 Task: Look for Airbnb properties in Santa Cruz de la Sierra, Bolivia from 10th December, 2023 to 18th December, 2023 for 2 adults.1  bedroom having 1 bed and 1 bathroom. Property type can be flat. Amenities needed are: wifi, TV, free parkinig on premises, gym, breakfast. Look for 3 properties as per requirement.
Action: Mouse pressed left at (461, 100)
Screenshot: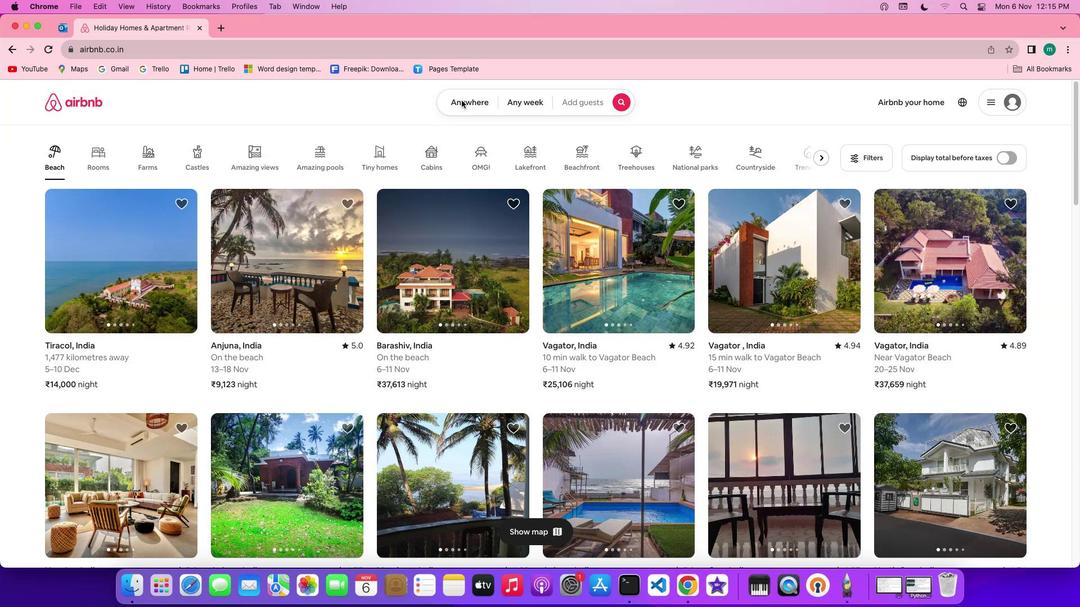 
Action: Mouse moved to (418, 146)
Screenshot: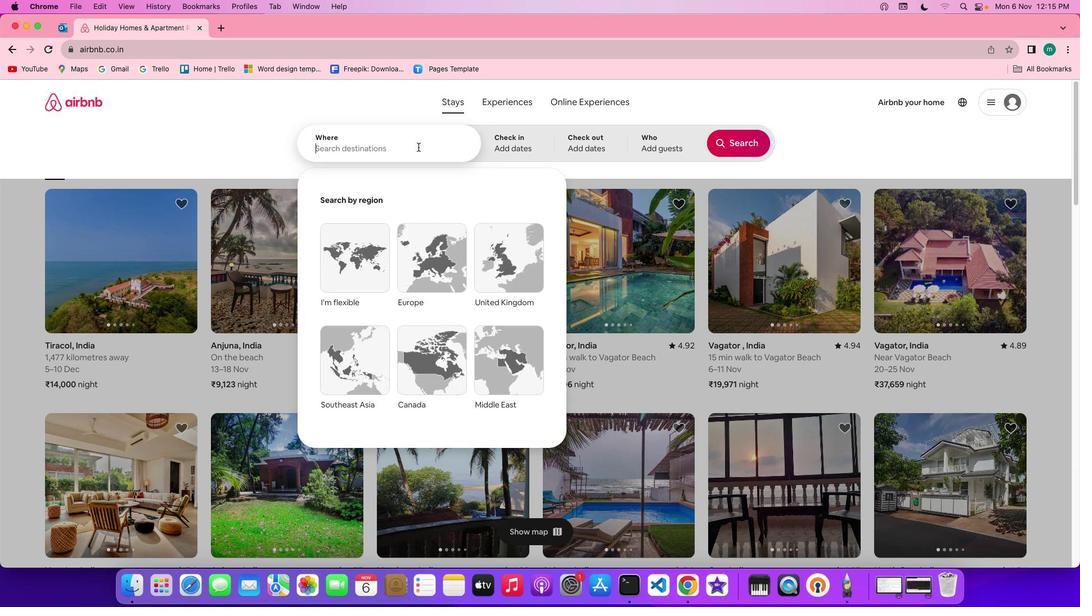 
Action: Mouse pressed left at (418, 146)
Screenshot: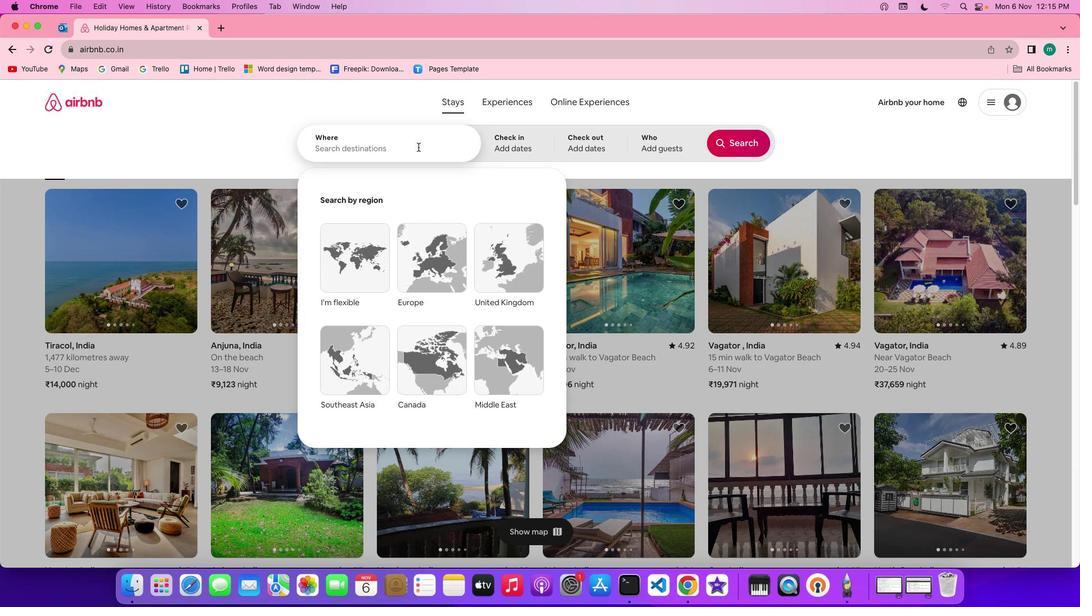 
Action: Key pressed Key.shift'S''a''n''t''a'Key.spaceKey.shift'C''r''u''z'Key.space'd''e'Key.space'l''a'Key.spaceKey.shift's''i''e''r''r''a'','Key.spaceKey.shift'B''o''l''i''v''i''a'
Screenshot: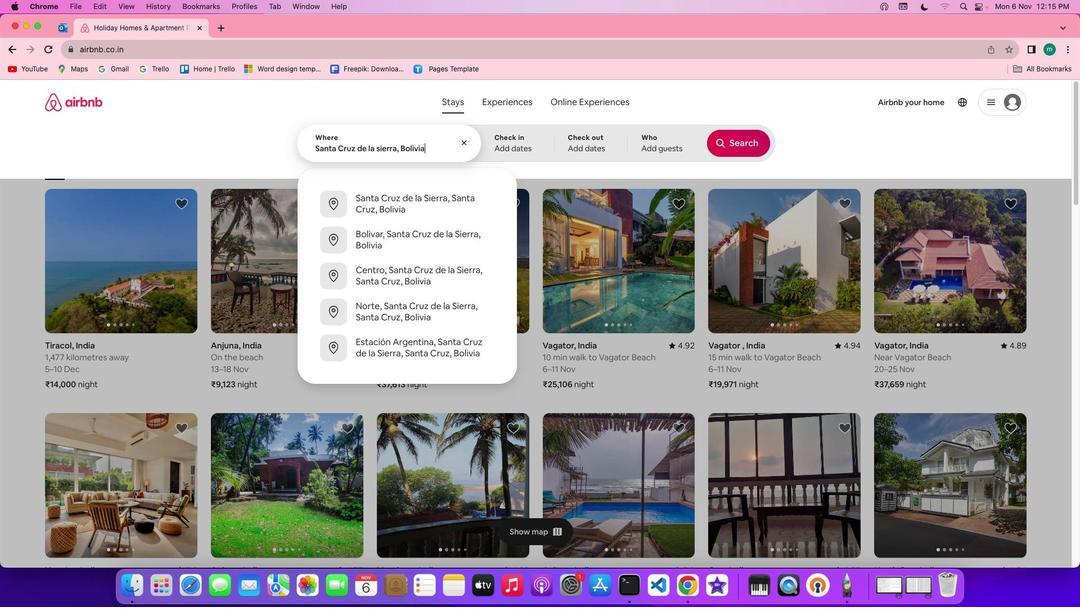 
Action: Mouse moved to (507, 148)
Screenshot: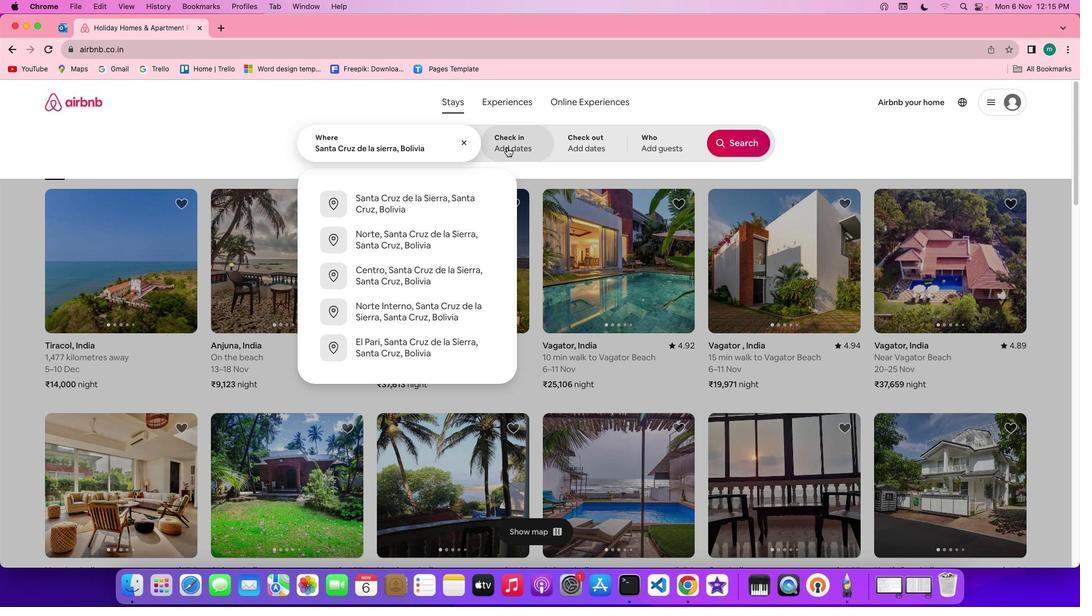 
Action: Mouse pressed left at (507, 148)
Screenshot: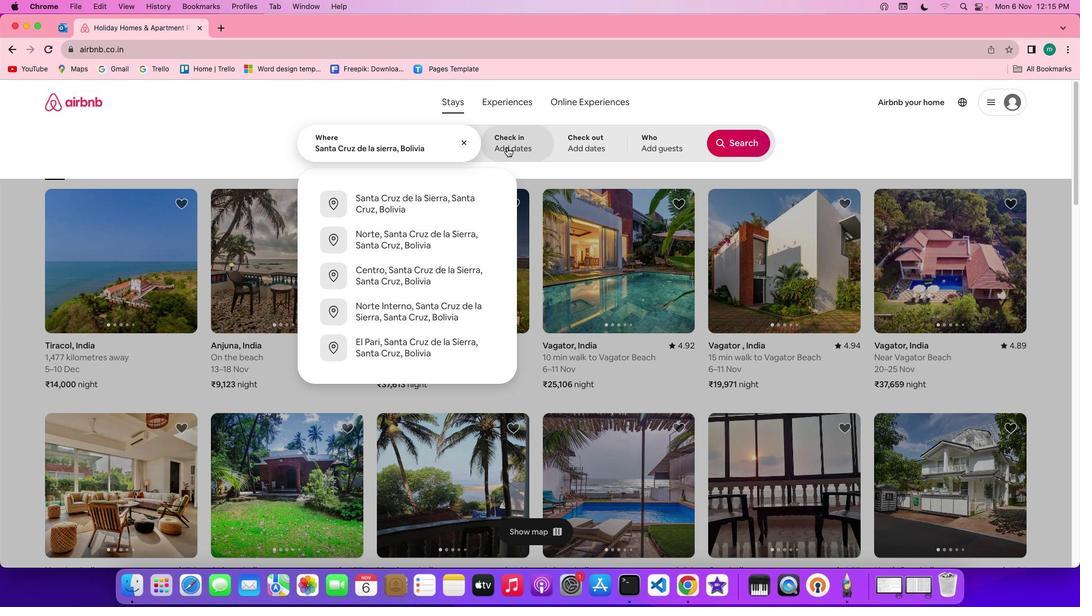 
Action: Mouse moved to (570, 330)
Screenshot: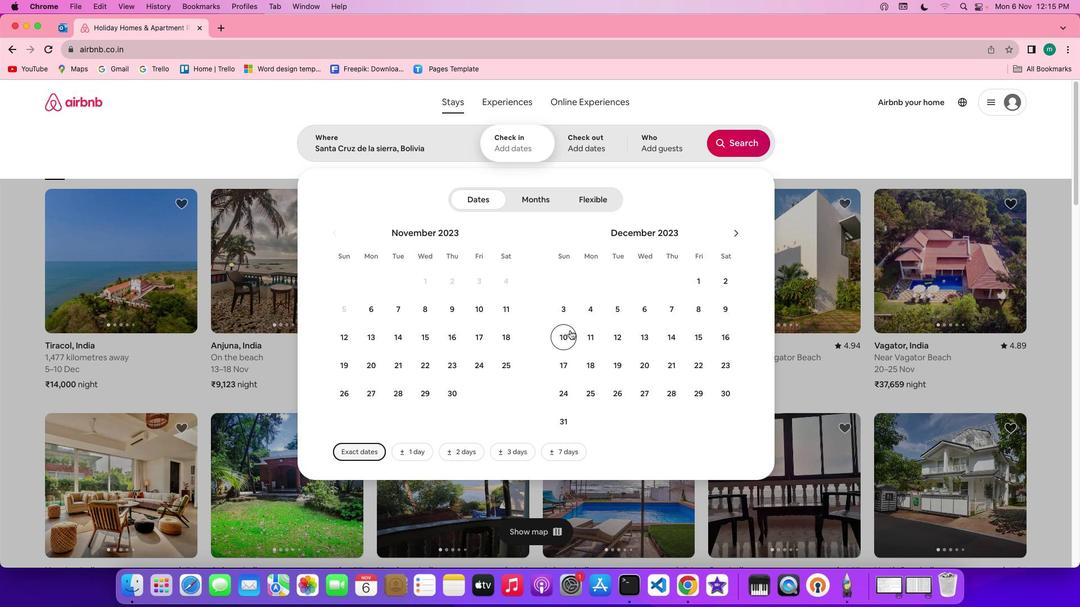 
Action: Mouse pressed left at (570, 330)
Screenshot: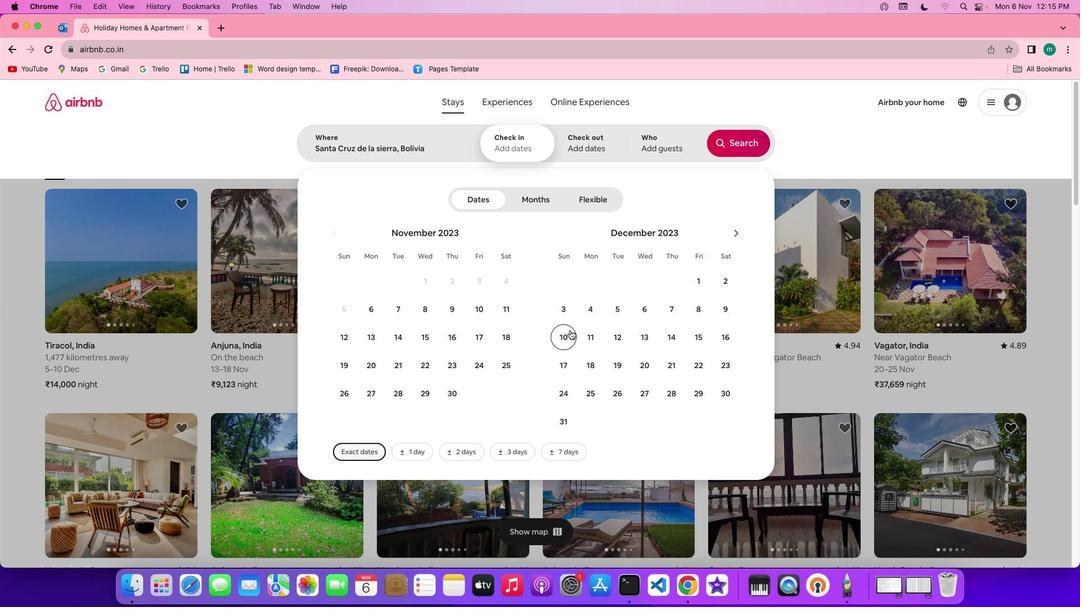 
Action: Mouse moved to (589, 366)
Screenshot: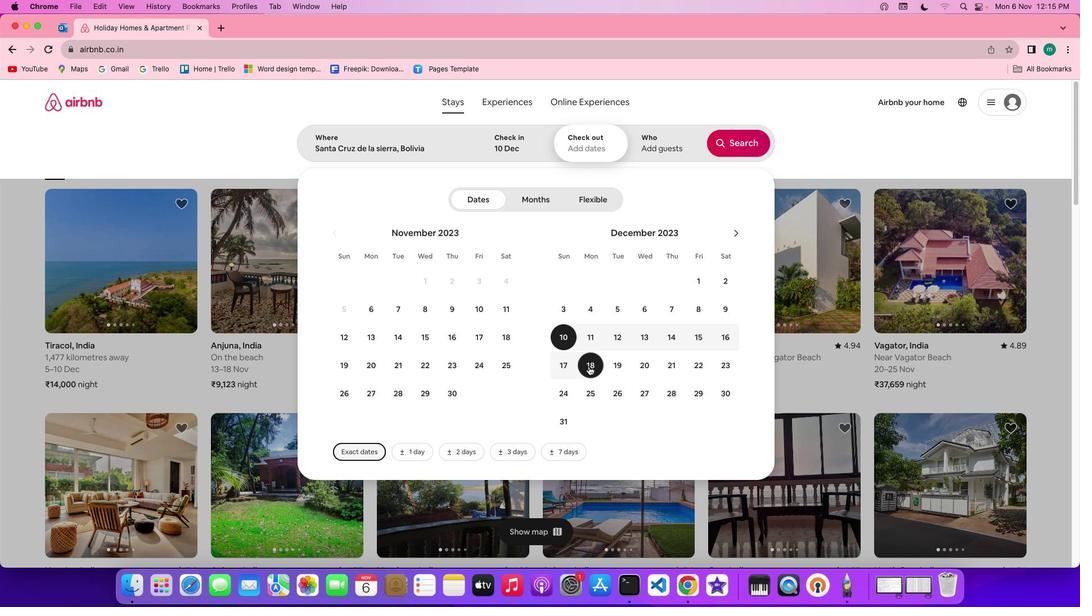 
Action: Mouse pressed left at (589, 366)
Screenshot: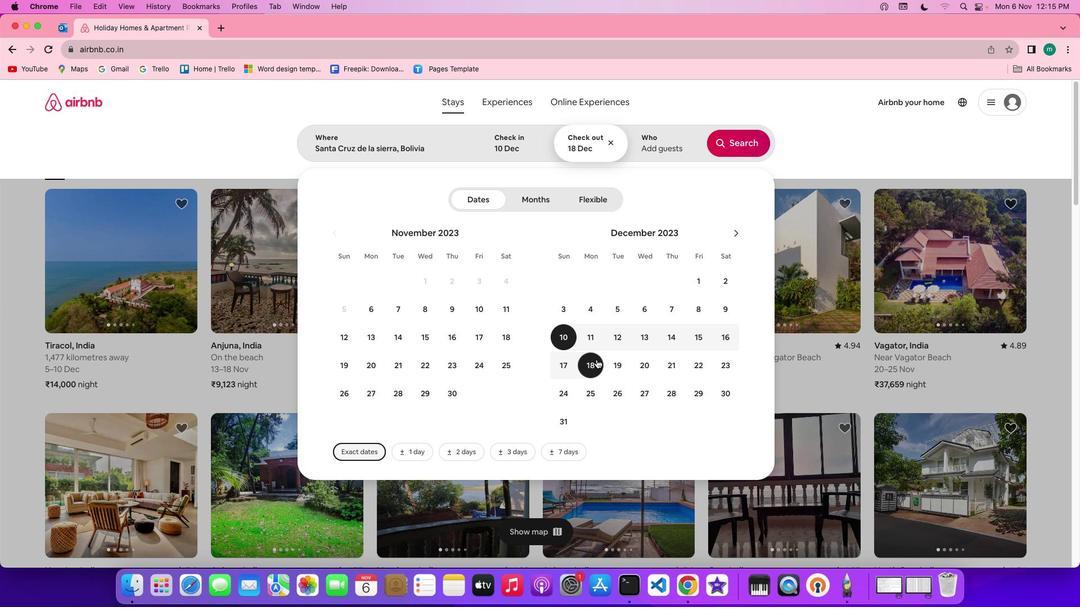 
Action: Mouse moved to (661, 158)
Screenshot: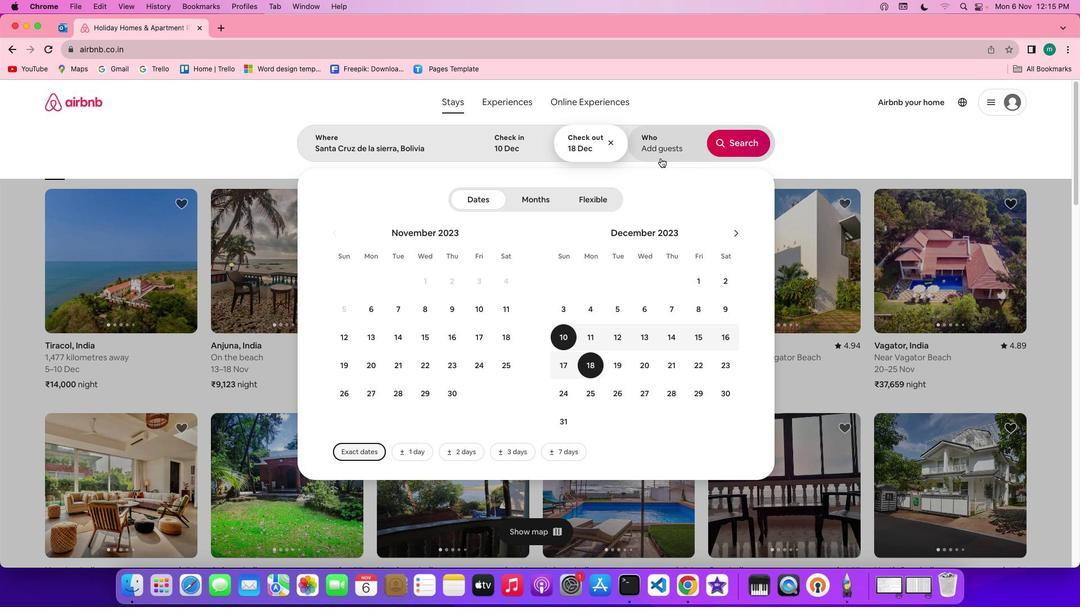 
Action: Mouse pressed left at (661, 158)
Screenshot: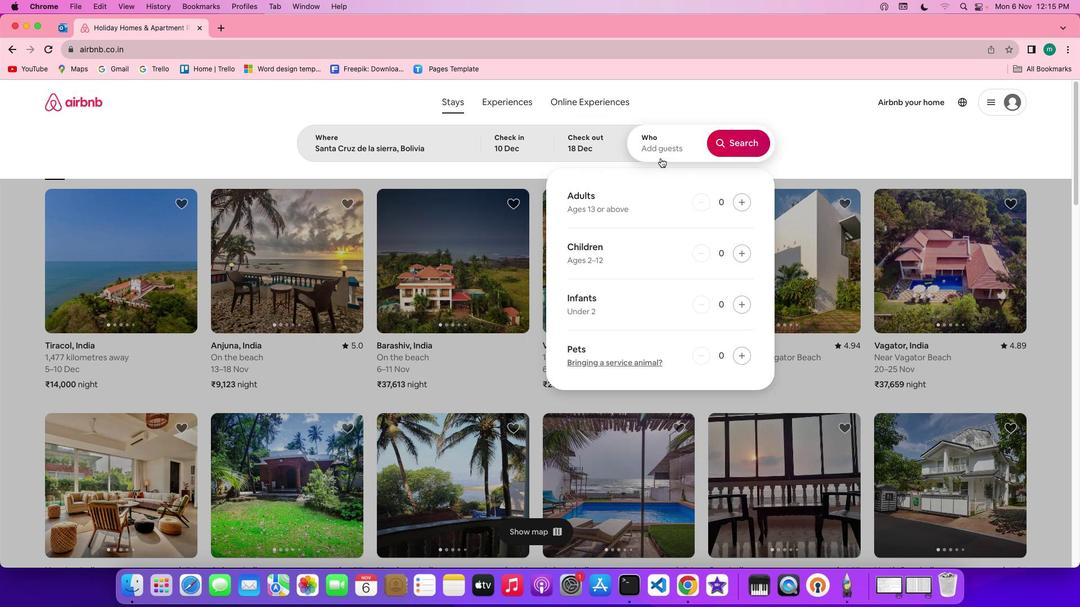 
Action: Mouse moved to (743, 202)
Screenshot: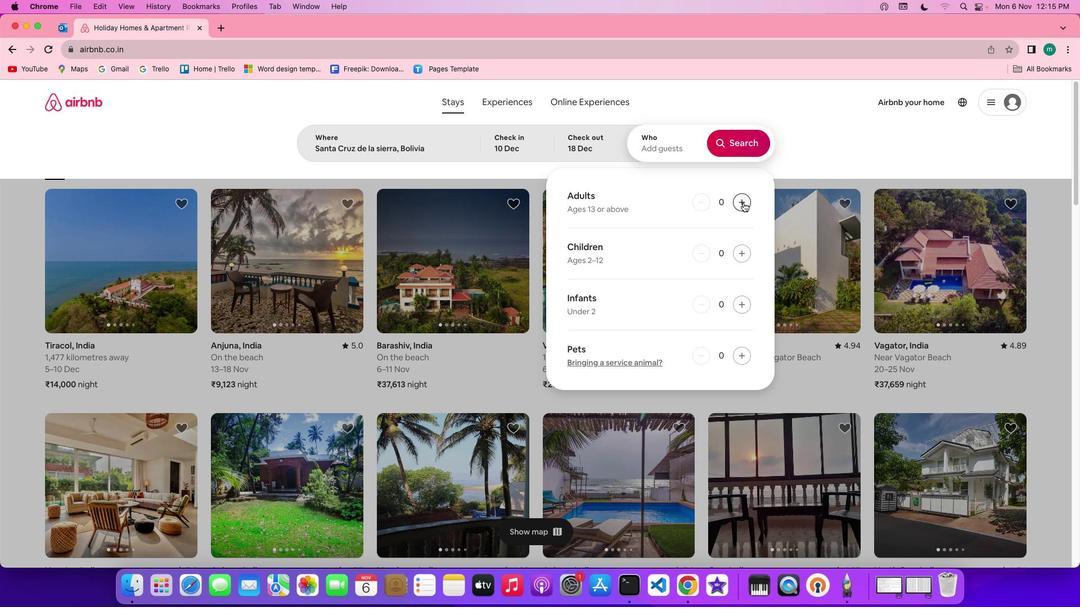 
Action: Mouse pressed left at (743, 202)
Screenshot: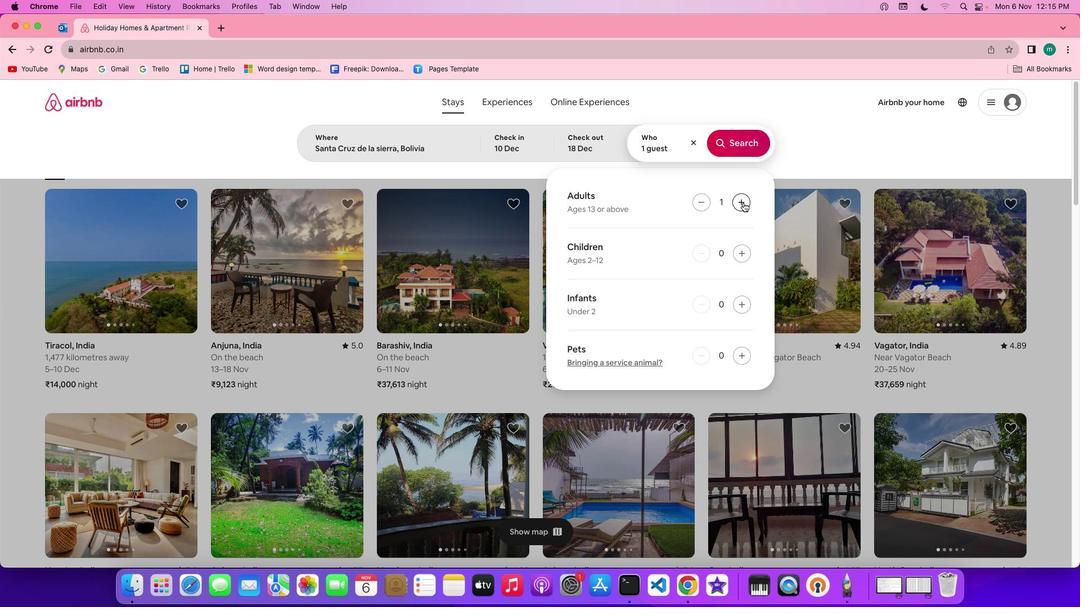 
Action: Mouse moved to (743, 202)
Screenshot: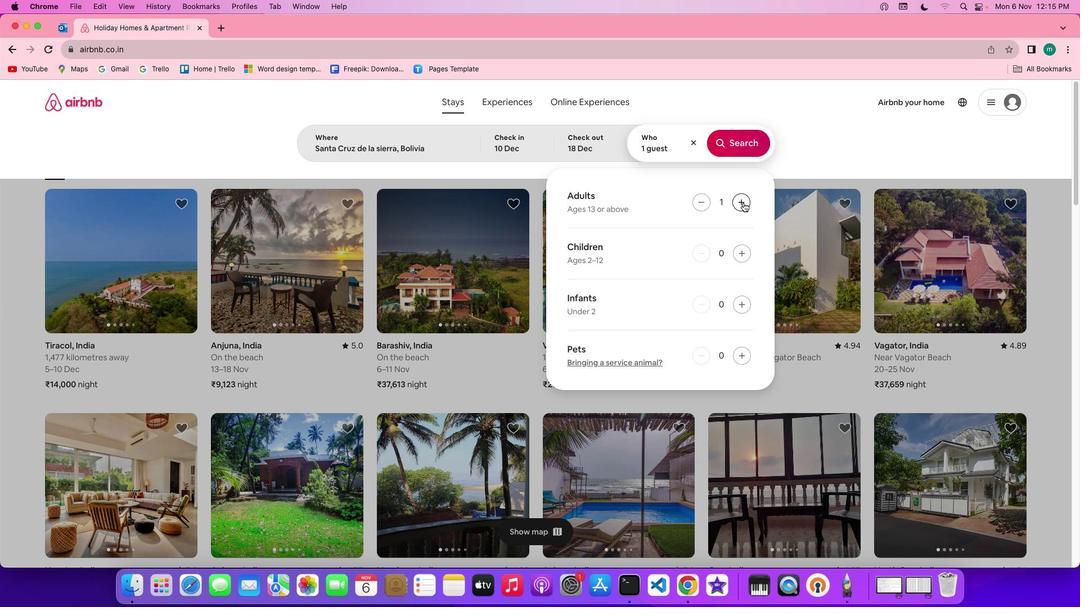 
Action: Mouse pressed left at (743, 202)
Screenshot: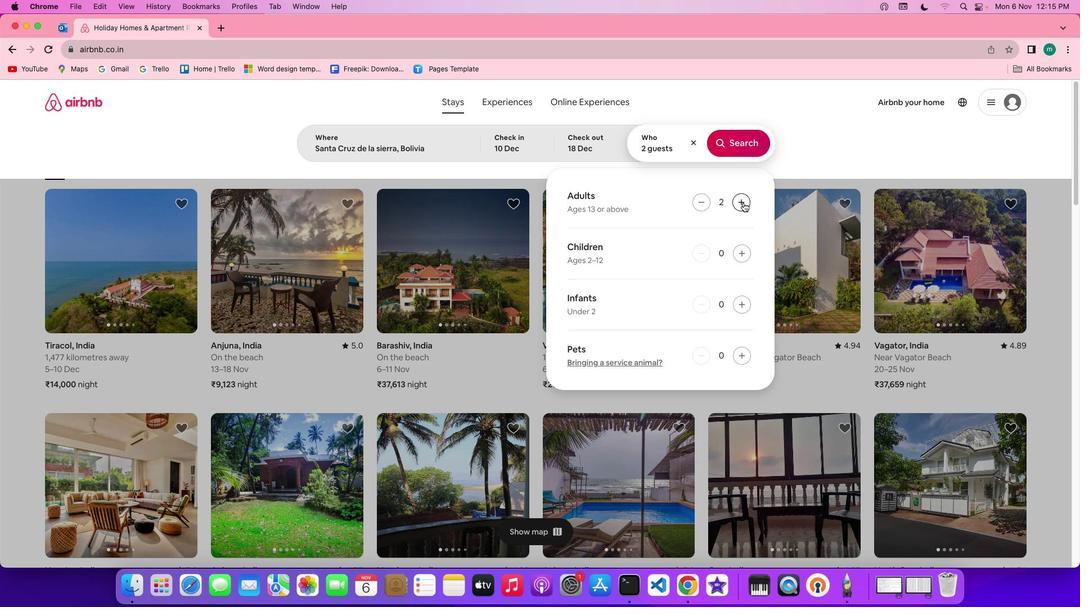 
Action: Mouse moved to (746, 142)
Screenshot: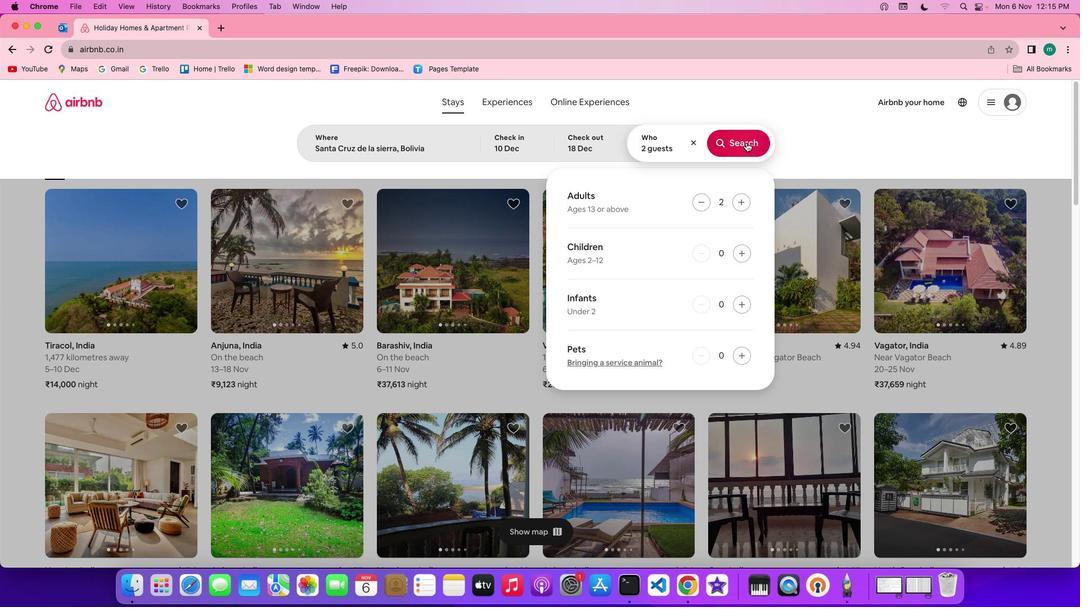 
Action: Mouse pressed left at (746, 142)
Screenshot: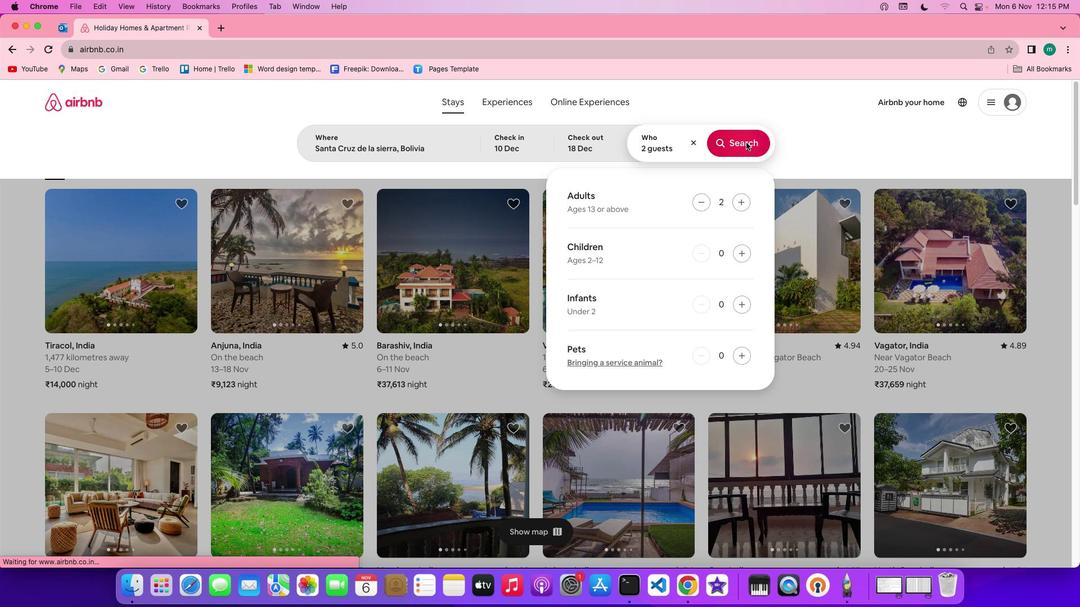 
Action: Mouse moved to (897, 145)
Screenshot: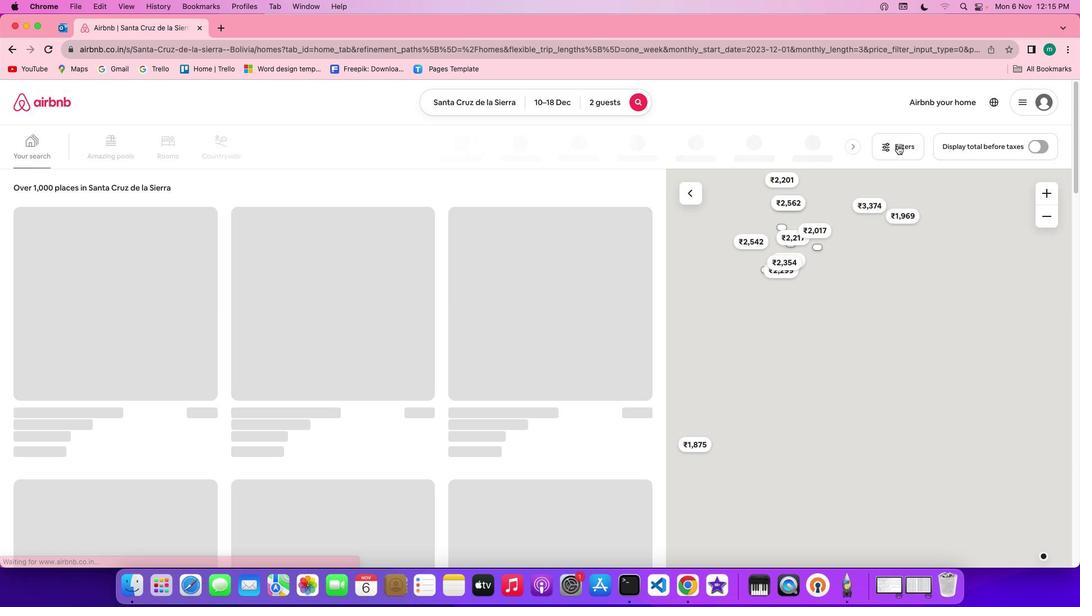 
Action: Mouse pressed left at (897, 145)
Screenshot: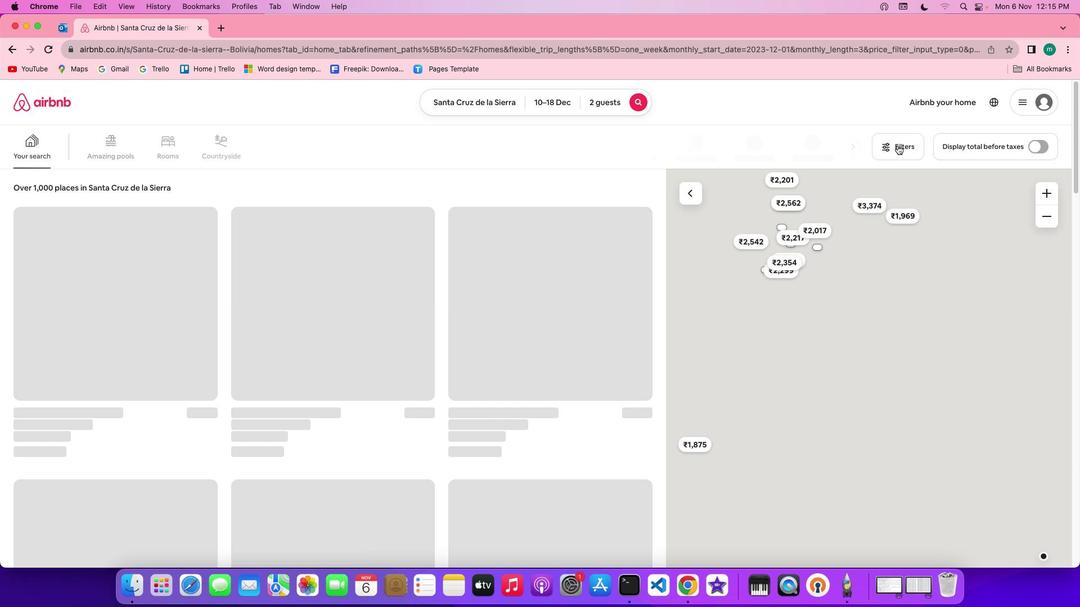 
Action: Mouse moved to (888, 144)
Screenshot: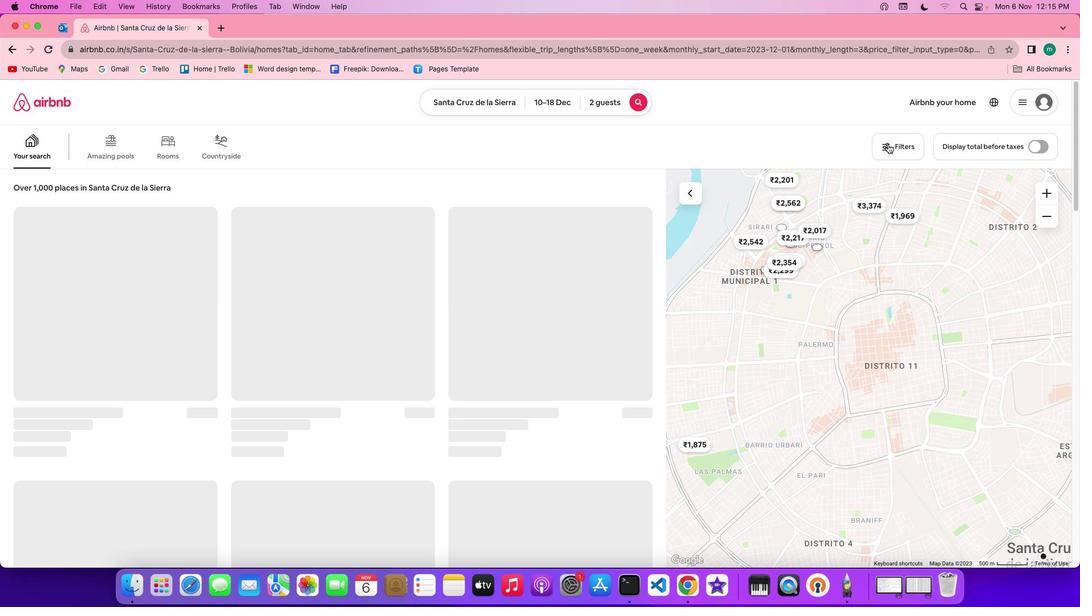 
Action: Mouse pressed left at (888, 144)
Screenshot: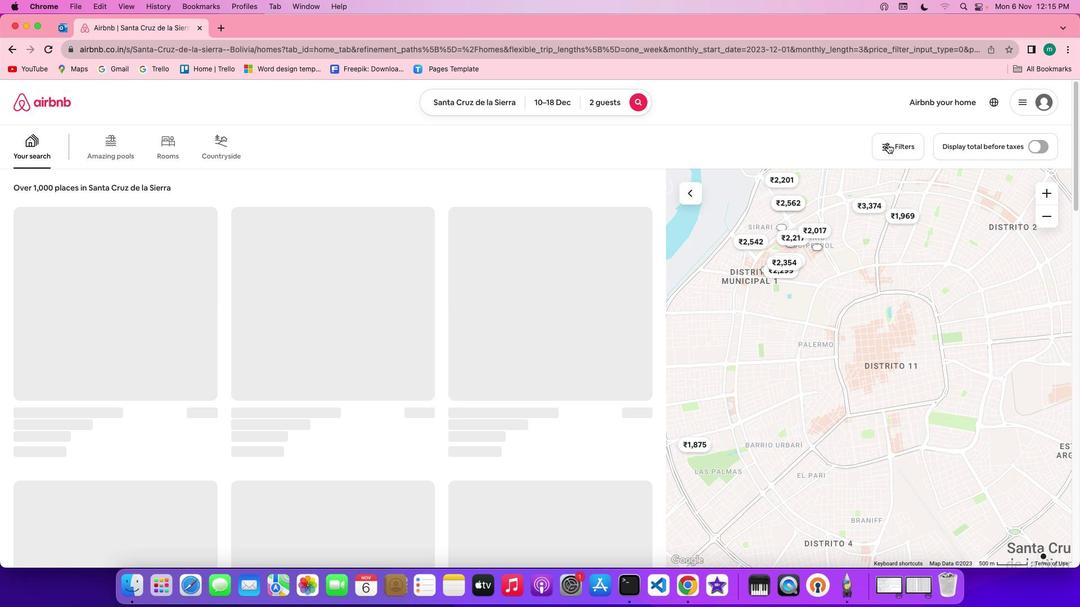 
Action: Mouse moved to (436, 372)
Screenshot: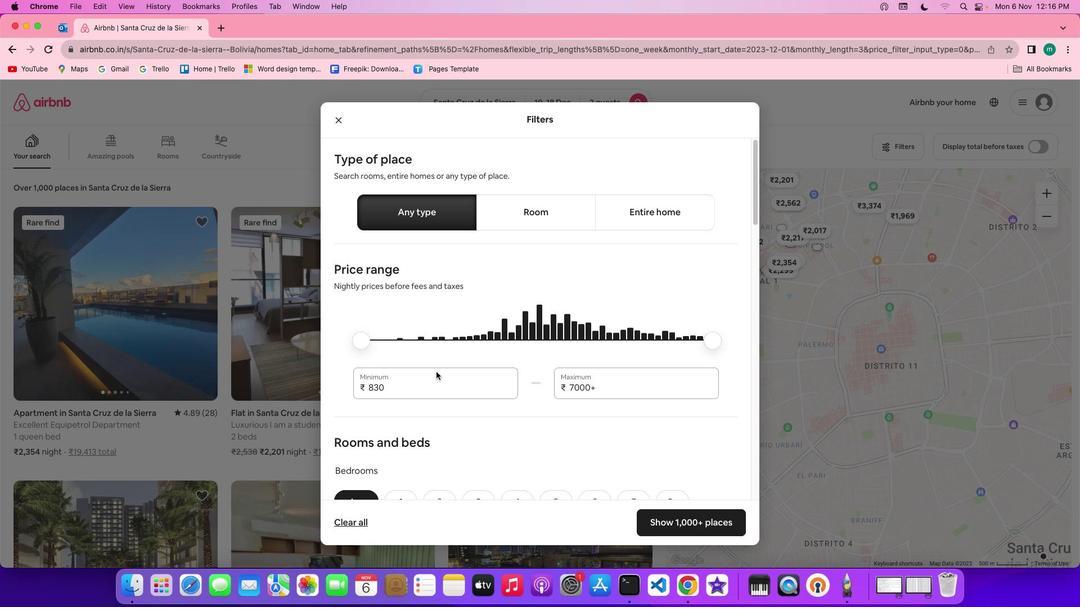 
Action: Mouse scrolled (436, 372) with delta (0, 0)
Screenshot: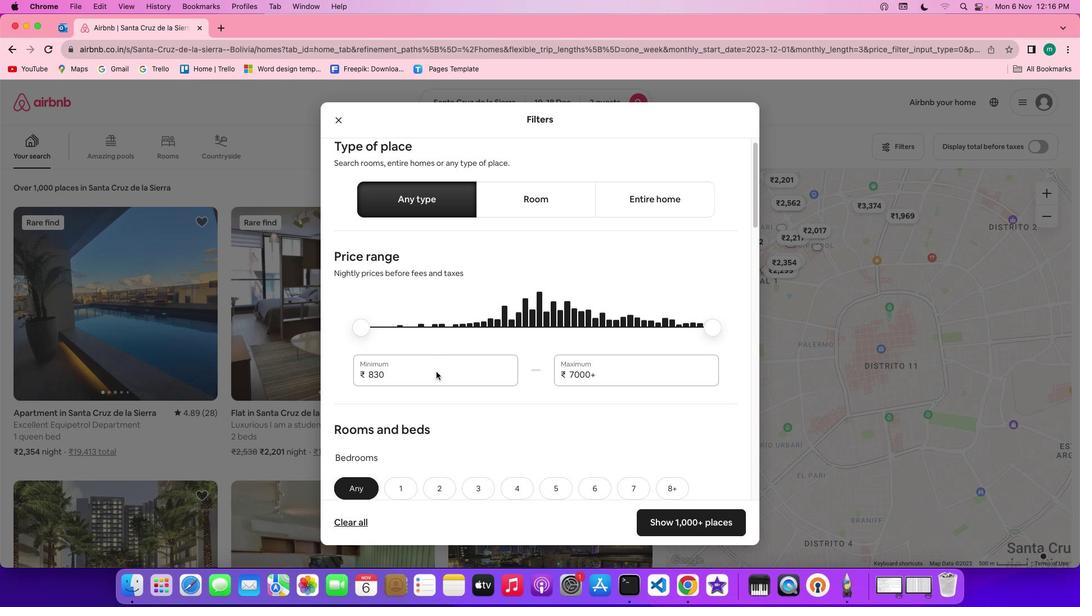 
Action: Mouse scrolled (436, 372) with delta (0, 0)
Screenshot: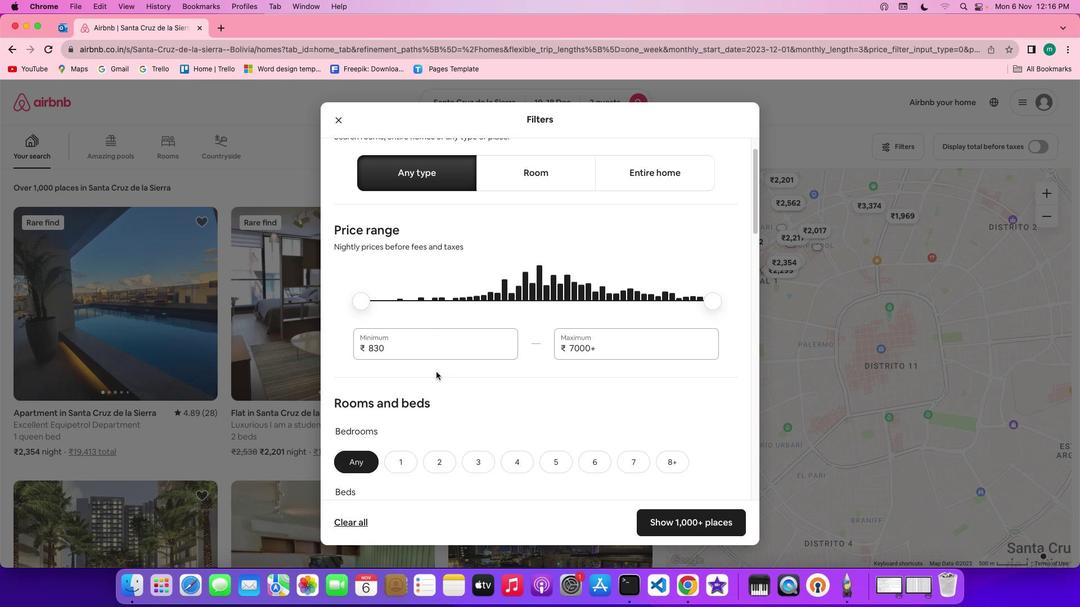 
Action: Mouse scrolled (436, 372) with delta (0, 0)
Screenshot: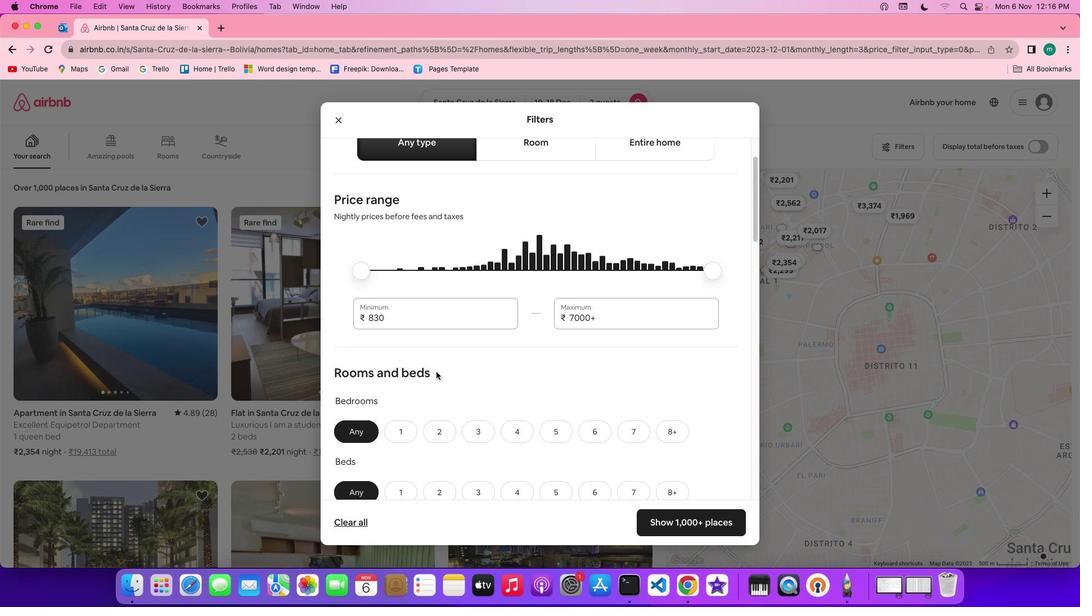 
Action: Mouse scrolled (436, 372) with delta (0, 0)
Screenshot: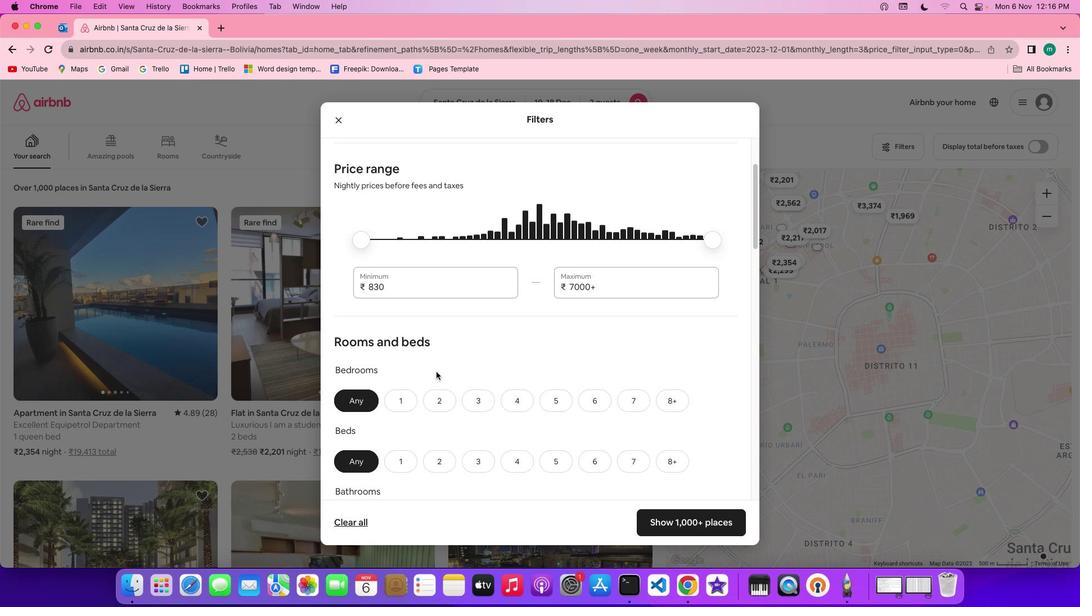 
Action: Mouse scrolled (436, 372) with delta (0, 0)
Screenshot: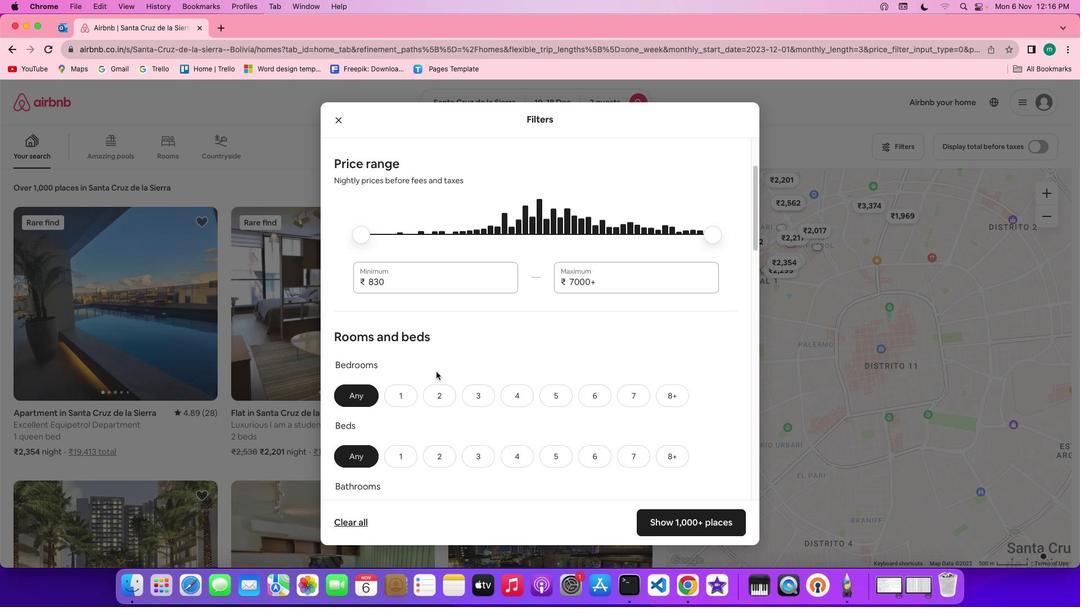 
Action: Mouse scrolled (436, 372) with delta (0, 0)
Screenshot: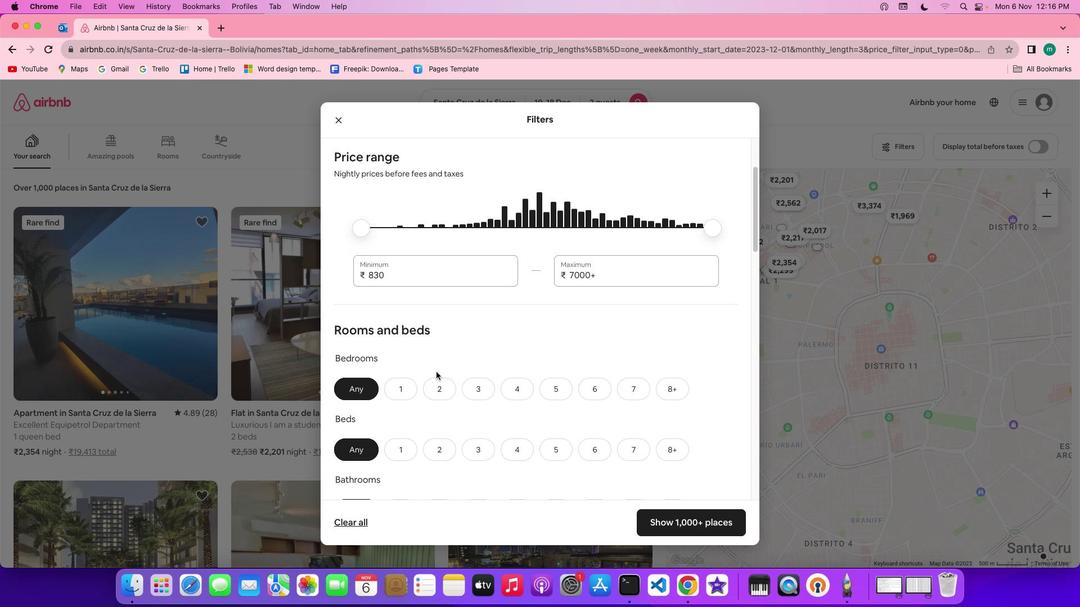 
Action: Mouse scrolled (436, 372) with delta (0, 0)
Screenshot: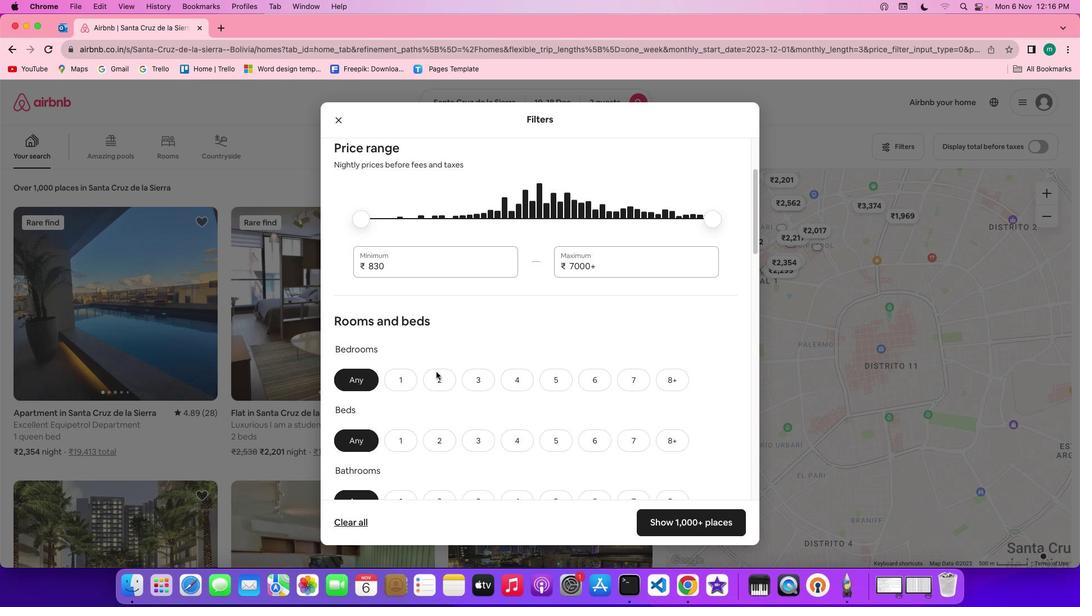
Action: Mouse scrolled (436, 372) with delta (0, 0)
Screenshot: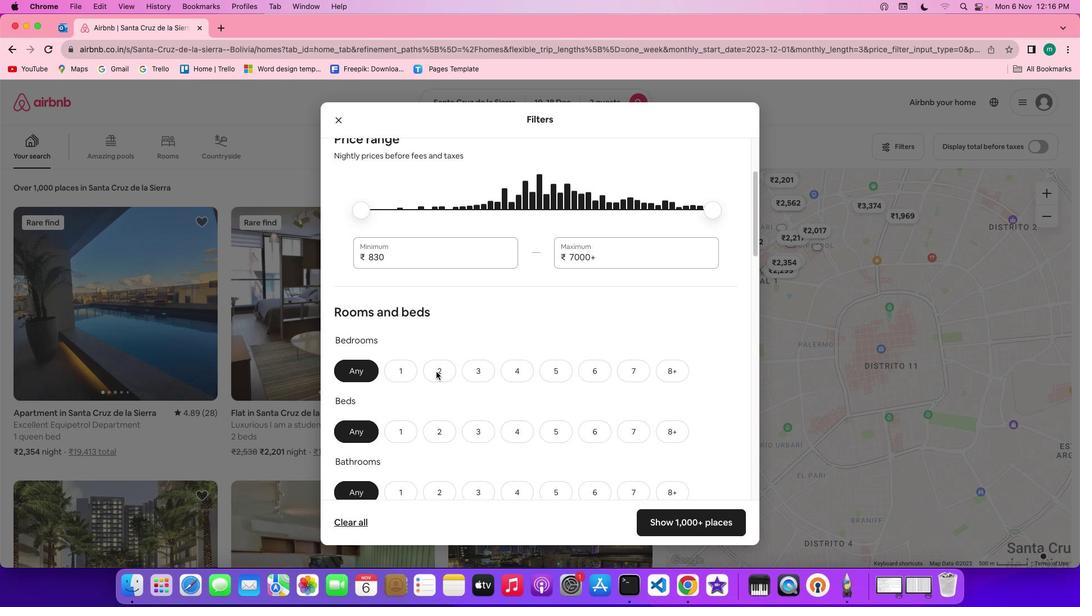 
Action: Mouse scrolled (436, 372) with delta (0, 0)
Screenshot: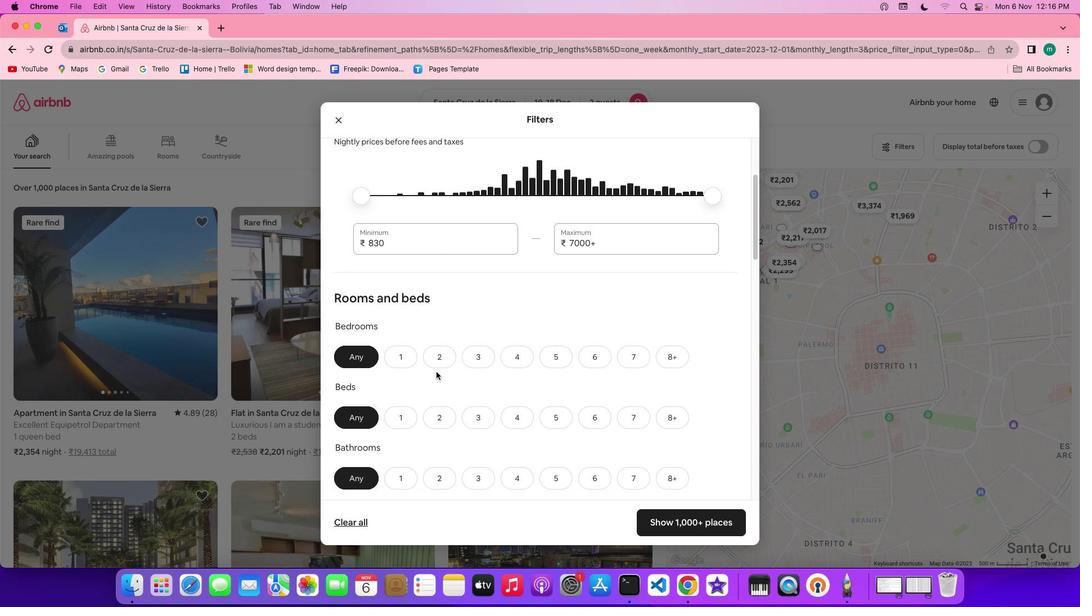 
Action: Mouse scrolled (436, 372) with delta (0, 0)
Screenshot: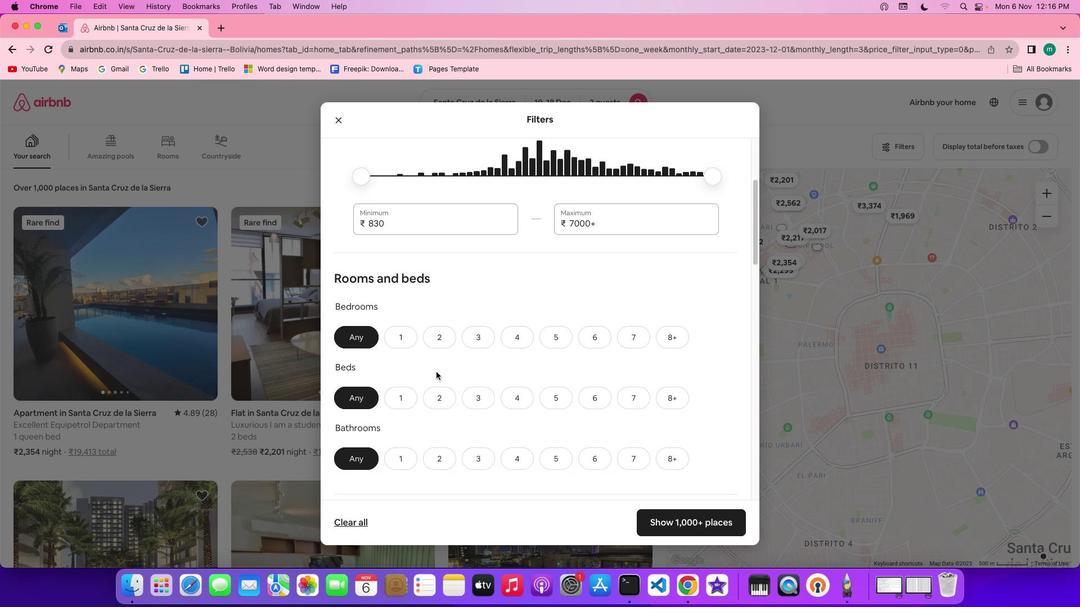 
Action: Mouse scrolled (436, 372) with delta (0, 0)
Screenshot: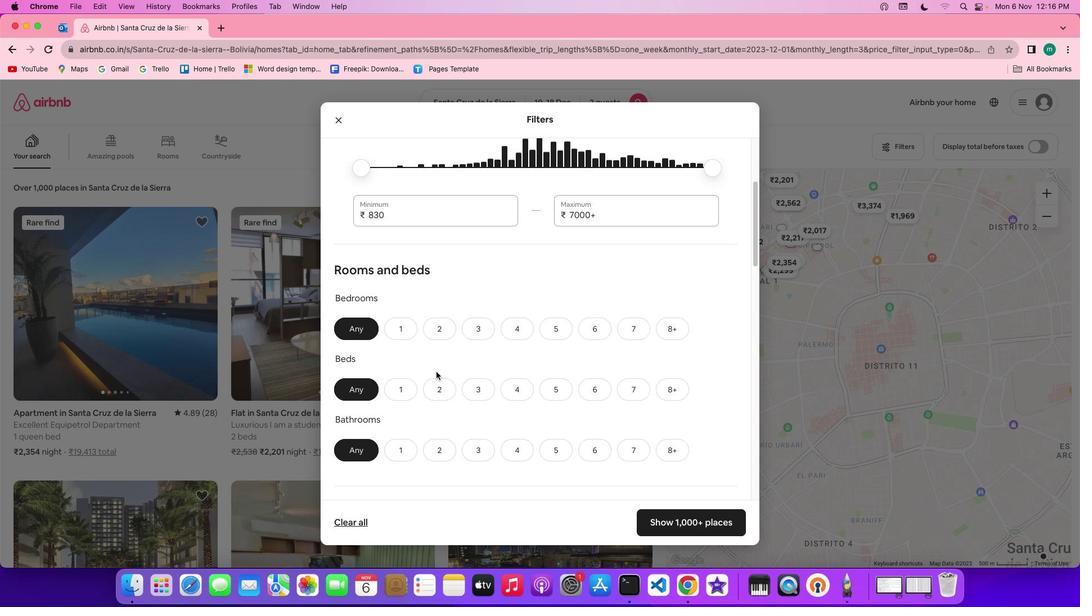 
Action: Mouse scrolled (436, 372) with delta (0, 0)
Screenshot: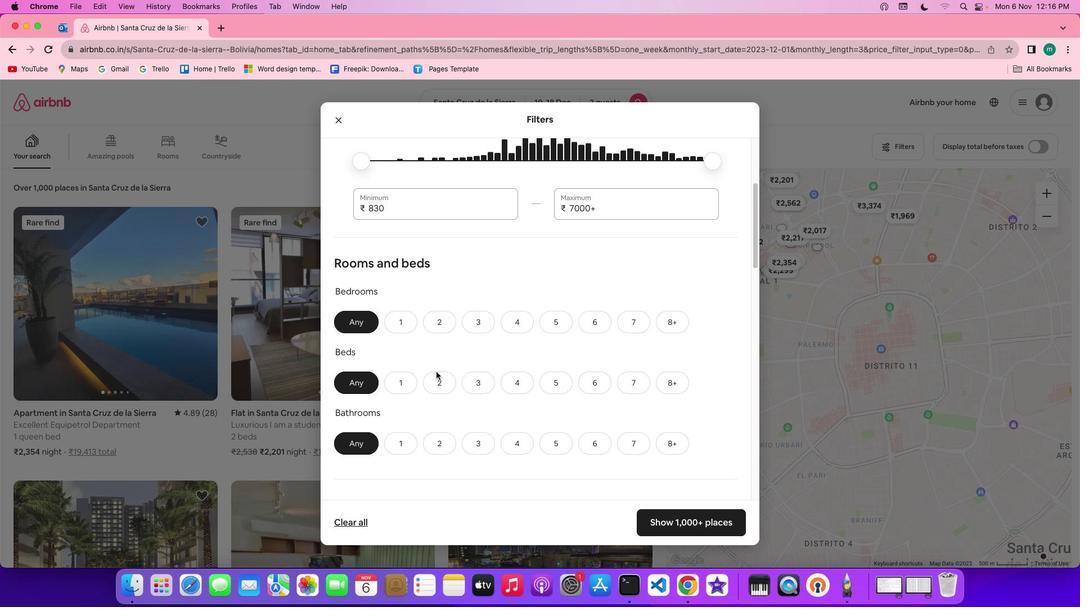 
Action: Mouse scrolled (436, 372) with delta (0, 0)
Screenshot: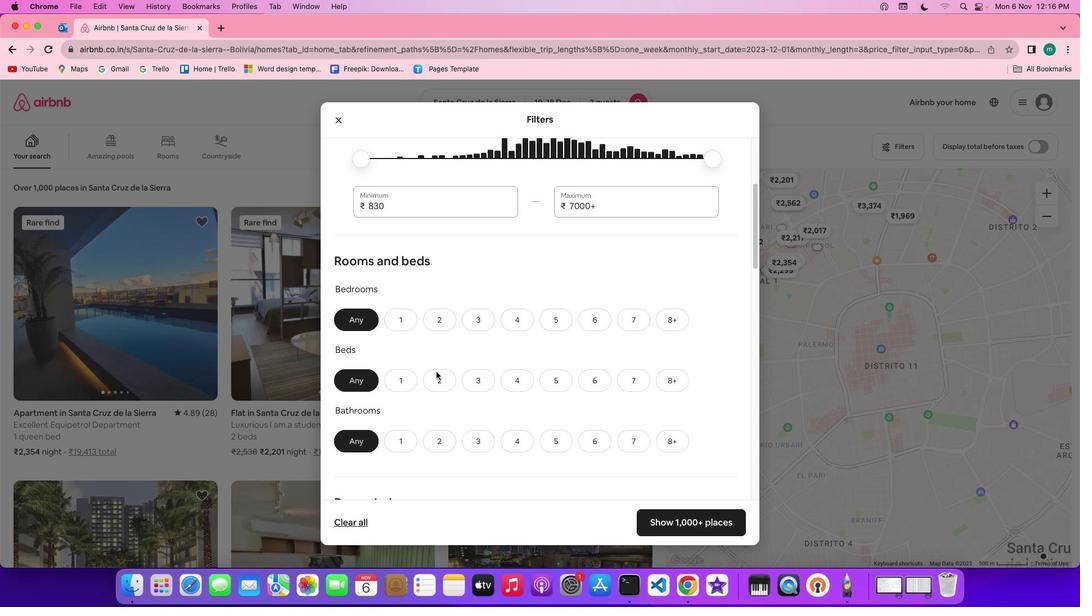 
Action: Mouse scrolled (436, 372) with delta (0, 0)
Screenshot: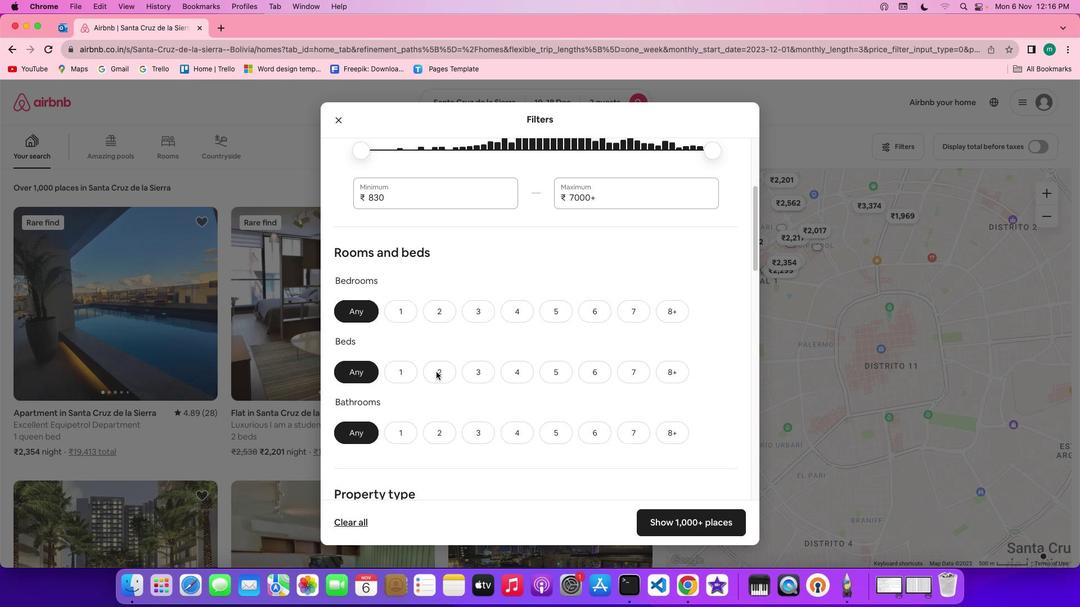 
Action: Mouse scrolled (436, 372) with delta (0, 0)
Screenshot: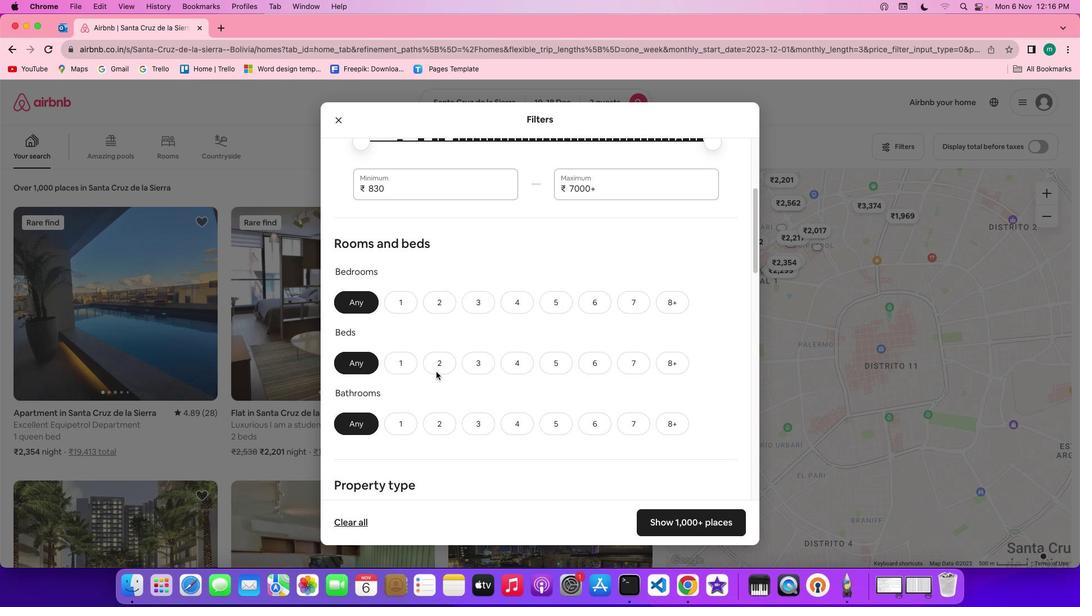 
Action: Mouse scrolled (436, 372) with delta (0, 0)
Screenshot: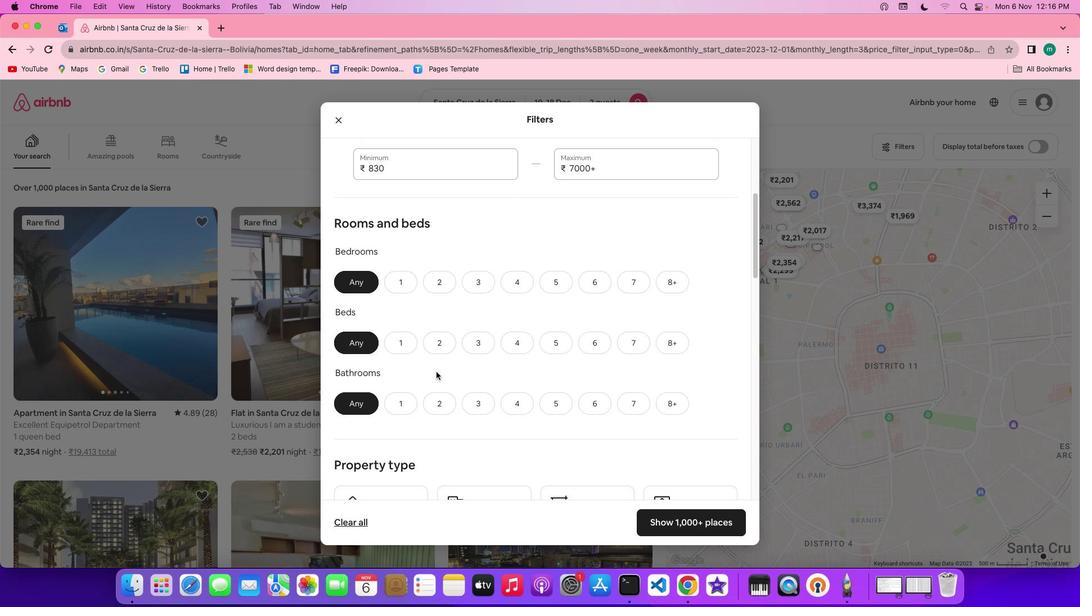 
Action: Mouse scrolled (436, 372) with delta (0, 0)
Screenshot: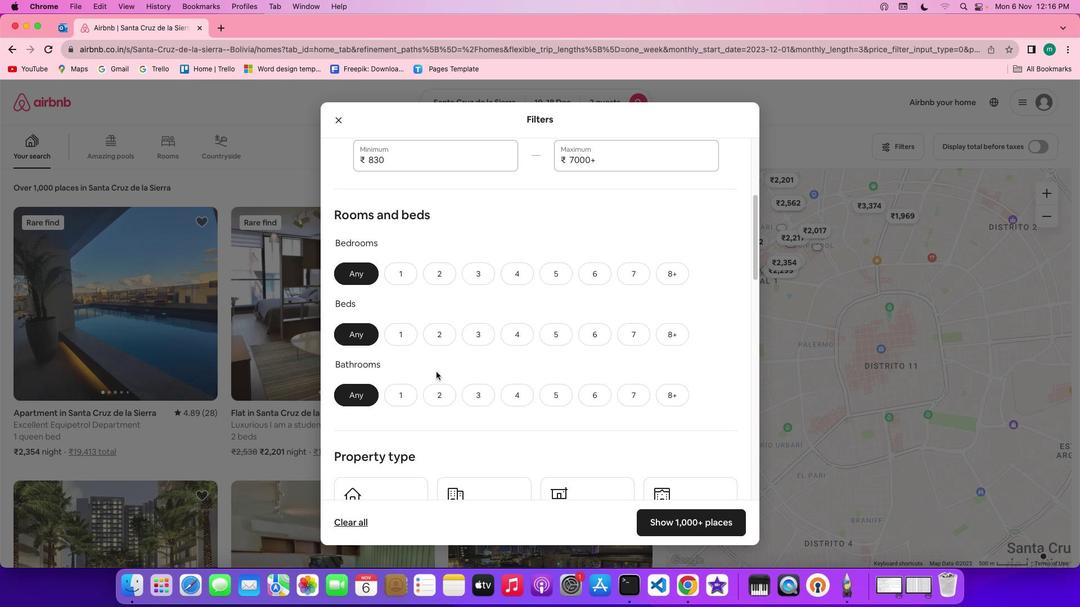 
Action: Mouse scrolled (436, 372) with delta (0, 0)
Screenshot: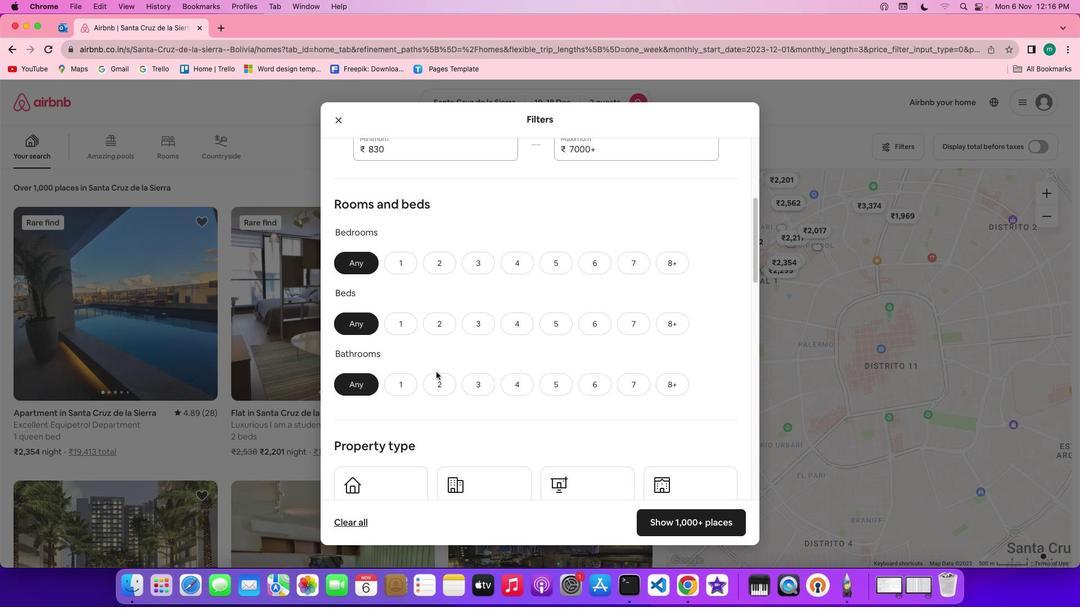 
Action: Mouse scrolled (436, 372) with delta (0, 0)
Screenshot: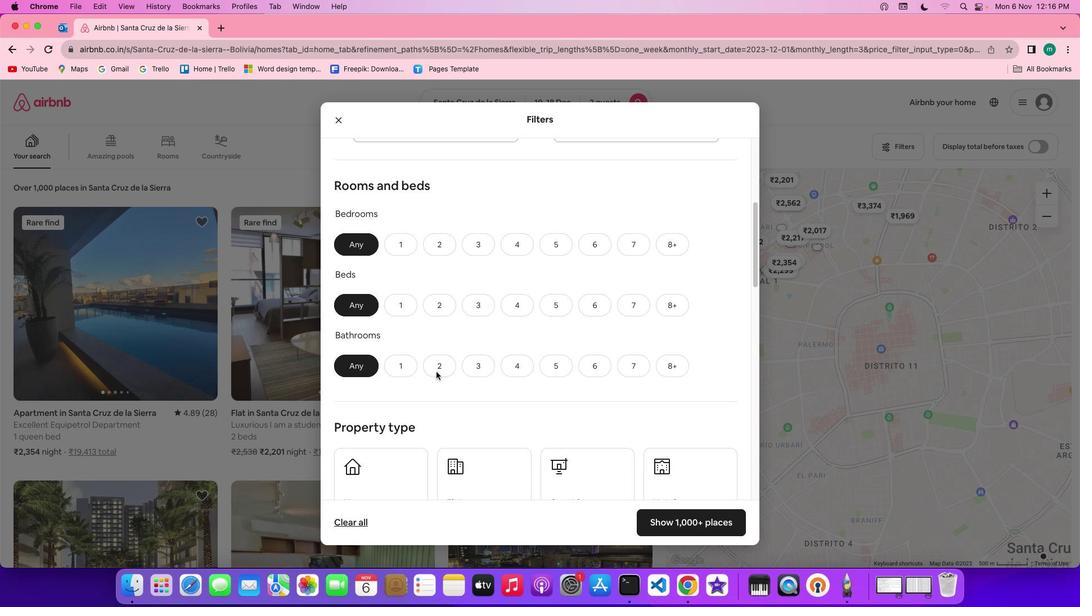 
Action: Mouse scrolled (436, 372) with delta (0, 0)
Screenshot: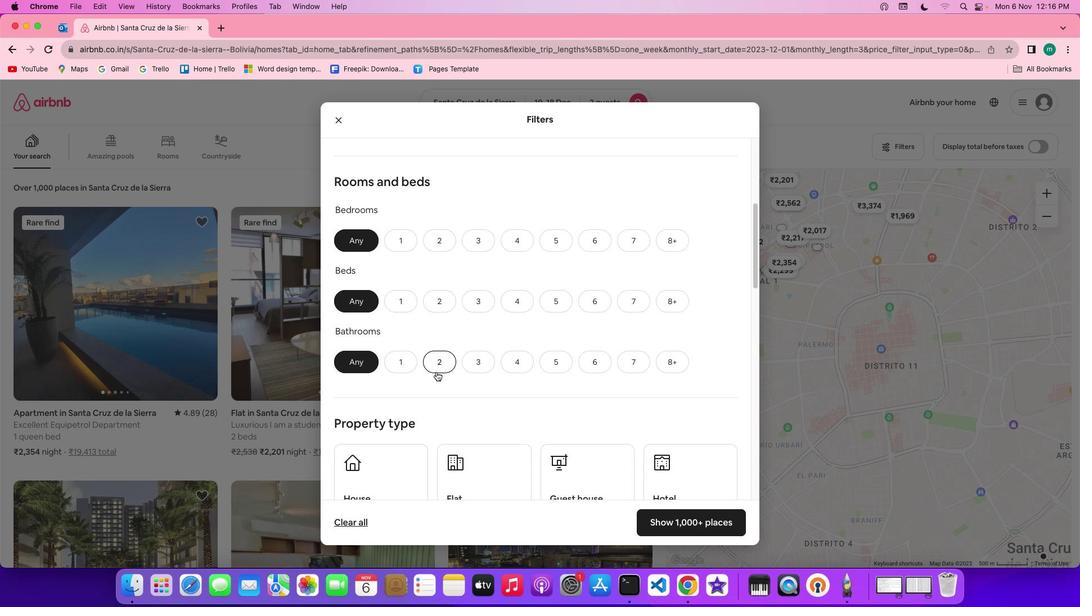
Action: Mouse scrolled (436, 372) with delta (0, 0)
Screenshot: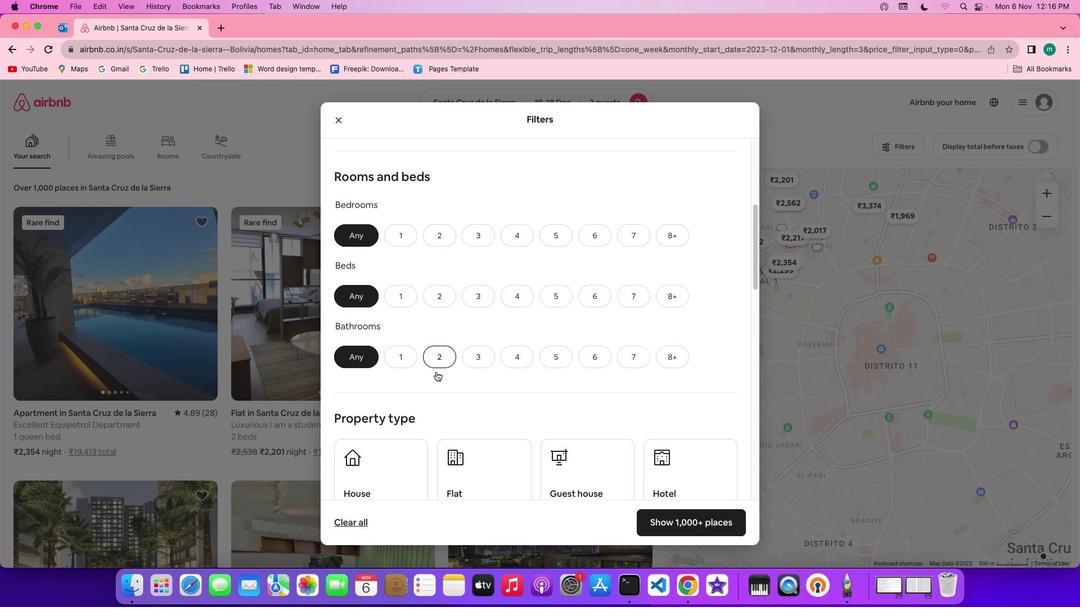 
Action: Mouse scrolled (436, 372) with delta (0, 0)
Screenshot: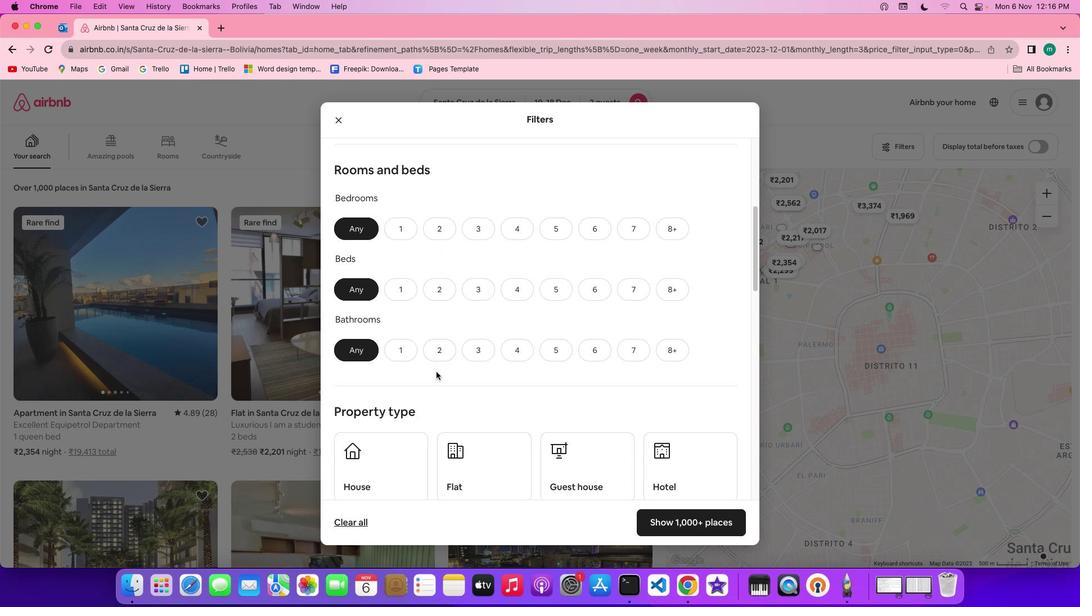 
Action: Mouse scrolled (436, 372) with delta (0, 0)
Screenshot: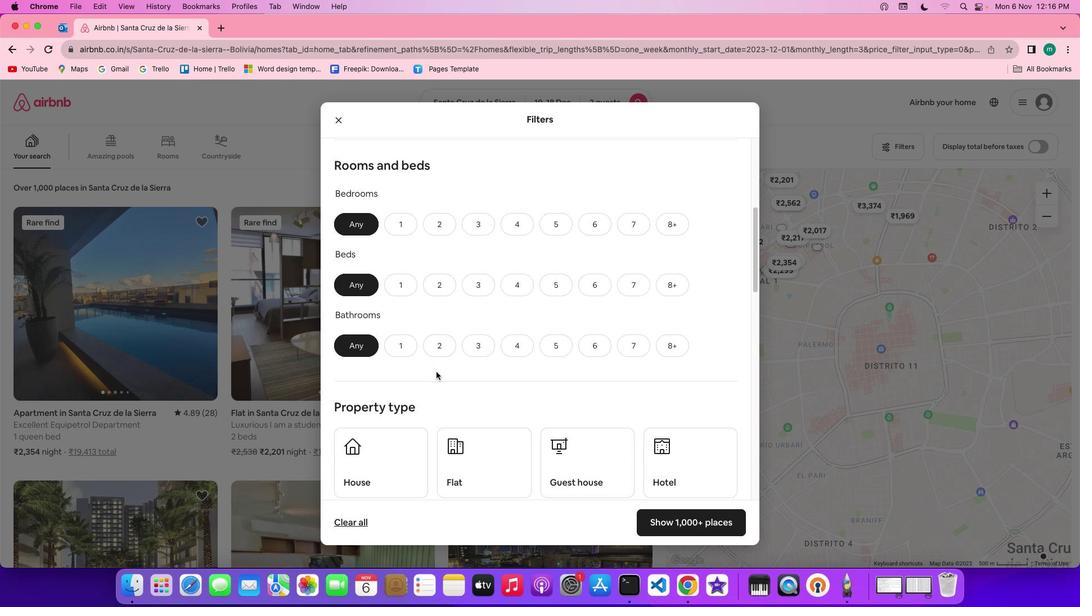 
Action: Mouse moved to (405, 220)
Screenshot: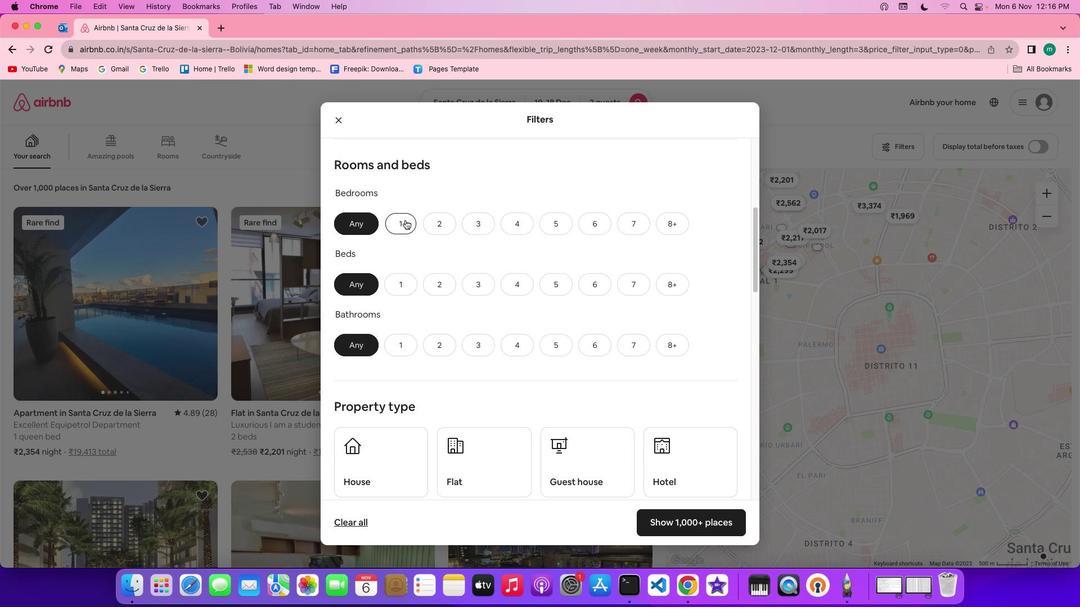 
Action: Mouse pressed left at (405, 220)
Screenshot: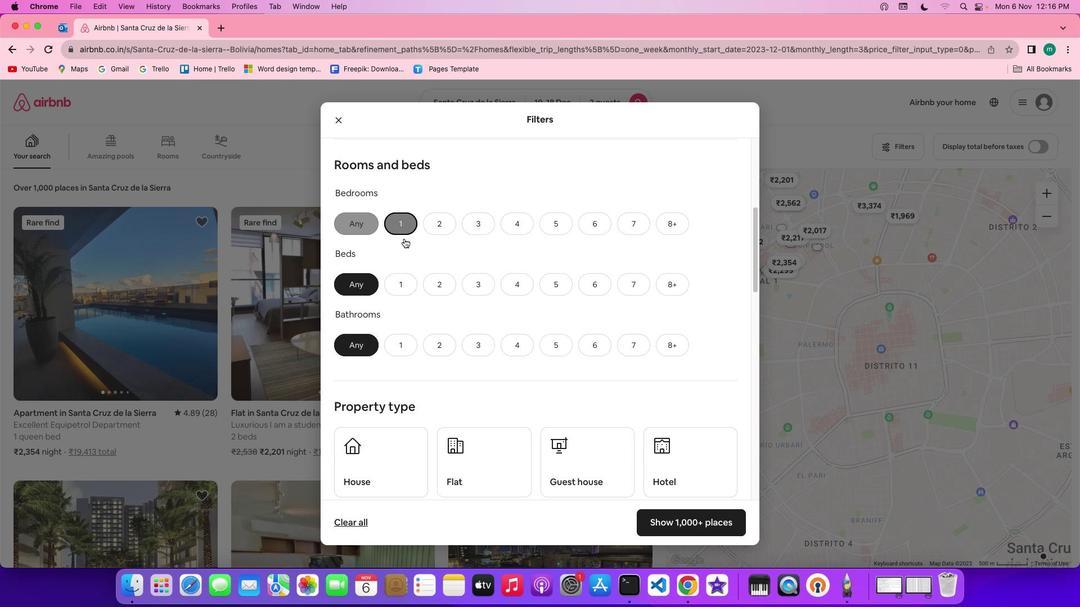 
Action: Mouse moved to (400, 287)
Screenshot: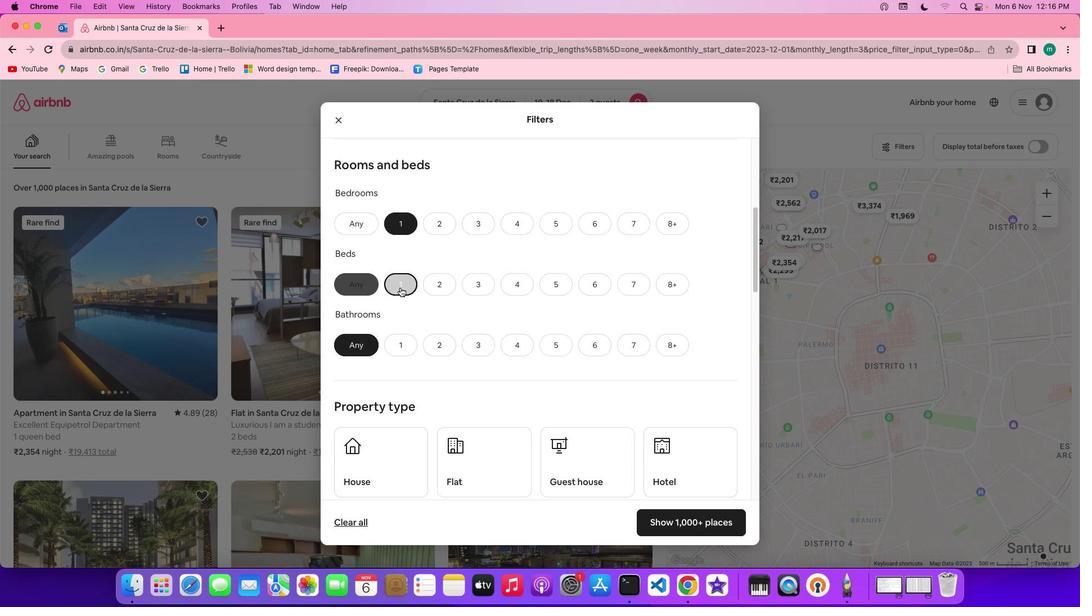 
Action: Mouse pressed left at (400, 287)
Screenshot: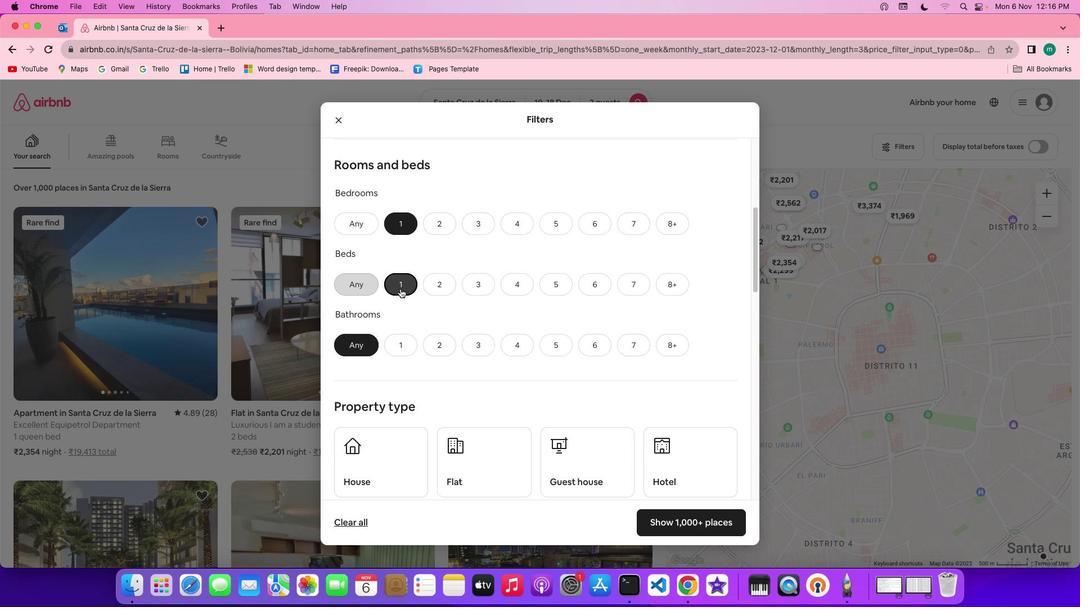 
Action: Mouse moved to (400, 345)
Screenshot: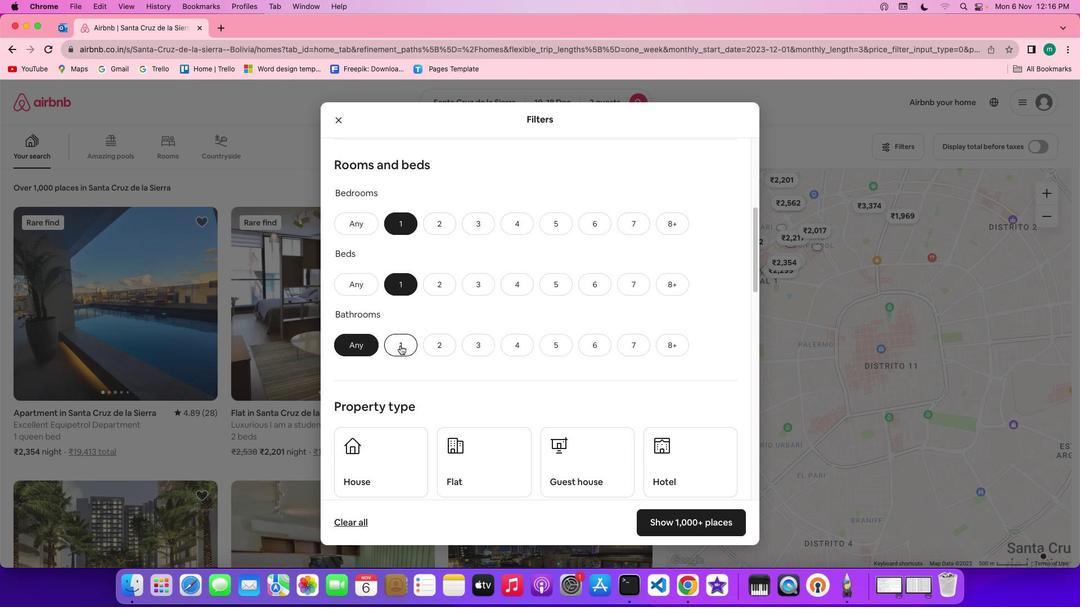 
Action: Mouse pressed left at (400, 345)
Screenshot: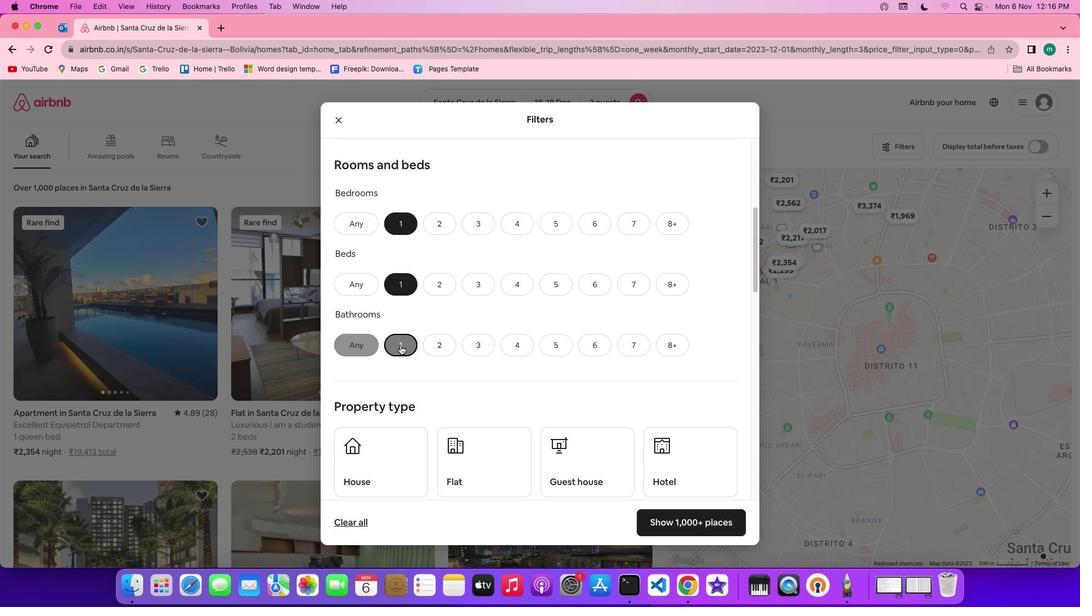 
Action: Mouse moved to (501, 362)
Screenshot: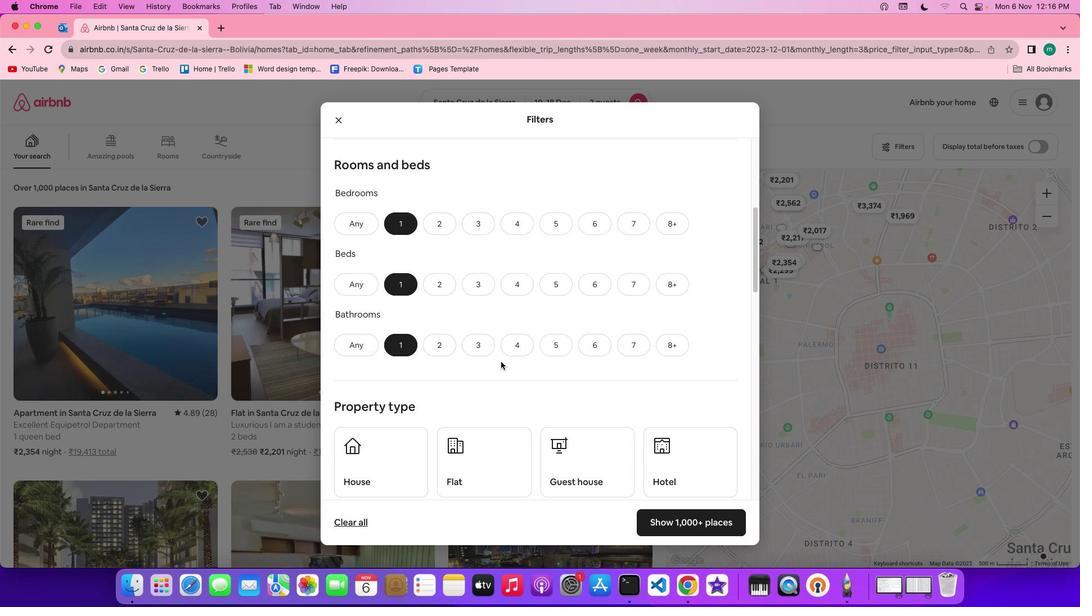 
Action: Mouse scrolled (501, 362) with delta (0, 0)
Screenshot: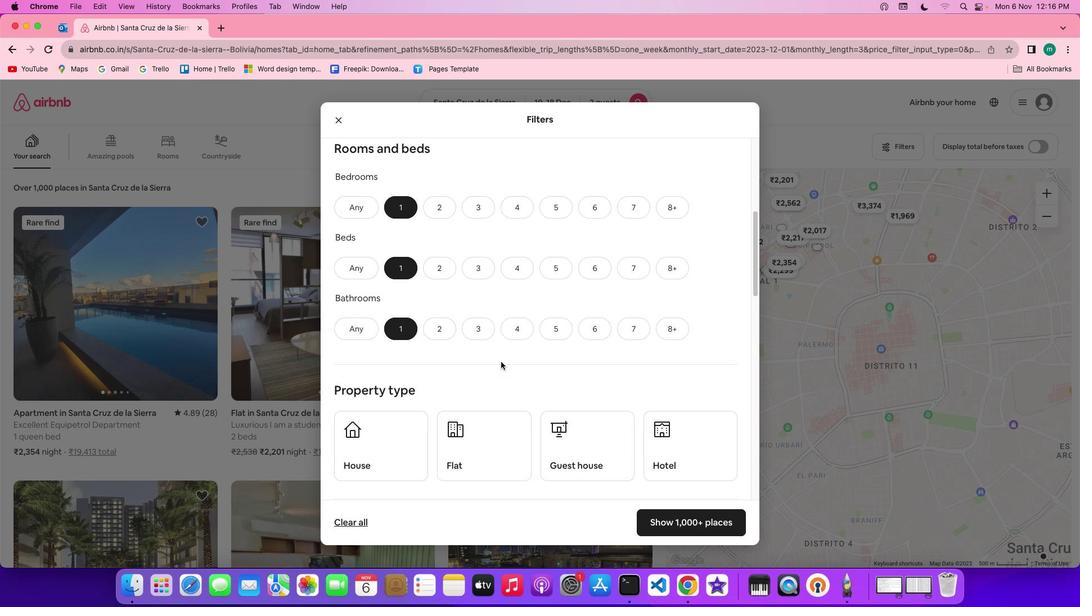 
Action: Mouse scrolled (501, 362) with delta (0, 0)
Screenshot: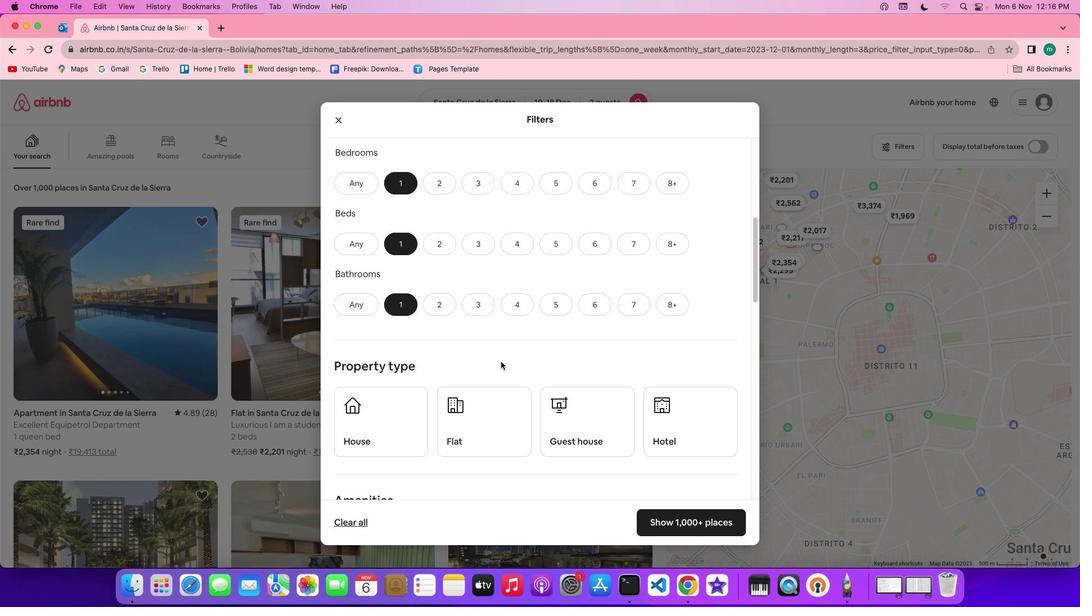
Action: Mouse scrolled (501, 362) with delta (0, 0)
Screenshot: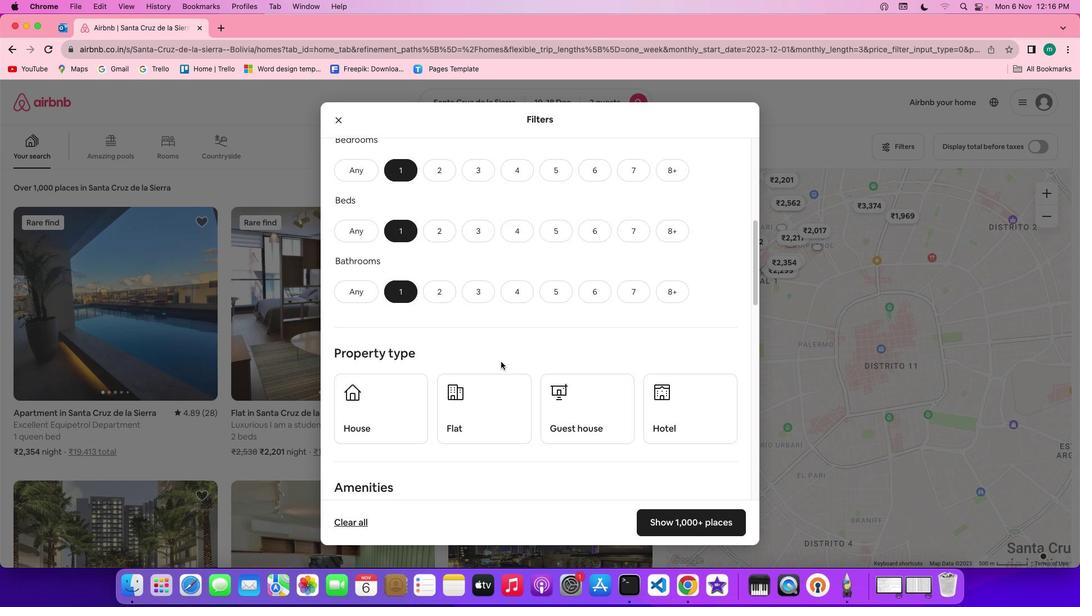 
Action: Mouse moved to (501, 362)
Screenshot: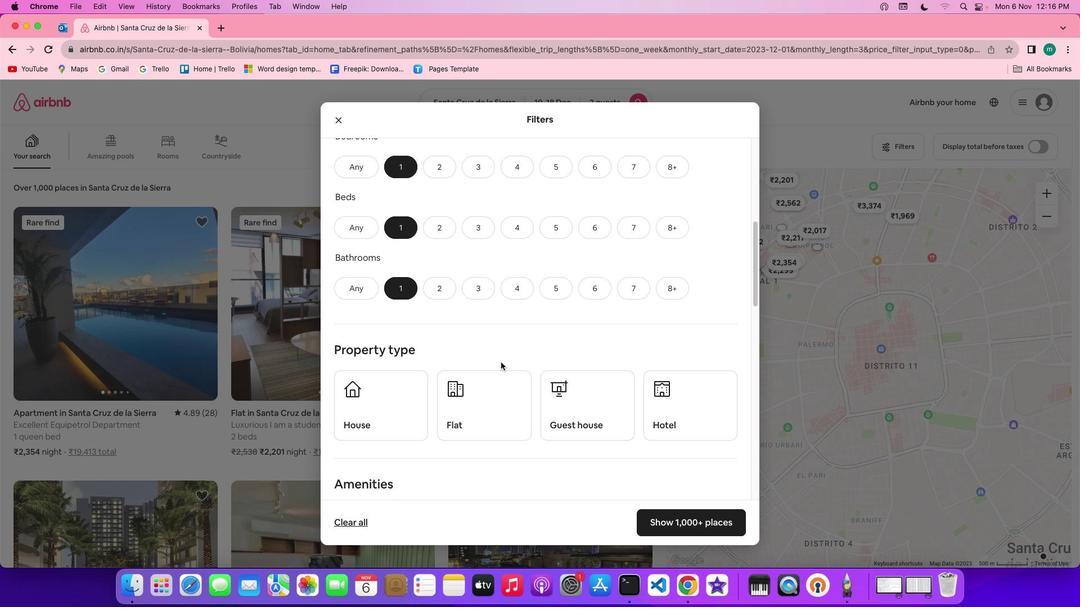 
Action: Mouse scrolled (501, 362) with delta (0, 0)
Screenshot: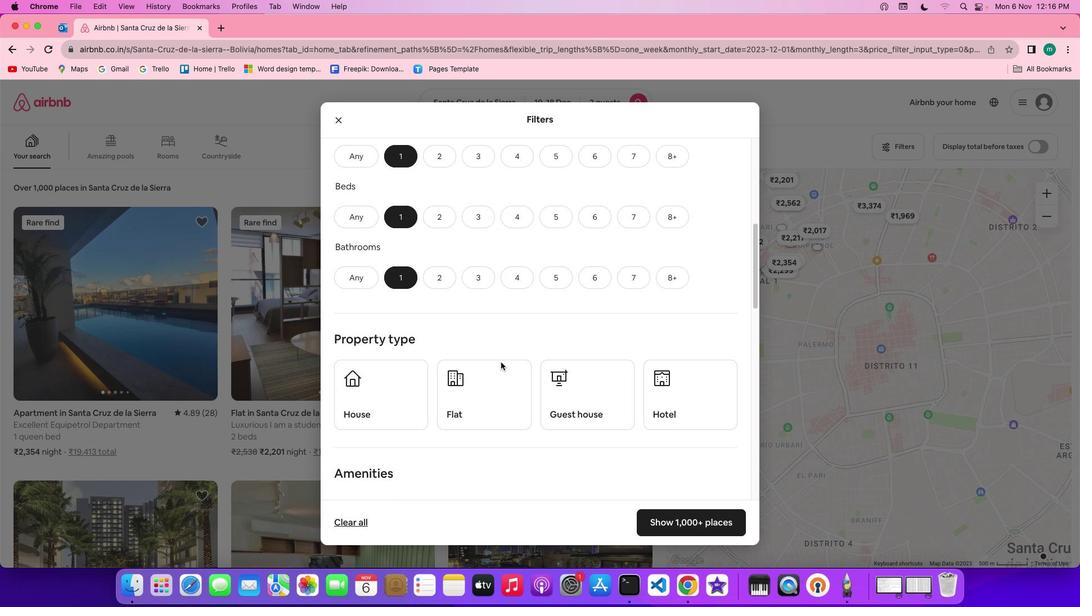 
Action: Mouse scrolled (501, 362) with delta (0, 0)
Screenshot: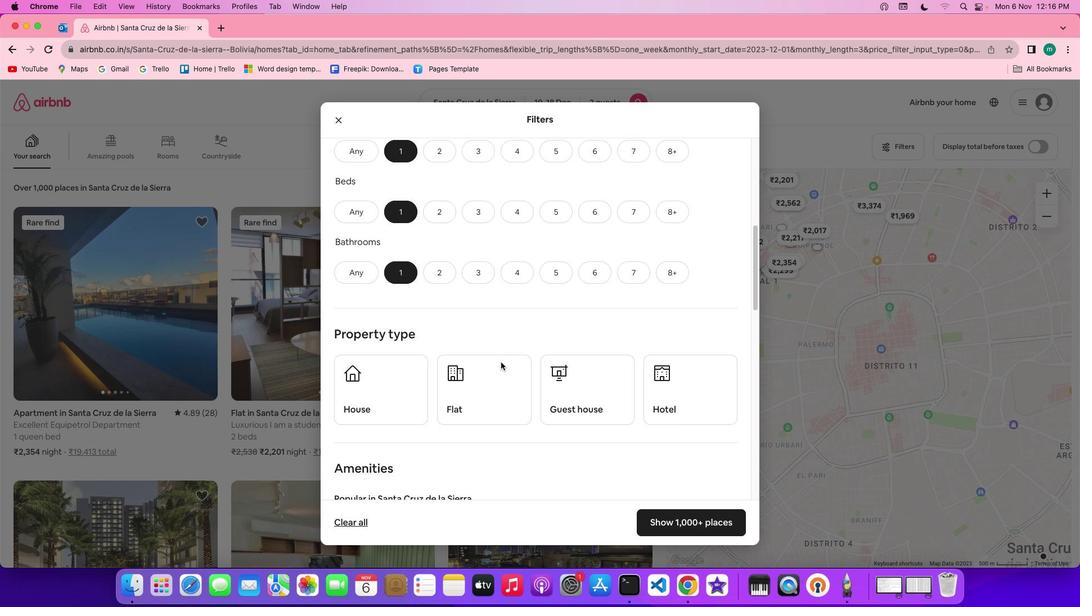 
Action: Mouse scrolled (501, 362) with delta (0, 0)
Screenshot: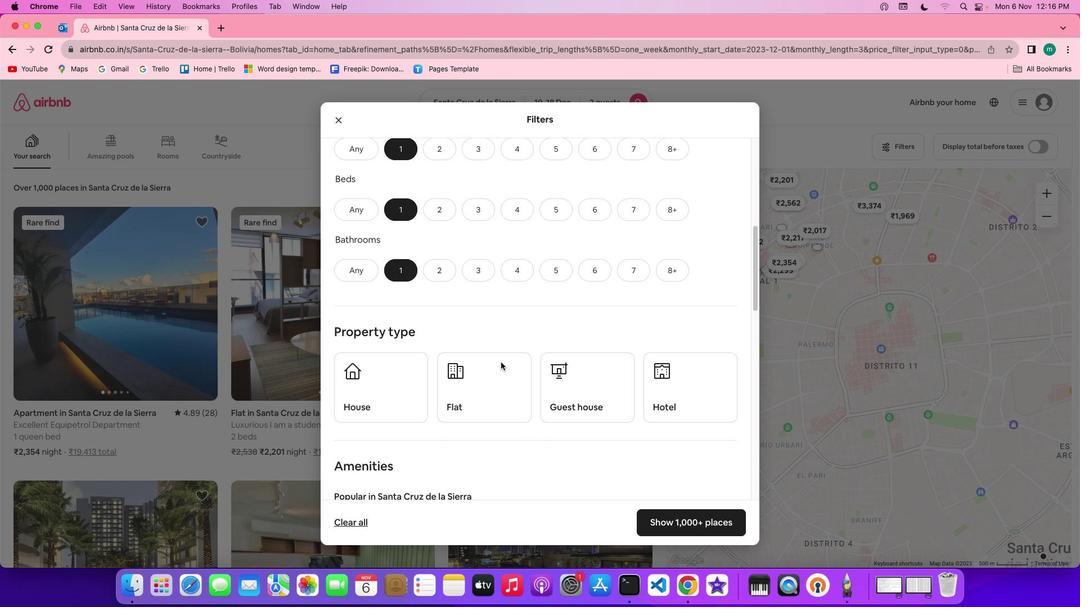 
Action: Mouse scrolled (501, 362) with delta (0, 0)
Screenshot: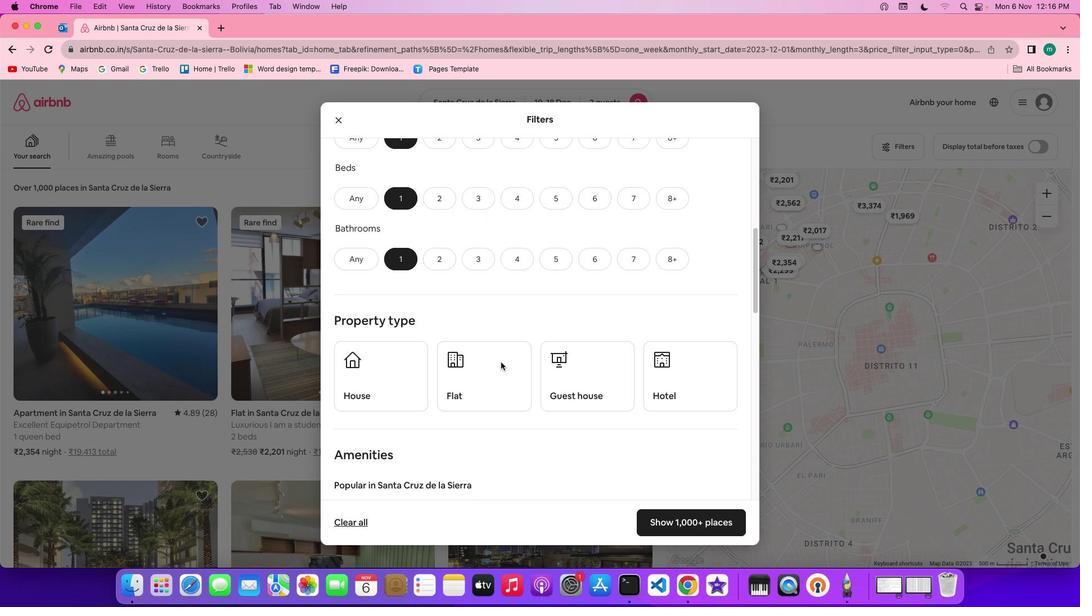 
Action: Mouse scrolled (501, 362) with delta (0, 0)
Screenshot: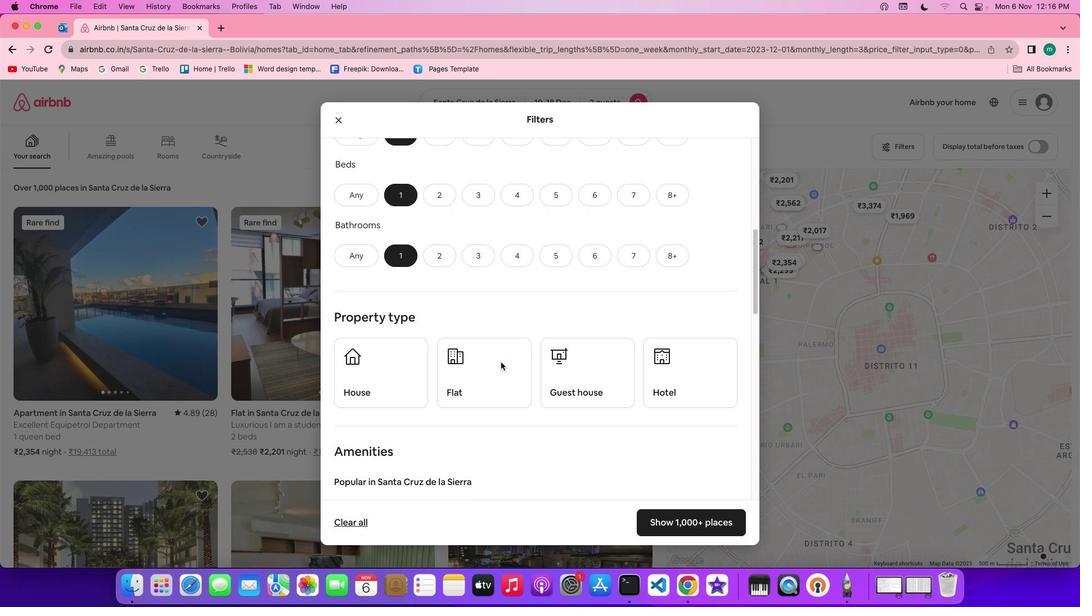 
Action: Mouse scrolled (501, 362) with delta (0, 0)
Screenshot: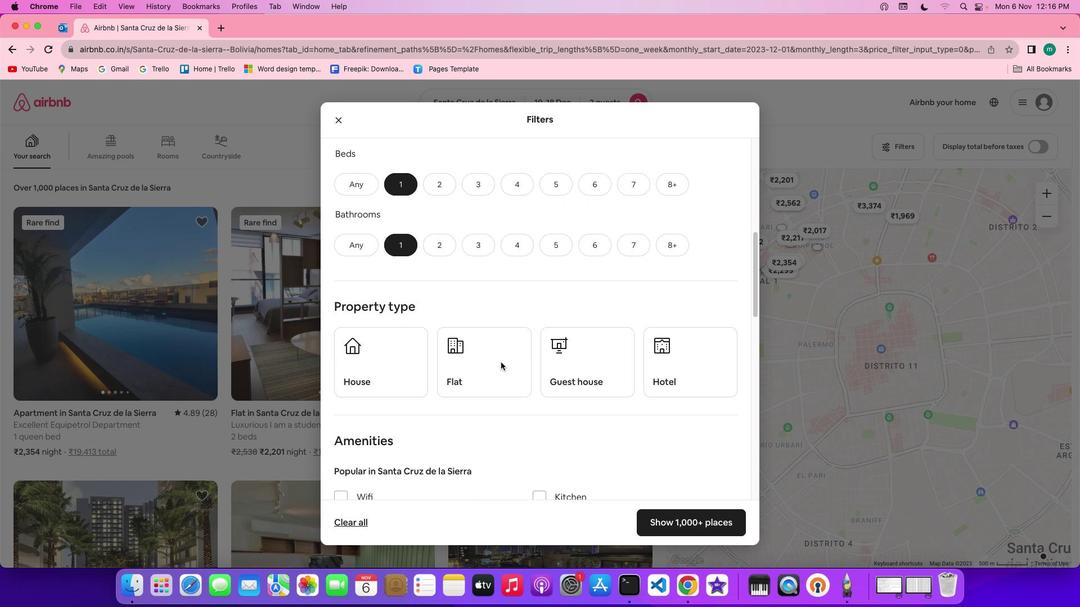 
Action: Mouse scrolled (501, 362) with delta (0, 0)
Screenshot: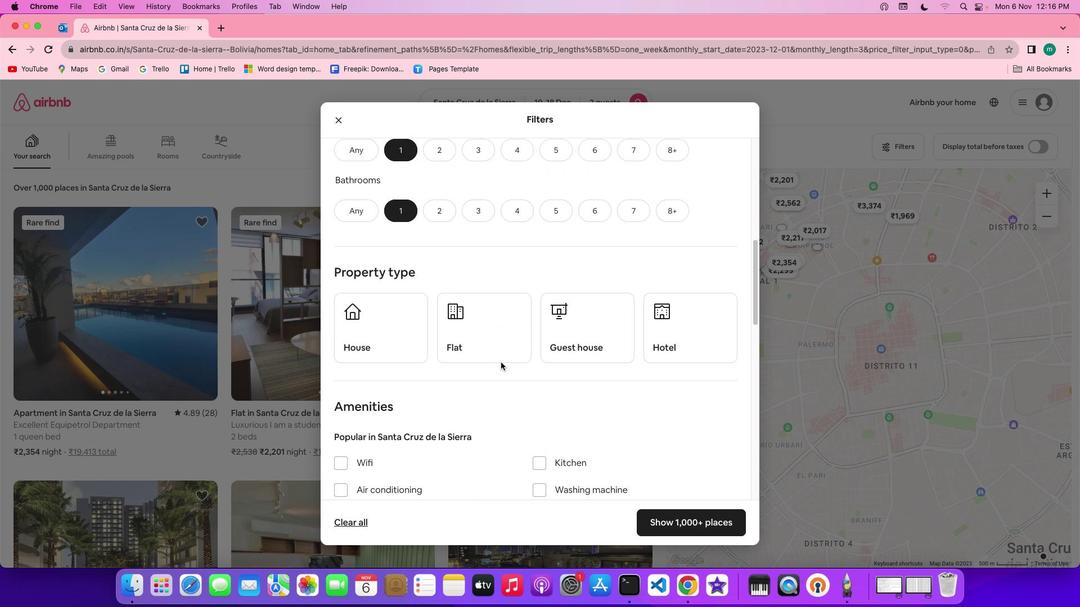 
Action: Mouse scrolled (501, 362) with delta (0, 0)
Screenshot: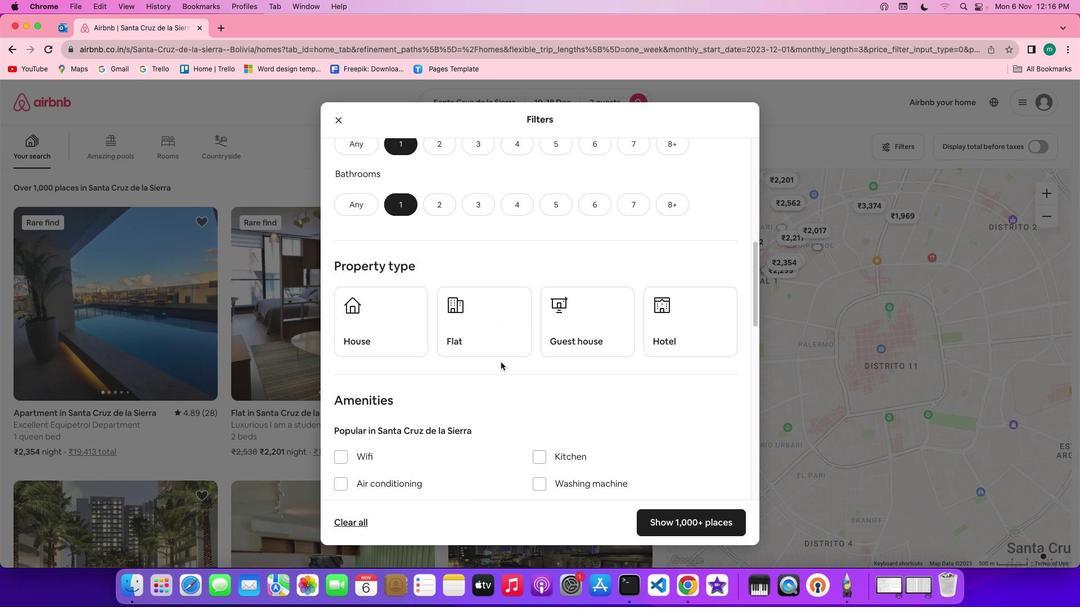 
Action: Mouse moved to (494, 339)
Screenshot: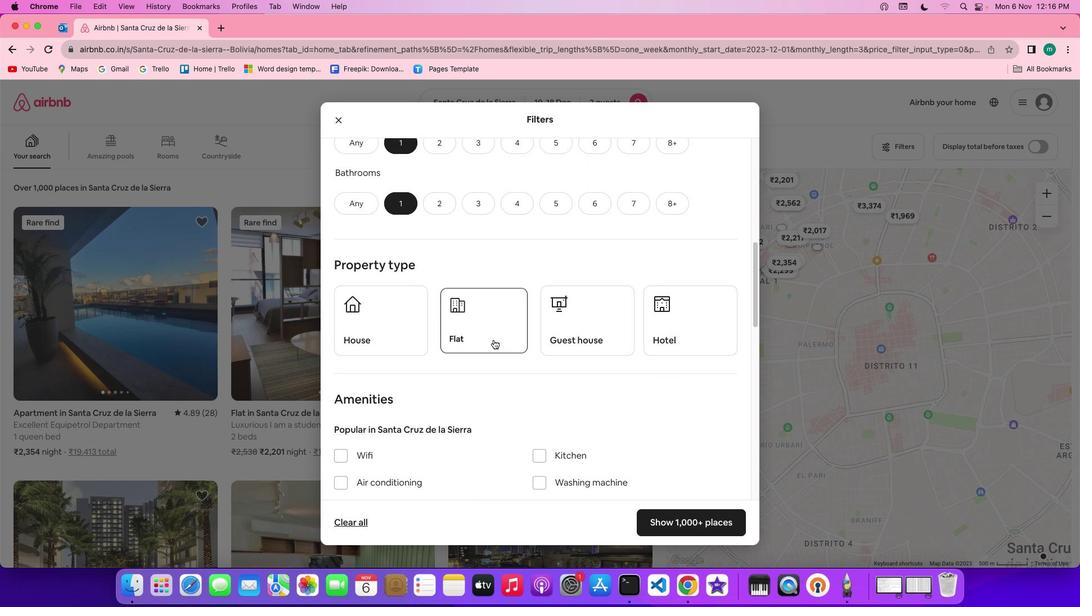 
Action: Mouse pressed left at (494, 339)
Screenshot: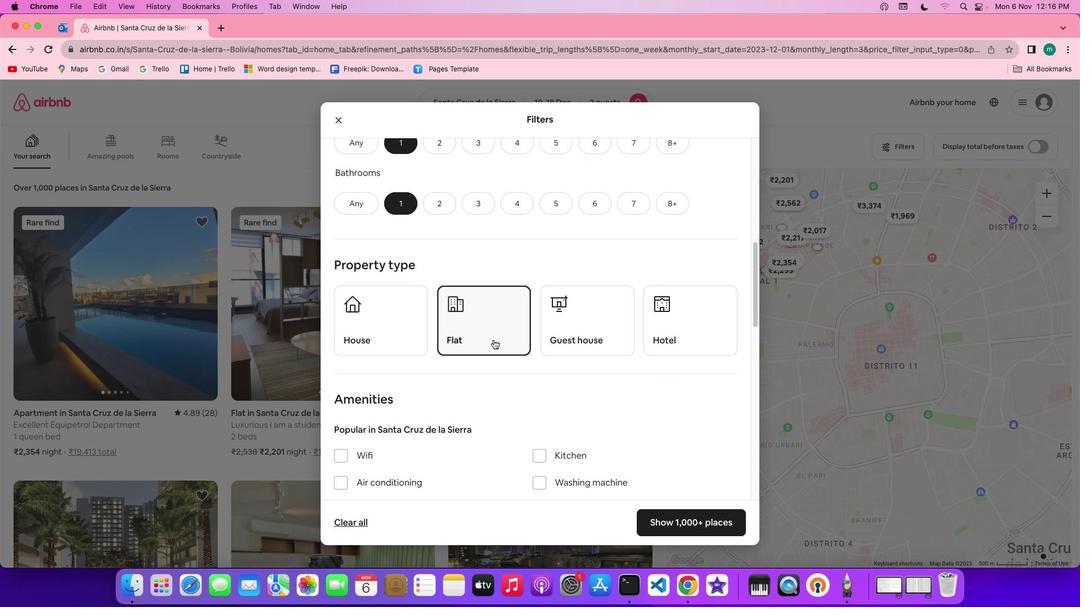 
Action: Mouse moved to (584, 372)
Screenshot: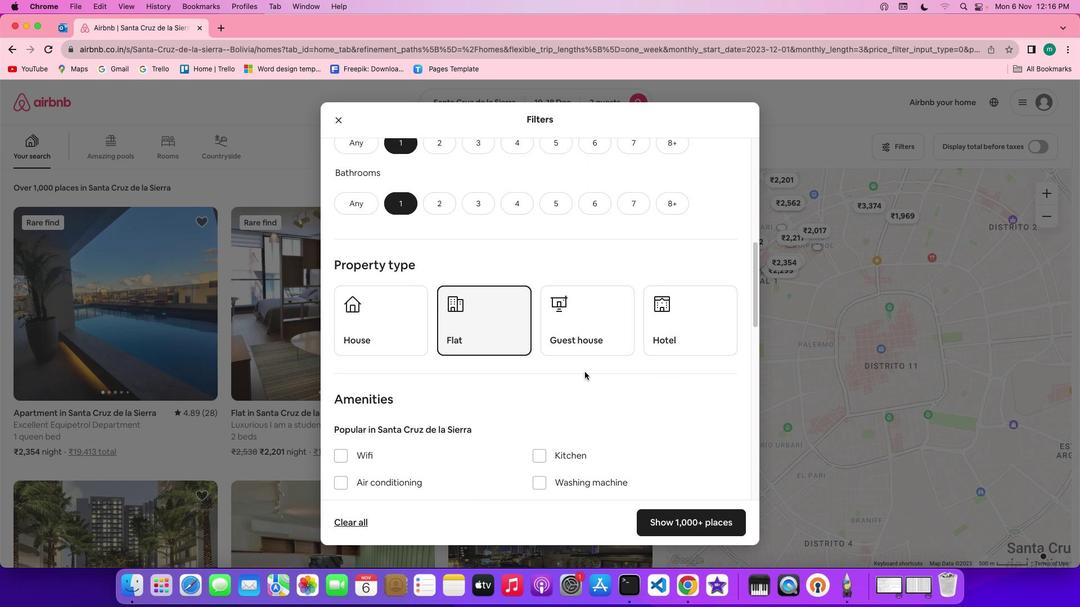 
Action: Mouse scrolled (584, 372) with delta (0, 0)
Screenshot: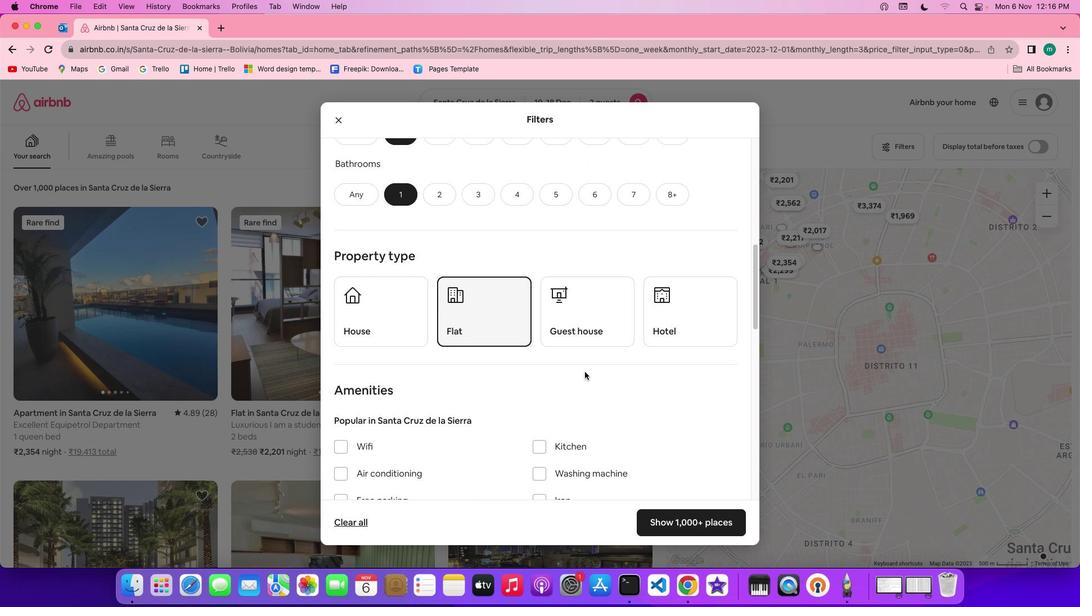 
Action: Mouse scrolled (584, 372) with delta (0, 0)
Screenshot: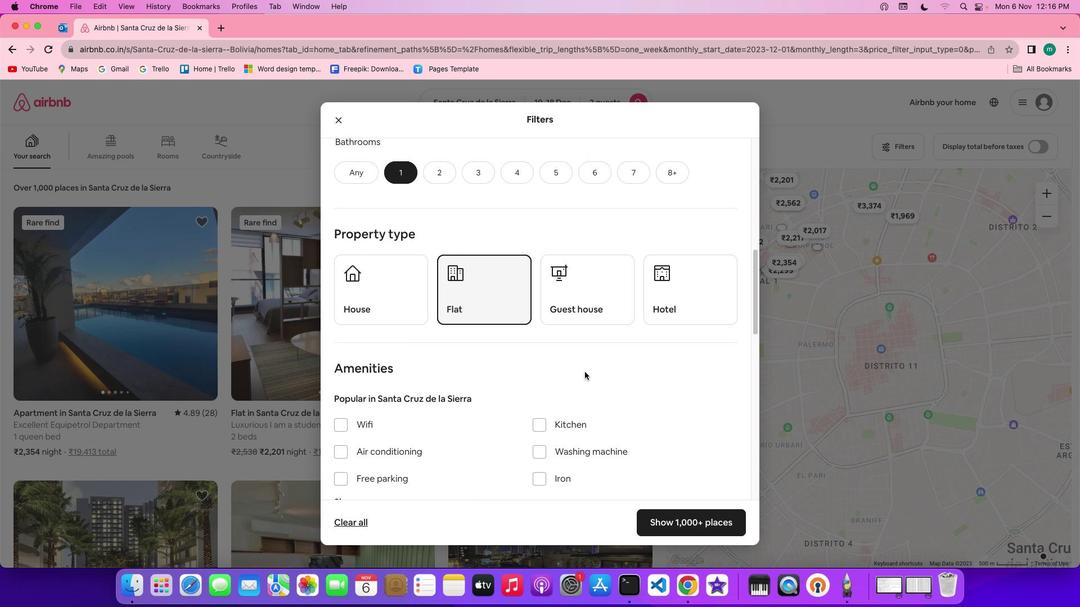 
Action: Mouse scrolled (584, 372) with delta (0, 0)
Screenshot: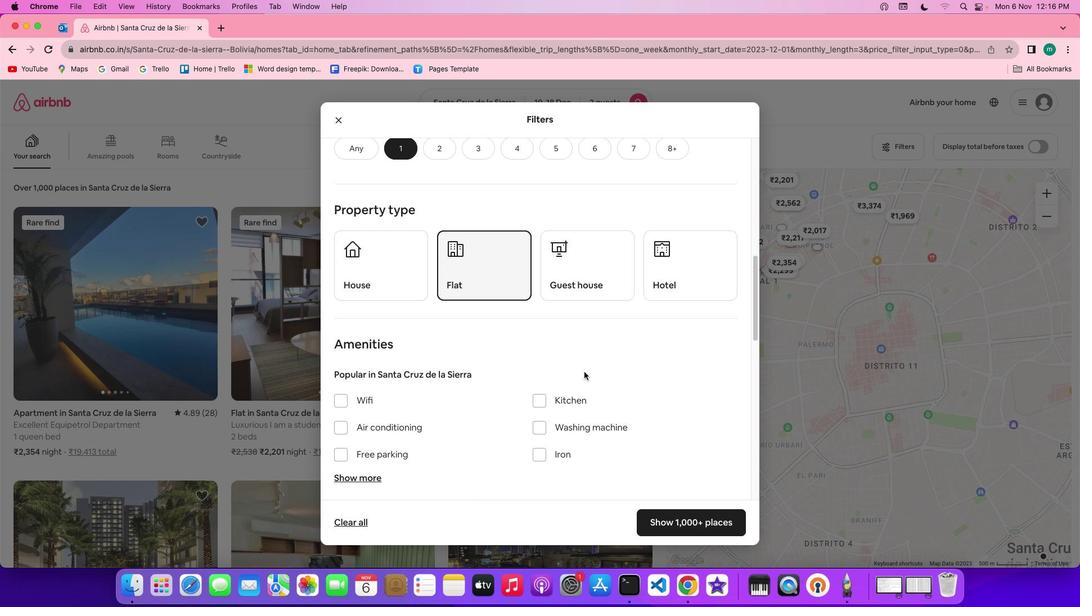 
Action: Mouse moved to (583, 372)
Screenshot: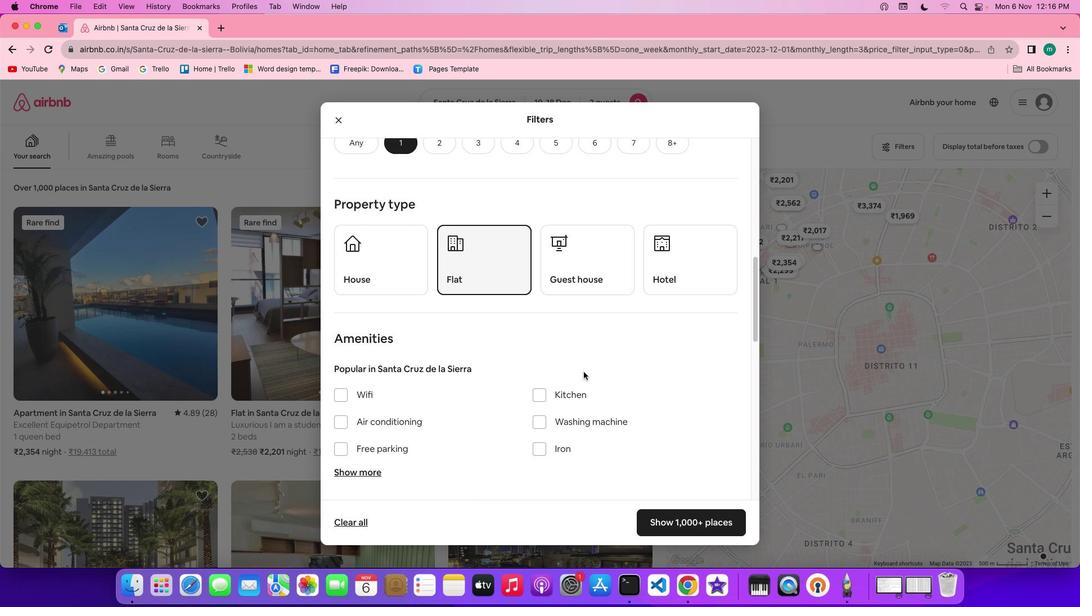 
Action: Mouse scrolled (583, 372) with delta (0, 0)
Screenshot: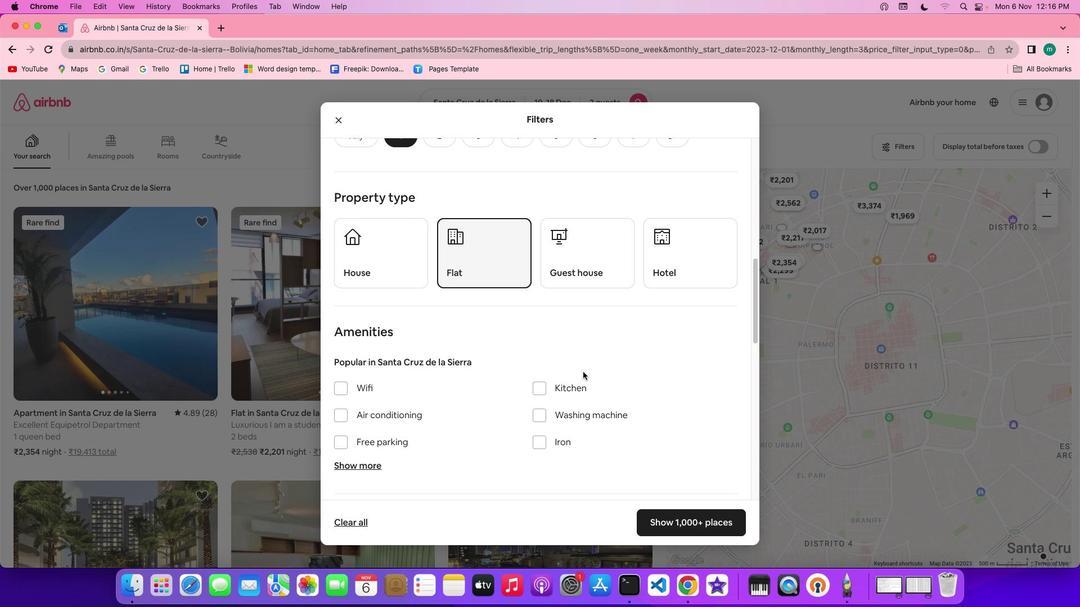 
Action: Mouse scrolled (583, 372) with delta (0, 0)
Screenshot: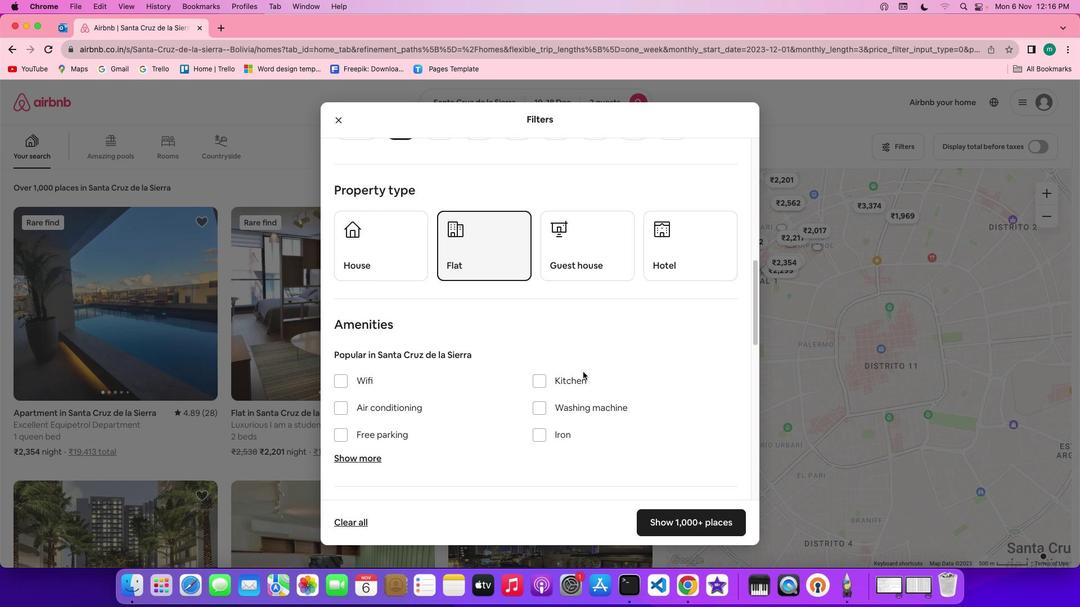 
Action: Mouse moved to (583, 372)
Screenshot: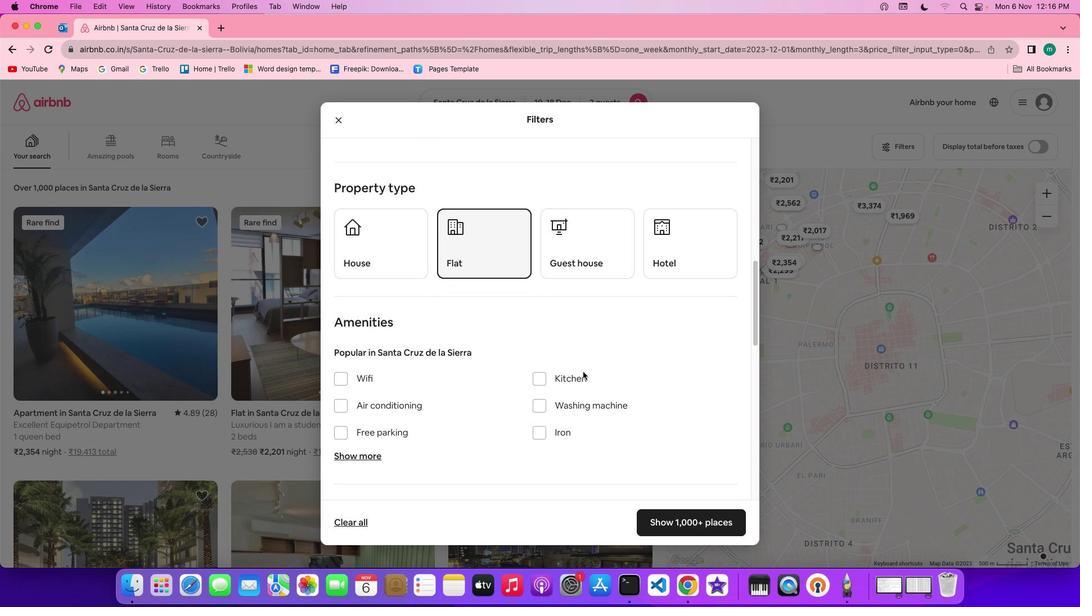 
Action: Mouse scrolled (583, 372) with delta (0, 0)
Screenshot: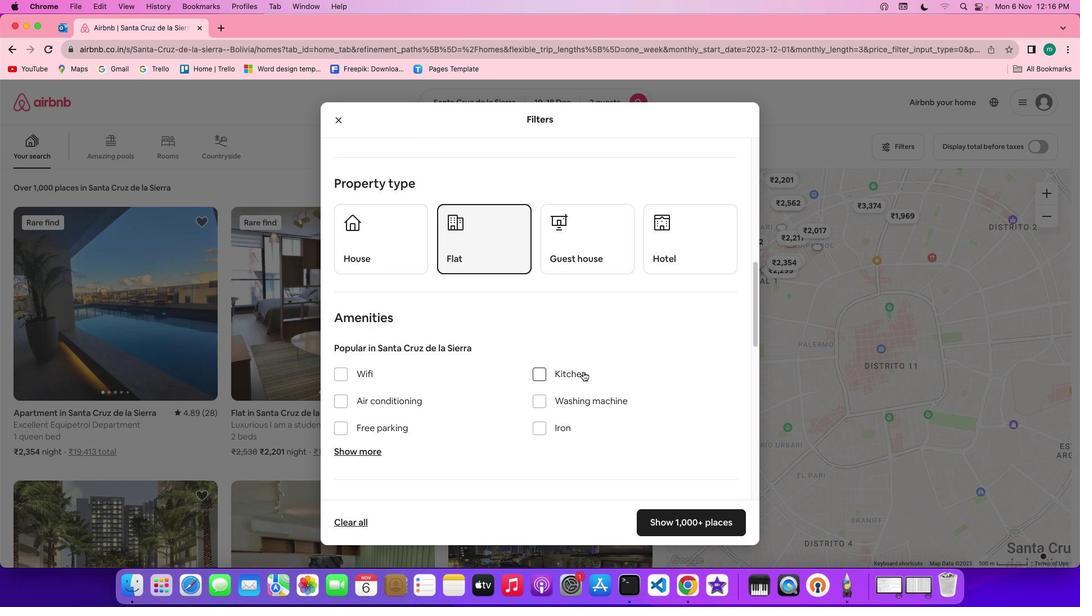 
Action: Mouse scrolled (583, 372) with delta (0, 0)
Screenshot: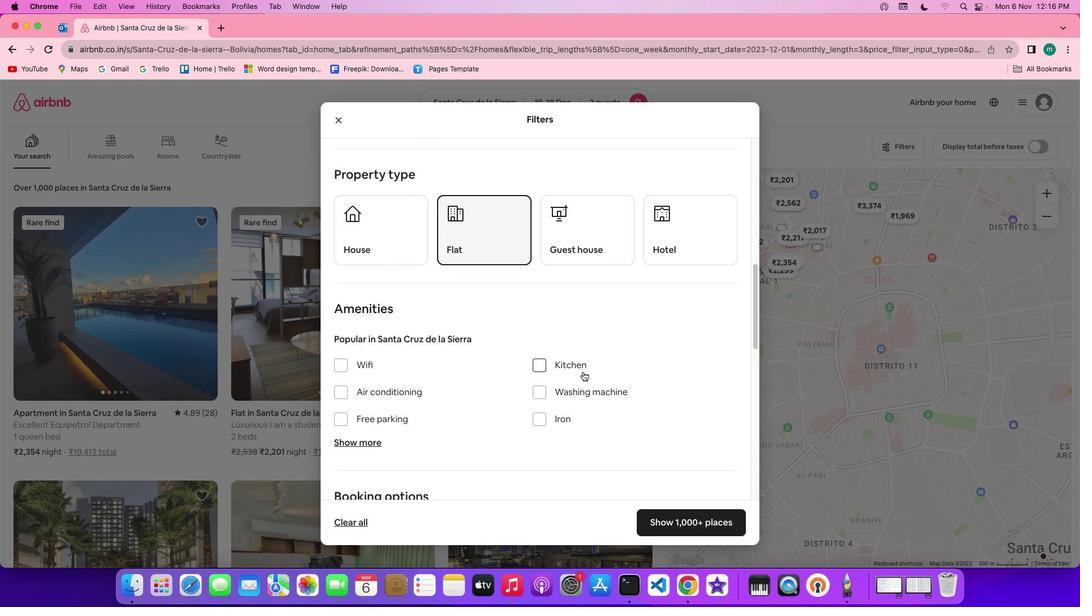 
Action: Mouse scrolled (583, 372) with delta (0, 0)
Screenshot: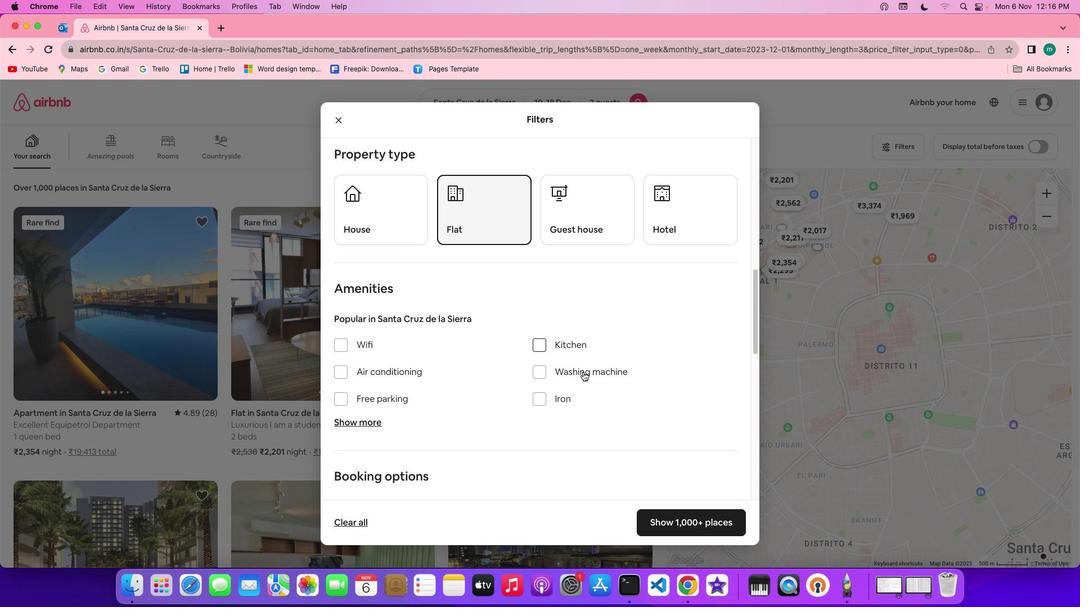 
Action: Mouse moved to (466, 326)
Screenshot: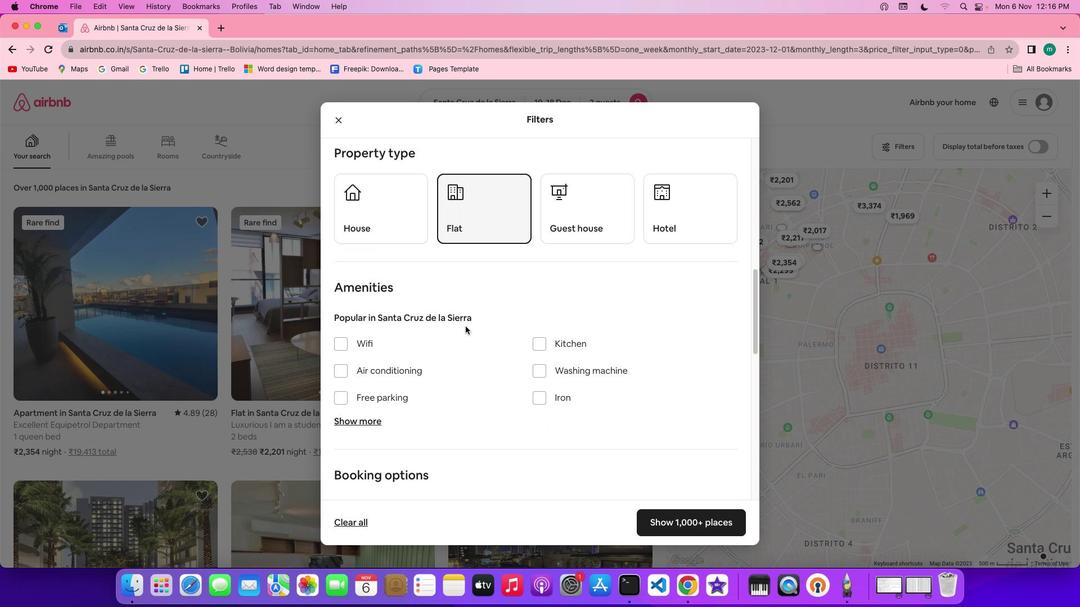 
Action: Mouse scrolled (466, 326) with delta (0, 0)
Screenshot: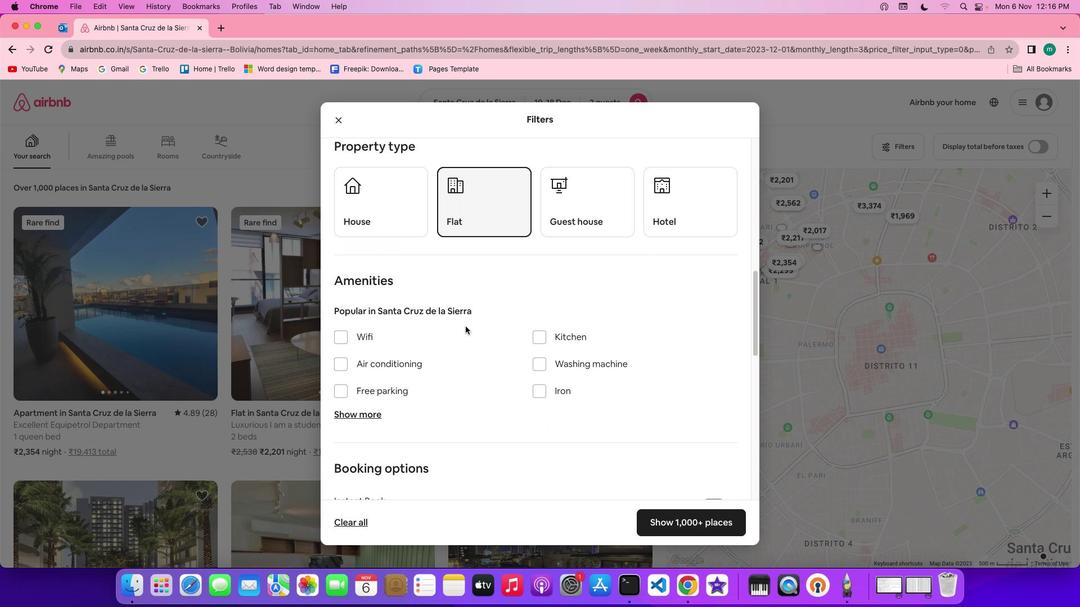 
Action: Mouse scrolled (466, 326) with delta (0, 0)
Screenshot: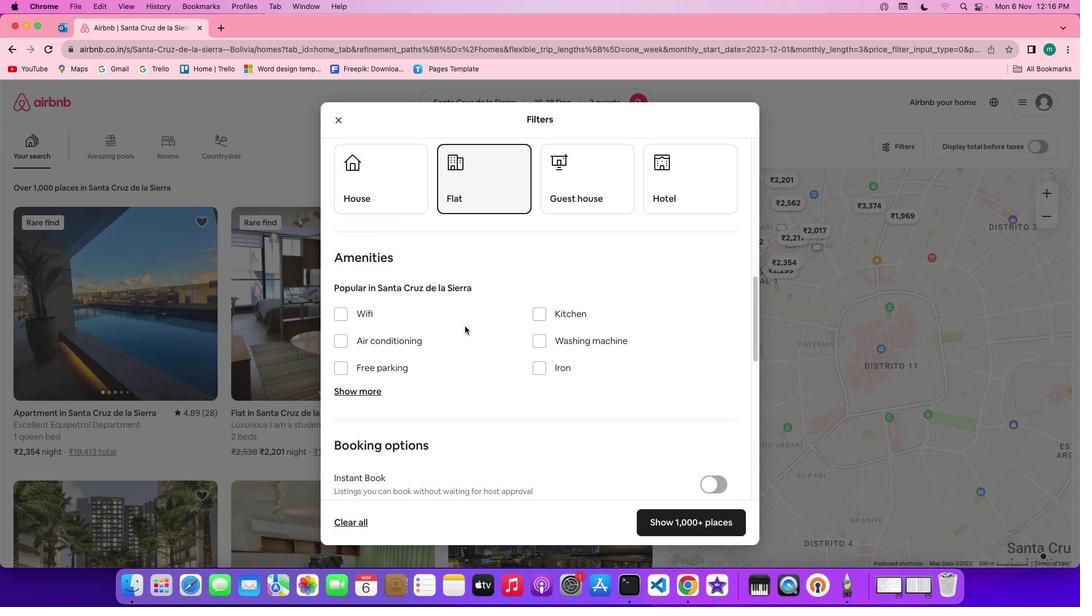 
Action: Mouse scrolled (466, 326) with delta (0, -1)
Screenshot: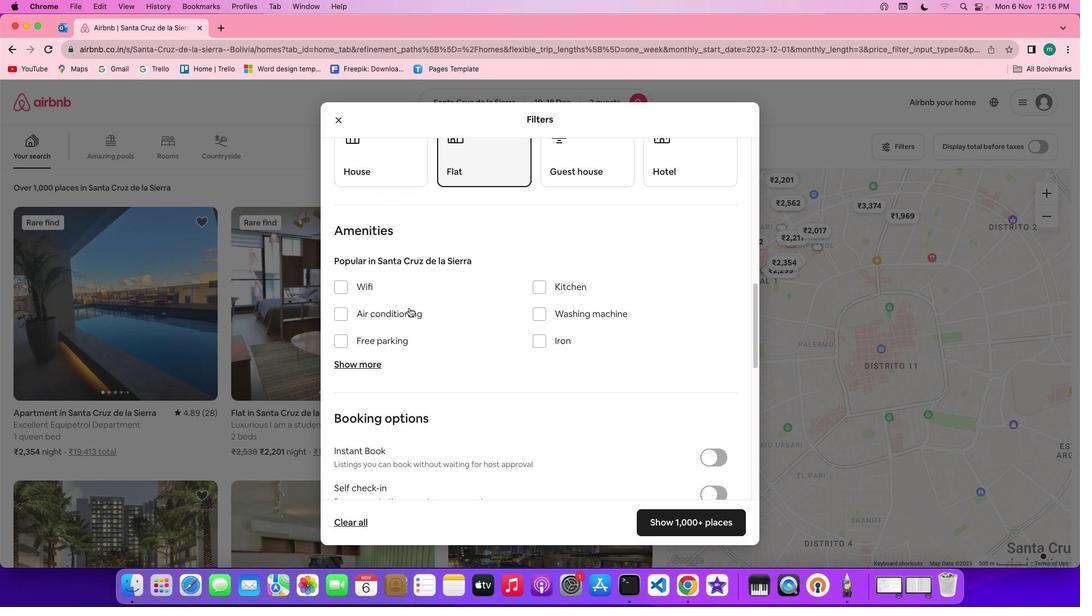 
Action: Mouse moved to (340, 278)
Screenshot: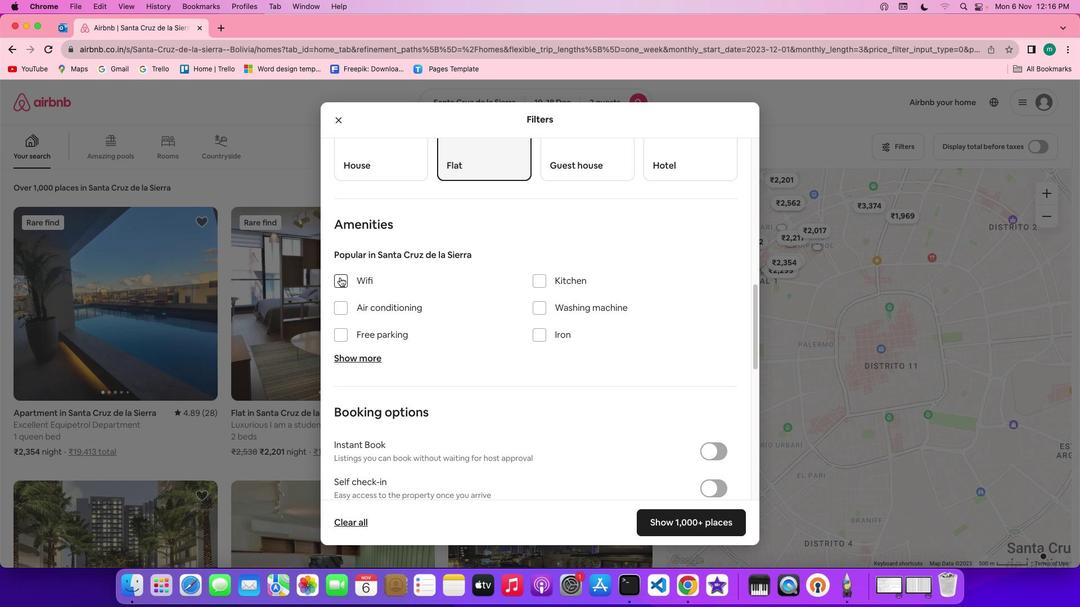 
Action: Mouse pressed left at (340, 278)
Screenshot: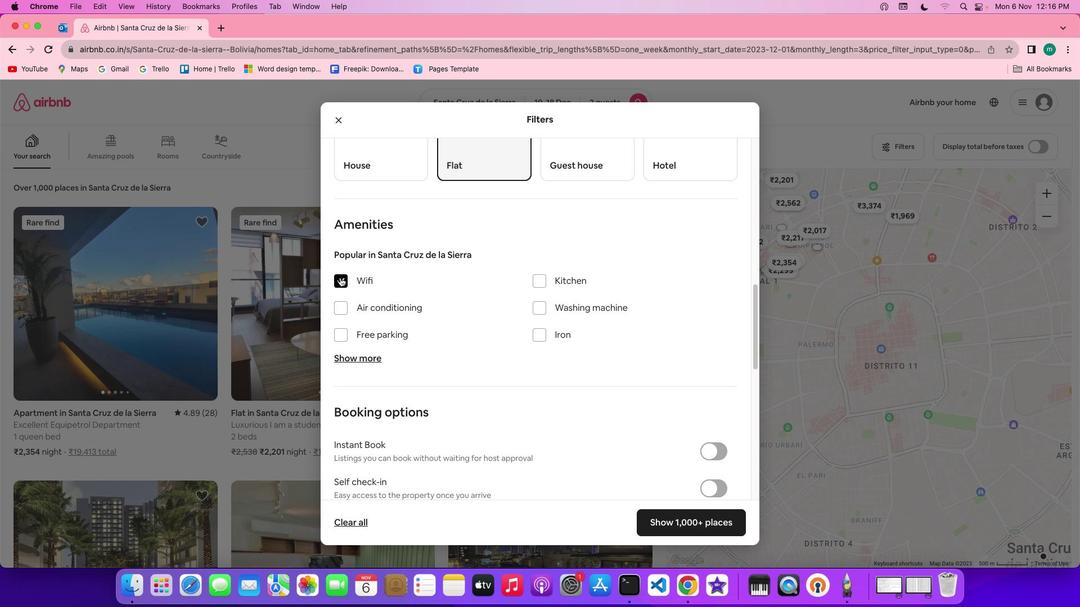 
Action: Mouse moved to (506, 331)
Screenshot: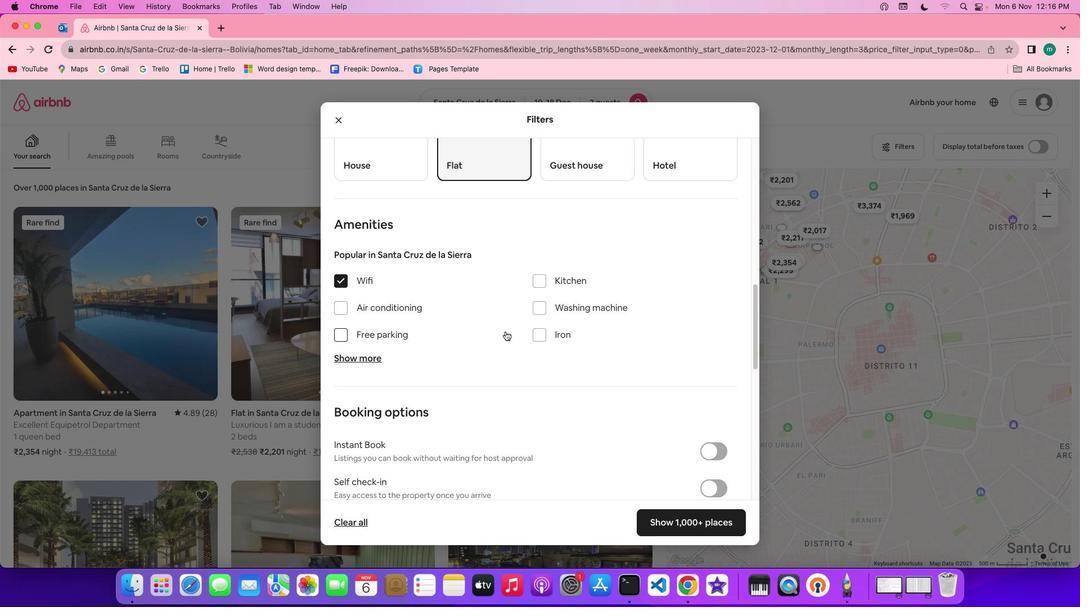 
Action: Mouse scrolled (506, 331) with delta (0, 0)
Screenshot: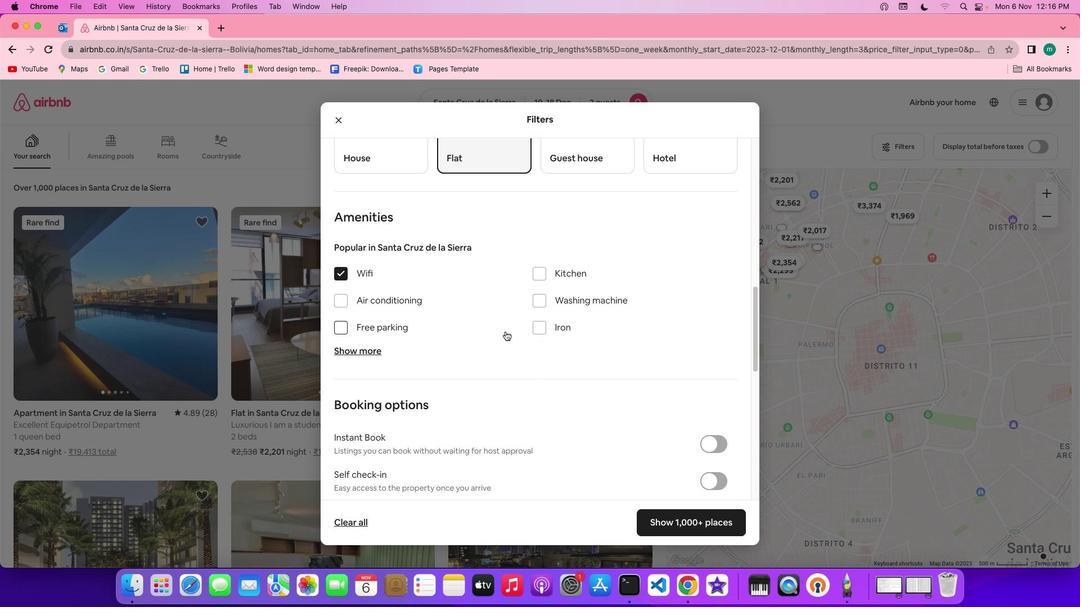 
Action: Mouse scrolled (506, 331) with delta (0, 0)
Screenshot: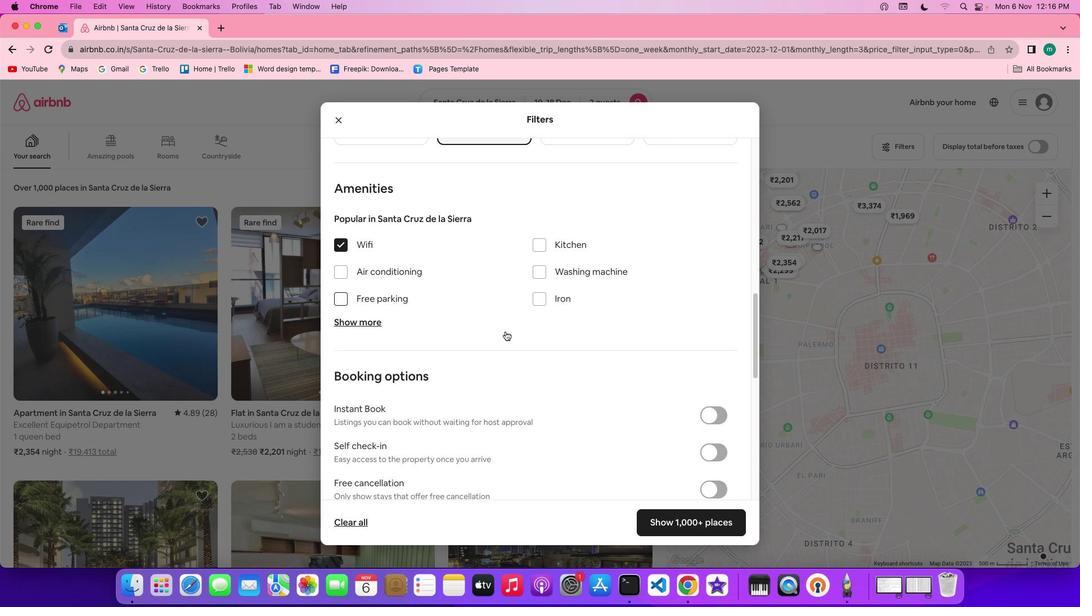 
Action: Mouse scrolled (506, 331) with delta (0, 0)
Screenshot: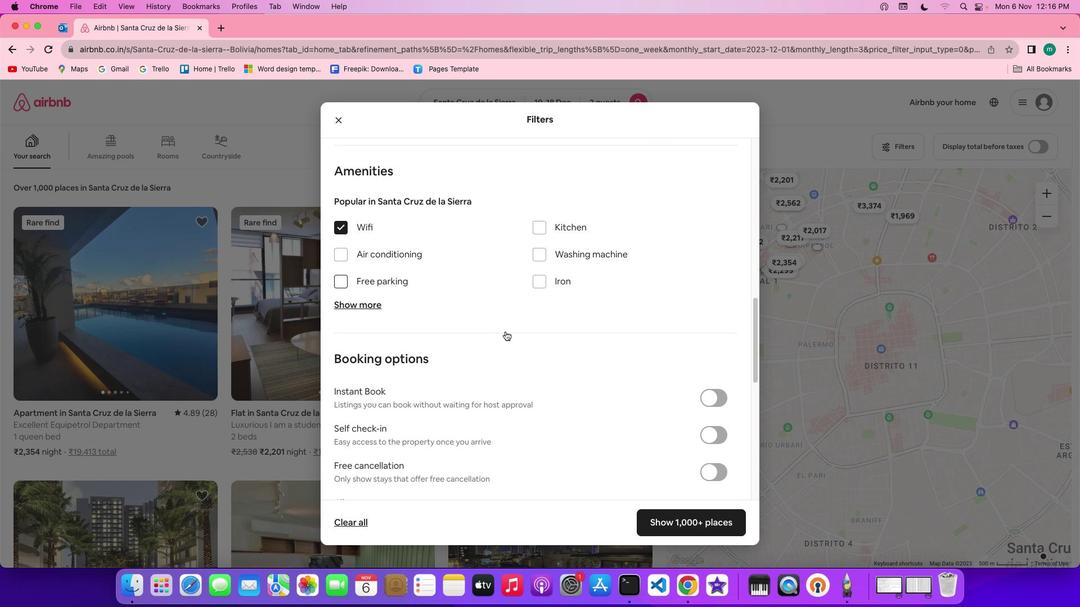 
Action: Mouse scrolled (506, 331) with delta (0, 0)
Screenshot: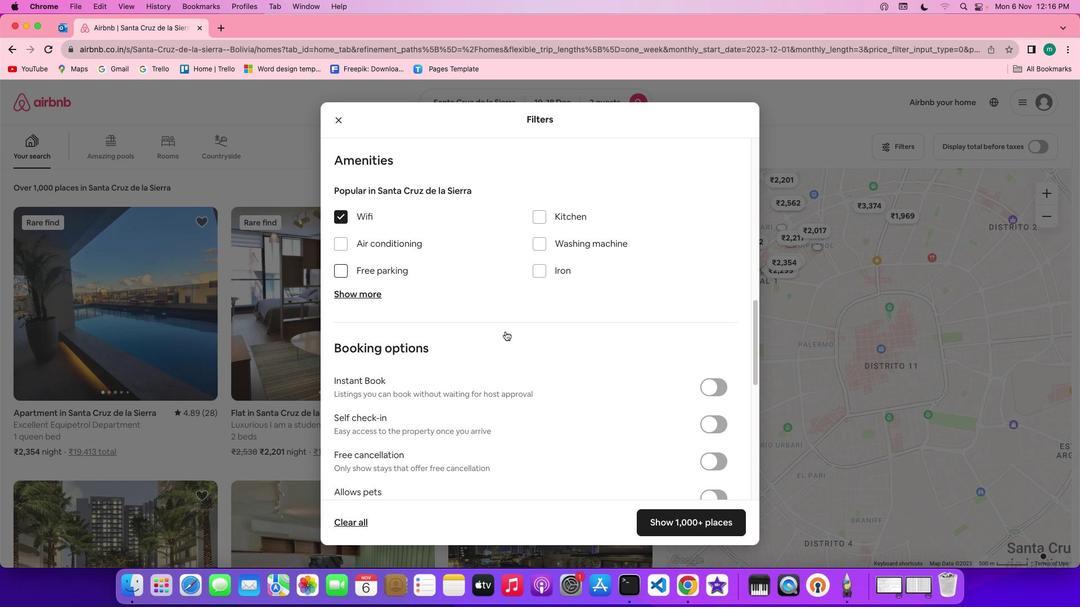 
Action: Mouse scrolled (506, 331) with delta (0, 0)
Screenshot: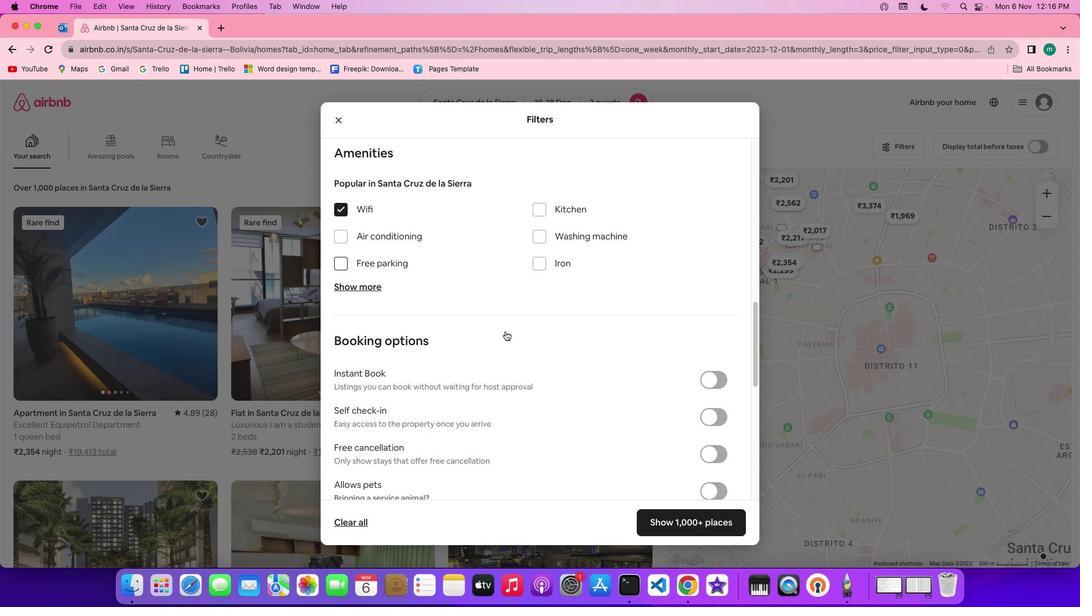 
Action: Mouse scrolled (506, 331) with delta (0, 0)
Screenshot: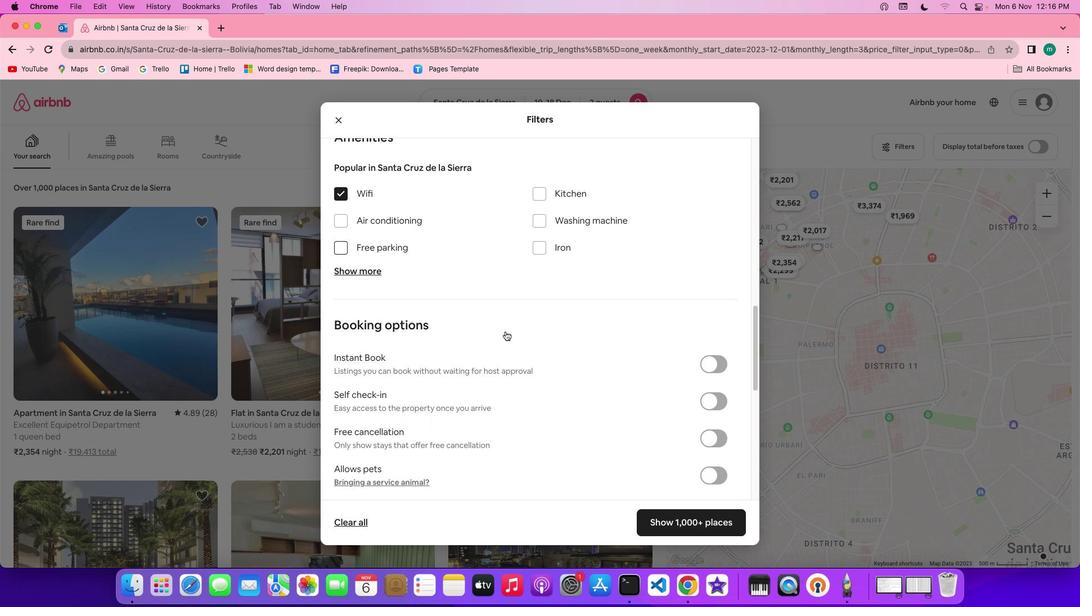 
Action: Mouse moved to (362, 268)
Screenshot: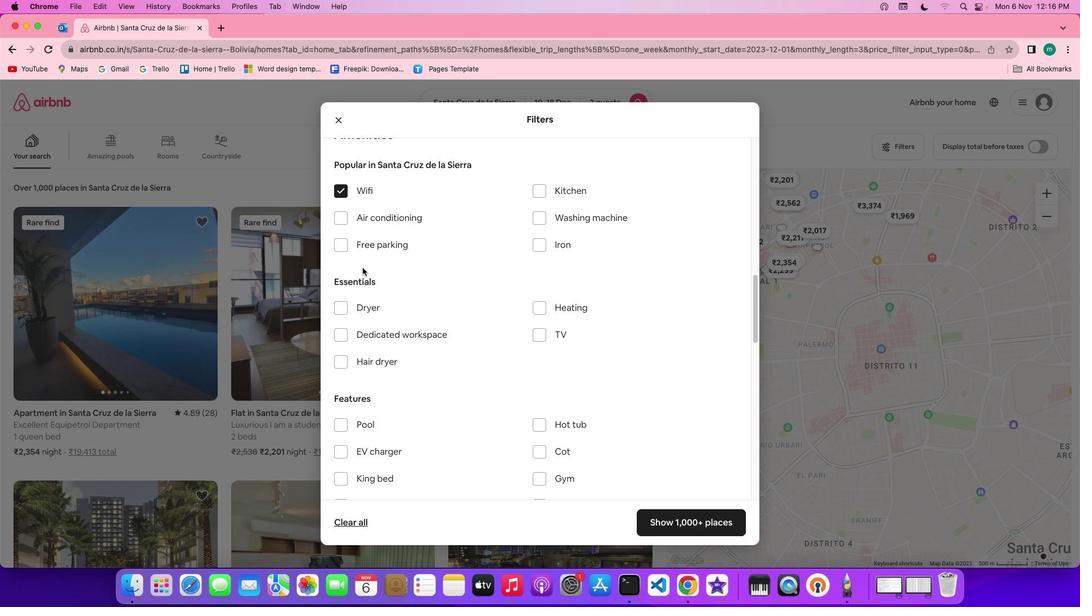 
Action: Mouse pressed left at (362, 268)
Screenshot: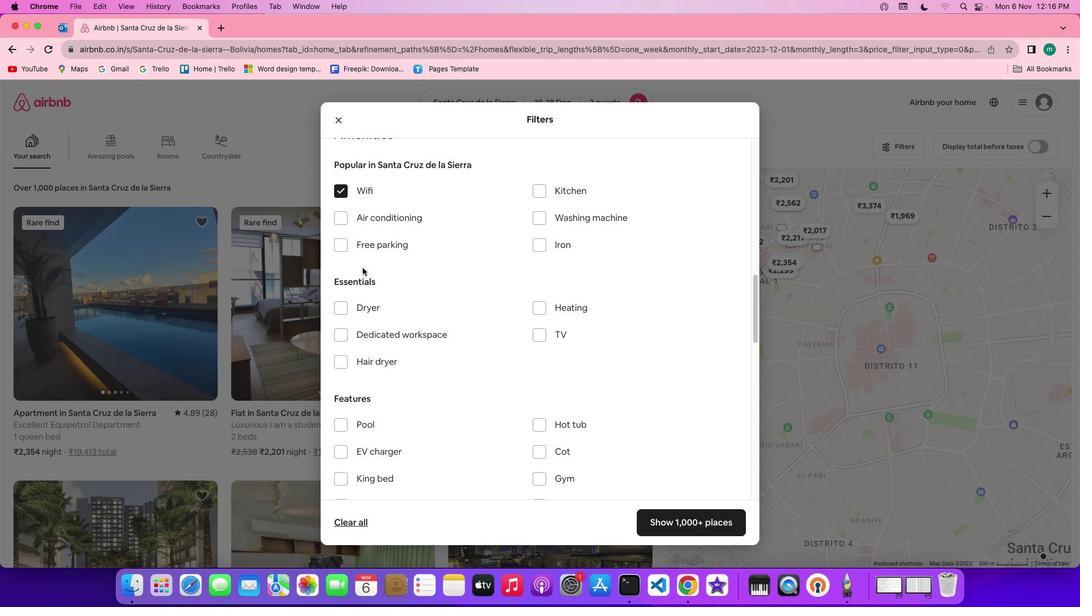 
Action: Mouse moved to (536, 337)
Screenshot: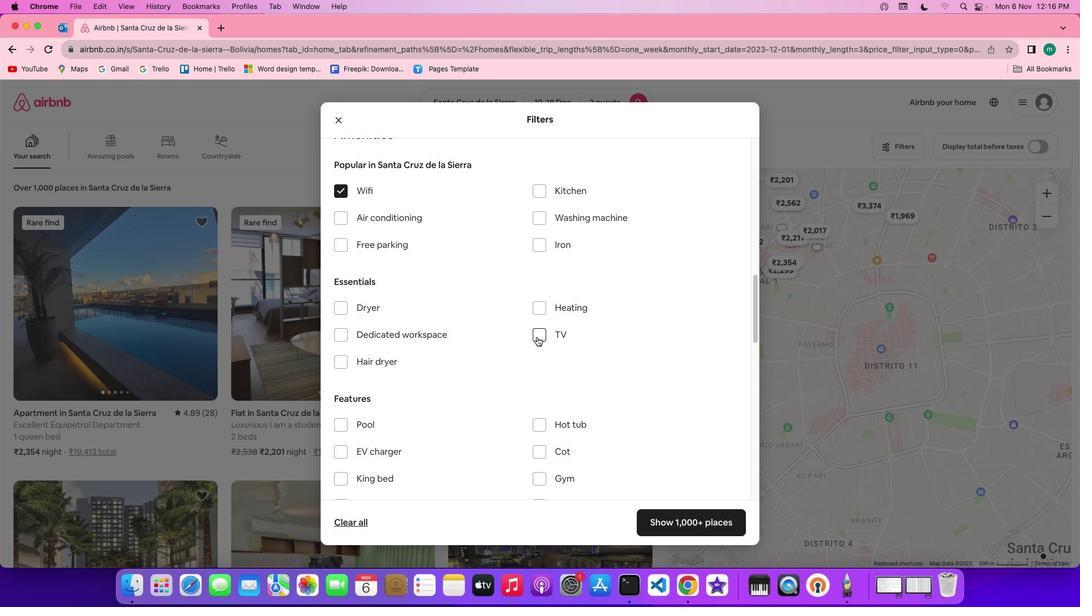 
Action: Mouse pressed left at (536, 337)
Screenshot: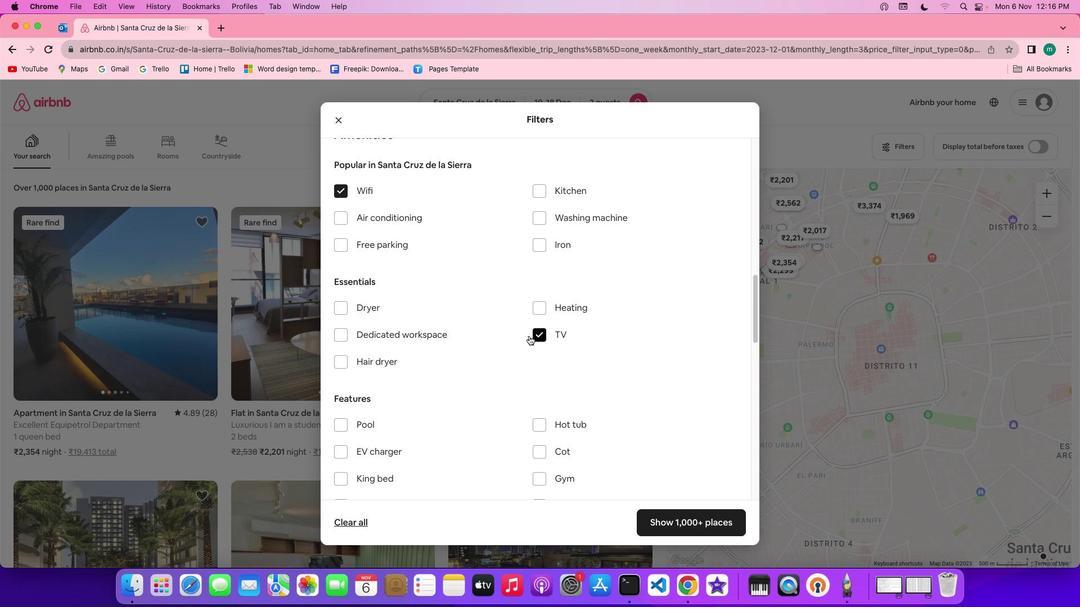 
Action: Mouse moved to (475, 369)
Screenshot: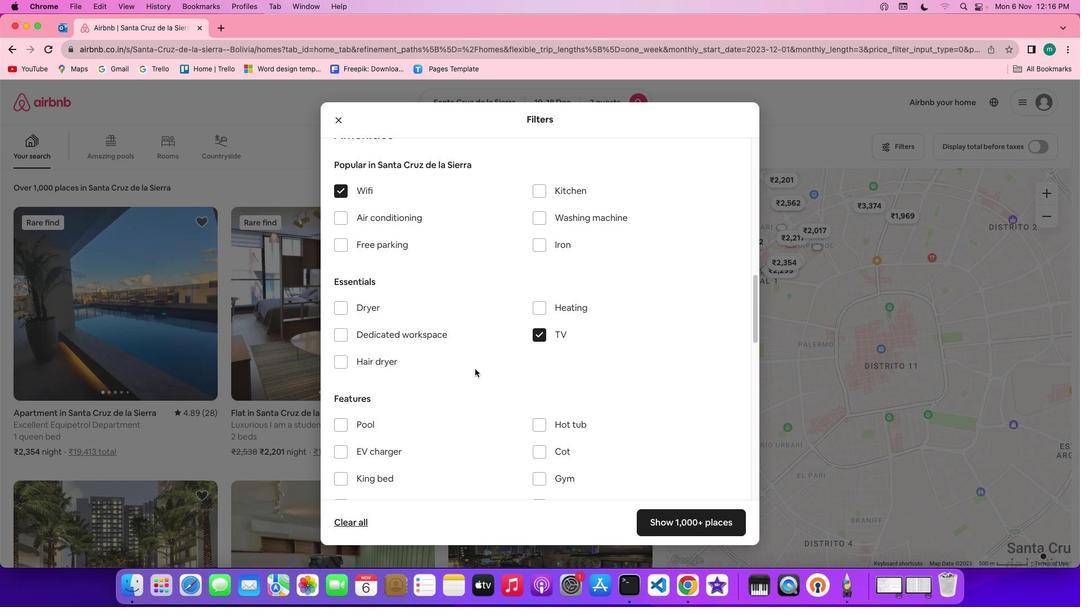
Action: Mouse scrolled (475, 369) with delta (0, 0)
Screenshot: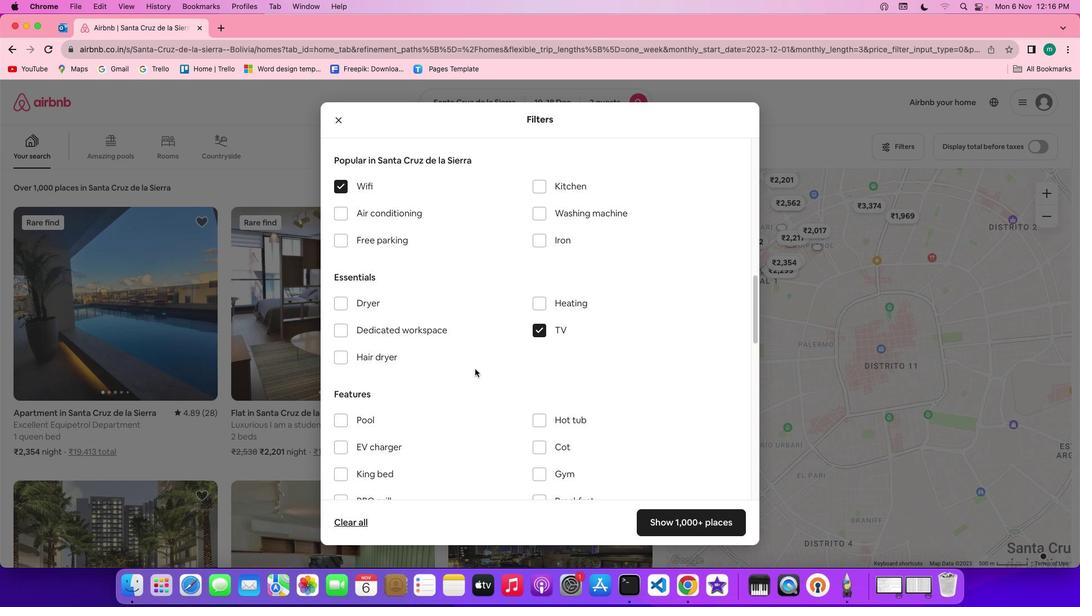 
Action: Mouse scrolled (475, 369) with delta (0, 0)
Screenshot: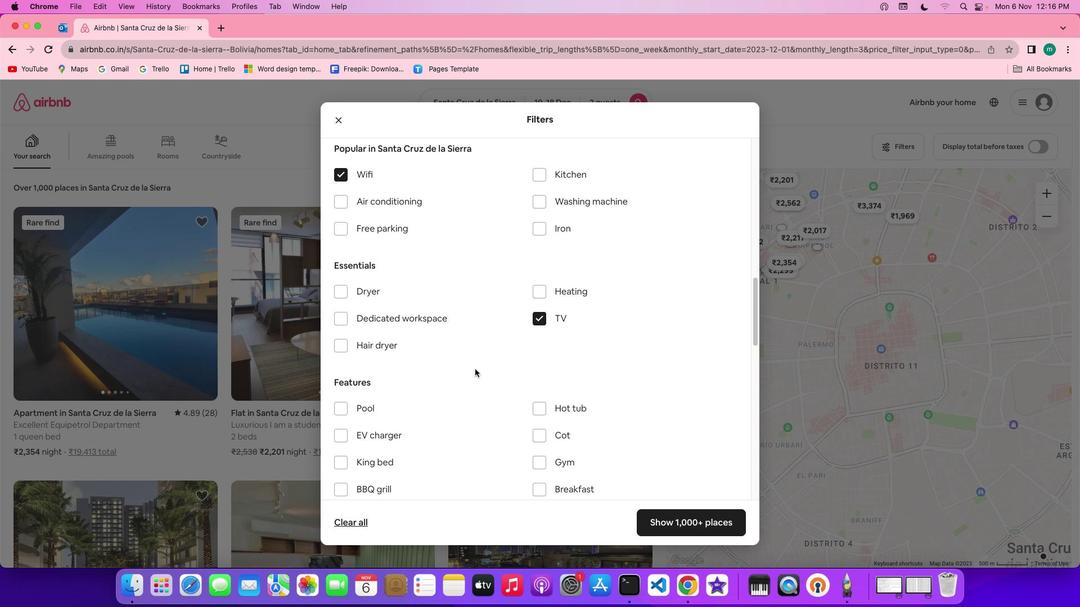 
Action: Mouse scrolled (475, 369) with delta (0, 0)
Screenshot: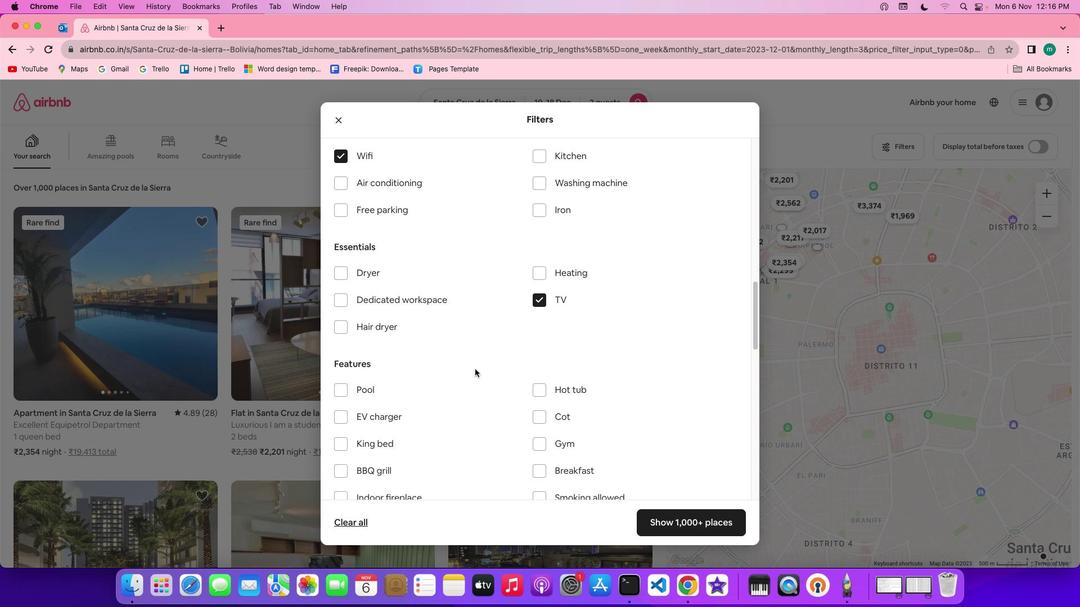 
Action: Mouse scrolled (475, 369) with delta (0, 0)
Screenshot: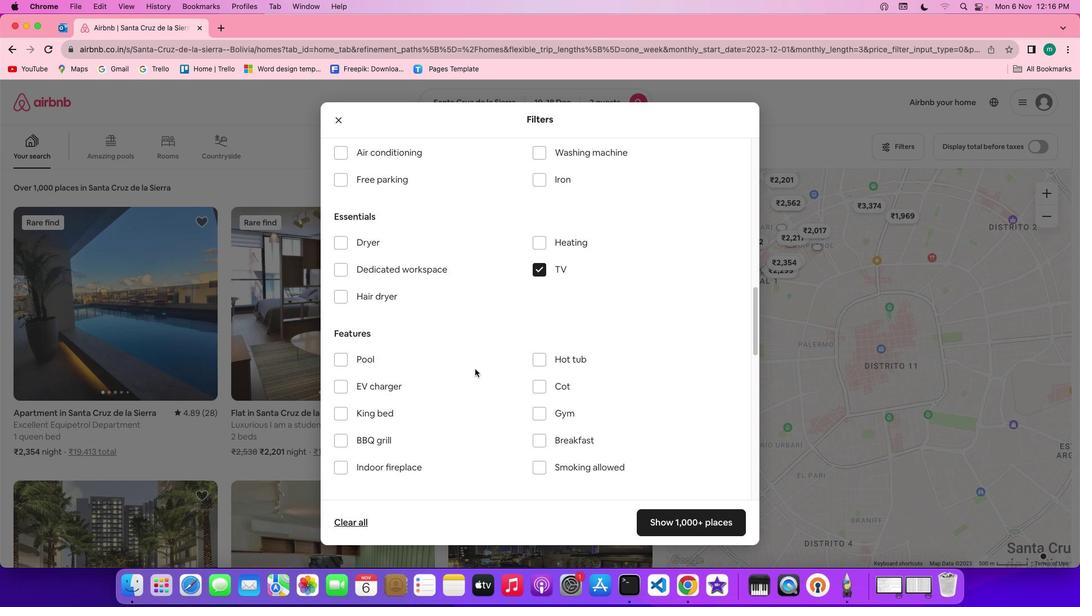 
Action: Mouse moved to (510, 379)
Screenshot: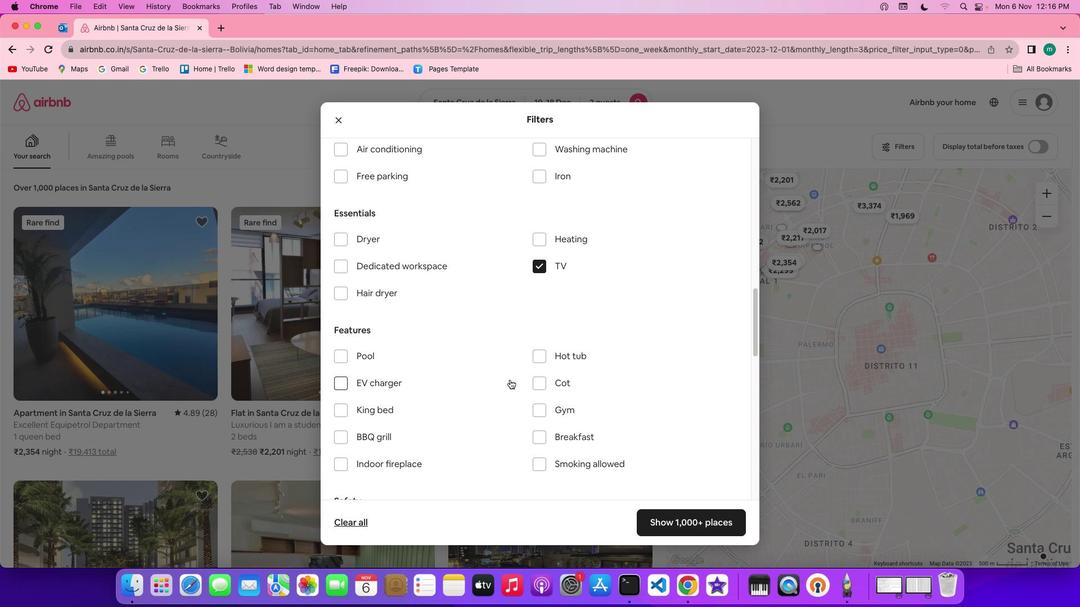 
Action: Mouse scrolled (510, 379) with delta (0, 0)
Screenshot: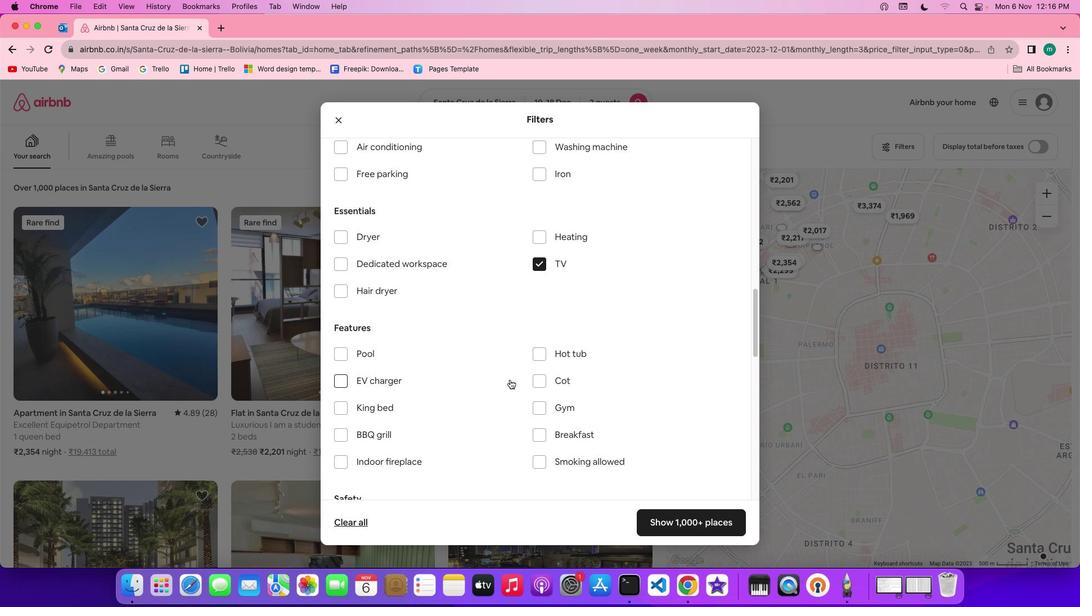 
Action: Mouse scrolled (510, 379) with delta (0, 0)
Screenshot: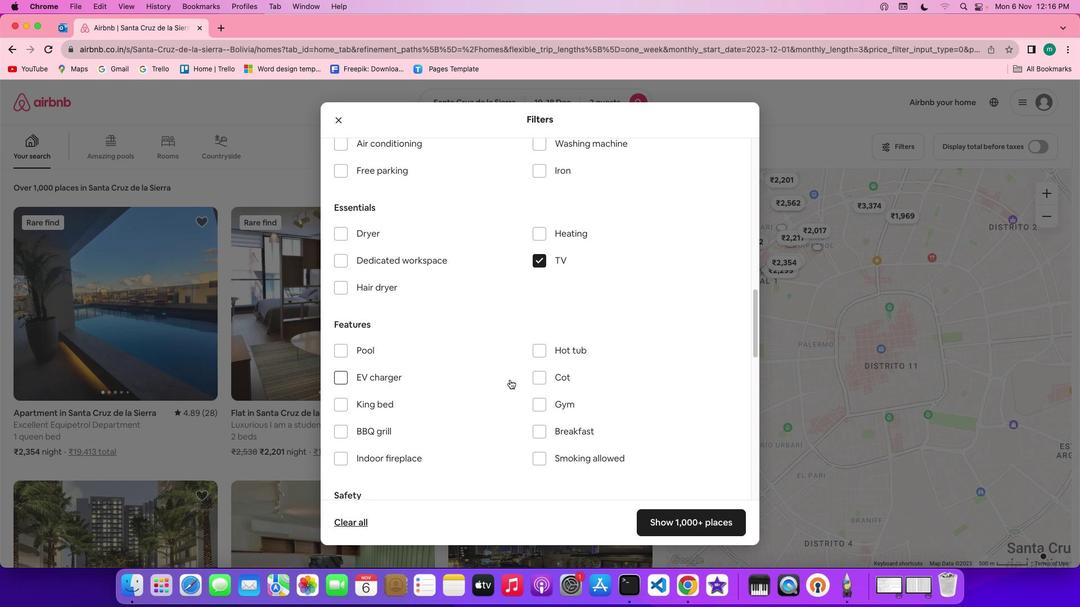 
Action: Mouse scrolled (510, 379) with delta (0, 0)
Screenshot: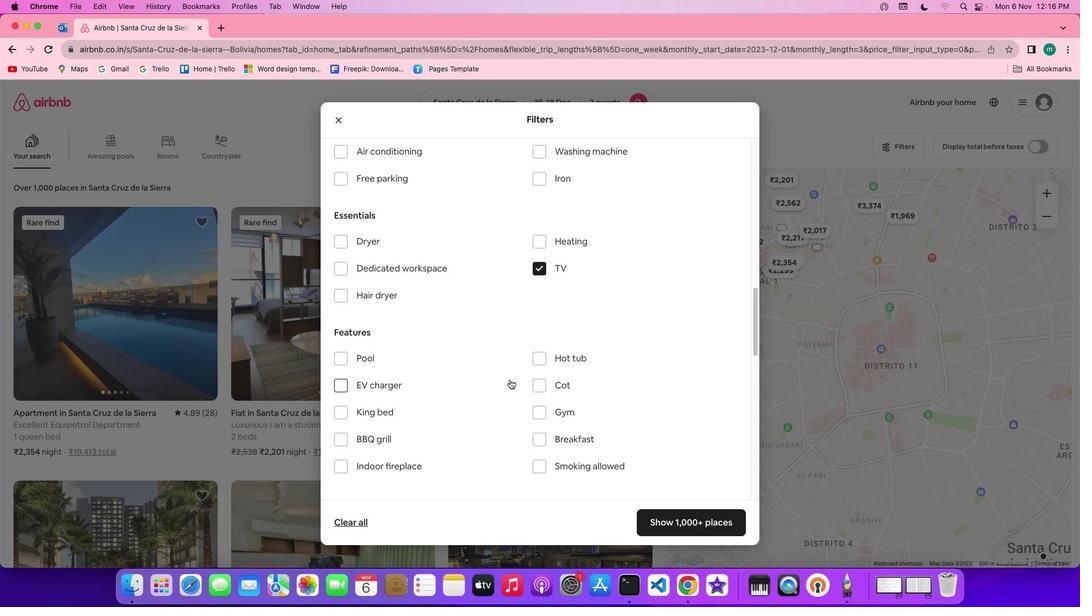 
Action: Mouse scrolled (510, 379) with delta (0, 0)
Screenshot: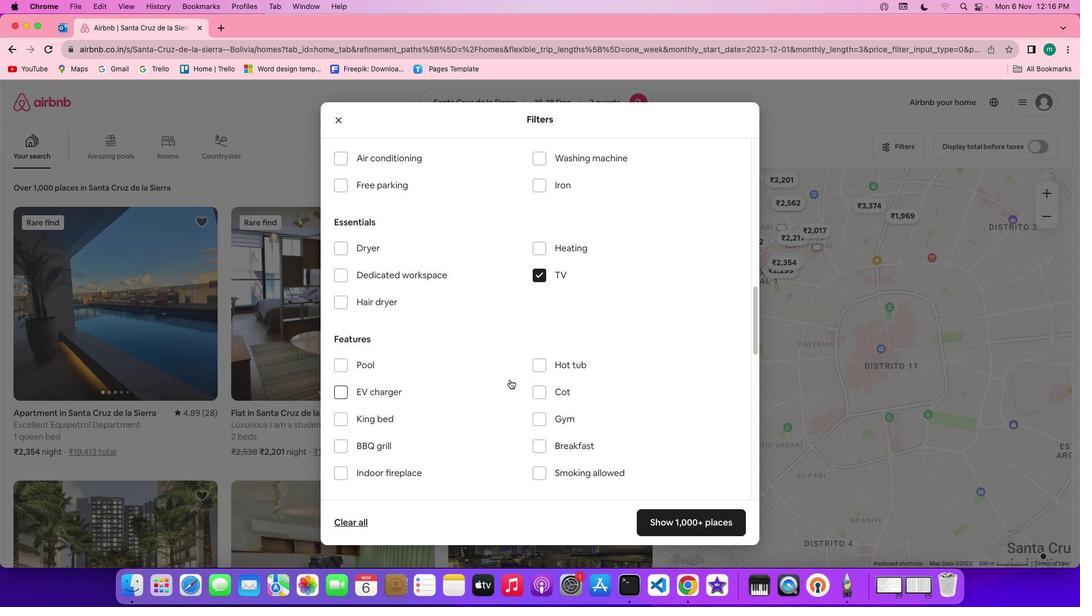 
Action: Mouse moved to (339, 182)
Screenshot: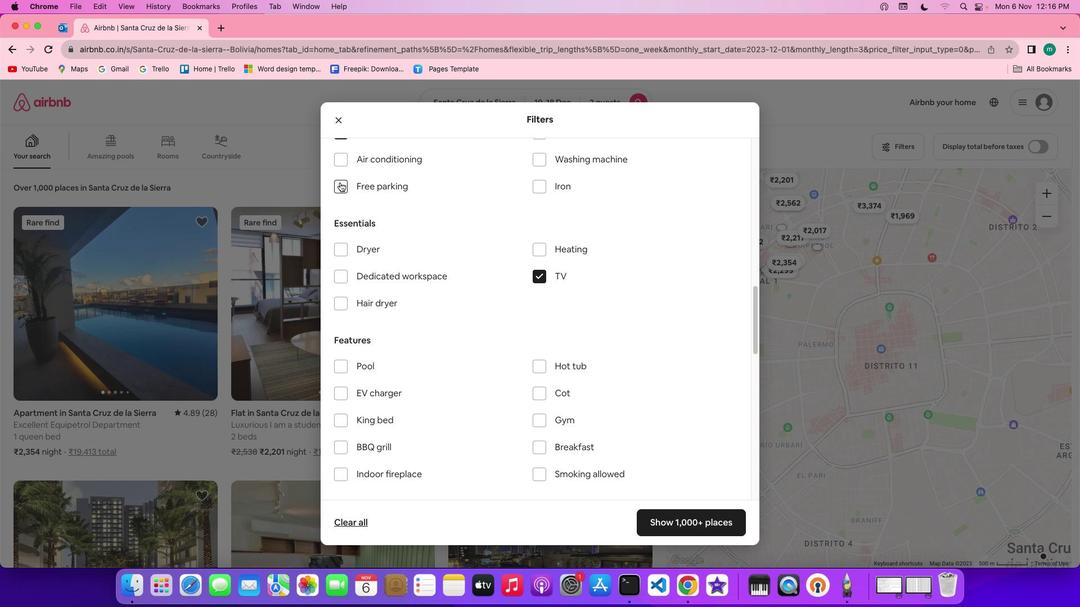 
Action: Mouse pressed left at (339, 182)
Screenshot: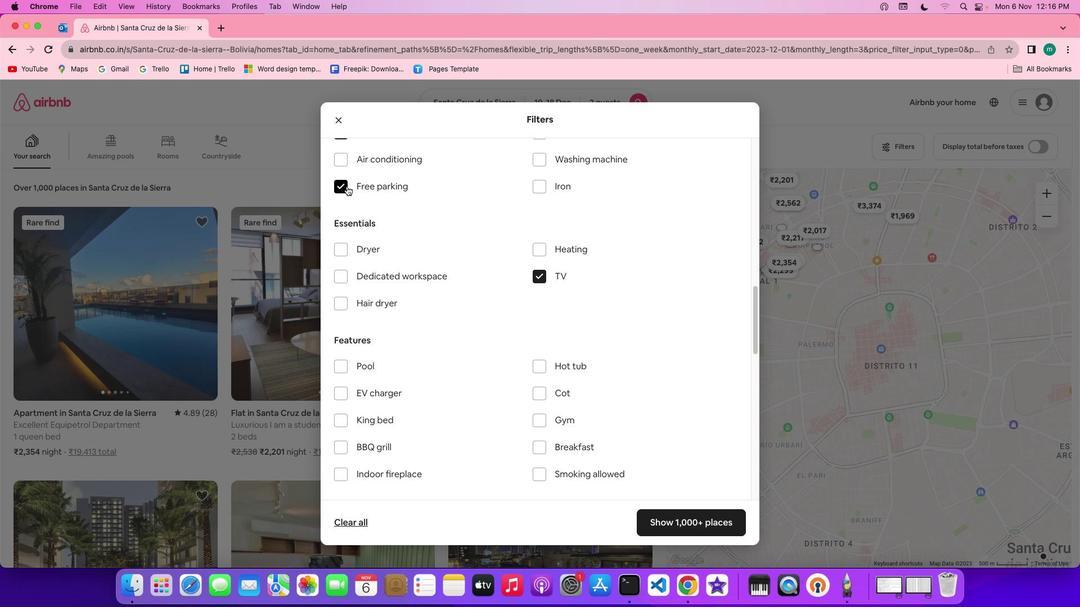 
Action: Mouse moved to (451, 283)
Screenshot: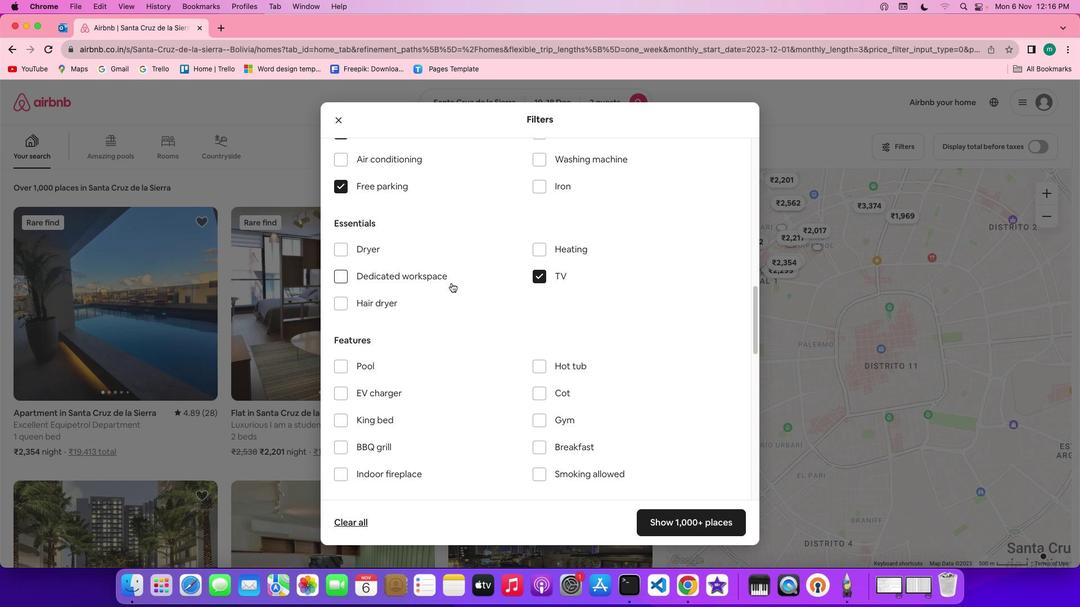 
Action: Mouse scrolled (451, 283) with delta (0, 0)
Screenshot: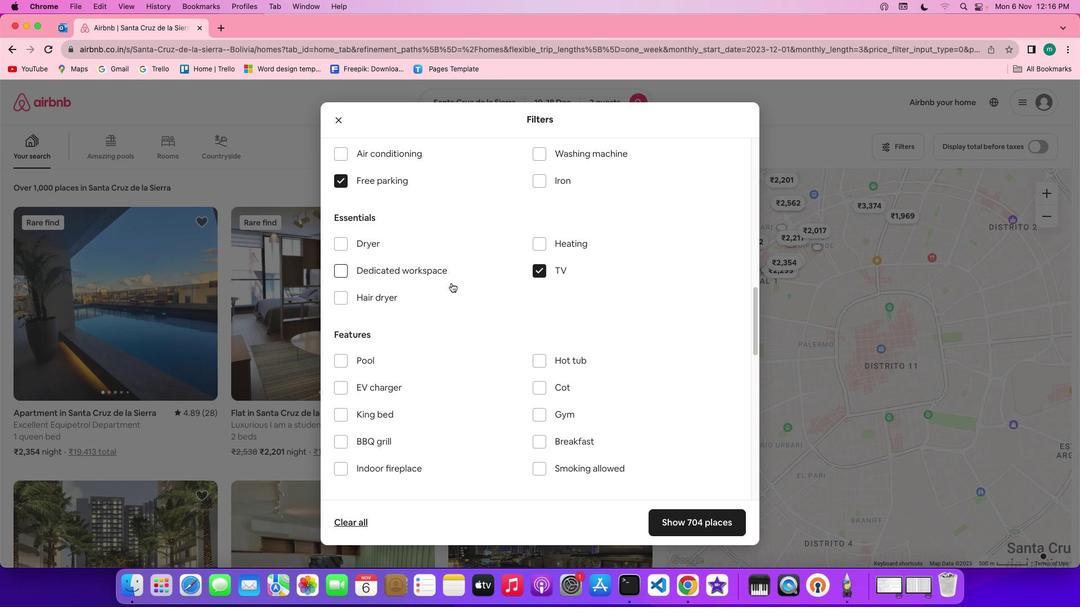 
Action: Mouse scrolled (451, 283) with delta (0, 0)
Screenshot: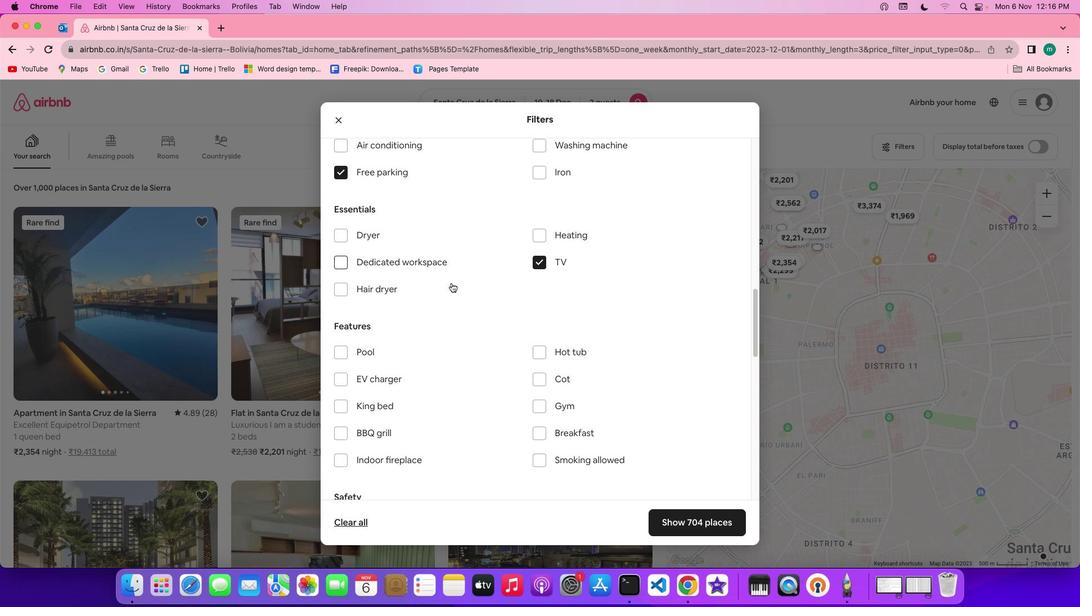 
Action: Mouse scrolled (451, 283) with delta (0, 0)
Screenshot: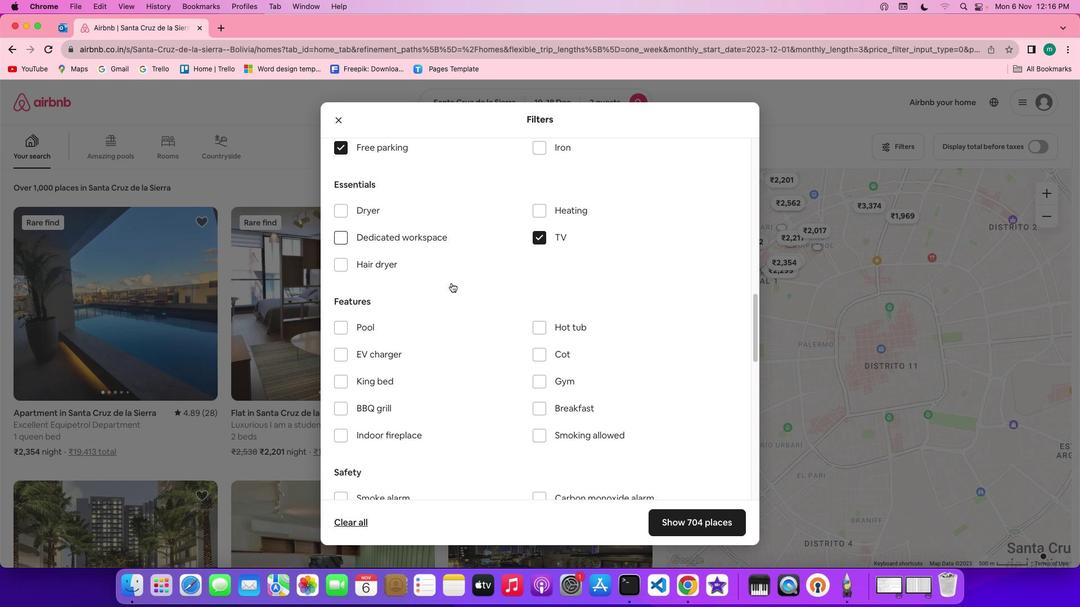 
Action: Mouse moved to (450, 286)
Screenshot: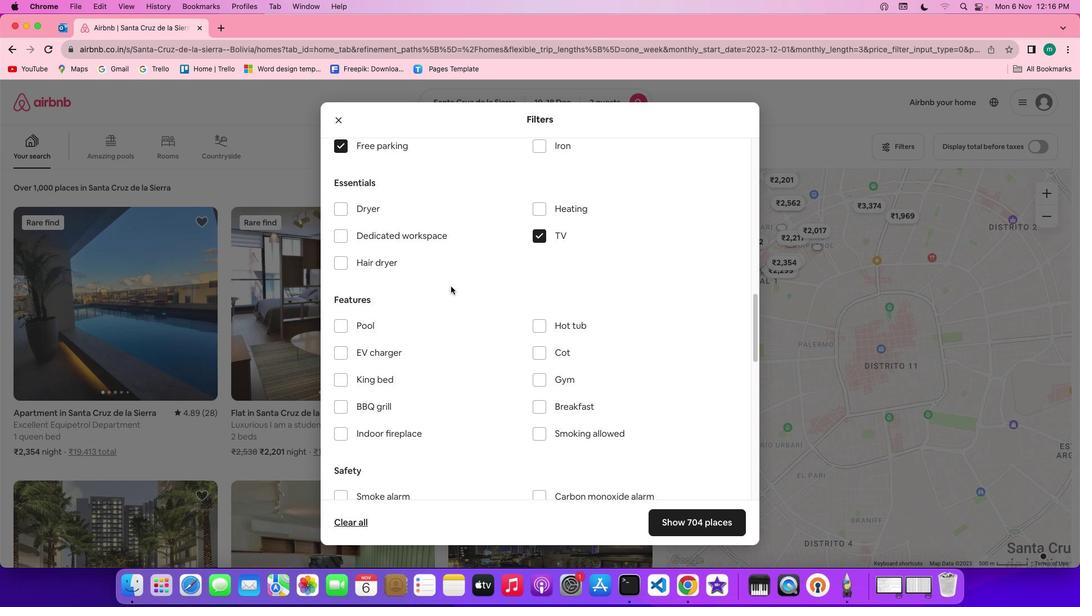 
Action: Mouse scrolled (450, 286) with delta (0, 0)
Screenshot: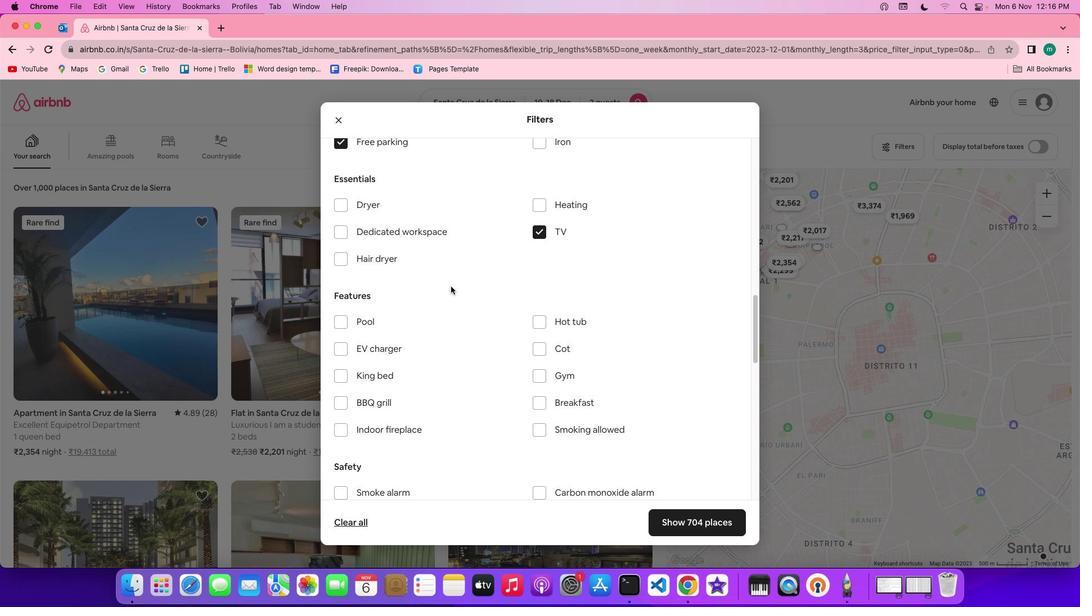 
Action: Mouse scrolled (450, 286) with delta (0, 0)
Screenshot: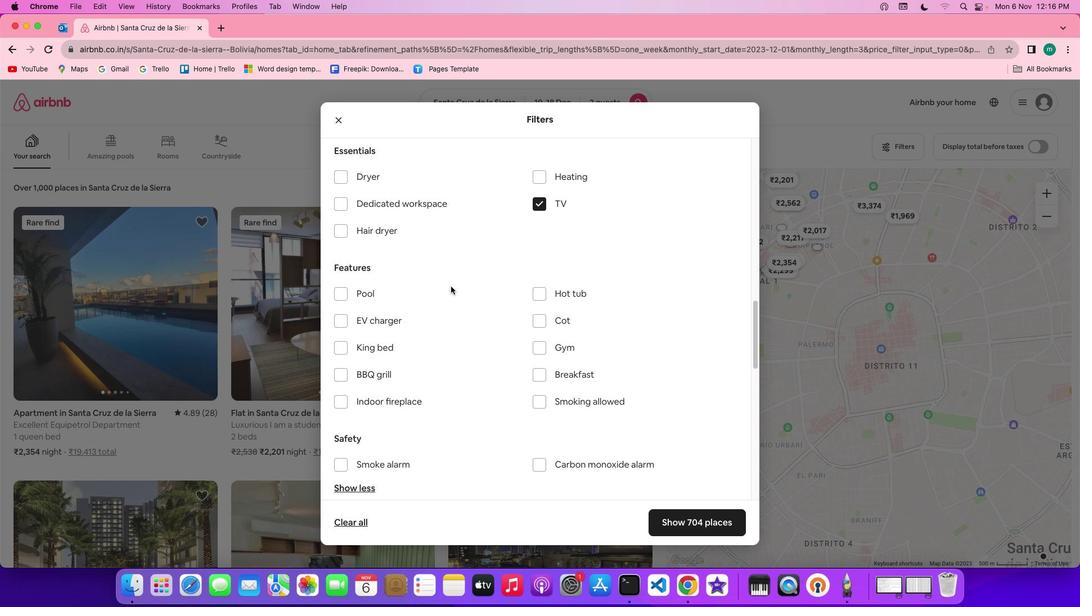 
Action: Mouse scrolled (450, 286) with delta (0, 0)
Screenshot: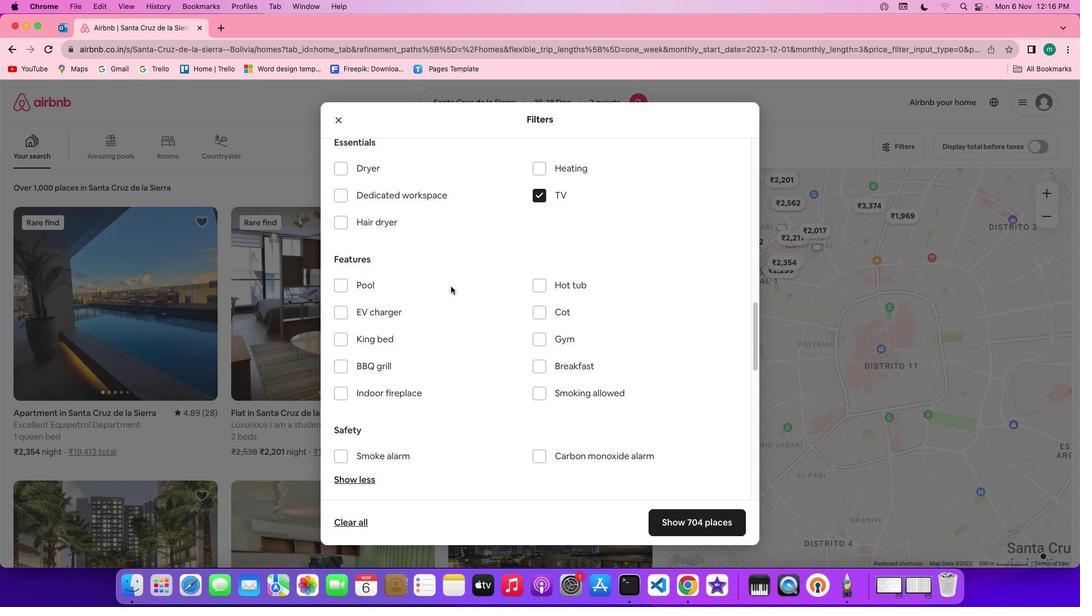 
Action: Mouse moved to (450, 287)
Screenshot: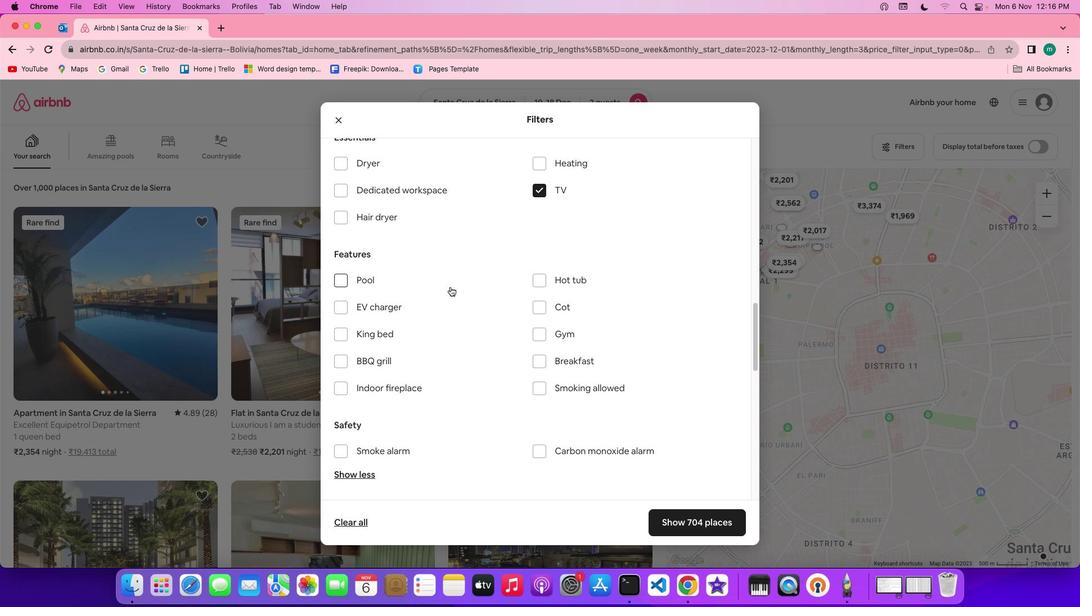 
Action: Mouse scrolled (450, 287) with delta (0, 0)
Screenshot: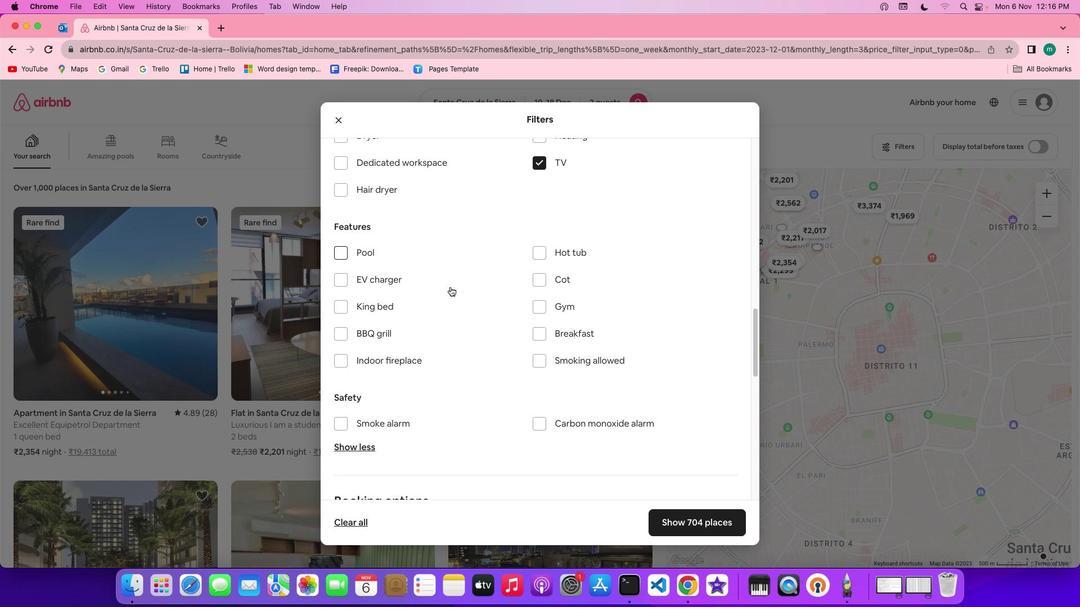 
Action: Mouse scrolled (450, 287) with delta (0, 0)
Screenshot: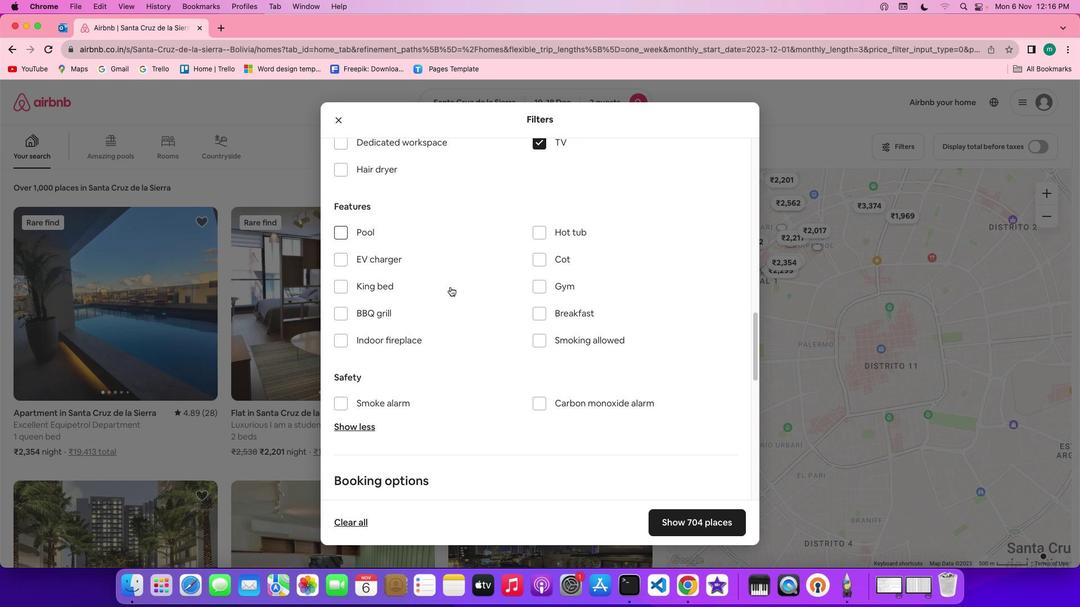 
Action: Mouse scrolled (450, 287) with delta (0, -1)
Screenshot: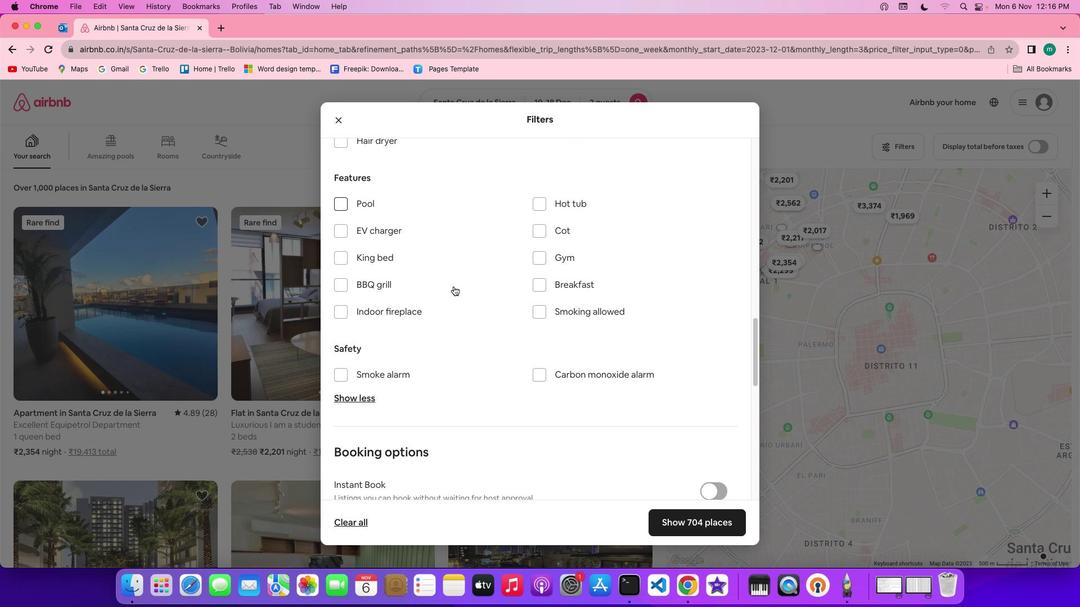 
Action: Mouse moved to (534, 252)
Screenshot: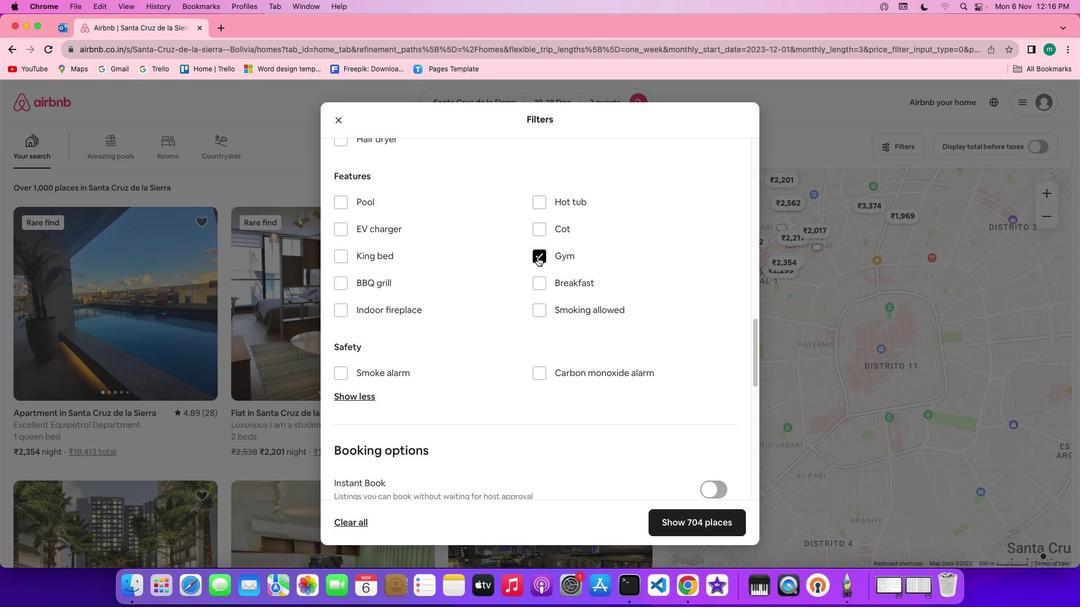 
Action: Mouse pressed left at (534, 252)
Screenshot: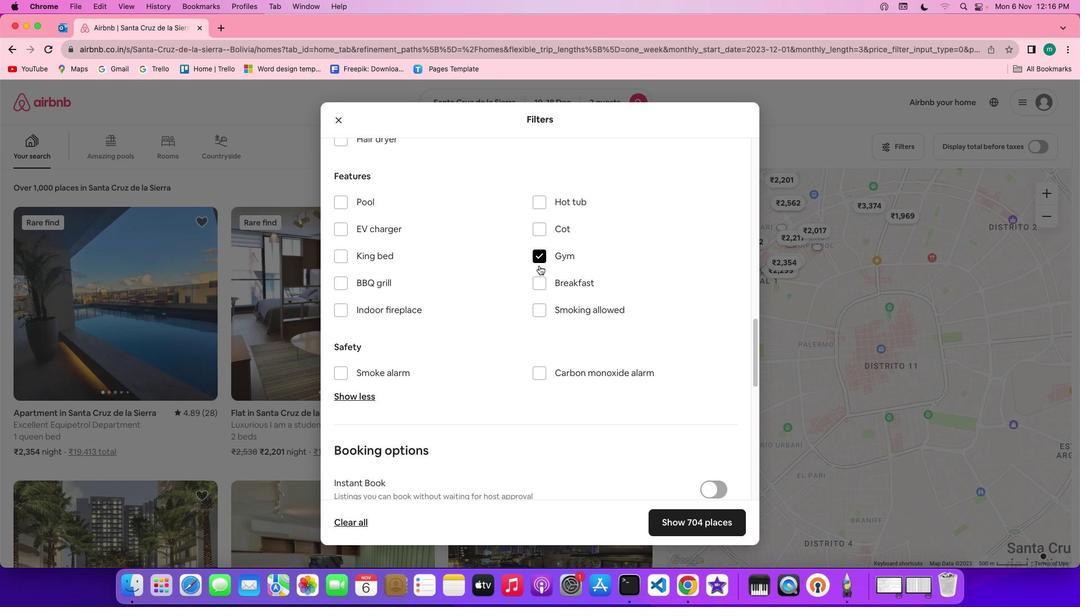 
Action: Mouse moved to (544, 279)
Screenshot: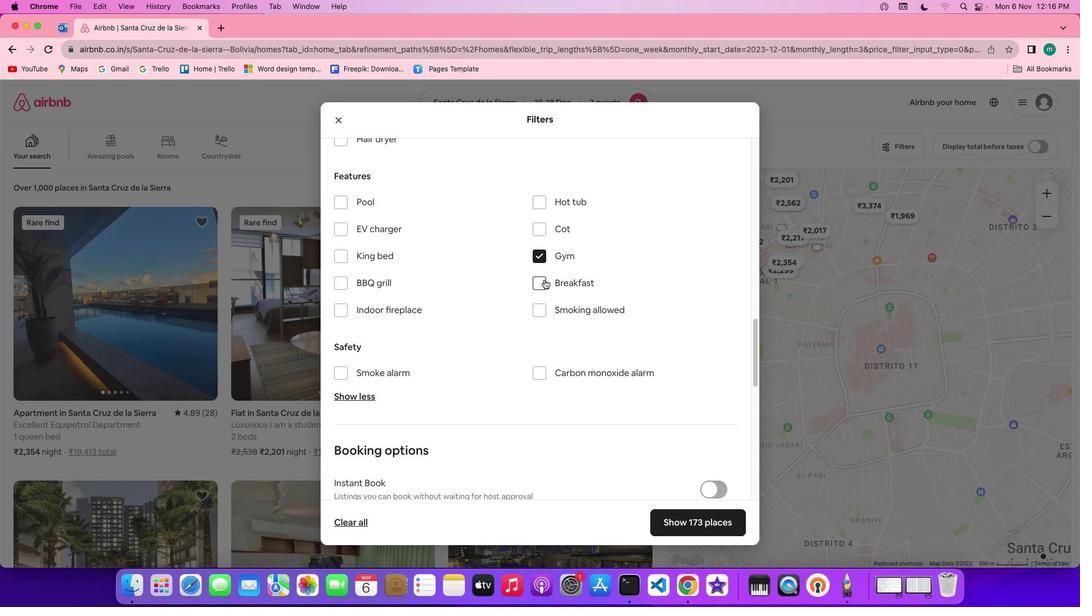 
Action: Mouse pressed left at (544, 279)
Screenshot: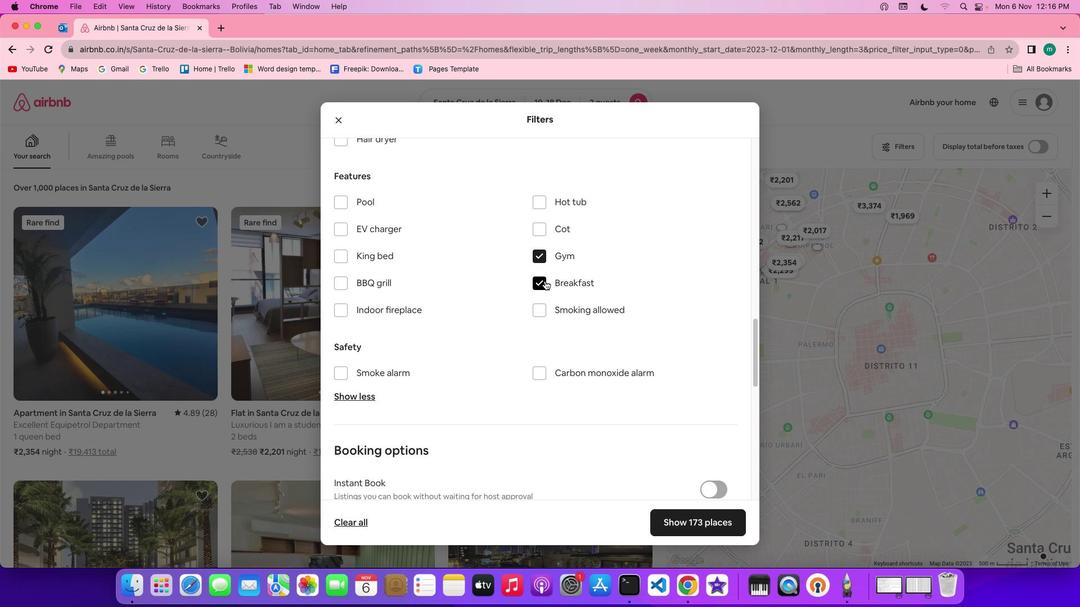 
Action: Mouse moved to (686, 401)
Screenshot: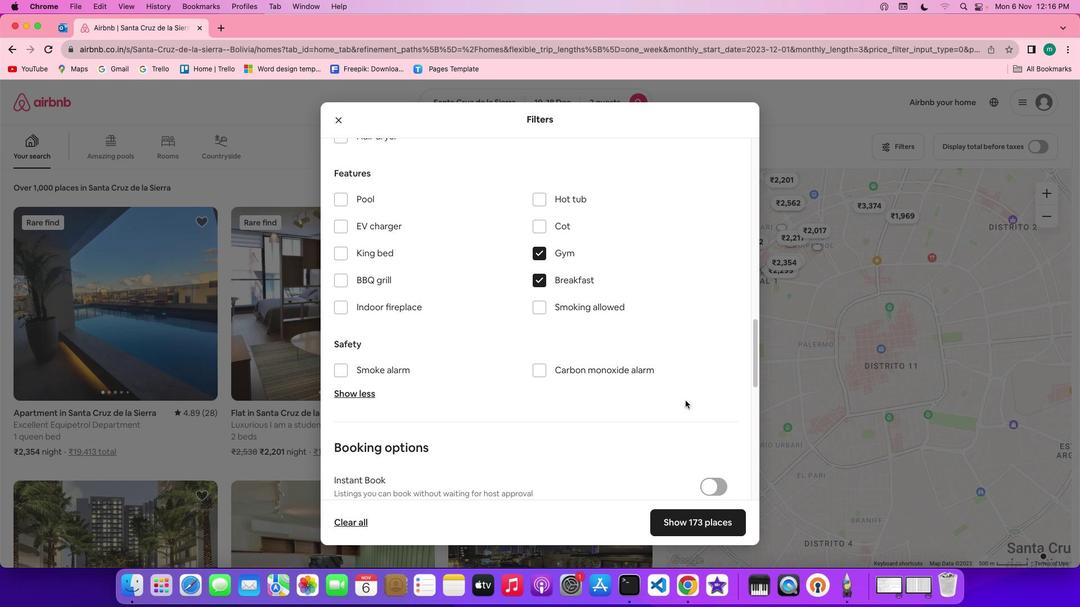 
Action: Mouse scrolled (686, 401) with delta (0, 0)
Screenshot: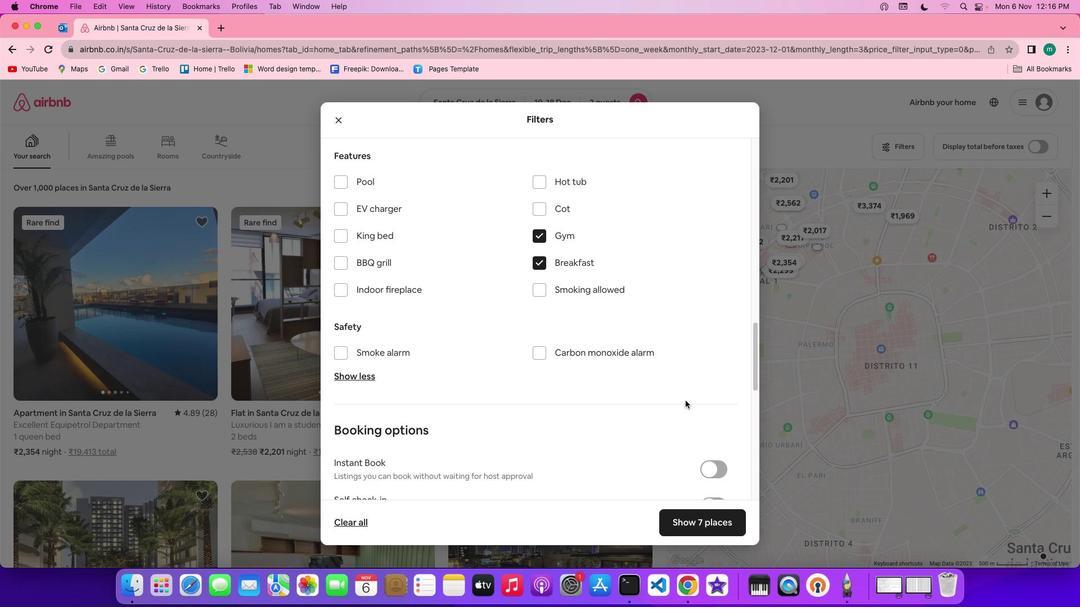 
Action: Mouse scrolled (686, 401) with delta (0, 0)
Screenshot: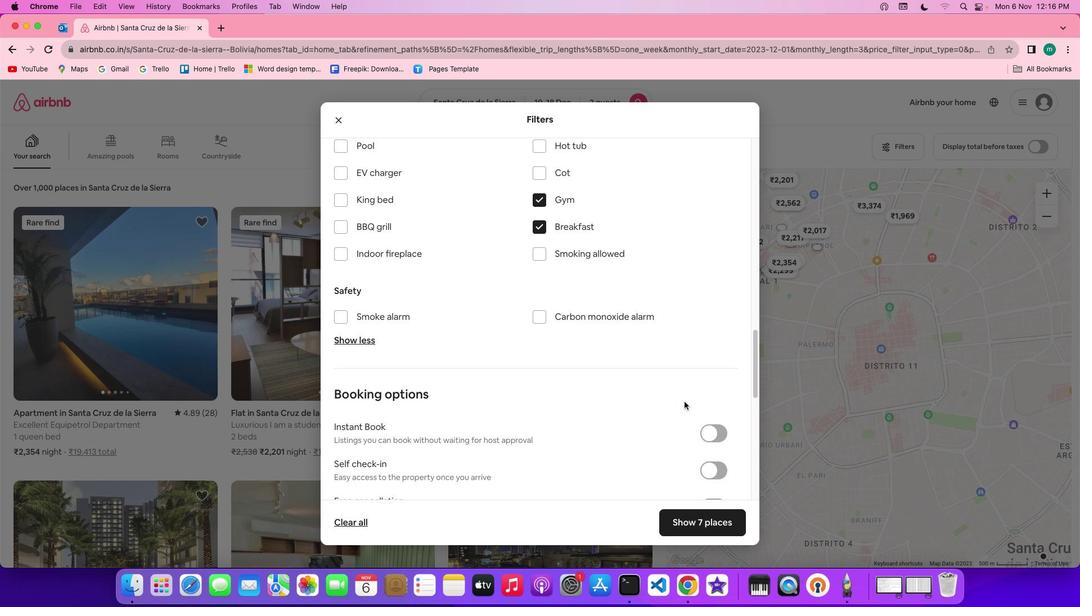 
Action: Mouse scrolled (686, 401) with delta (0, -1)
Screenshot: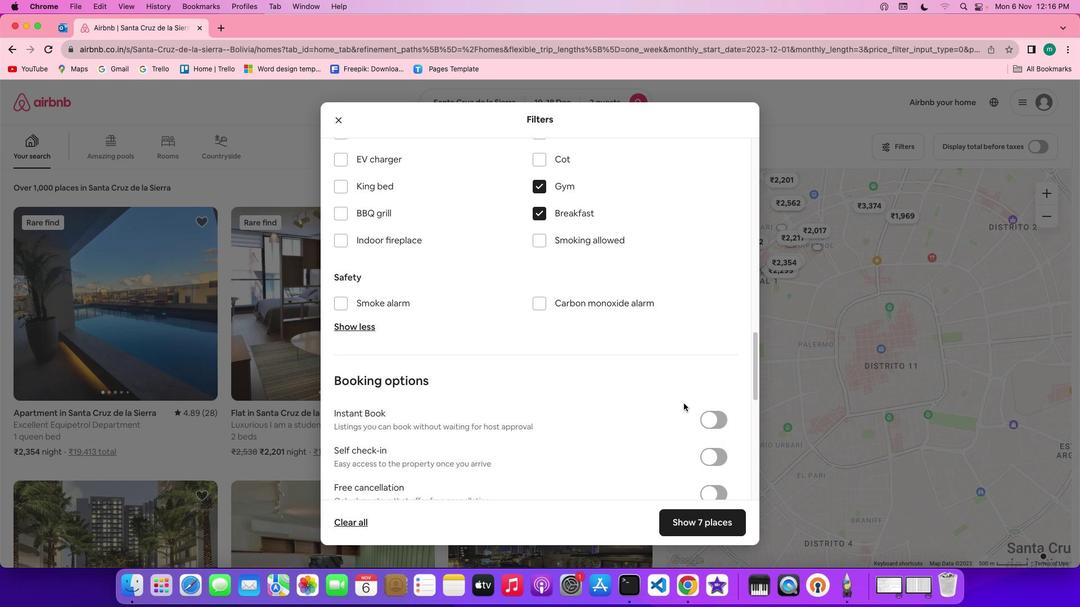 
Action: Mouse moved to (583, 463)
Screenshot: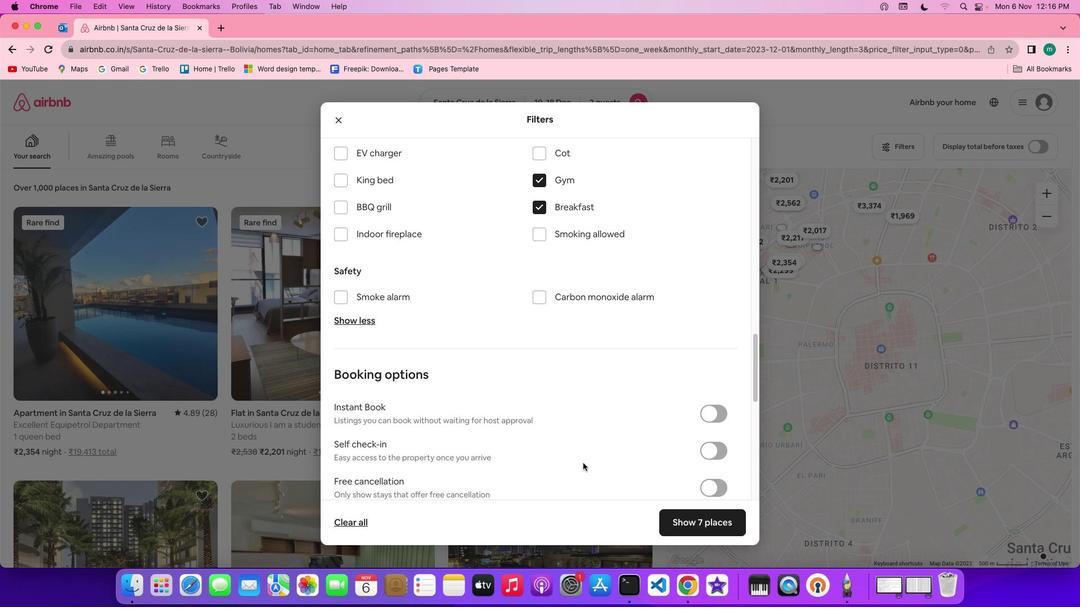 
Action: Mouse scrolled (583, 463) with delta (0, 0)
Screenshot: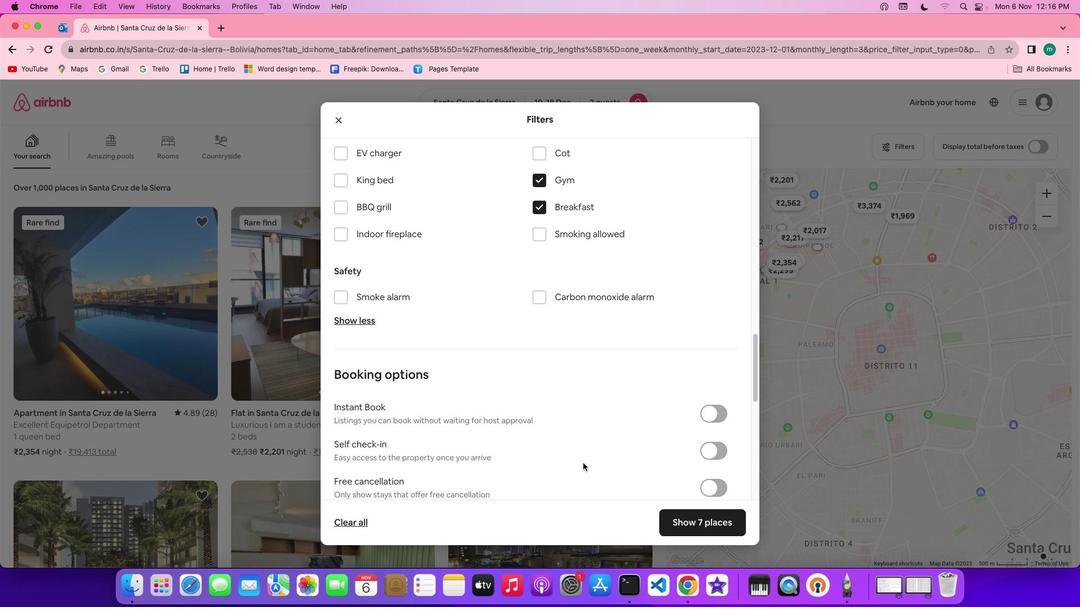 
Action: Mouse scrolled (583, 463) with delta (0, 0)
Screenshot: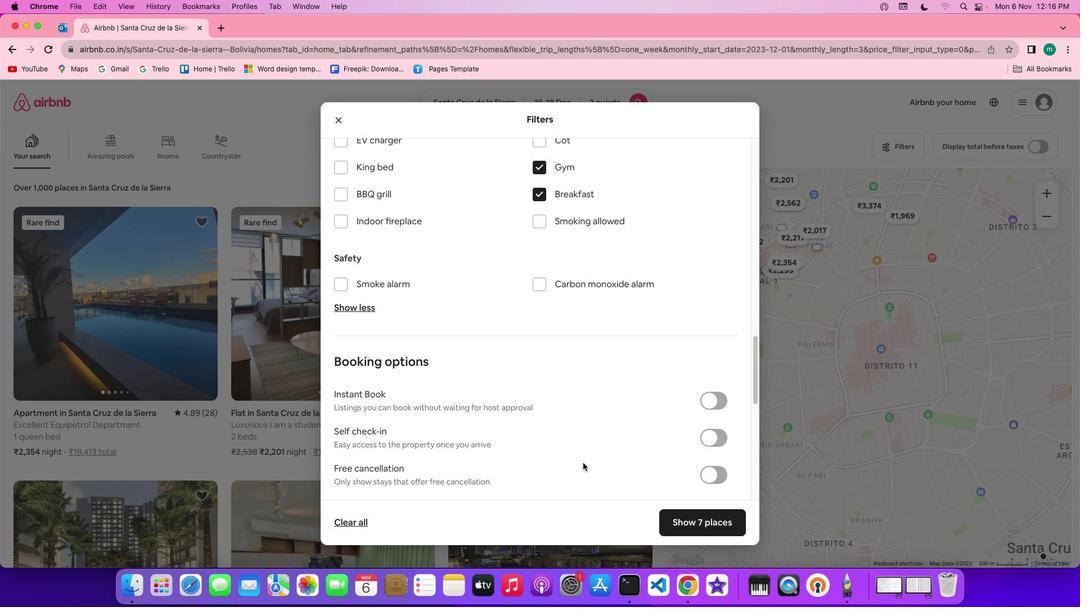 
Action: Mouse scrolled (583, 463) with delta (0, -1)
Screenshot: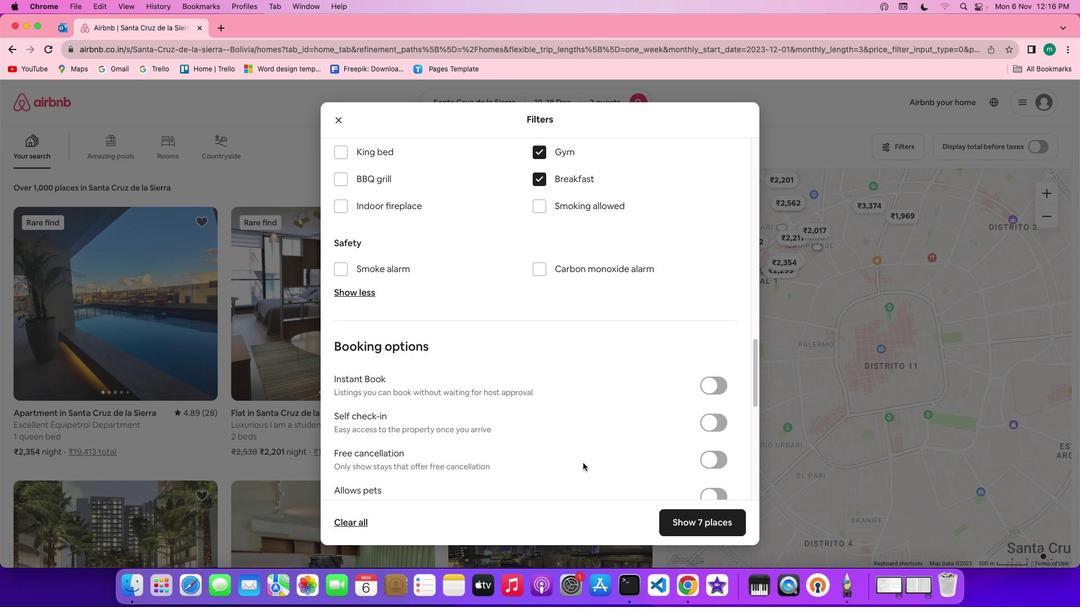 
Action: Mouse moved to (583, 463)
Screenshot: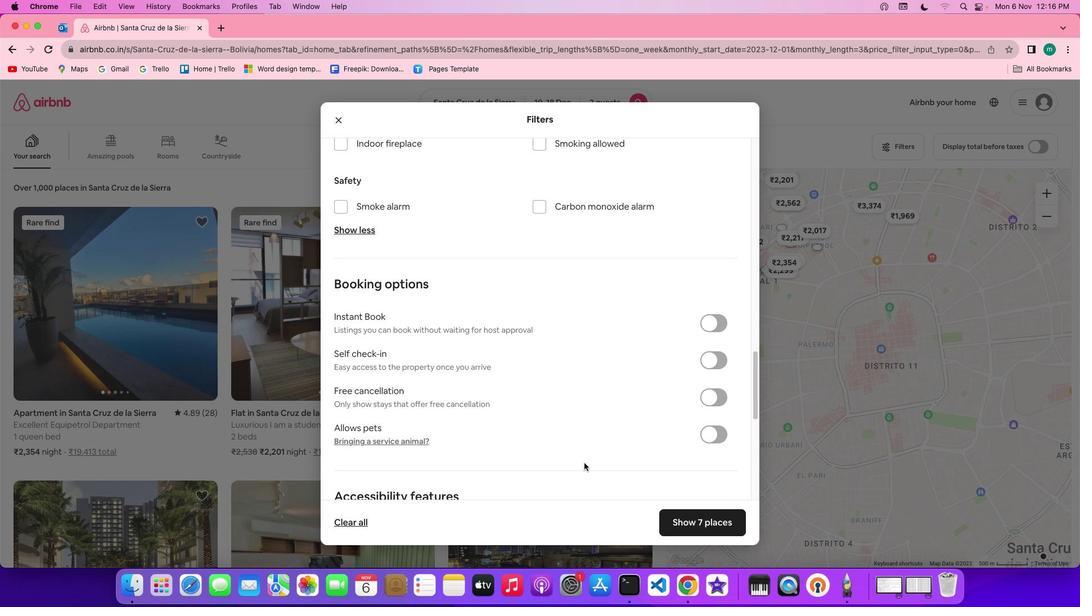 
Action: Mouse scrolled (583, 463) with delta (0, 0)
Screenshot: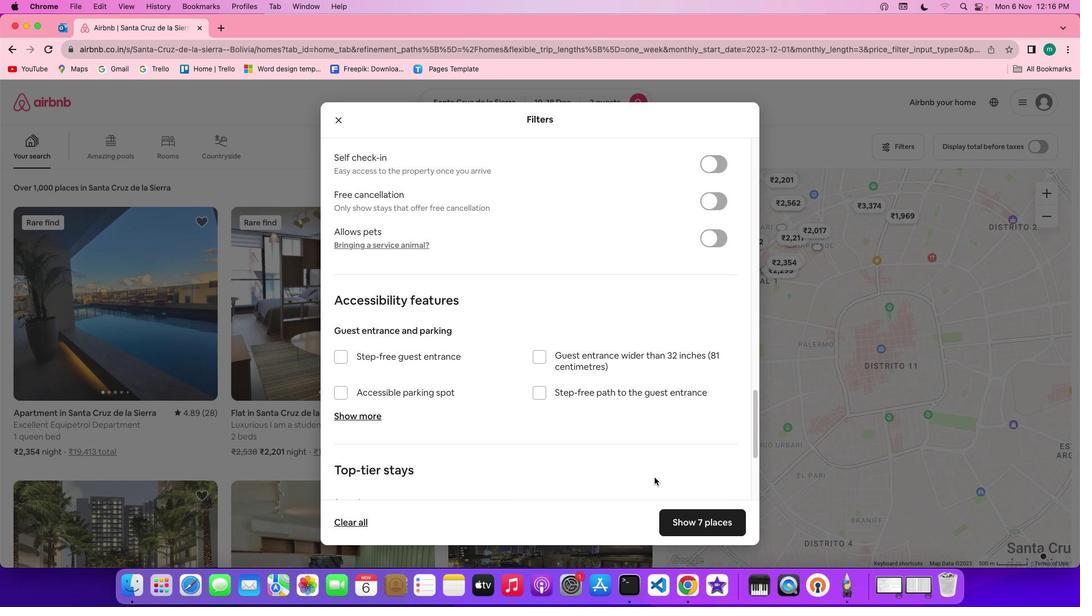 
Action: Mouse scrolled (583, 463) with delta (0, 0)
Screenshot: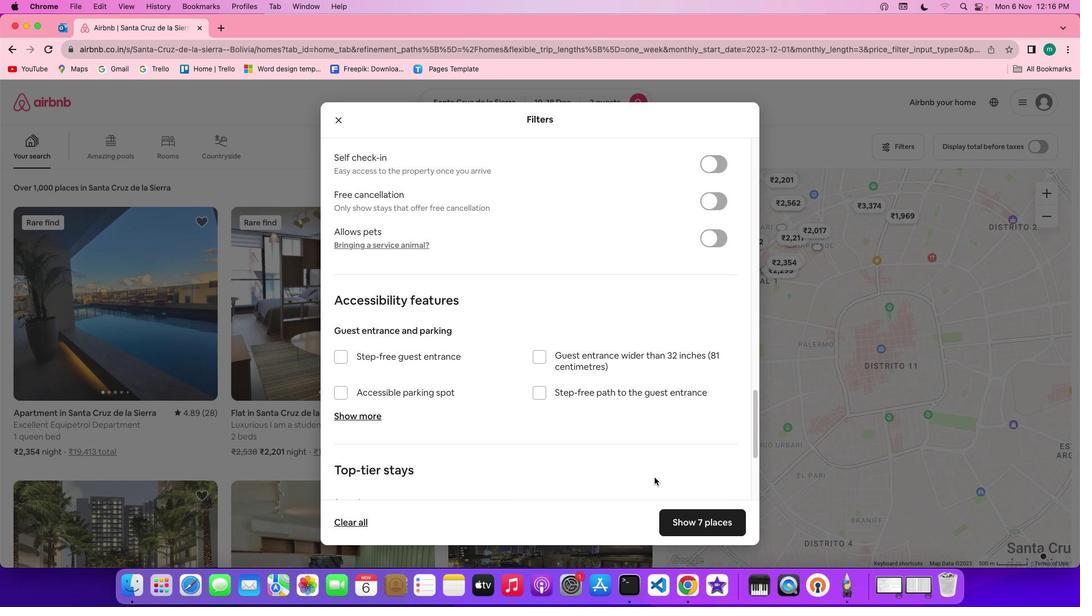 
Action: Mouse scrolled (583, 463) with delta (0, -1)
Screenshot: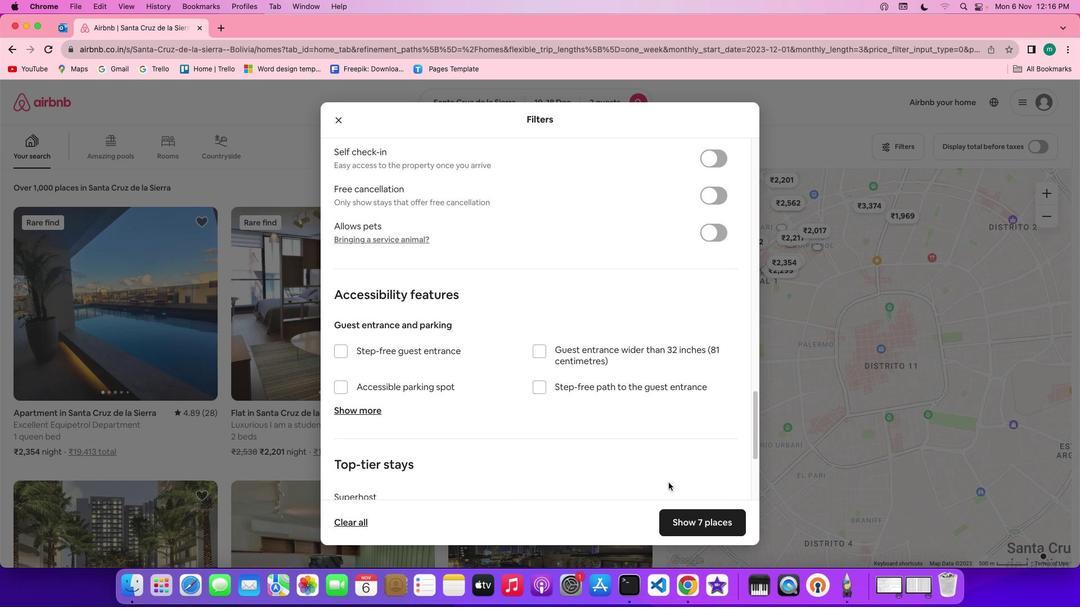 
Action: Mouse scrolled (583, 463) with delta (0, -2)
Screenshot: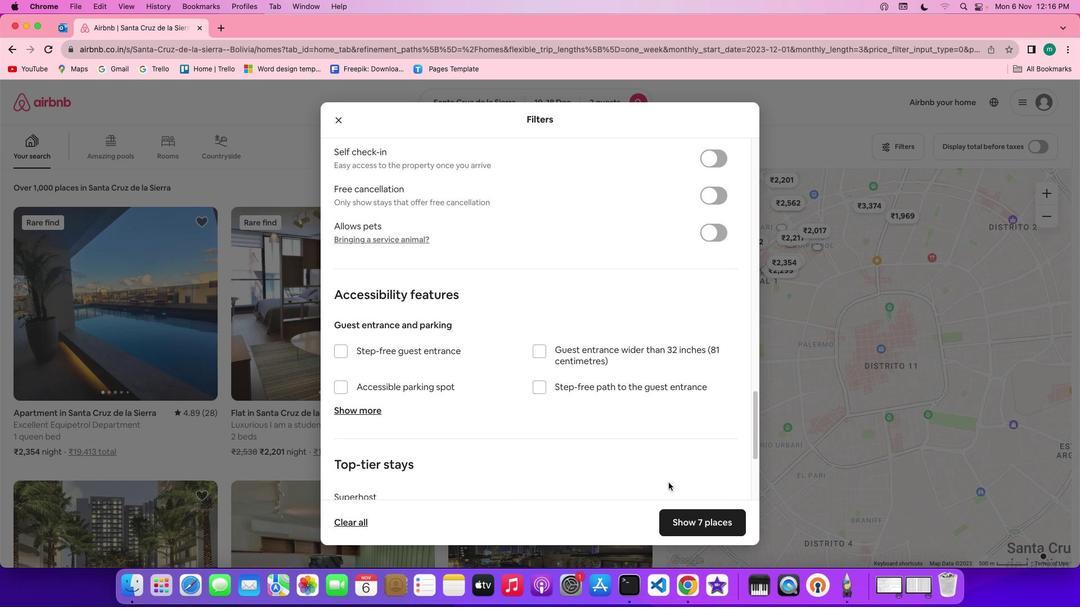 
Action: Mouse moved to (669, 482)
Screenshot: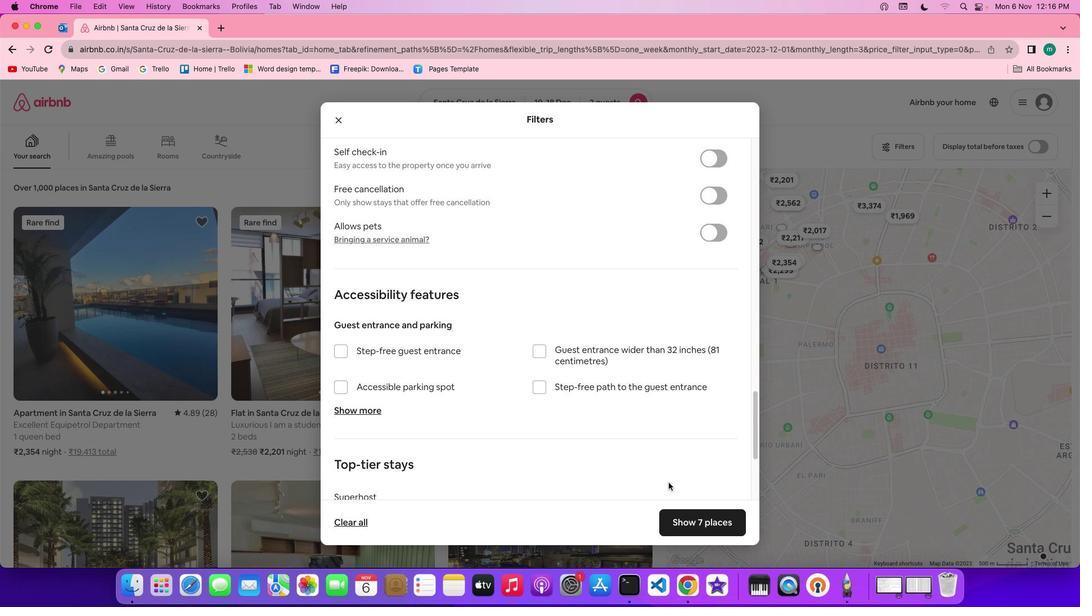 
Action: Mouse scrolled (669, 482) with delta (0, 0)
Screenshot: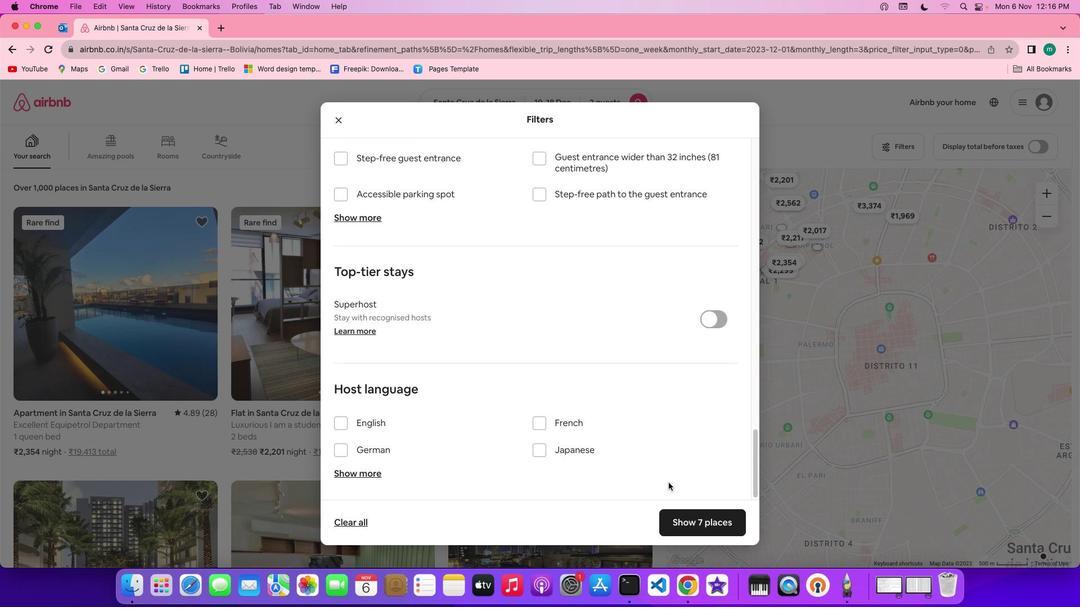 
Action: Mouse scrolled (669, 482) with delta (0, 0)
Screenshot: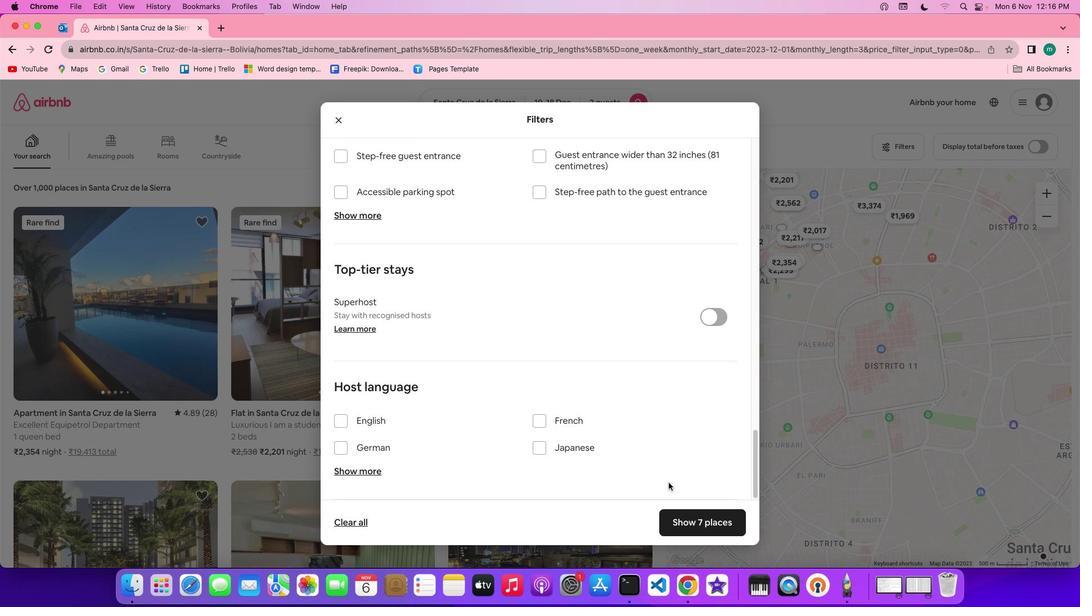 
Action: Mouse scrolled (669, 482) with delta (0, -1)
Screenshot: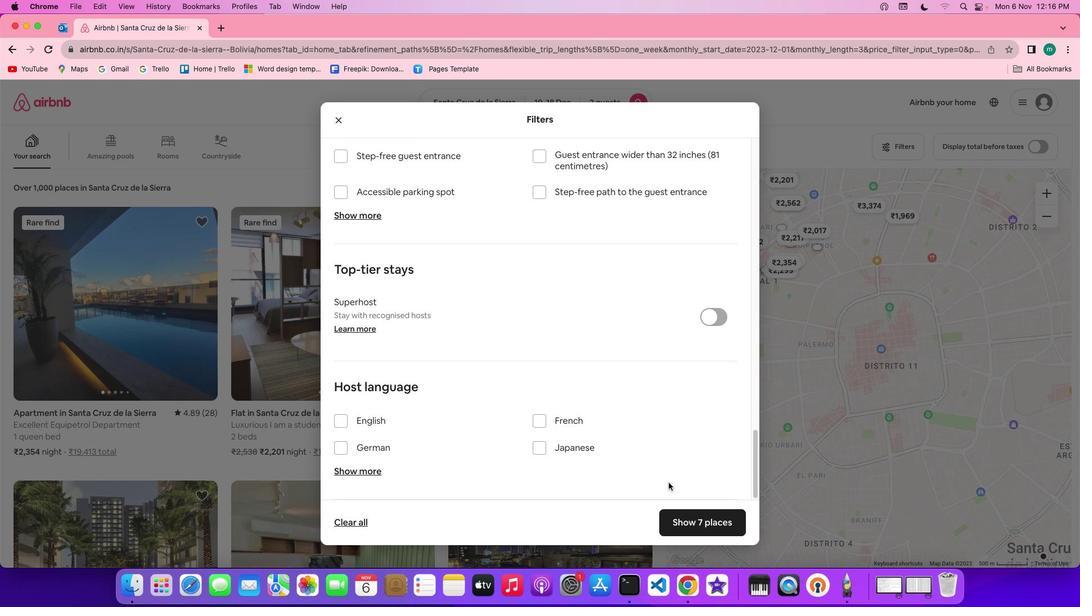 
Action: Mouse scrolled (669, 482) with delta (0, -2)
Screenshot: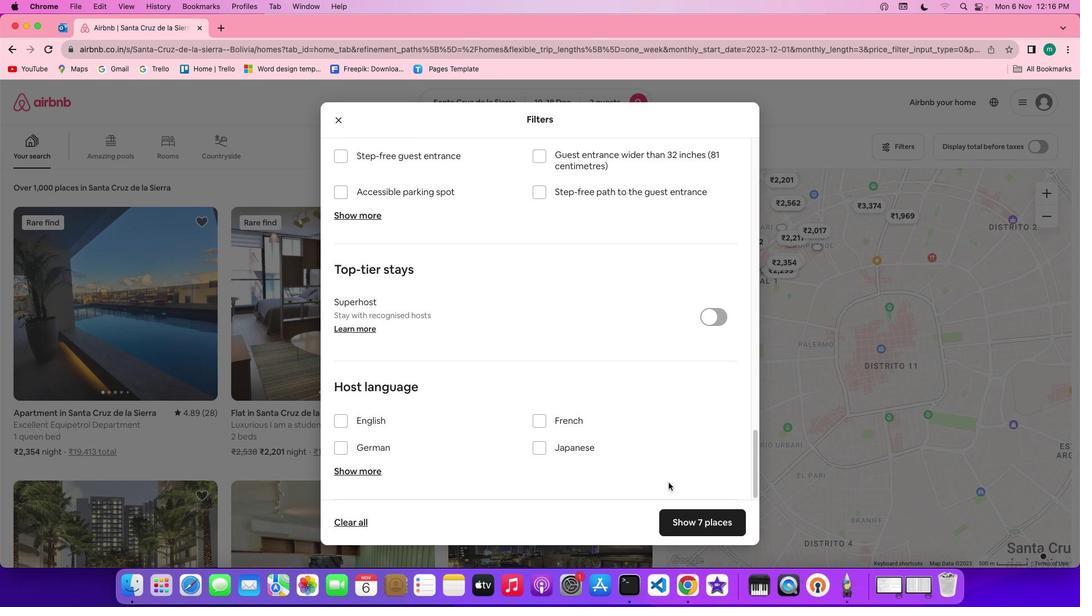 
Action: Mouse scrolled (669, 482) with delta (0, -3)
Screenshot: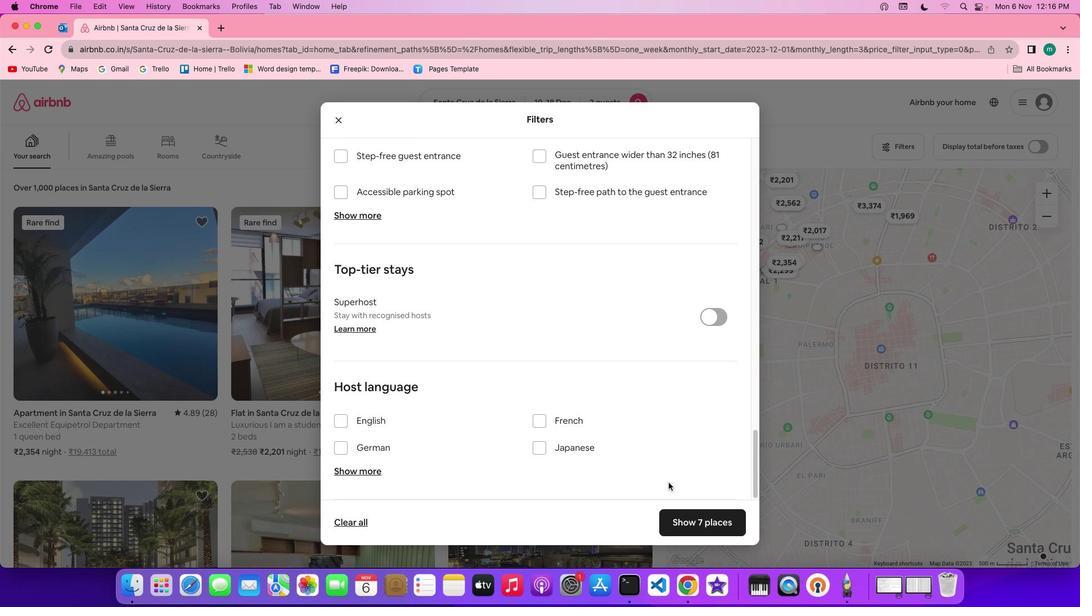 
Action: Mouse scrolled (669, 482) with delta (0, 0)
Screenshot: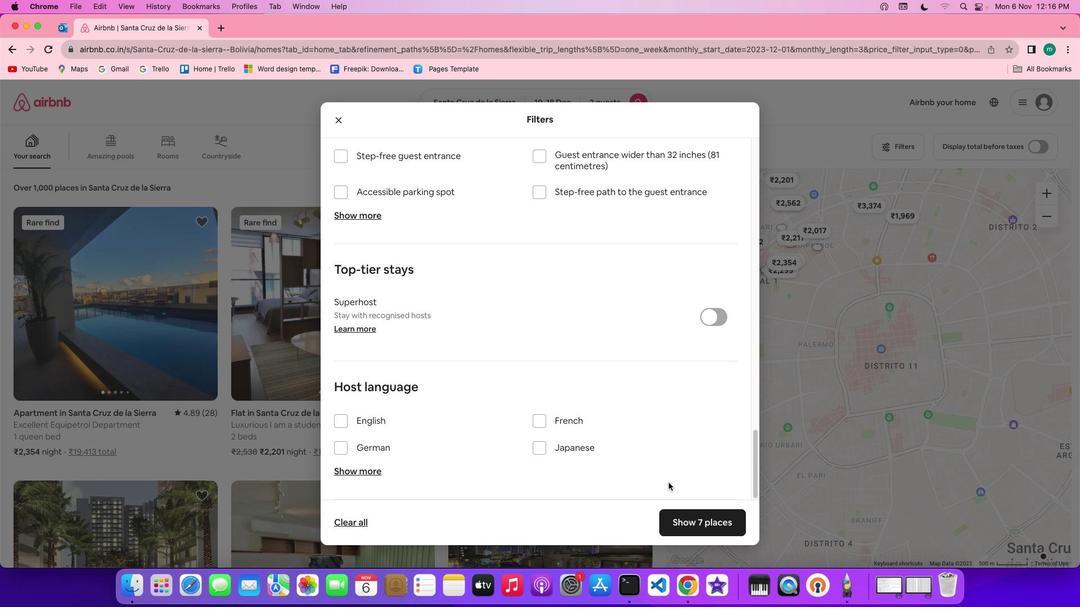 
Action: Mouse scrolled (669, 482) with delta (0, 0)
Screenshot: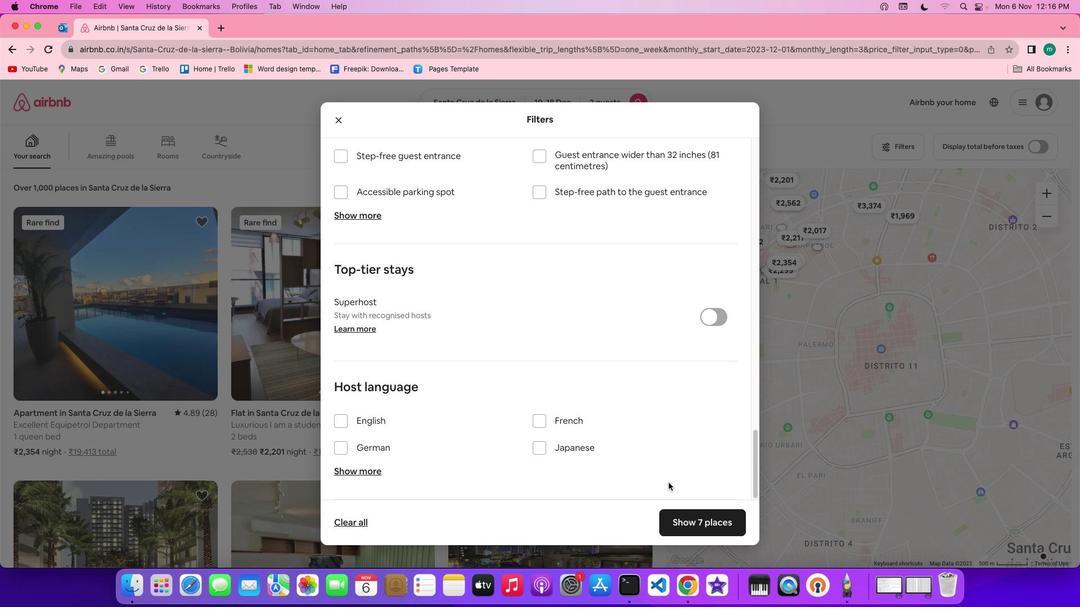 
Action: Mouse scrolled (669, 482) with delta (0, -1)
Screenshot: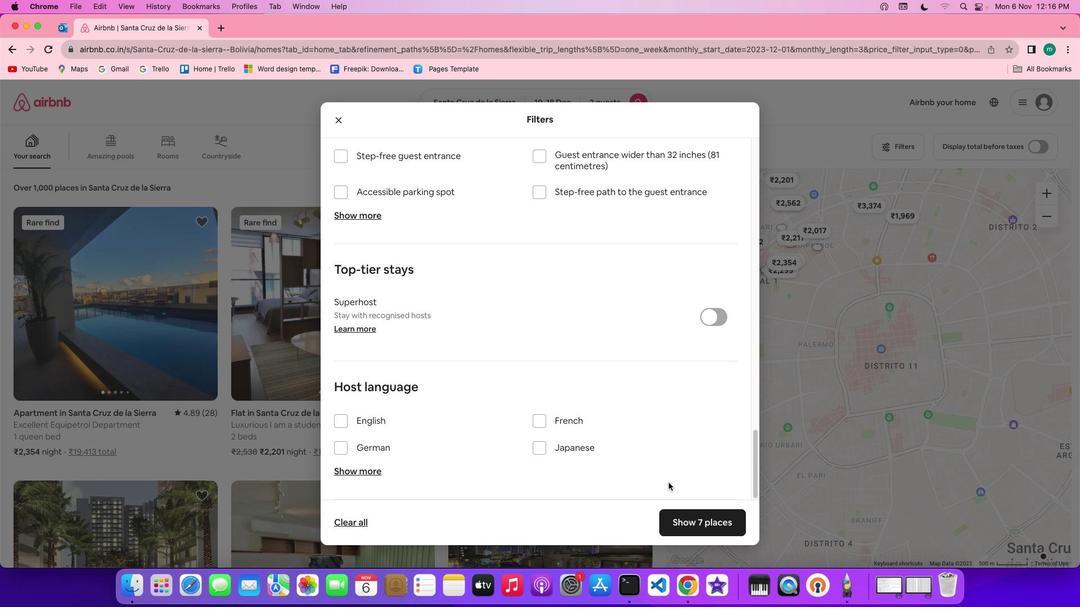 
Action: Mouse scrolled (669, 482) with delta (0, -2)
Screenshot: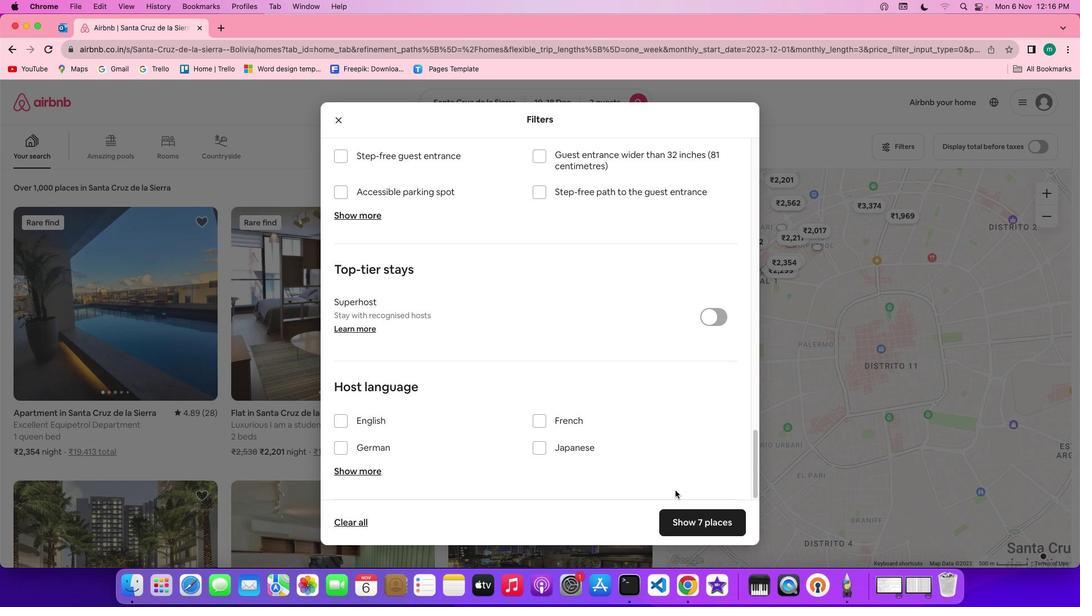 
Action: Mouse scrolled (669, 482) with delta (0, -3)
Screenshot: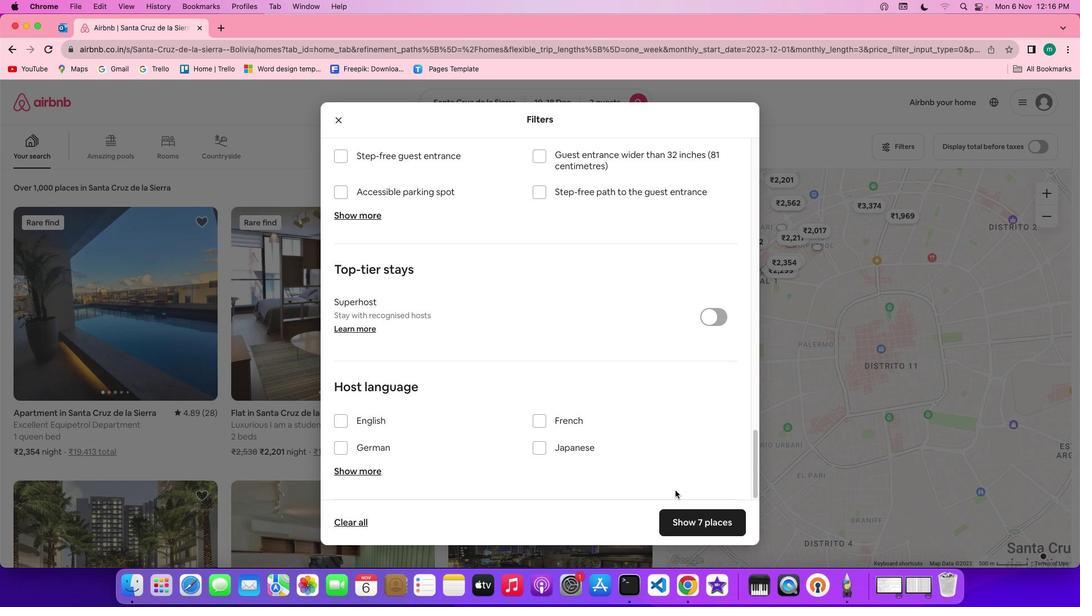 
Action: Mouse scrolled (669, 482) with delta (0, -3)
Screenshot: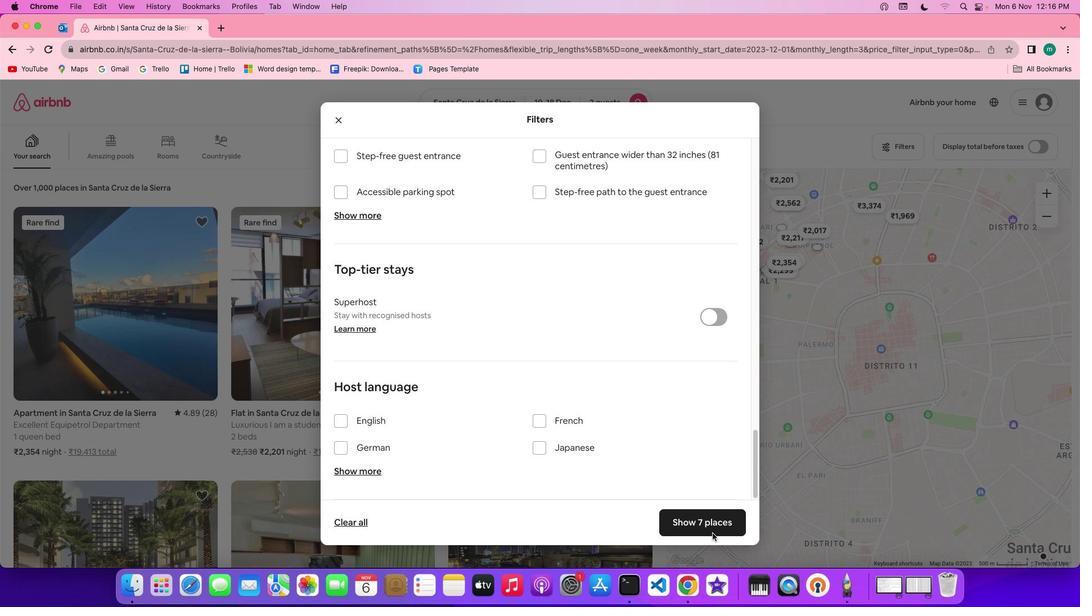 
Action: Mouse moved to (716, 525)
Screenshot: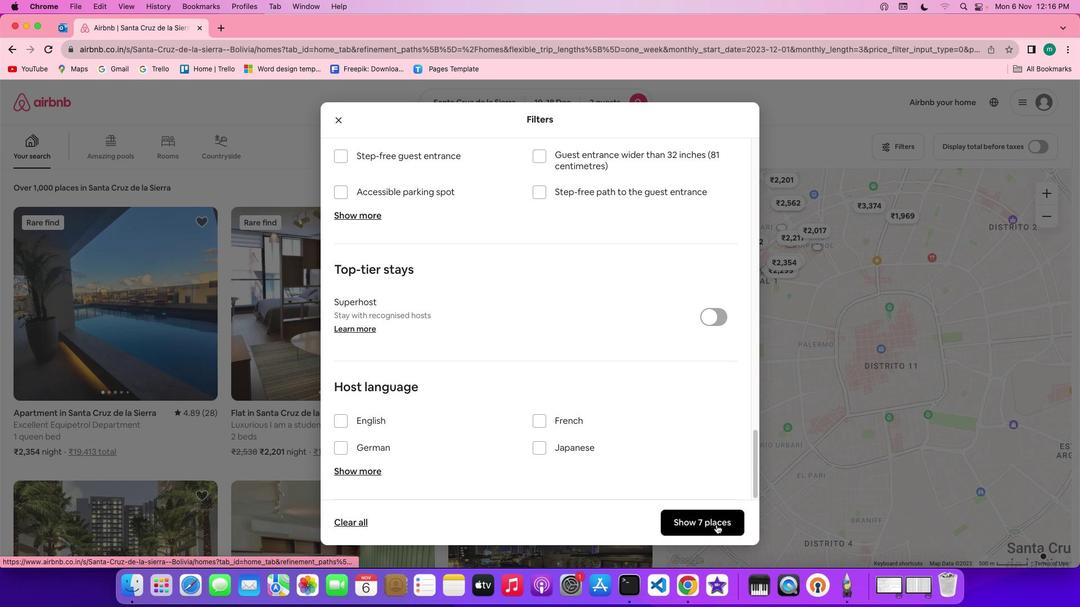 
Action: Mouse pressed left at (716, 525)
Screenshot: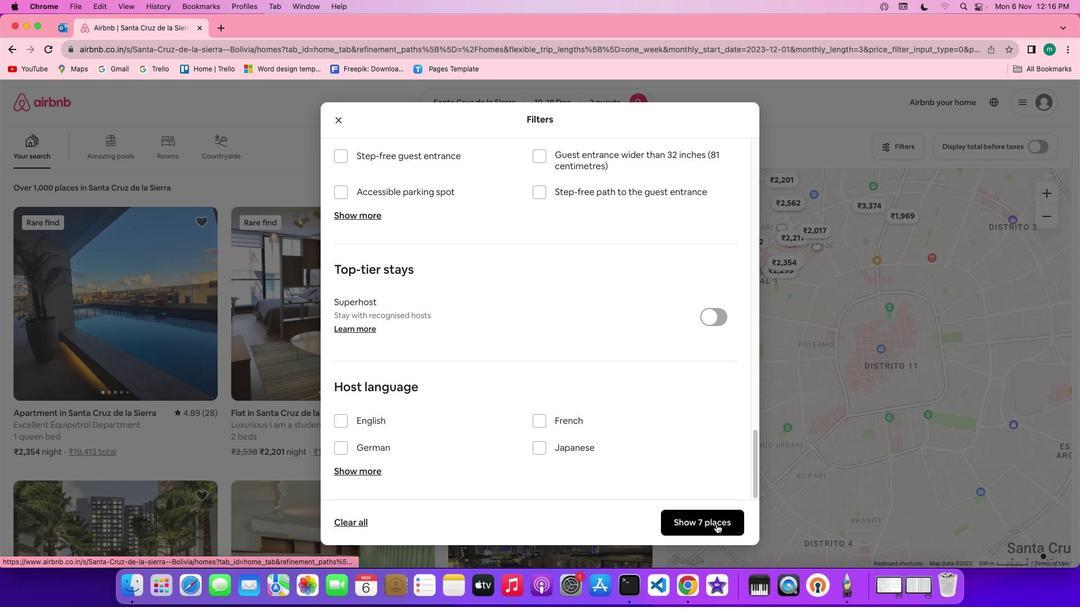 
Action: Mouse moved to (134, 316)
Screenshot: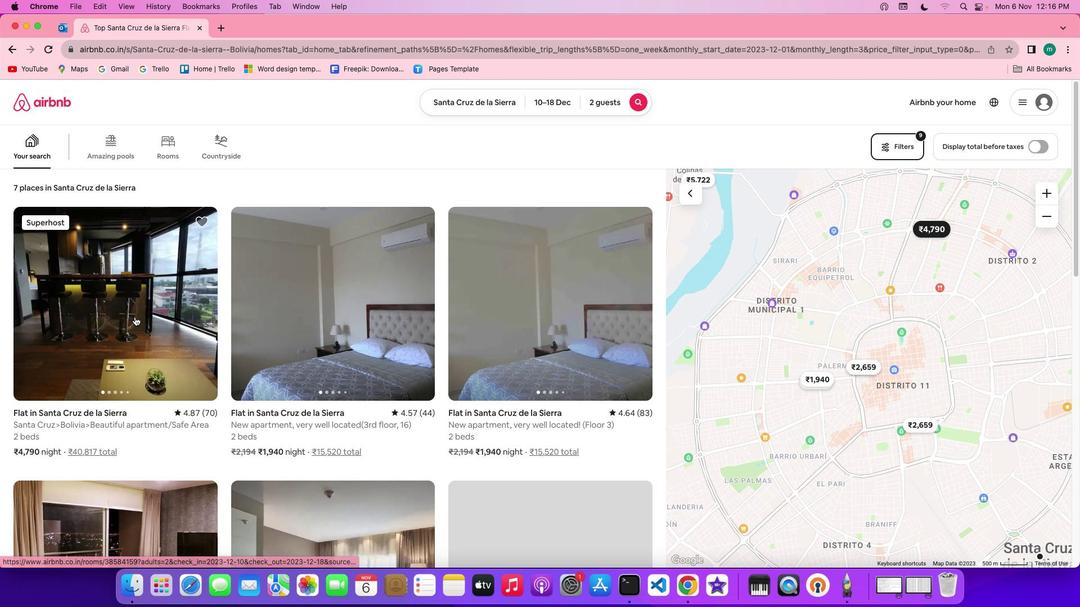 
Action: Mouse pressed left at (134, 316)
Screenshot: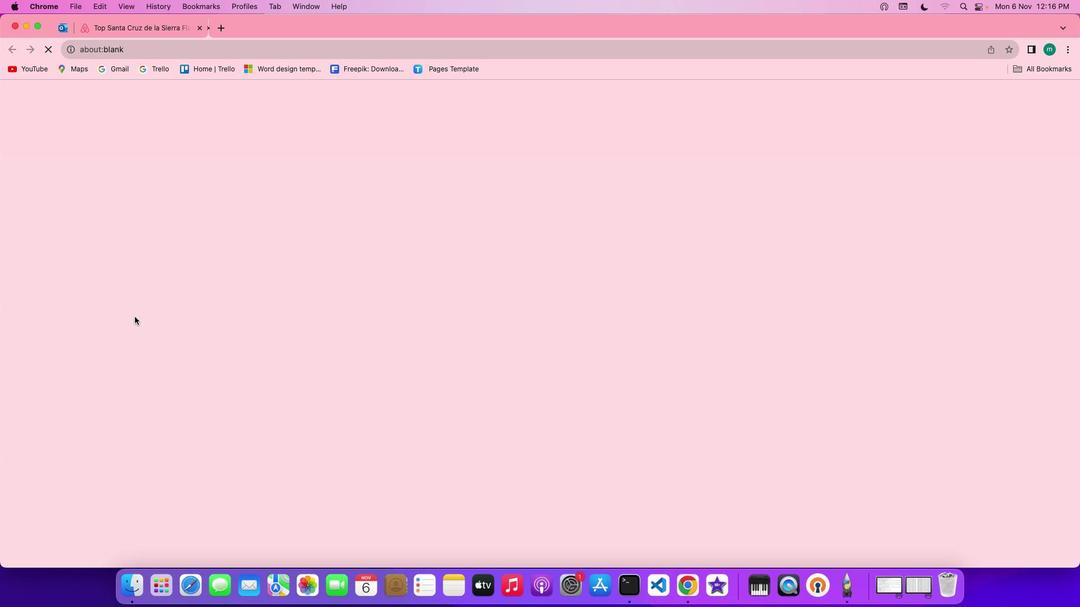 
Action: Mouse moved to (786, 417)
Screenshot: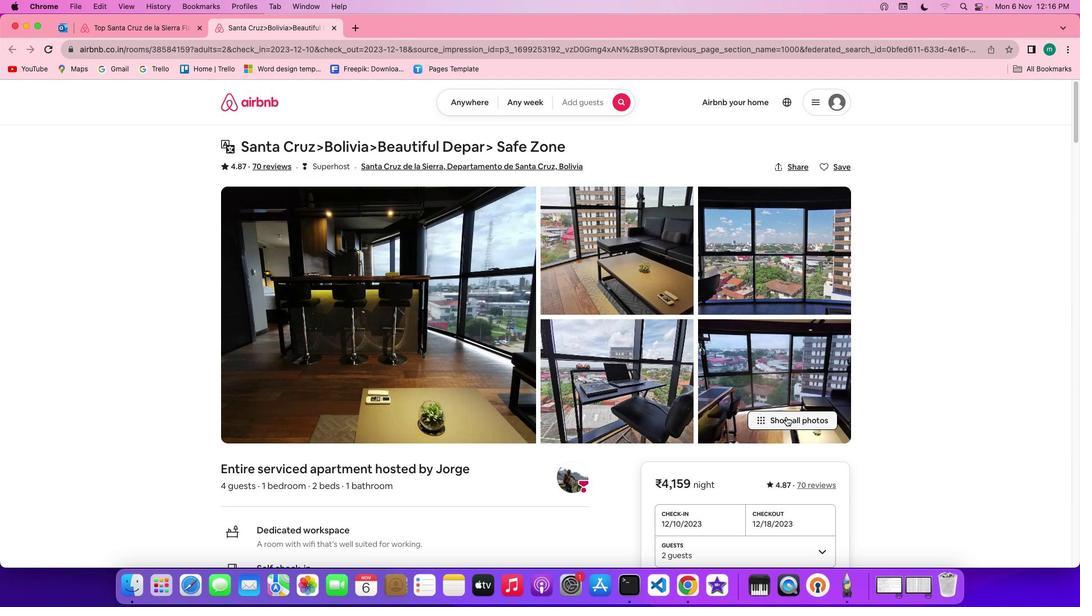 
Action: Mouse pressed left at (786, 417)
Screenshot: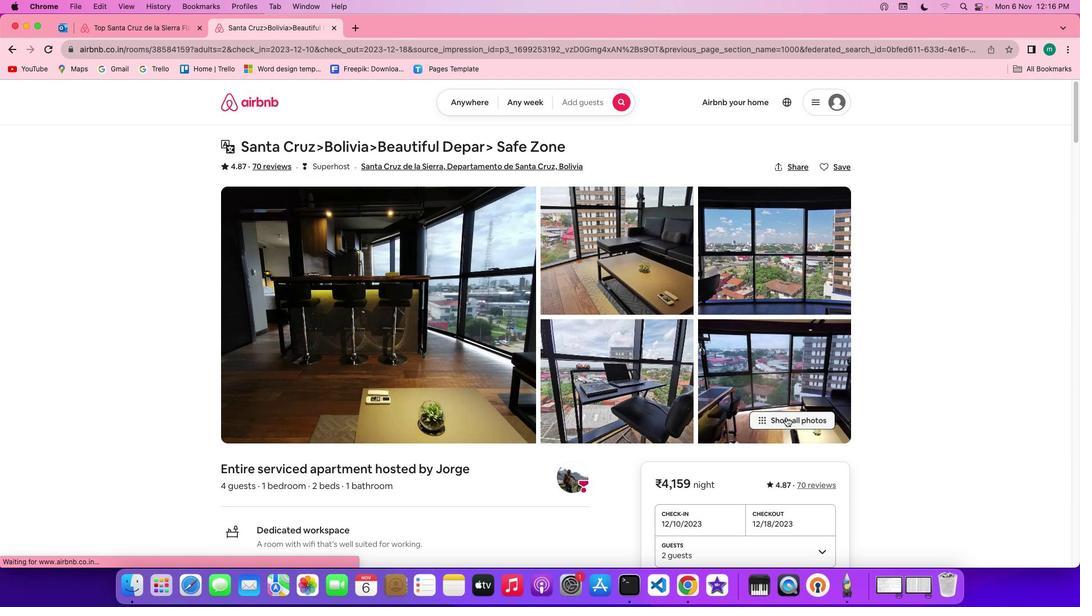 
Action: Mouse moved to (558, 418)
Screenshot: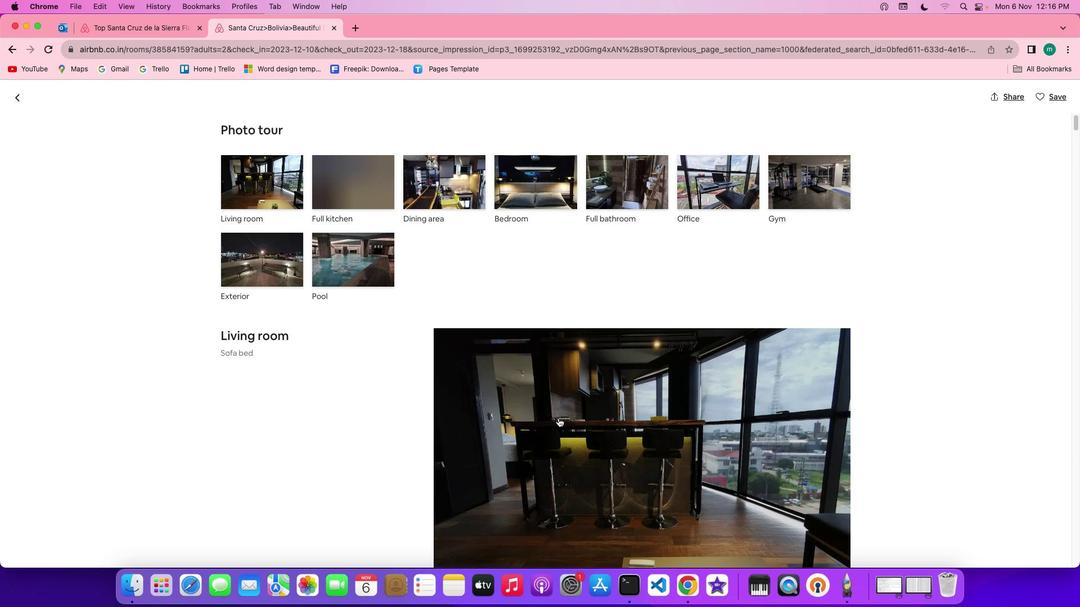 
Action: Mouse scrolled (558, 418) with delta (0, 0)
Screenshot: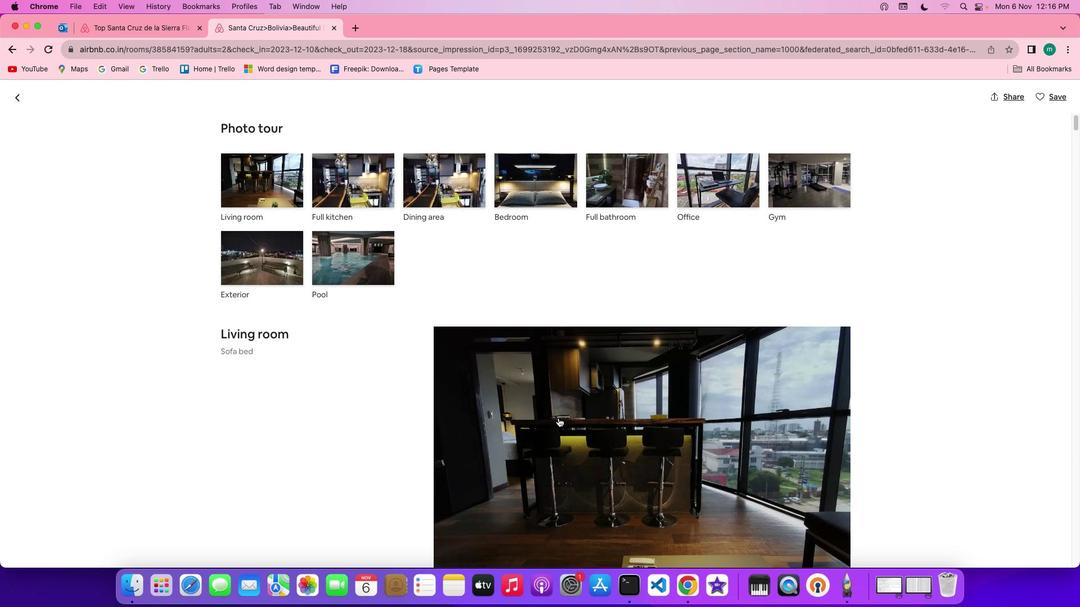
Action: Mouse scrolled (558, 418) with delta (0, 0)
Screenshot: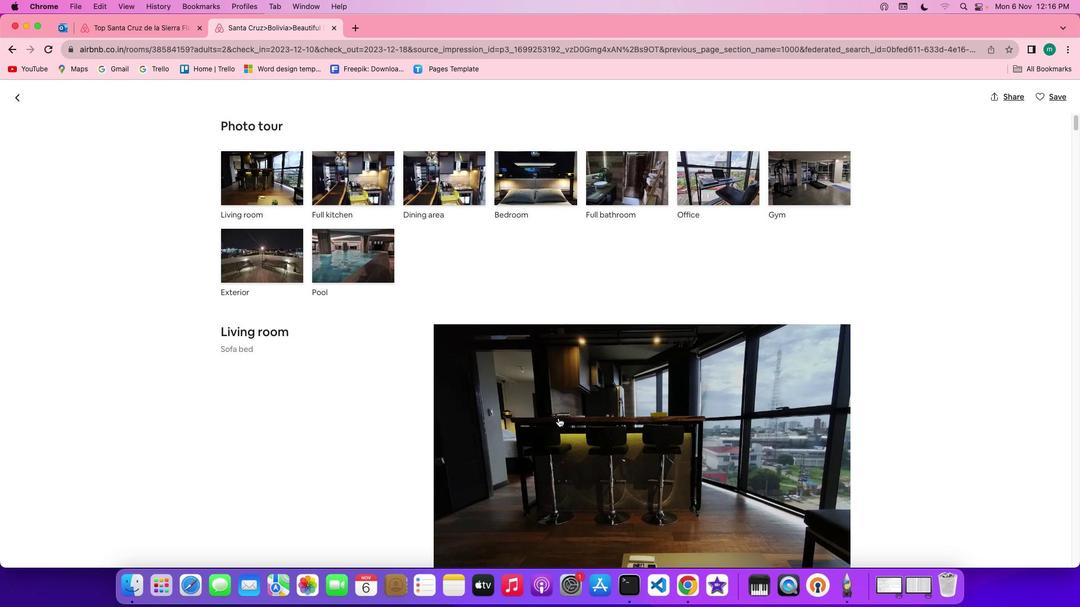 
Action: Mouse scrolled (558, 418) with delta (0, 0)
Screenshot: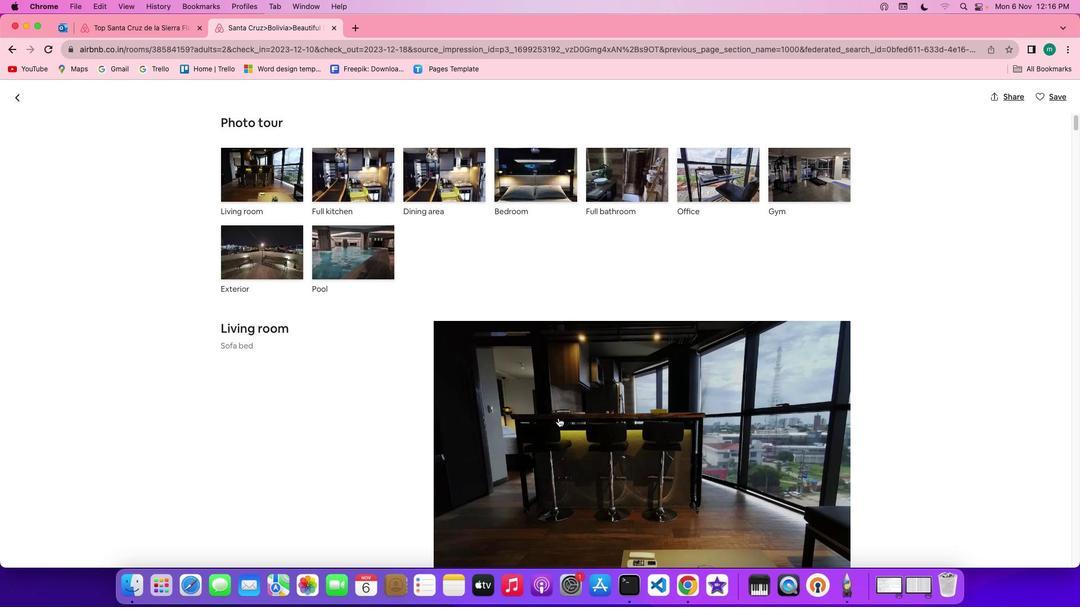 
Action: Mouse scrolled (558, 418) with delta (0, 0)
Screenshot: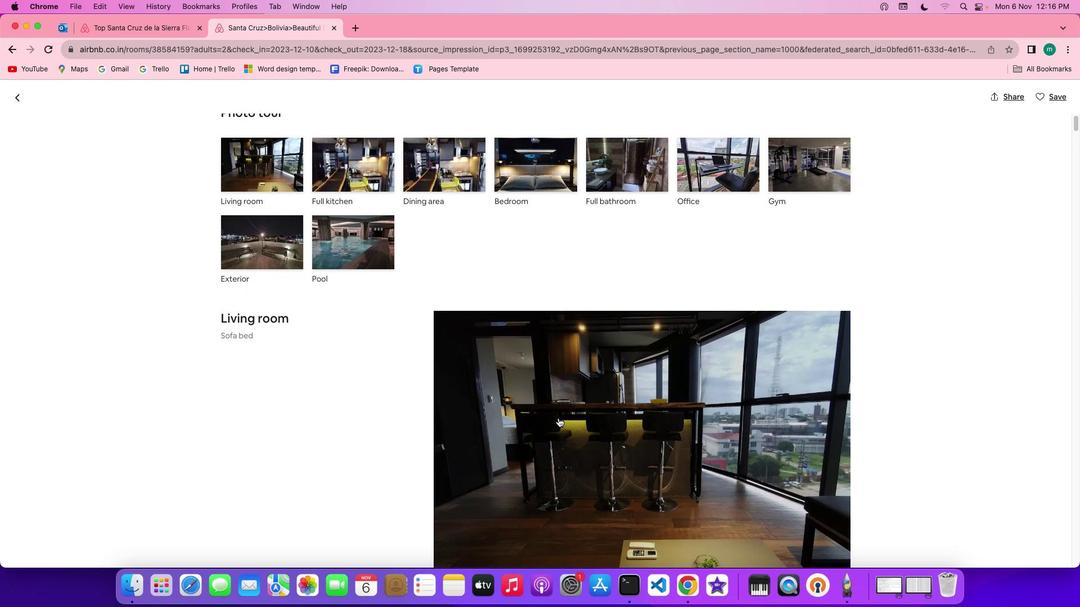 
Action: Mouse moved to (558, 418)
Screenshot: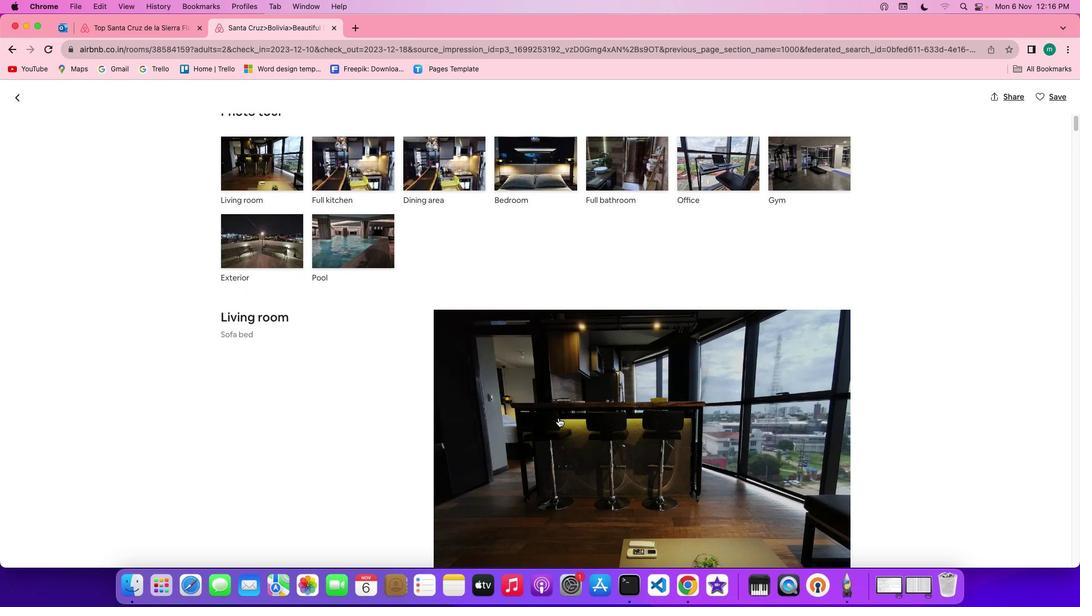 
Action: Mouse scrolled (558, 418) with delta (0, 0)
Screenshot: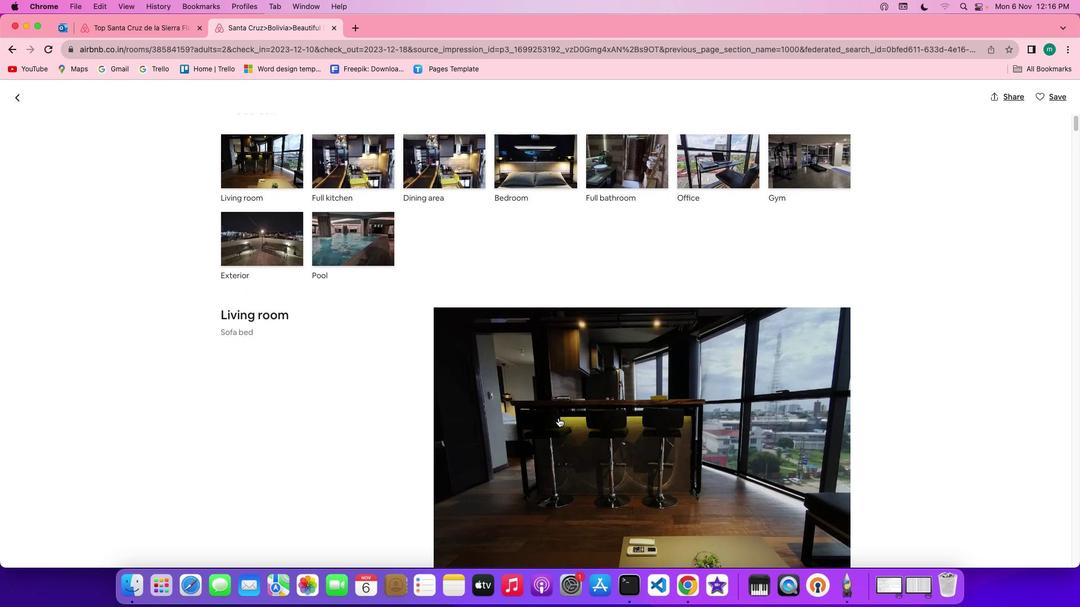
Action: Mouse scrolled (558, 418) with delta (0, 0)
Screenshot: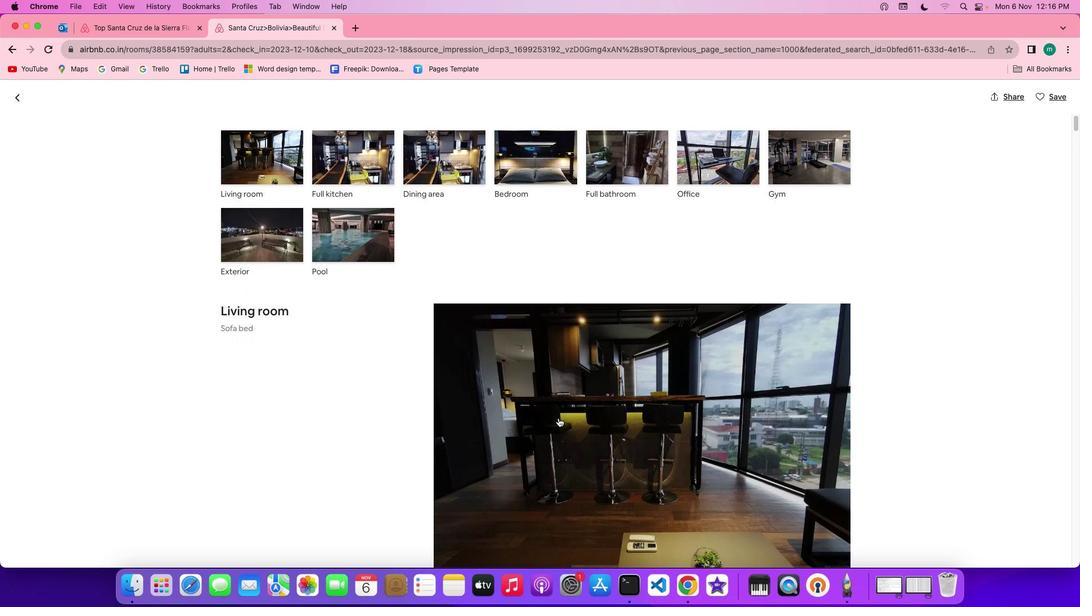 
Action: Mouse scrolled (558, 418) with delta (0, 0)
Screenshot: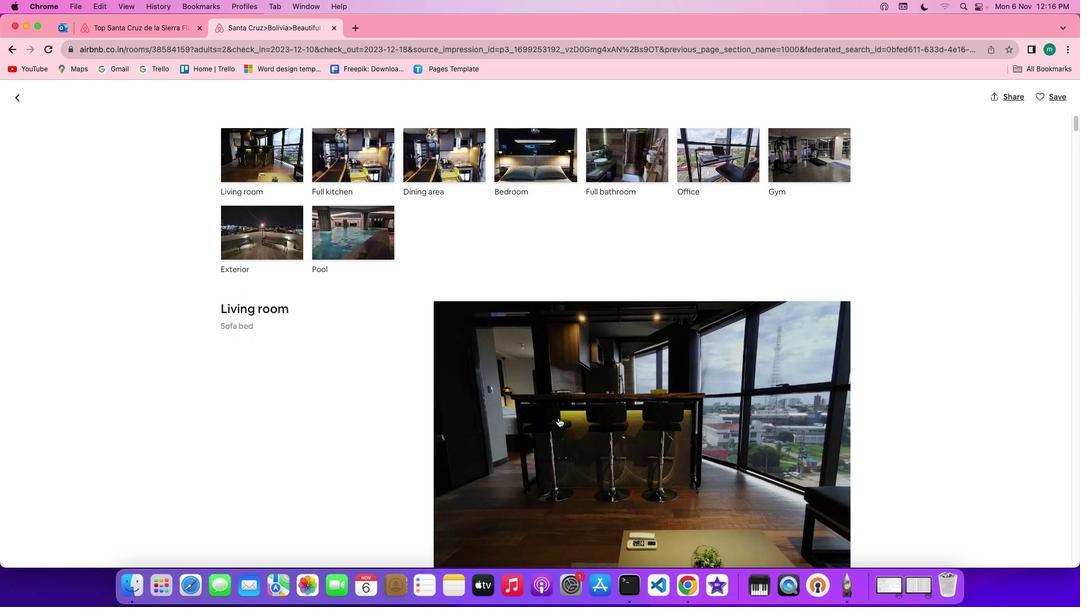 
Action: Mouse scrolled (558, 418) with delta (0, 0)
Screenshot: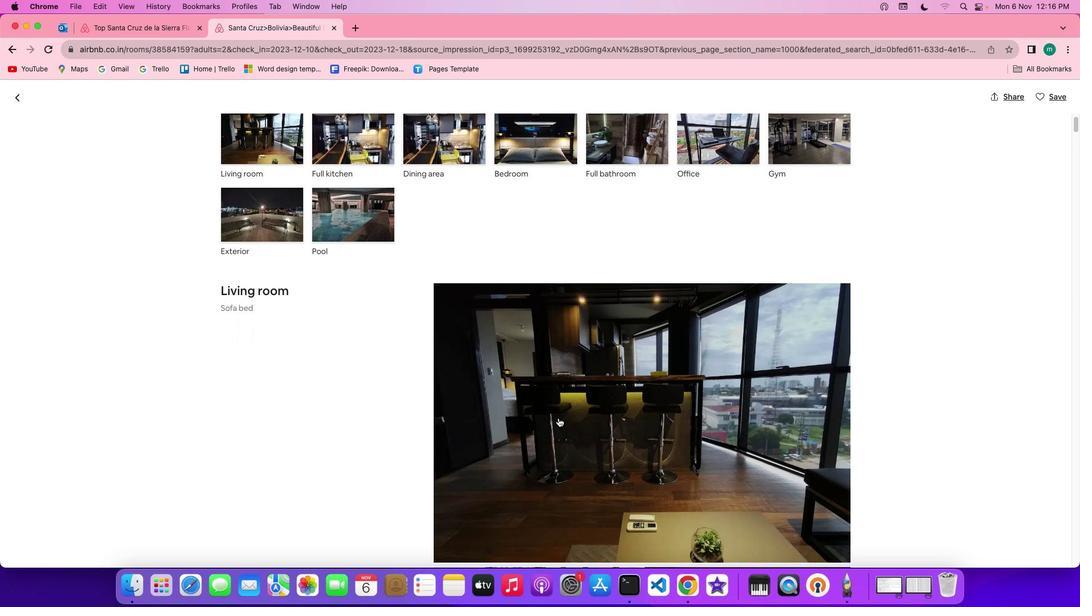 
Action: Mouse scrolled (558, 418) with delta (0, 0)
Screenshot: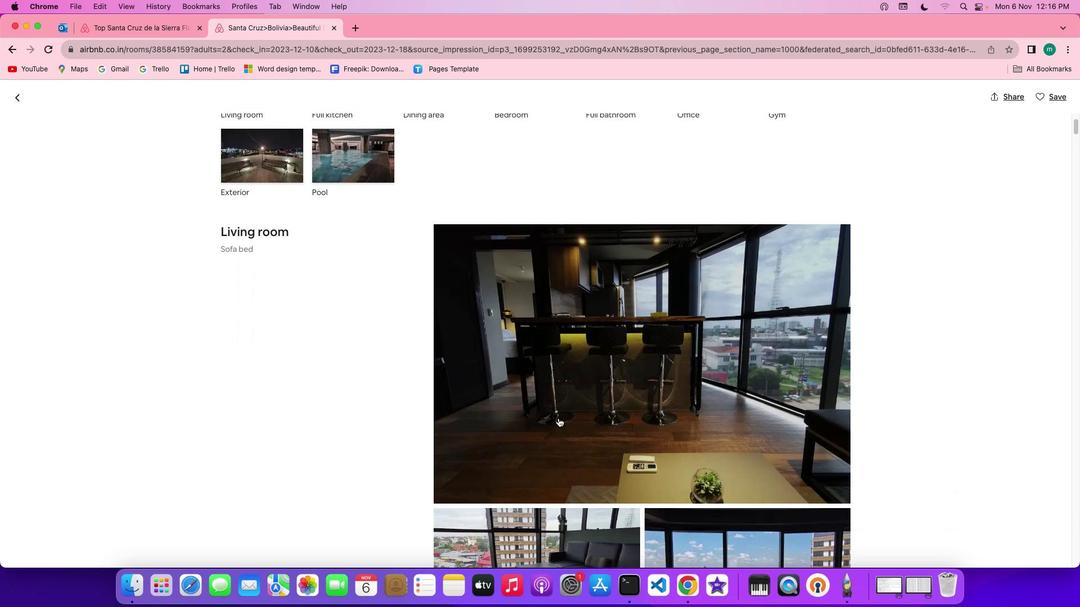
Action: Mouse scrolled (558, 418) with delta (0, -1)
Screenshot: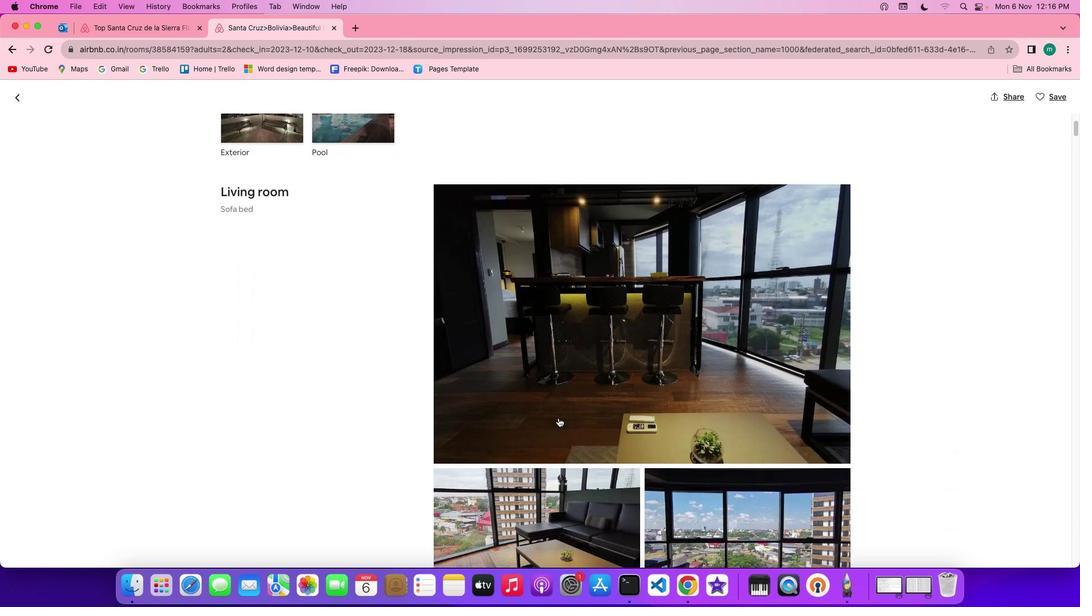 
Action: Mouse scrolled (558, 418) with delta (0, -1)
Screenshot: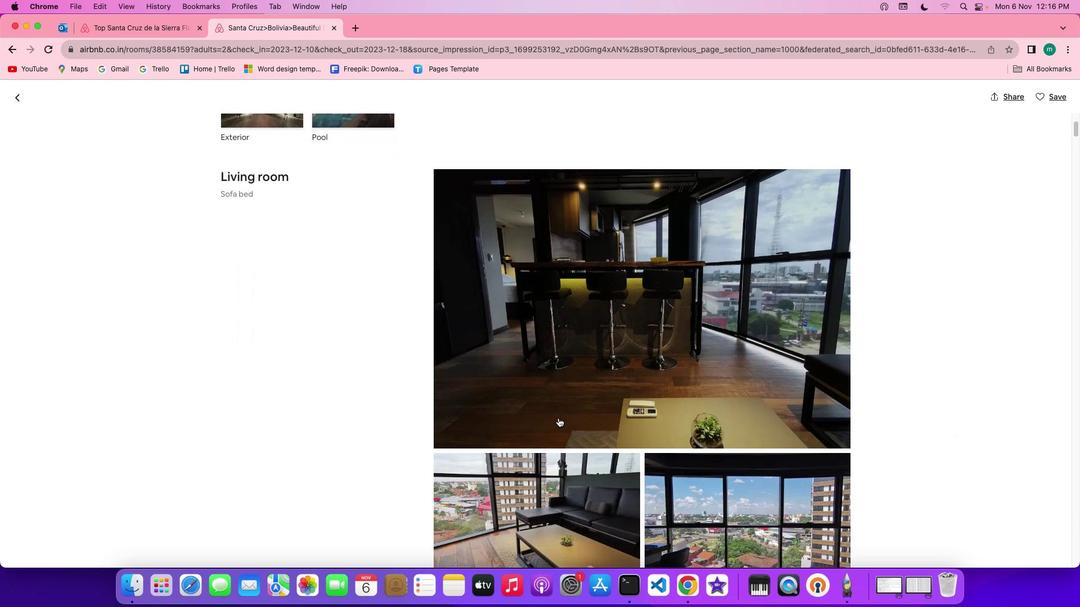 
Action: Mouse scrolled (558, 418) with delta (0, 0)
Screenshot: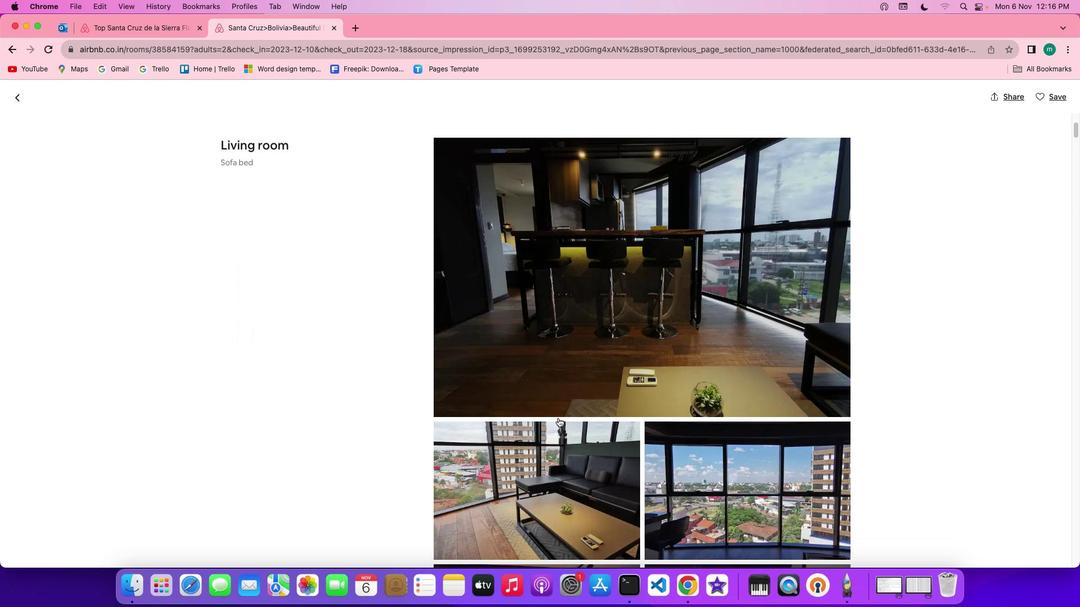 
Action: Mouse scrolled (558, 418) with delta (0, 0)
Screenshot: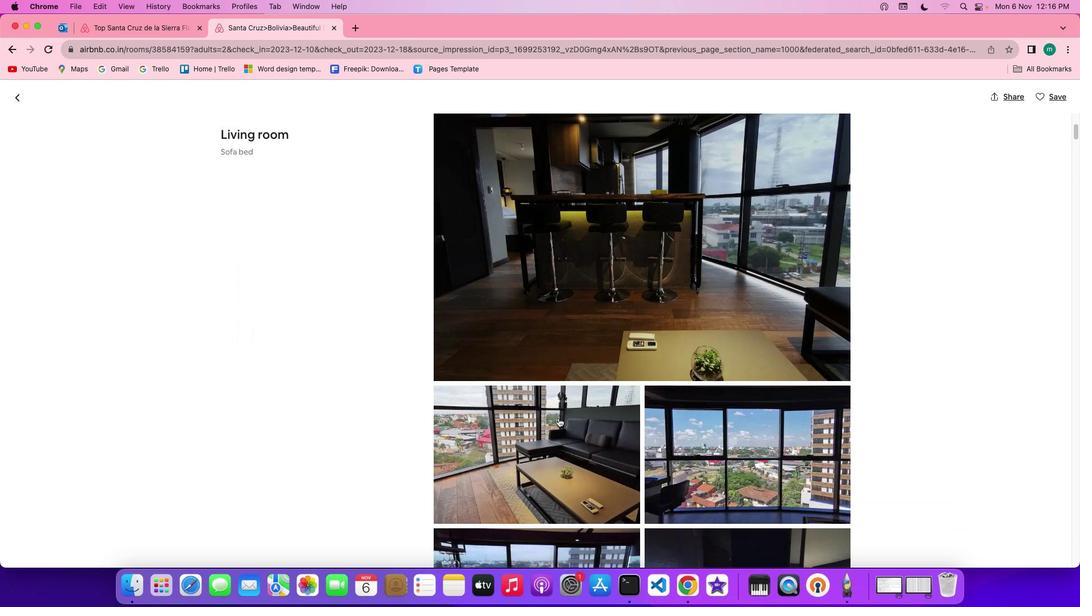 
Action: Mouse scrolled (558, 418) with delta (0, -1)
Screenshot: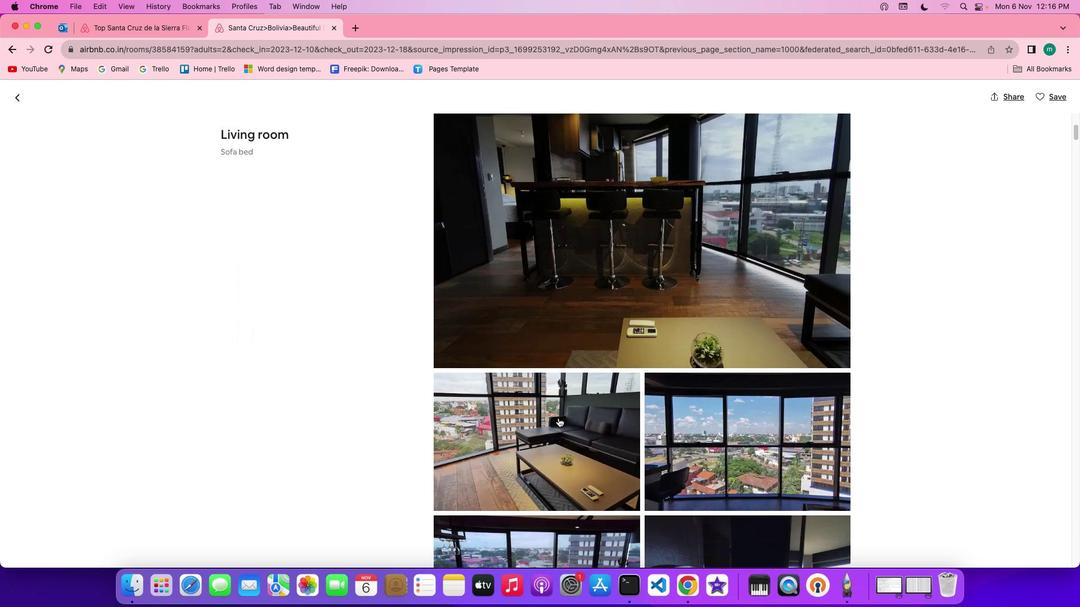 
Action: Mouse scrolled (558, 418) with delta (0, -1)
Screenshot: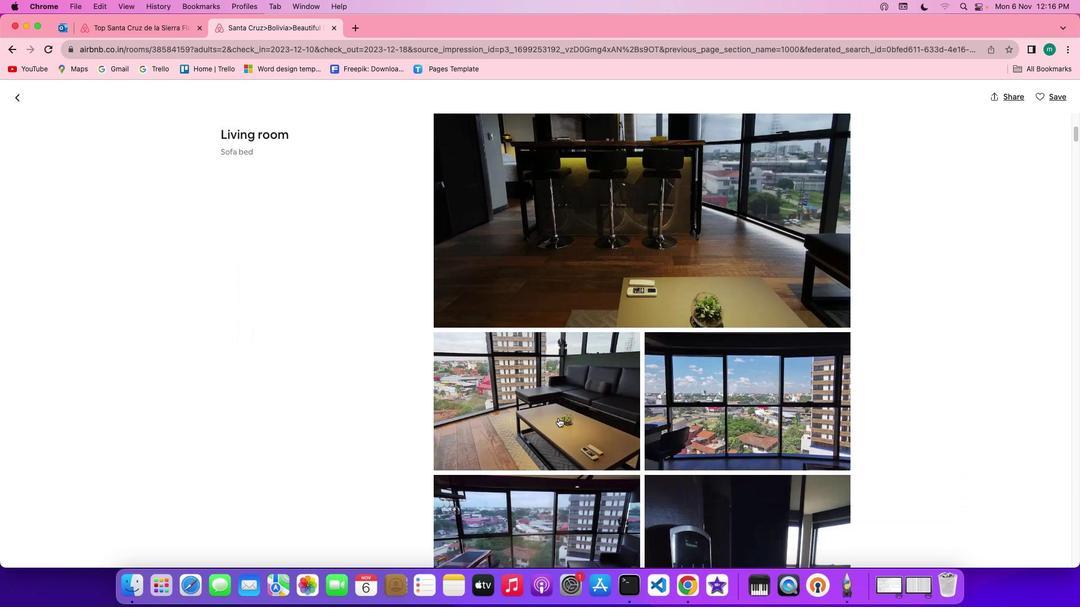 
Action: Mouse scrolled (558, 418) with delta (0, 0)
Screenshot: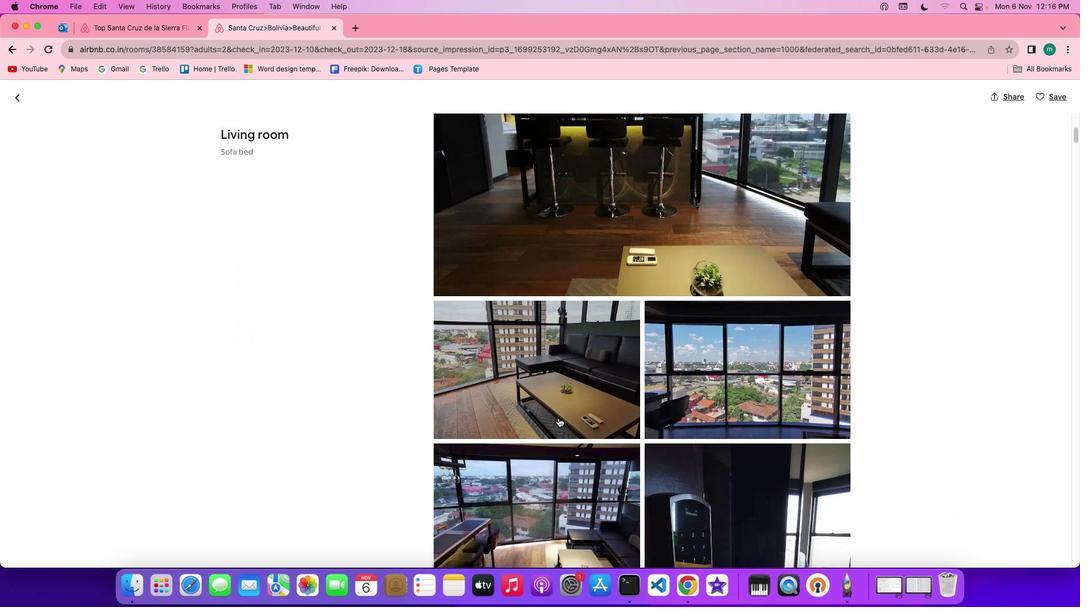 
Action: Mouse scrolled (558, 418) with delta (0, 0)
Screenshot: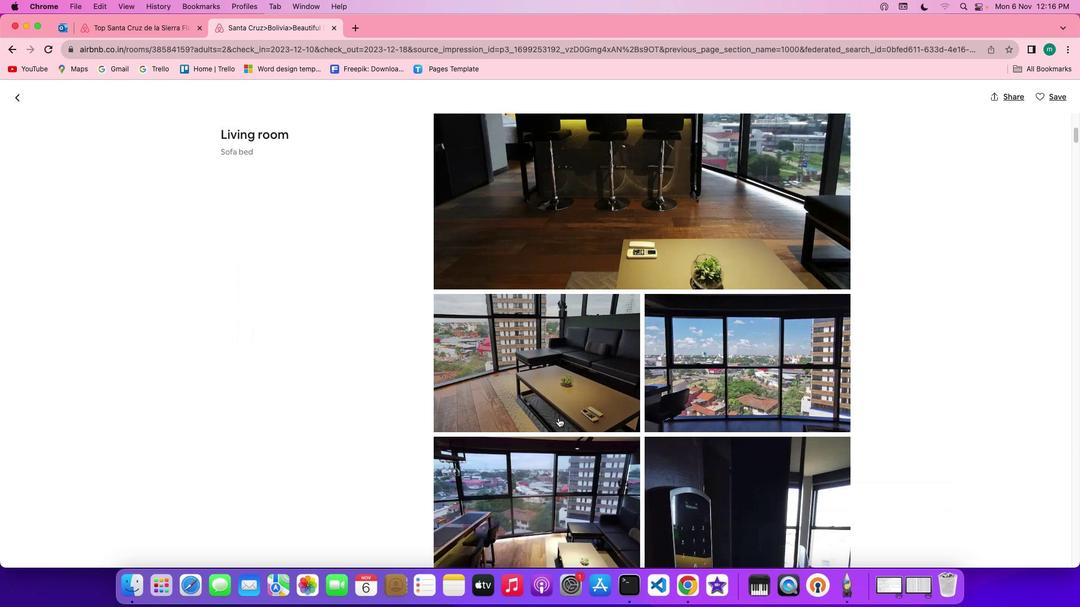 
Action: Mouse scrolled (558, 418) with delta (0, 0)
Screenshot: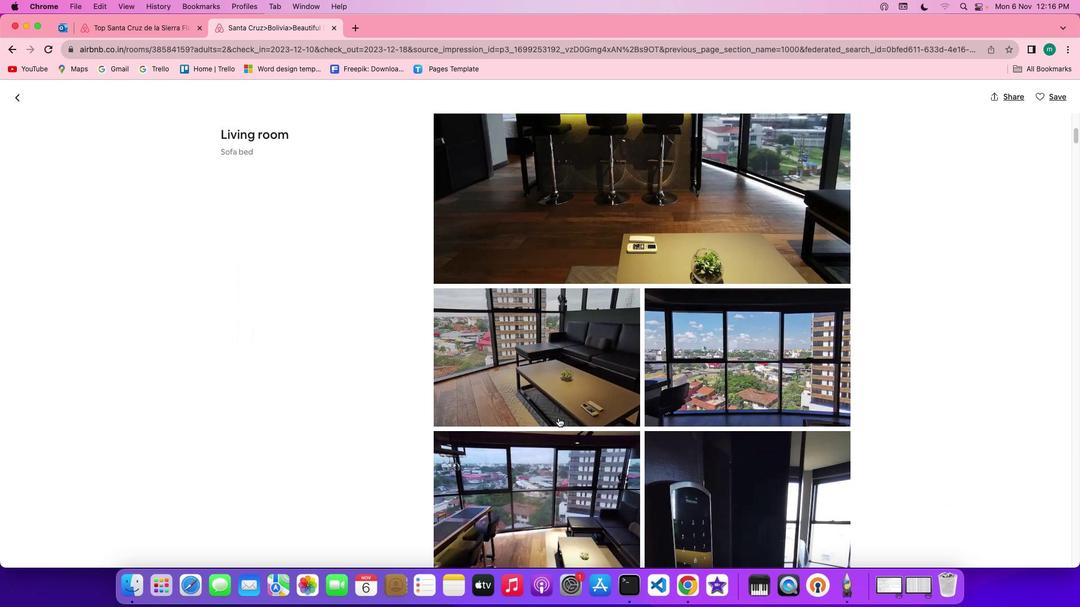 
Action: Mouse scrolled (558, 418) with delta (0, 0)
Screenshot: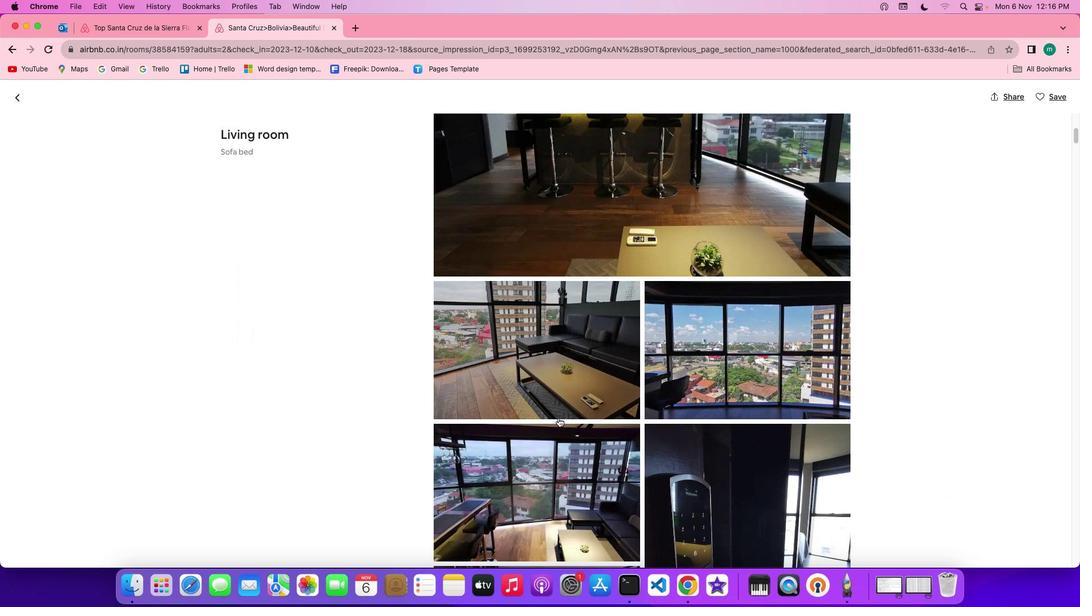 
Action: Mouse scrolled (558, 418) with delta (0, 0)
Screenshot: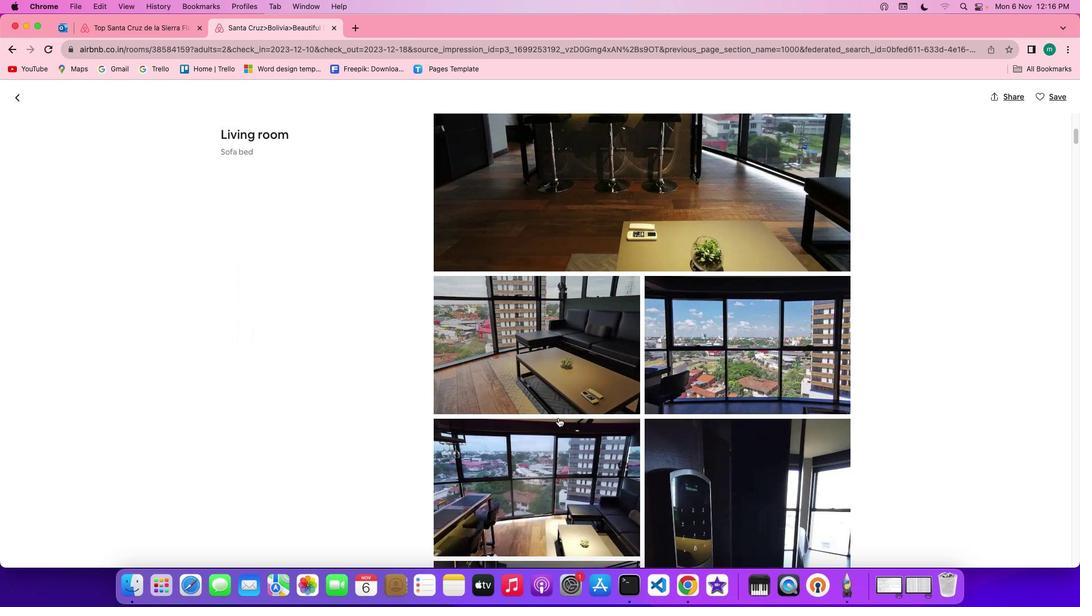 
Action: Mouse scrolled (558, 418) with delta (0, 0)
Screenshot: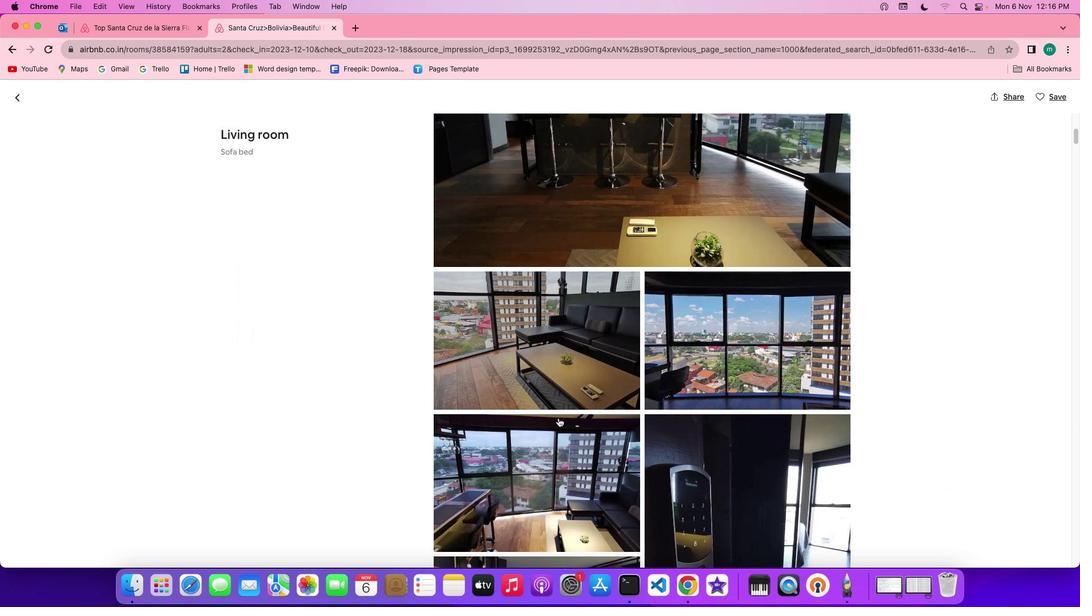 
Action: Mouse moved to (558, 418)
Screenshot: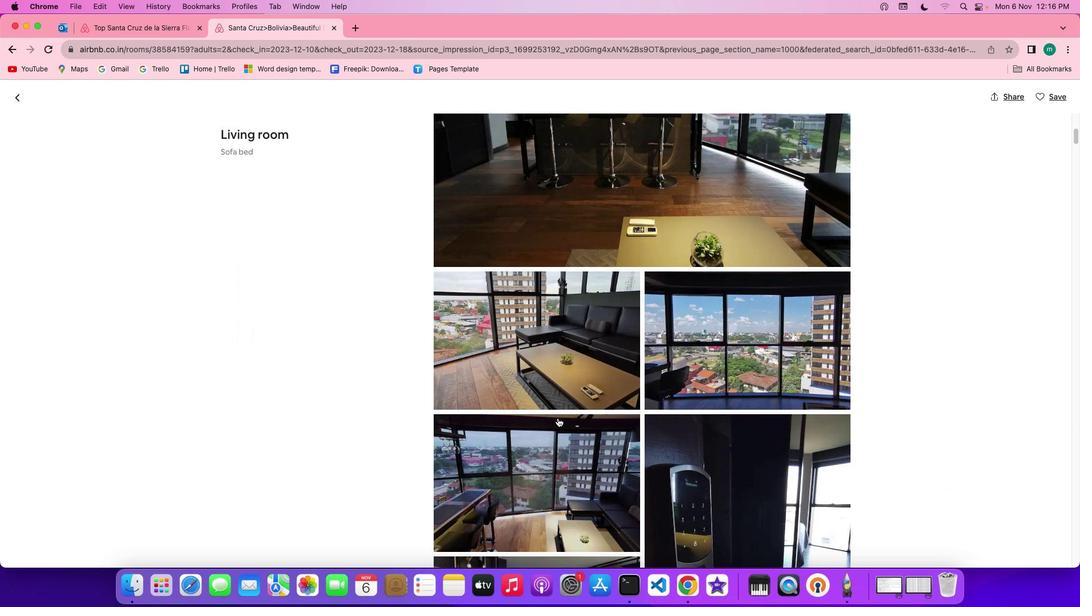 
Action: Mouse scrolled (558, 418) with delta (0, 0)
Screenshot: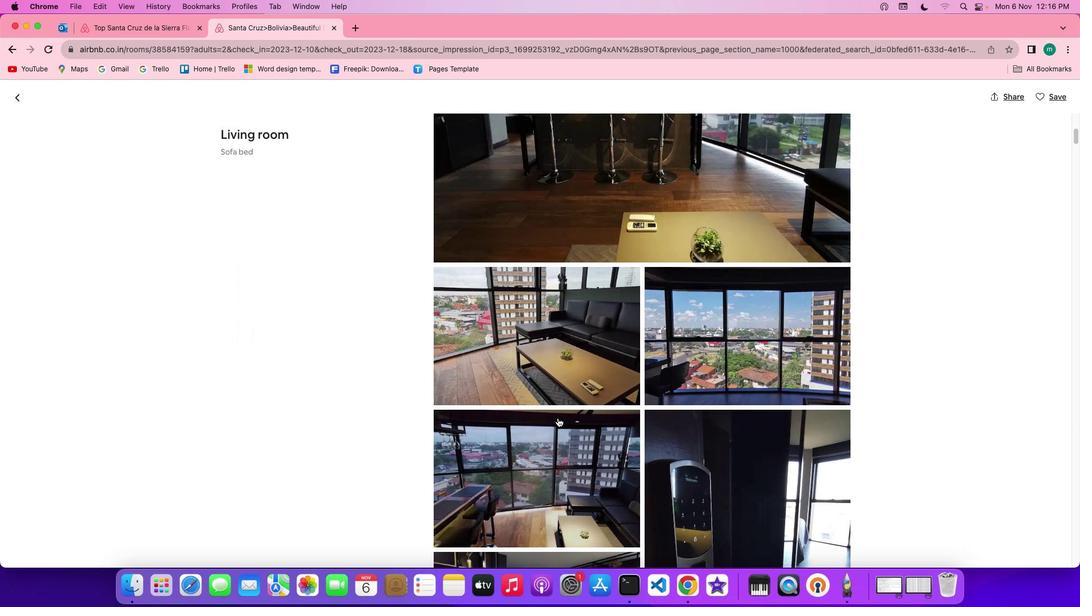 
Action: Mouse scrolled (558, 418) with delta (0, 0)
Screenshot: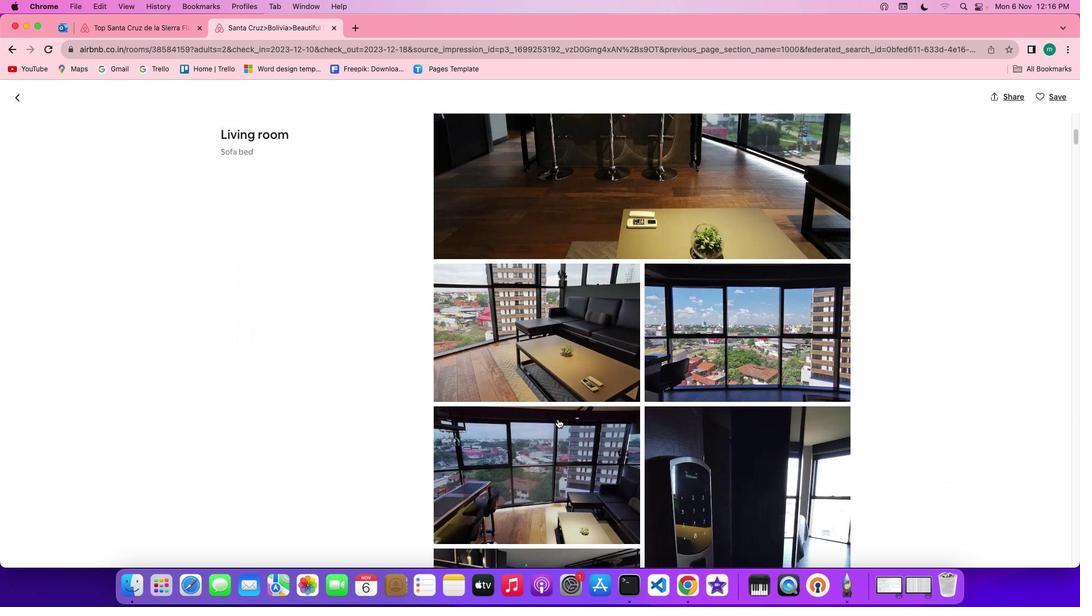 
Action: Mouse scrolled (558, 418) with delta (0, 0)
Screenshot: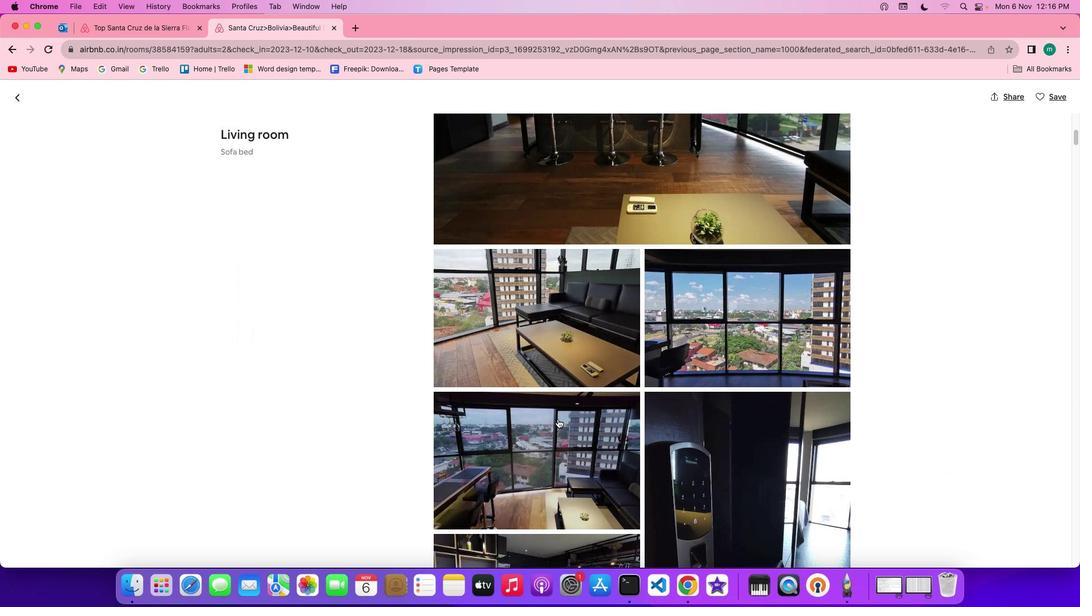 
Action: Mouse moved to (558, 419)
Screenshot: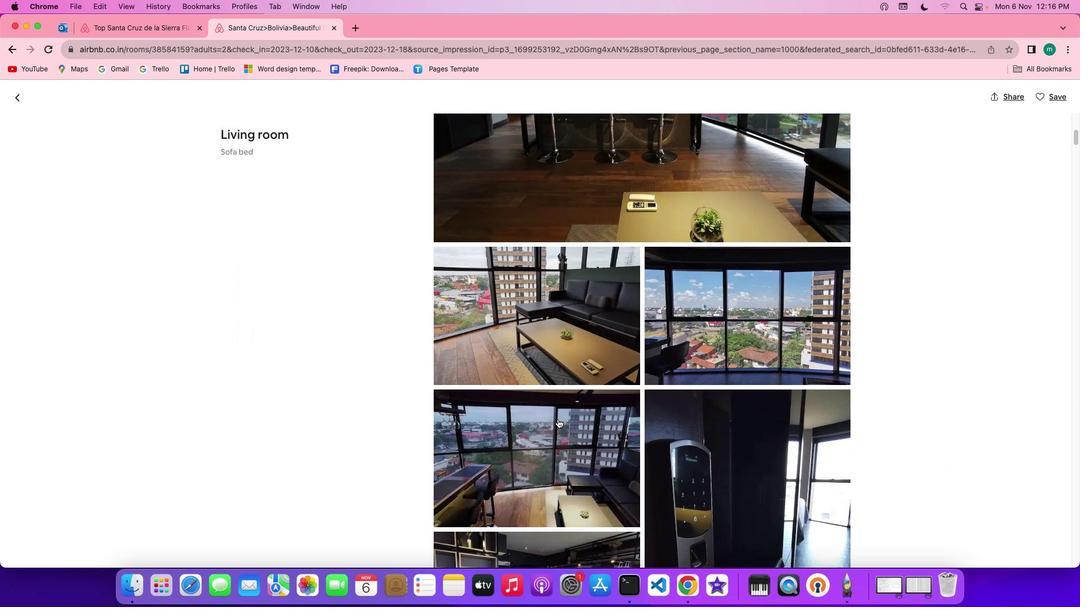 
Action: Mouse scrolled (558, 419) with delta (0, 0)
Screenshot: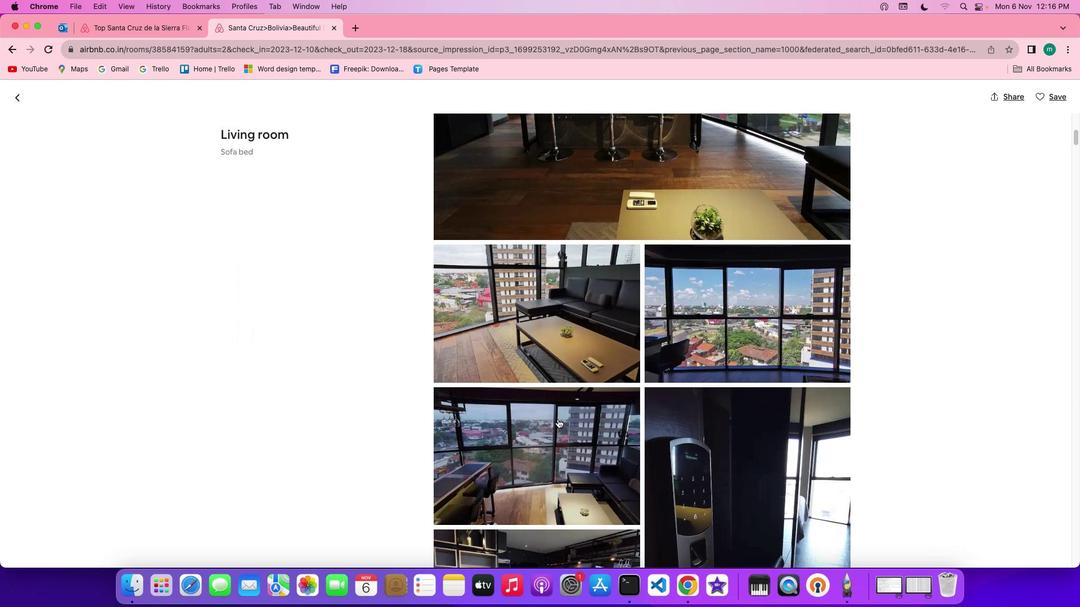 
Action: Mouse scrolled (558, 419) with delta (0, 0)
Screenshot: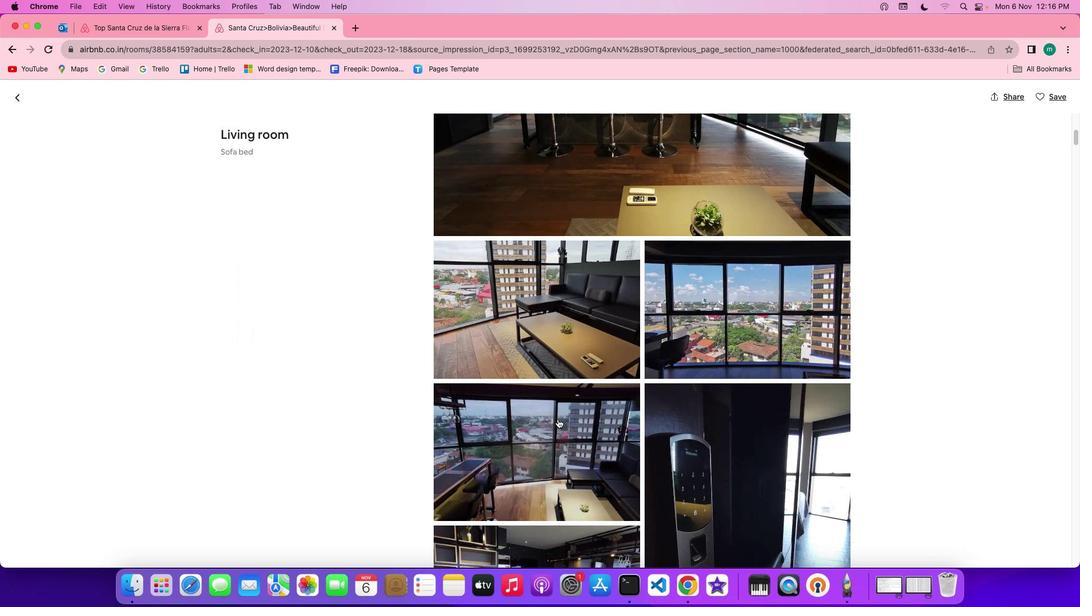 
Action: Mouse scrolled (558, 419) with delta (0, 0)
Screenshot: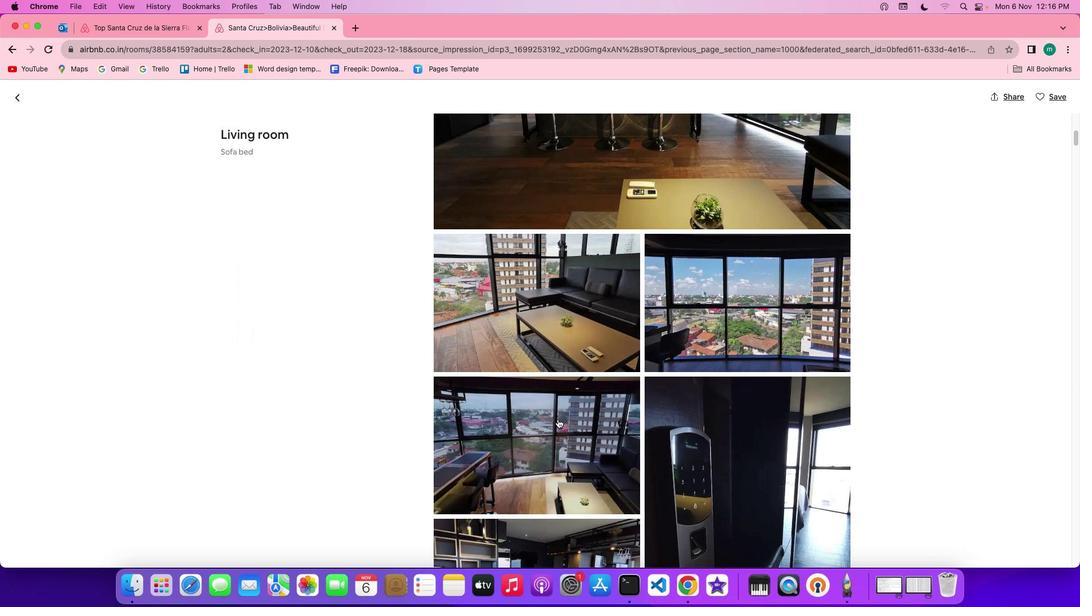 
Action: Mouse scrolled (558, 419) with delta (0, 0)
Screenshot: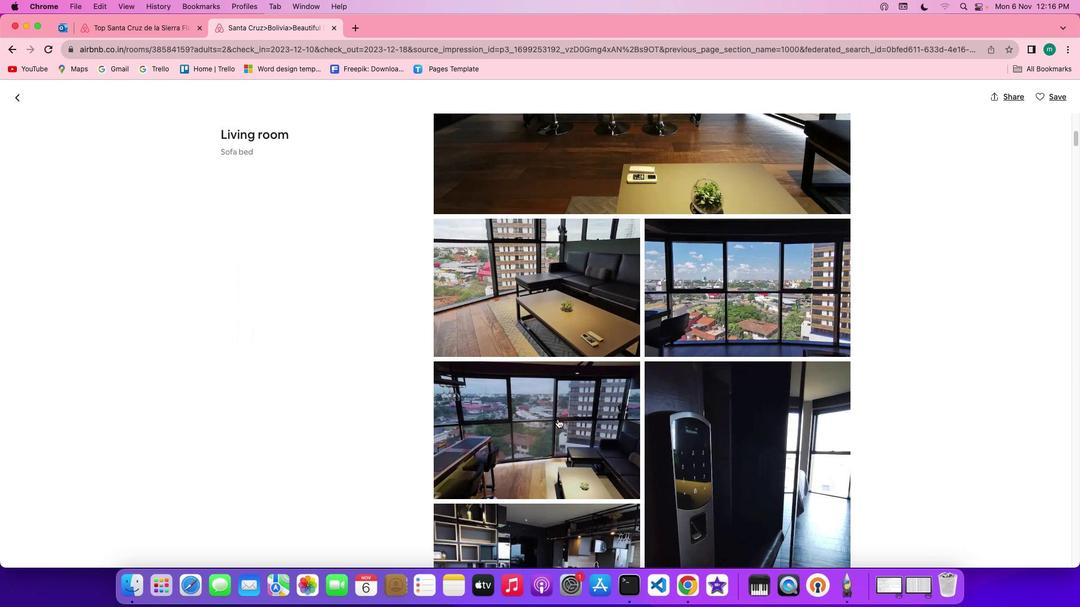 
Action: Mouse scrolled (558, 419) with delta (0, 0)
Screenshot: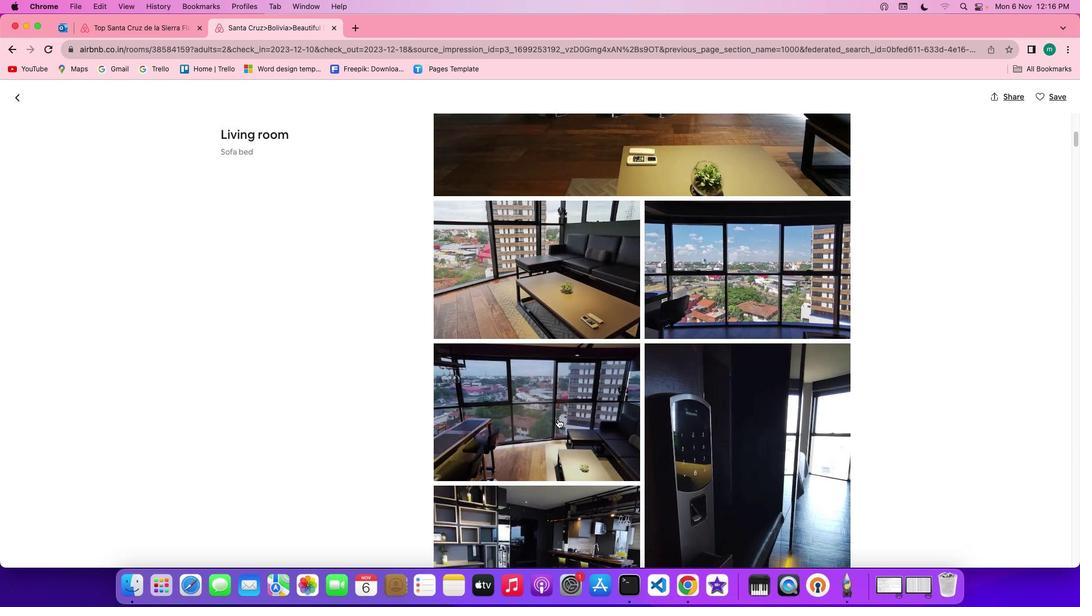 
Action: Mouse scrolled (558, 419) with delta (0, 0)
Screenshot: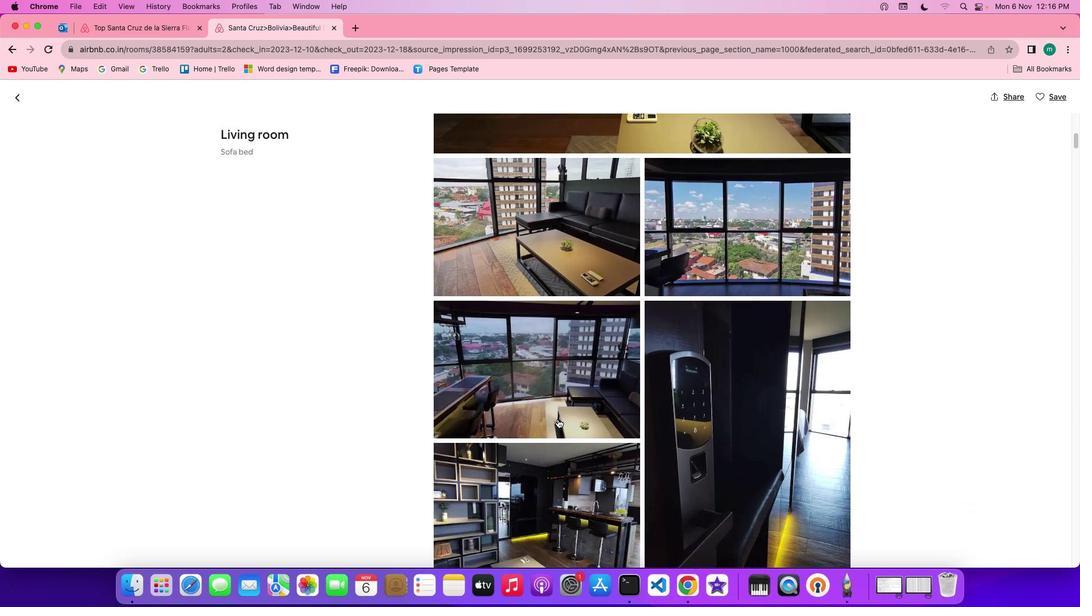 
Action: Mouse scrolled (558, 419) with delta (0, -1)
Screenshot: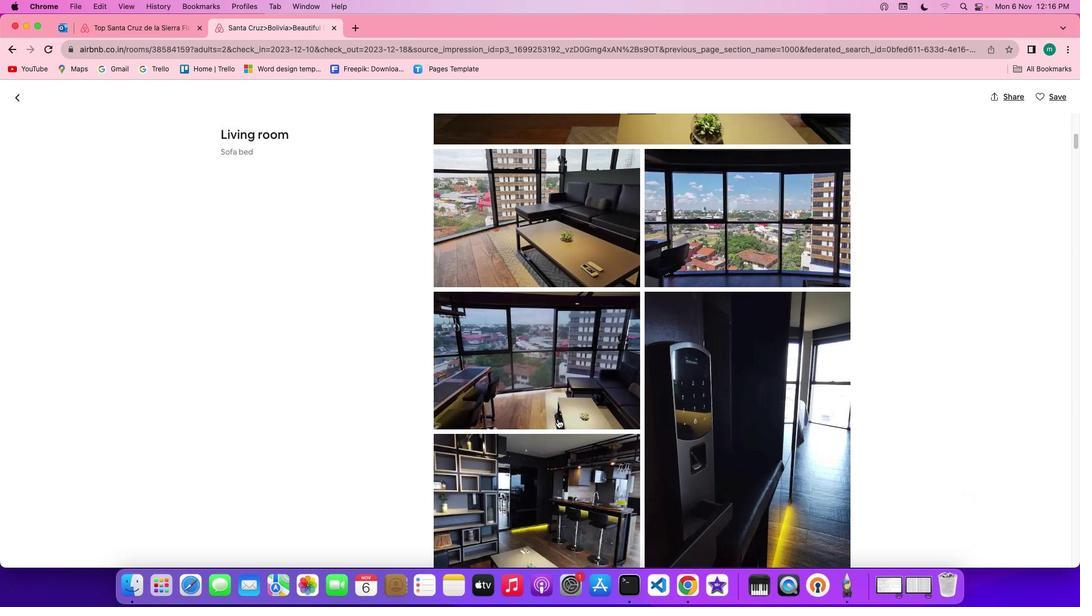 
Action: Mouse scrolled (558, 419) with delta (0, 0)
Screenshot: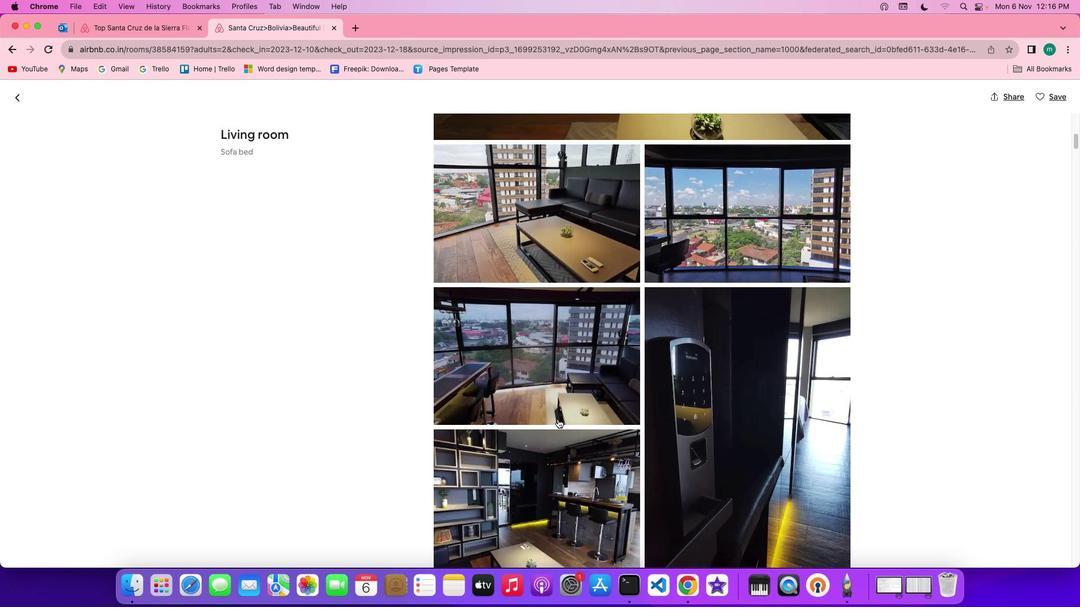 
Action: Mouse scrolled (558, 419) with delta (0, 0)
Screenshot: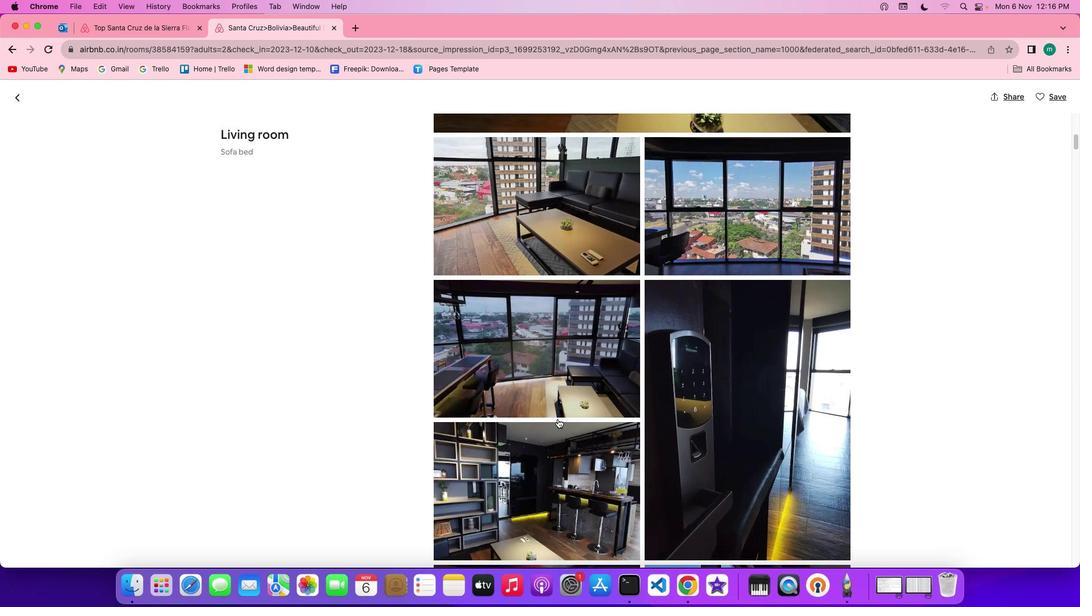 
Action: Mouse moved to (558, 419)
Screenshot: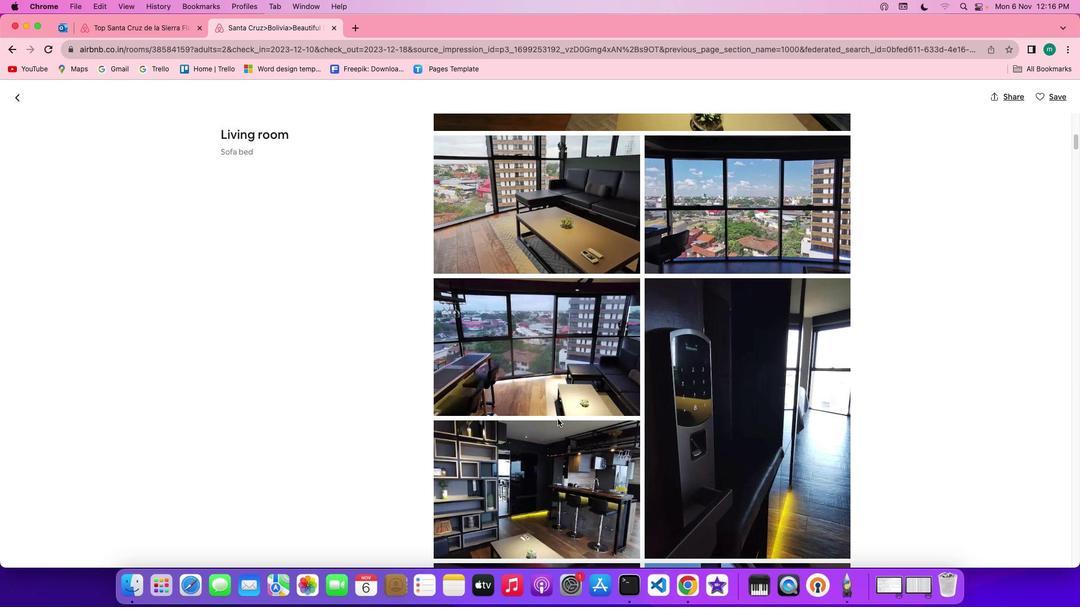 
Action: Mouse scrolled (558, 419) with delta (0, 0)
Screenshot: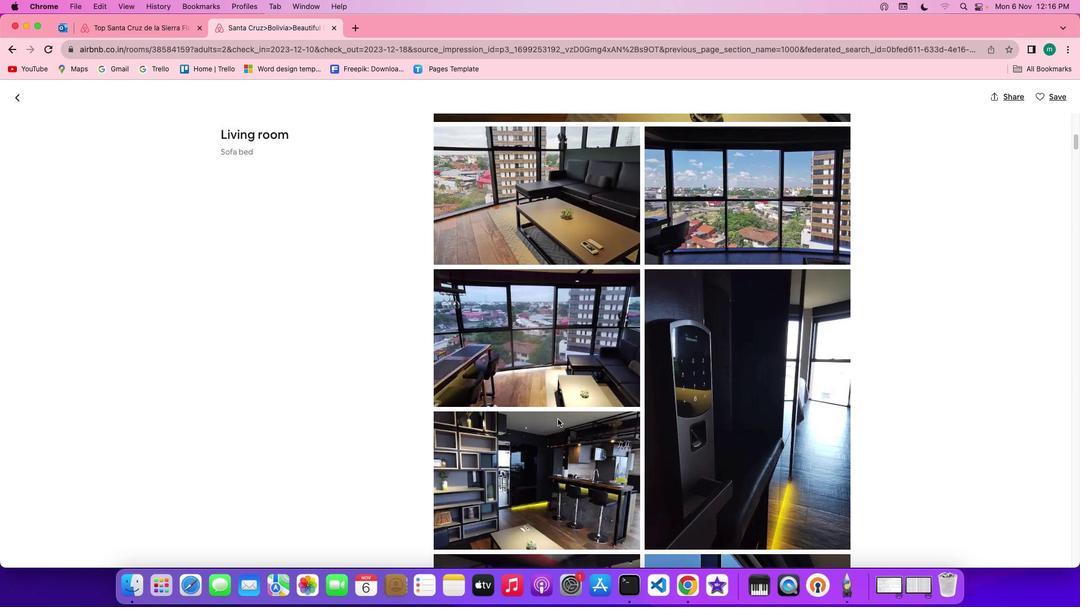 
Action: Mouse scrolled (558, 419) with delta (0, 0)
Screenshot: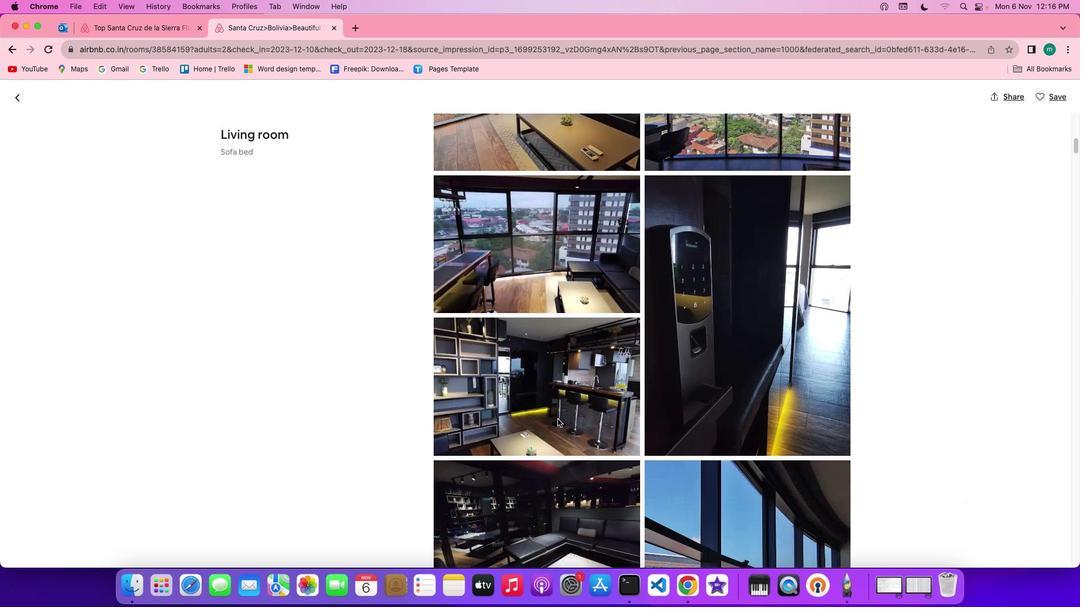 
Action: Mouse scrolled (558, 419) with delta (0, -1)
Screenshot: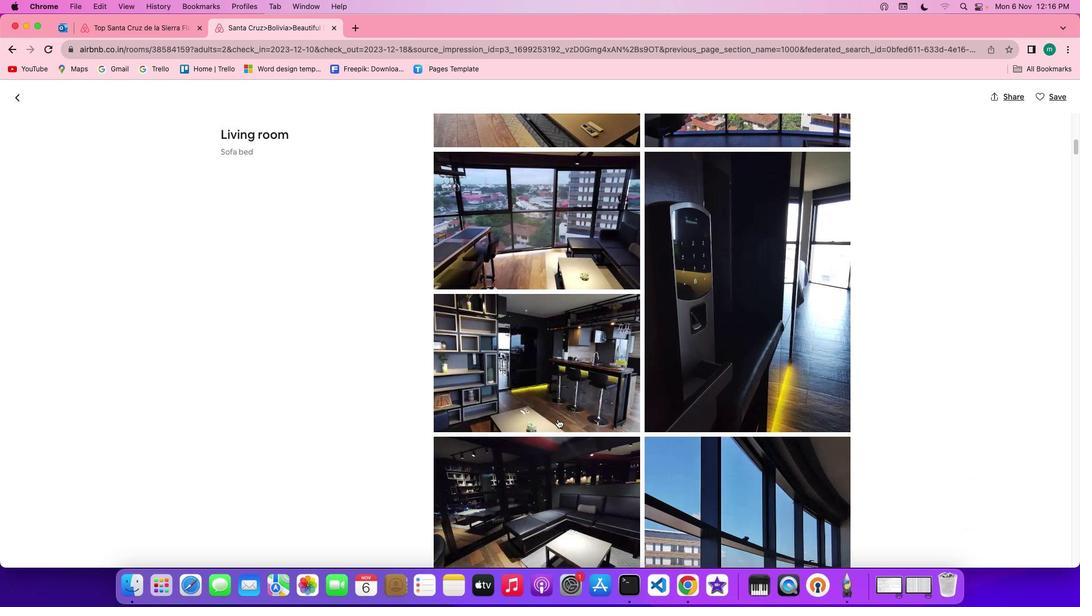
Action: Mouse scrolled (558, 419) with delta (0, -1)
Screenshot: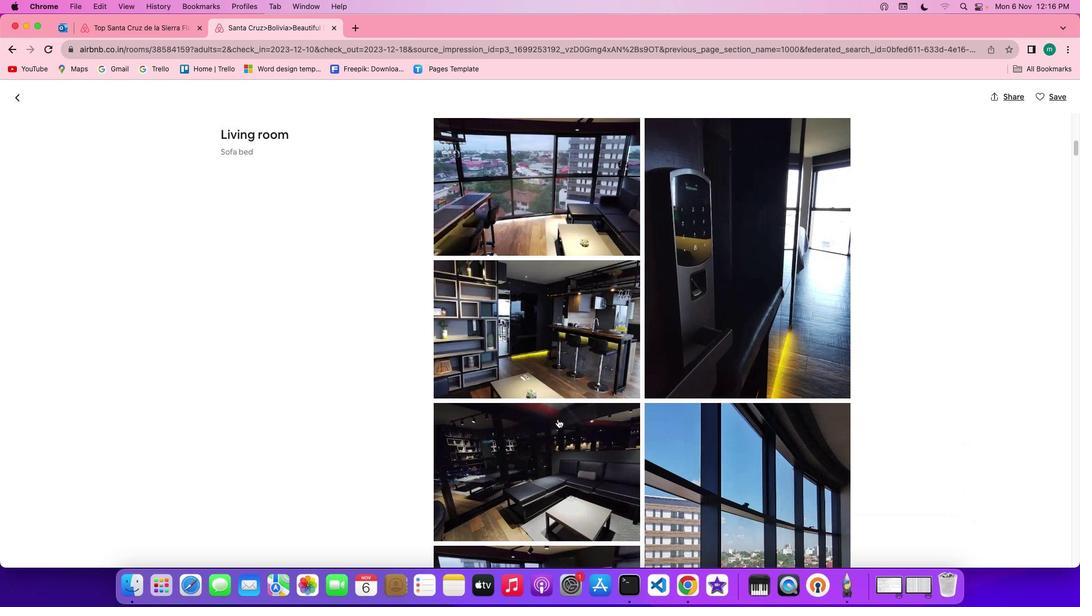 
Action: Mouse moved to (557, 419)
Screenshot: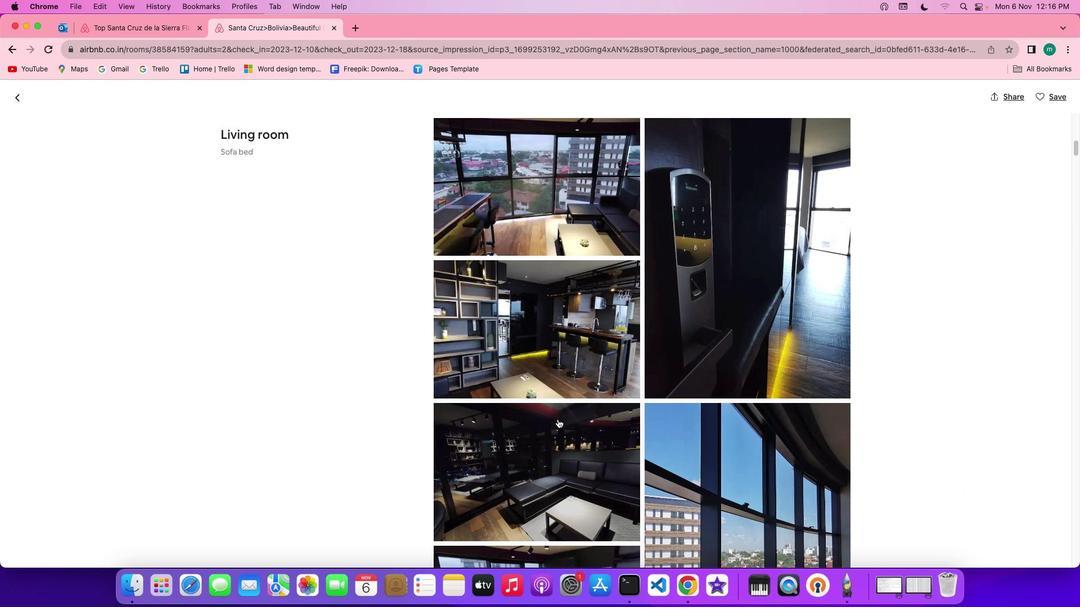 
Action: Mouse scrolled (557, 419) with delta (0, 0)
Screenshot: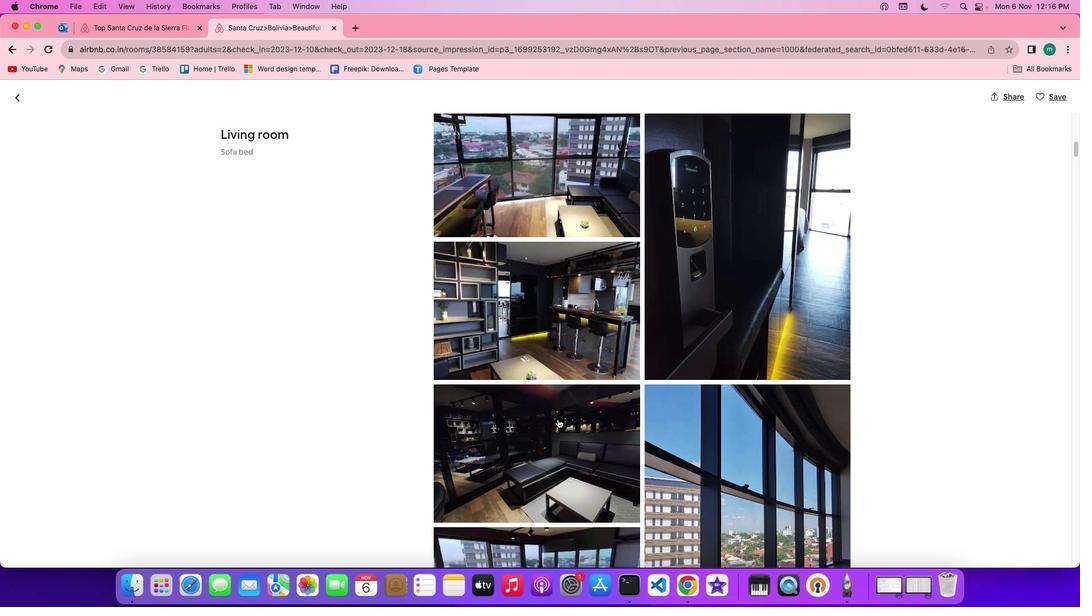 
Action: Mouse scrolled (557, 419) with delta (0, 0)
Screenshot: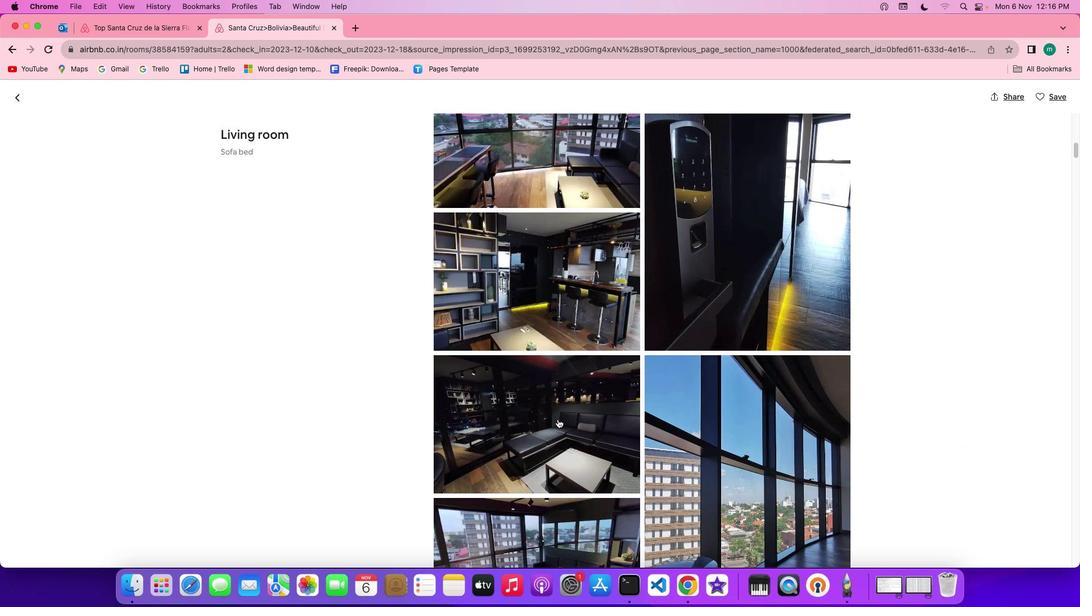 
Action: Mouse scrolled (557, 419) with delta (0, -1)
Screenshot: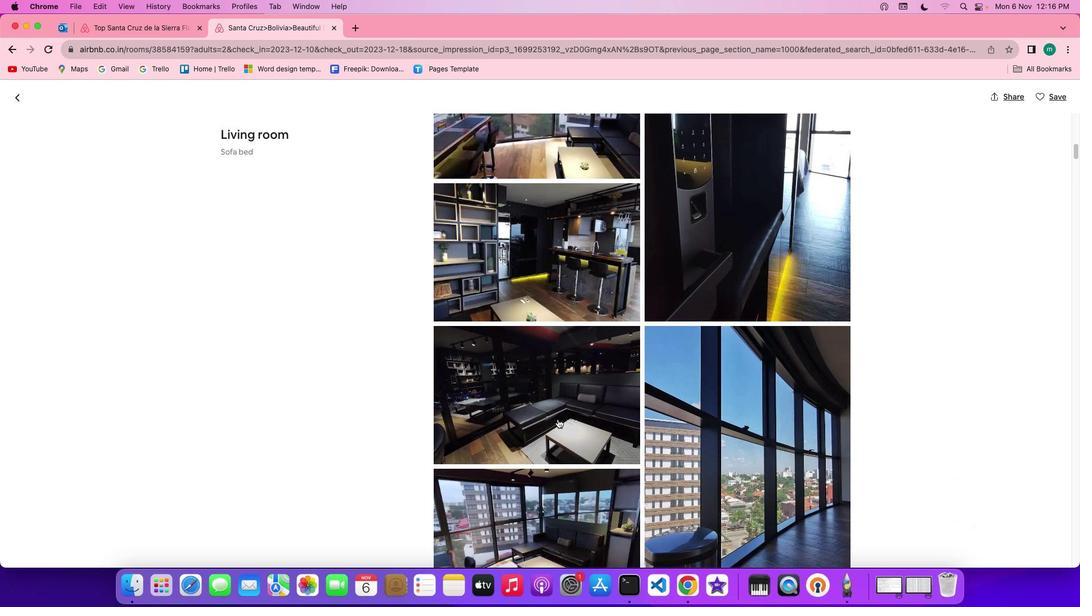 
Action: Mouse scrolled (557, 419) with delta (0, -1)
Screenshot: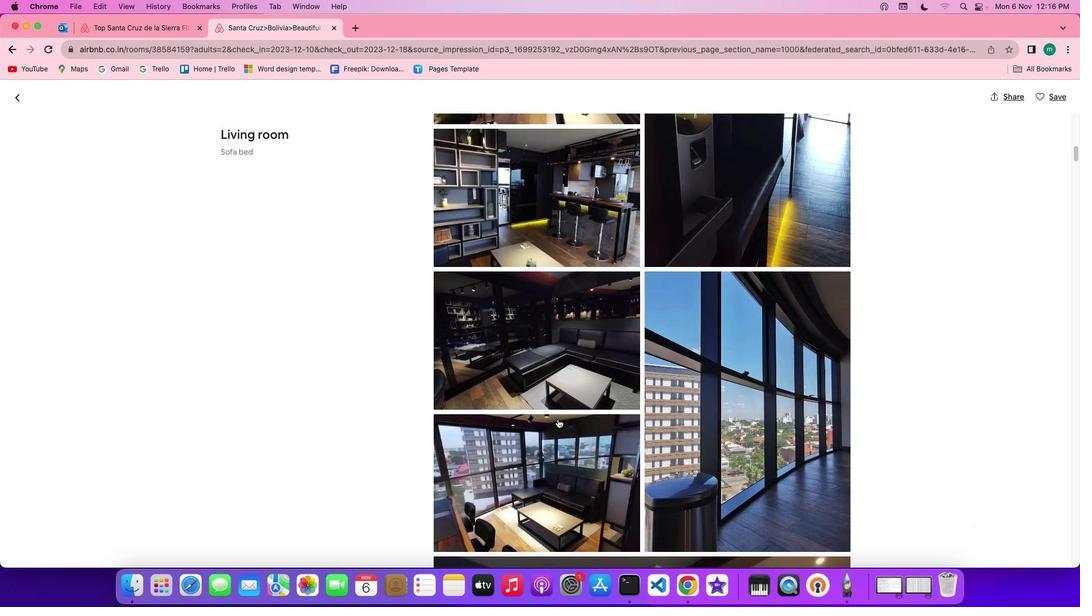 
Action: Mouse scrolled (557, 419) with delta (0, 0)
Screenshot: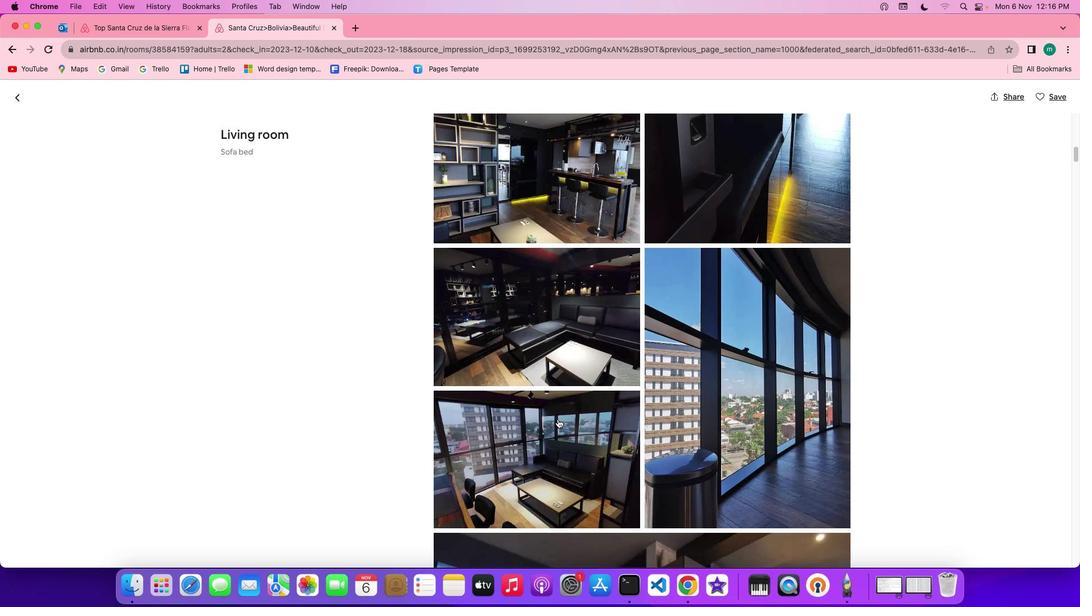 
Action: Mouse scrolled (557, 419) with delta (0, 0)
Screenshot: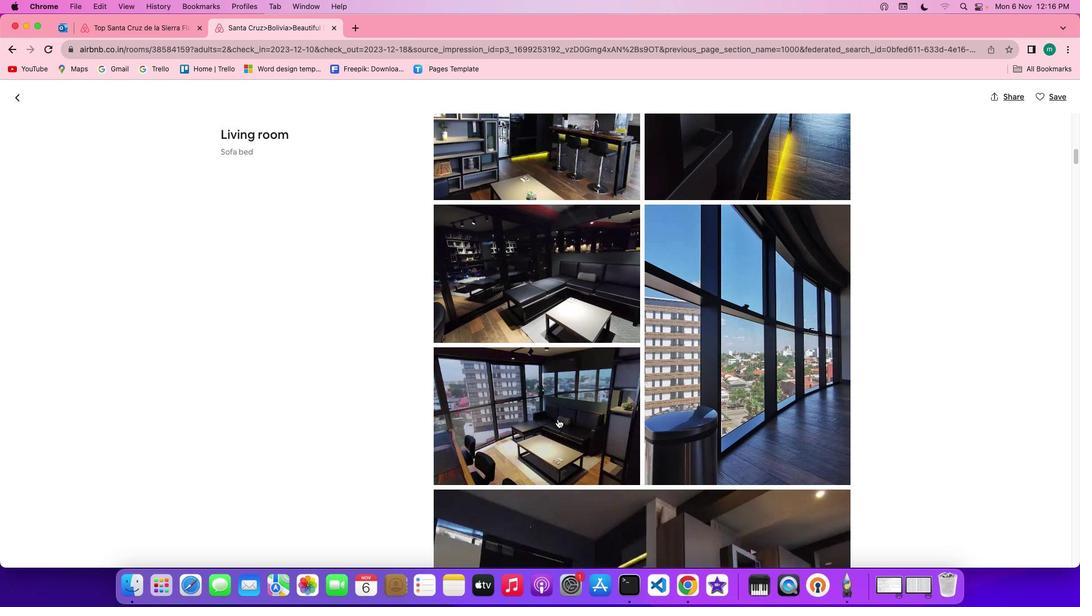 
Action: Mouse scrolled (557, 419) with delta (0, -1)
Screenshot: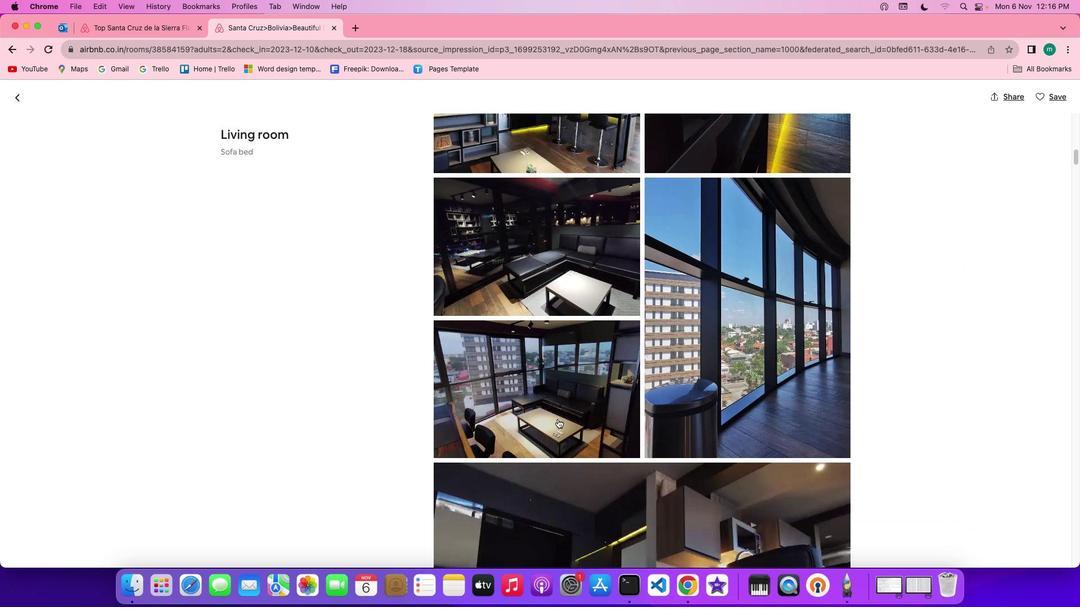 
Action: Mouse scrolled (557, 419) with delta (0, -1)
Screenshot: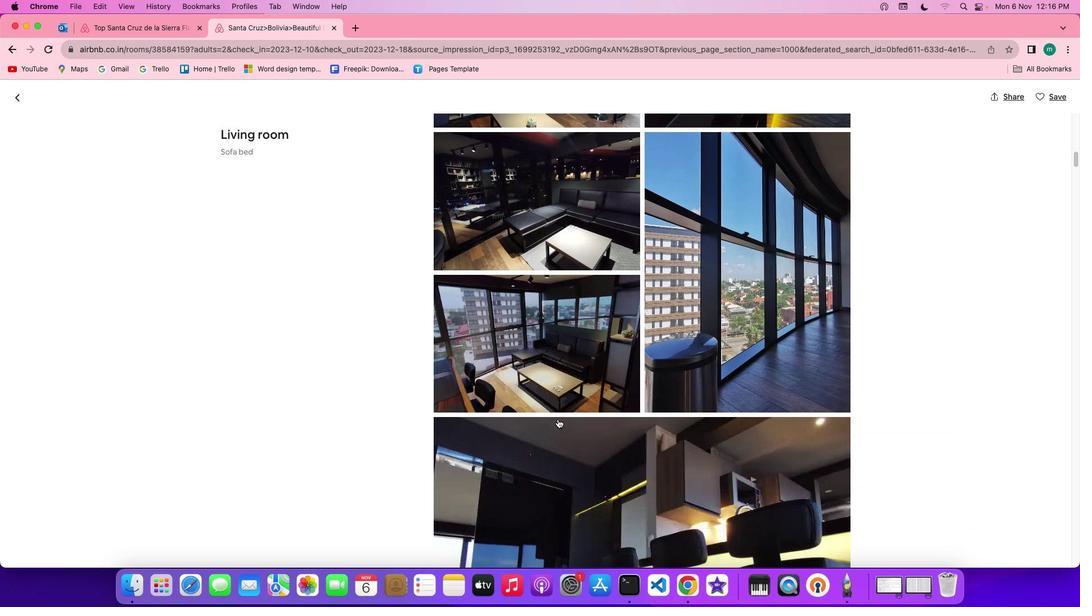 
Action: Mouse scrolled (557, 419) with delta (0, 0)
Screenshot: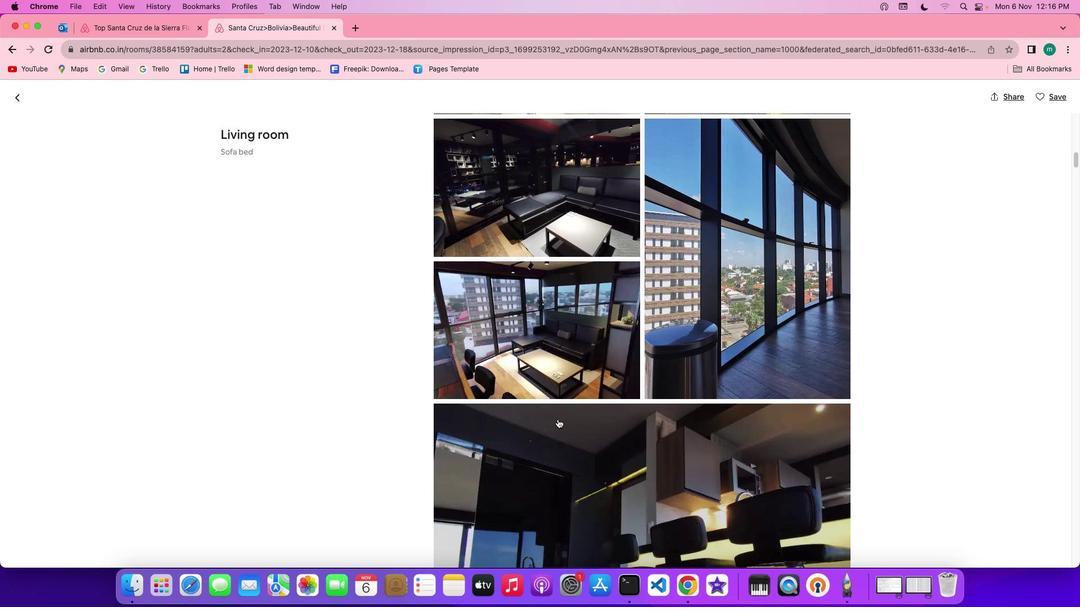 
Action: Mouse scrolled (557, 419) with delta (0, 0)
Screenshot: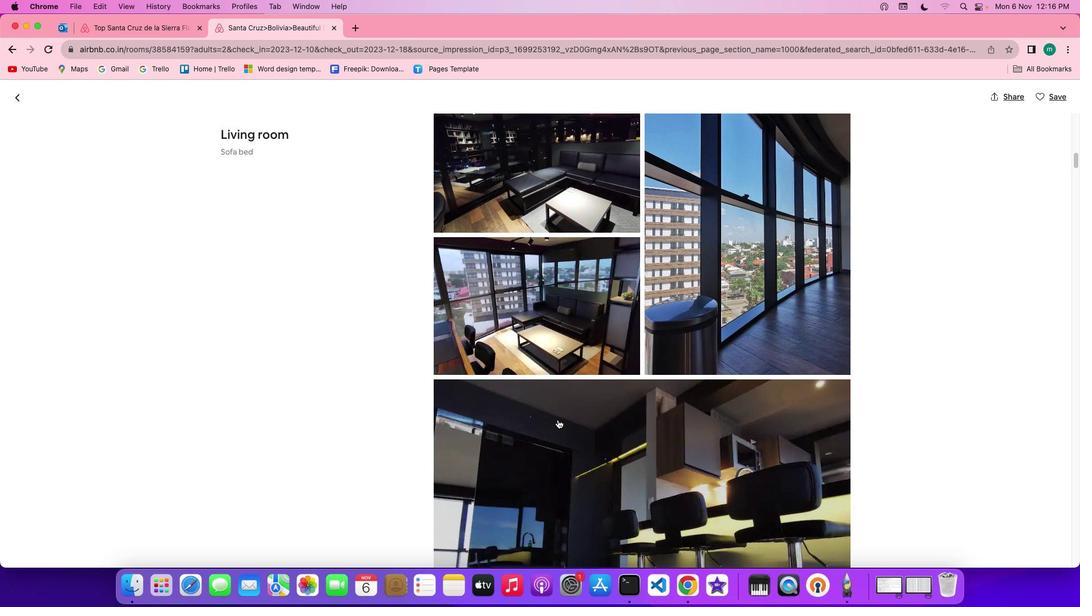 
Action: Mouse scrolled (557, 419) with delta (0, 0)
Screenshot: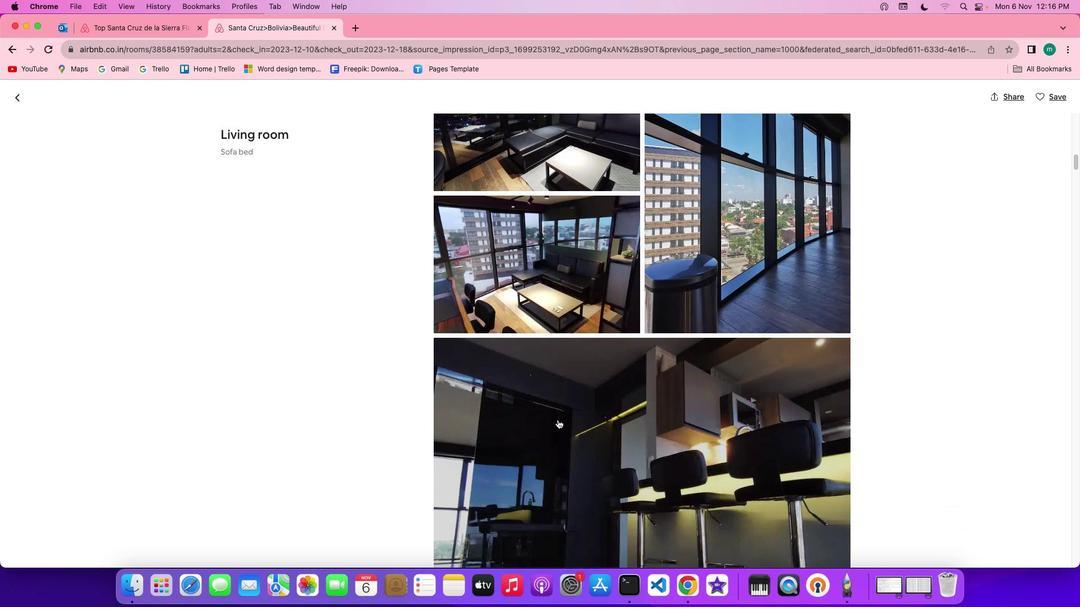 
Action: Mouse scrolled (557, 419) with delta (0, -1)
Screenshot: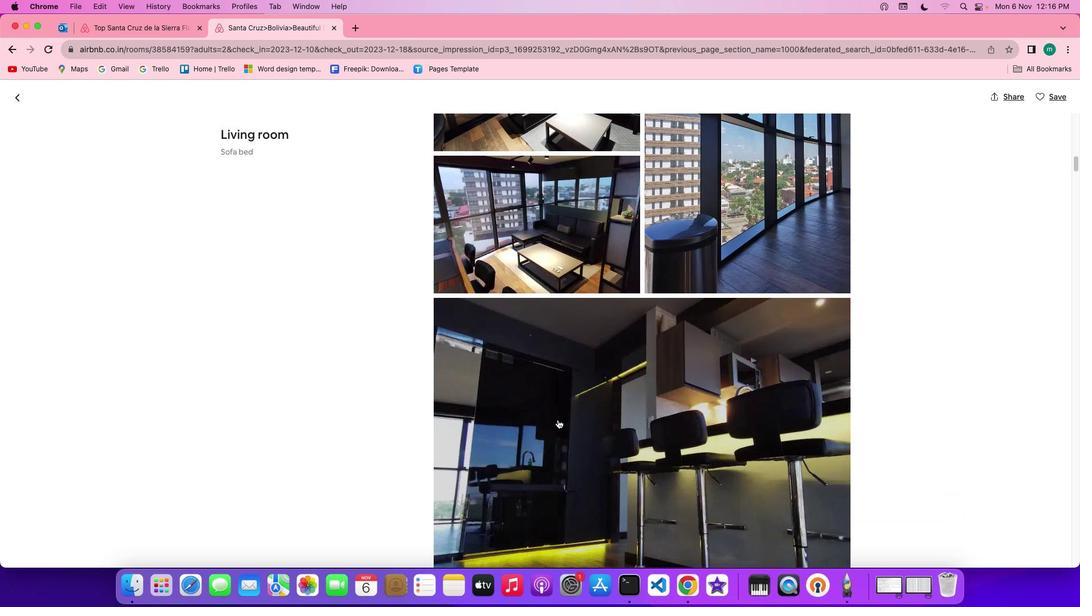 
Action: Mouse moved to (557, 419)
Screenshot: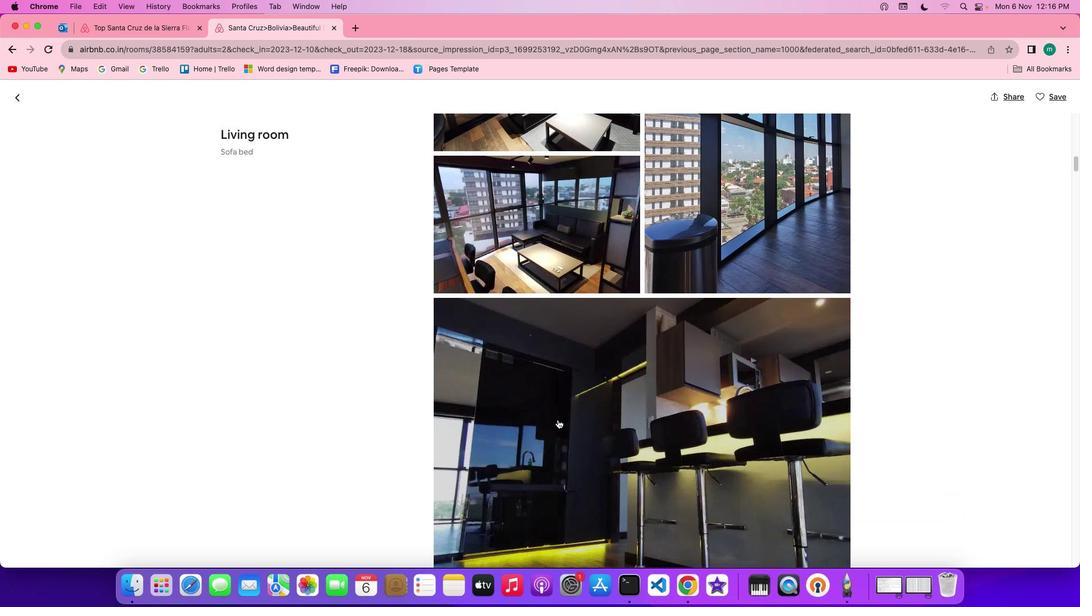 
Action: Mouse scrolled (557, 419) with delta (0, -1)
Screenshot: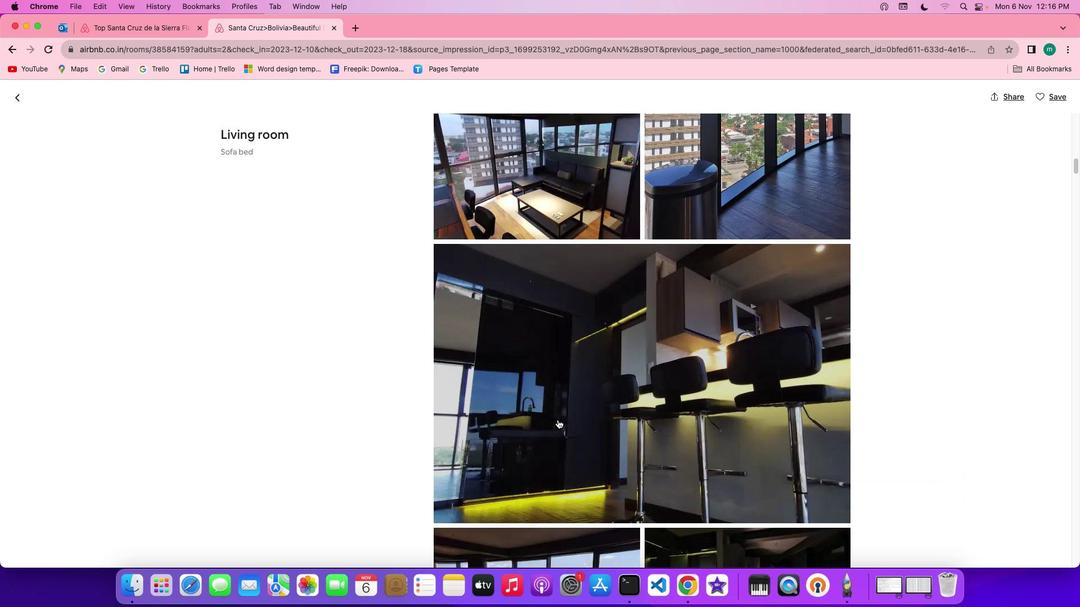 
Action: Mouse moved to (557, 421)
Screenshot: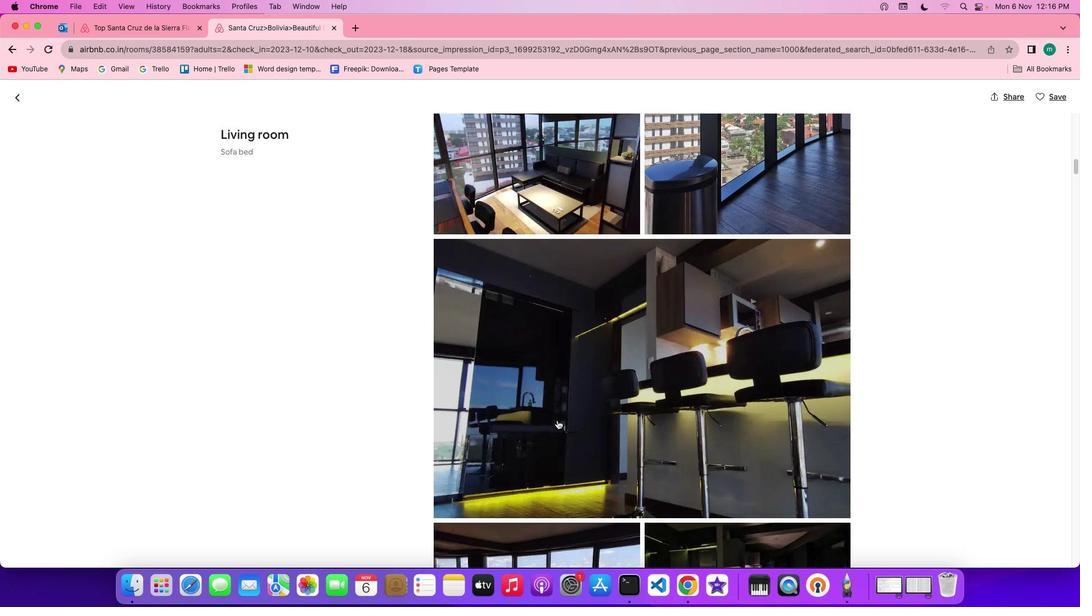 
Action: Mouse scrolled (557, 421) with delta (0, 0)
Screenshot: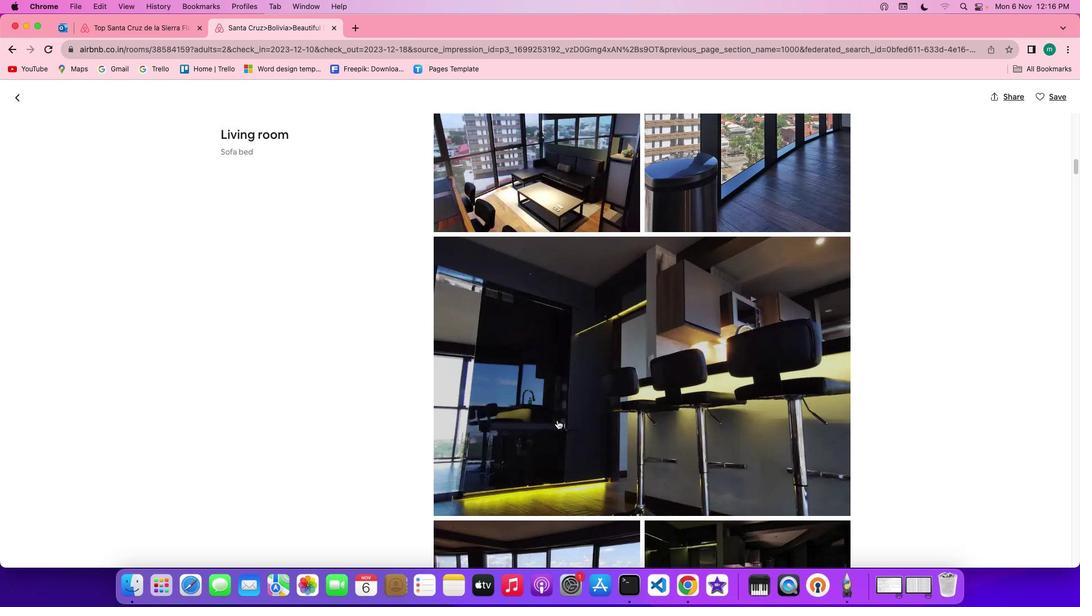 
Action: Mouse scrolled (557, 421) with delta (0, 0)
Screenshot: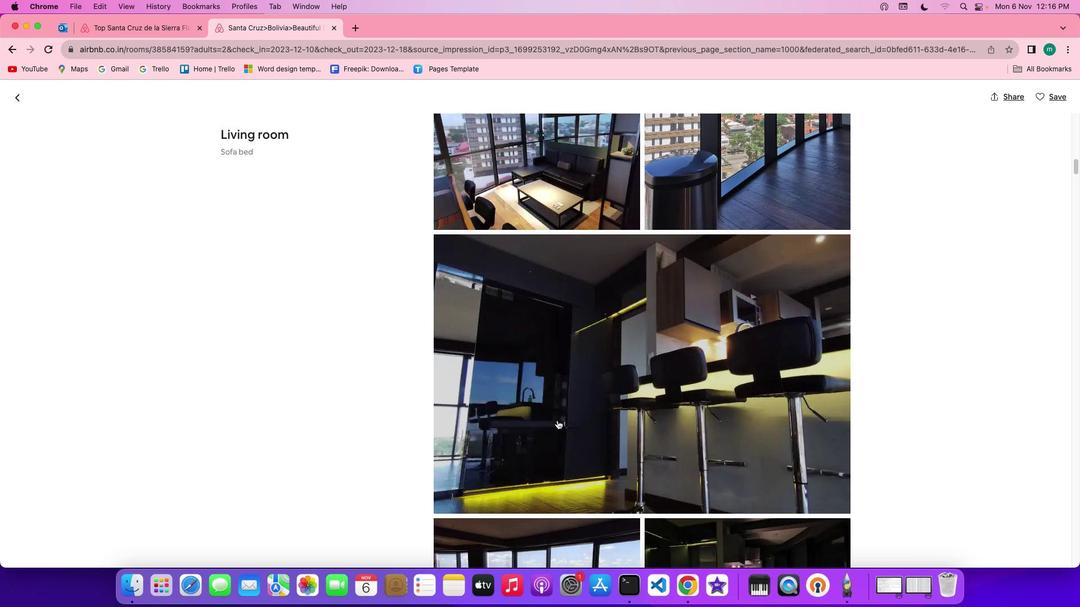 
Action: Mouse scrolled (557, 421) with delta (0, 0)
Screenshot: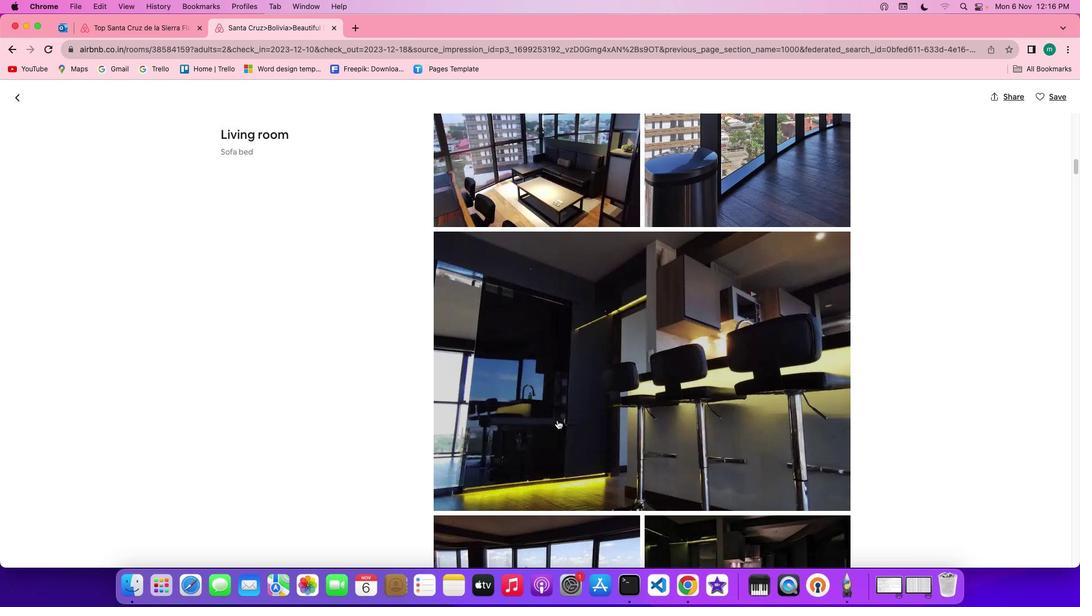 
Action: Mouse scrolled (557, 421) with delta (0, 0)
Screenshot: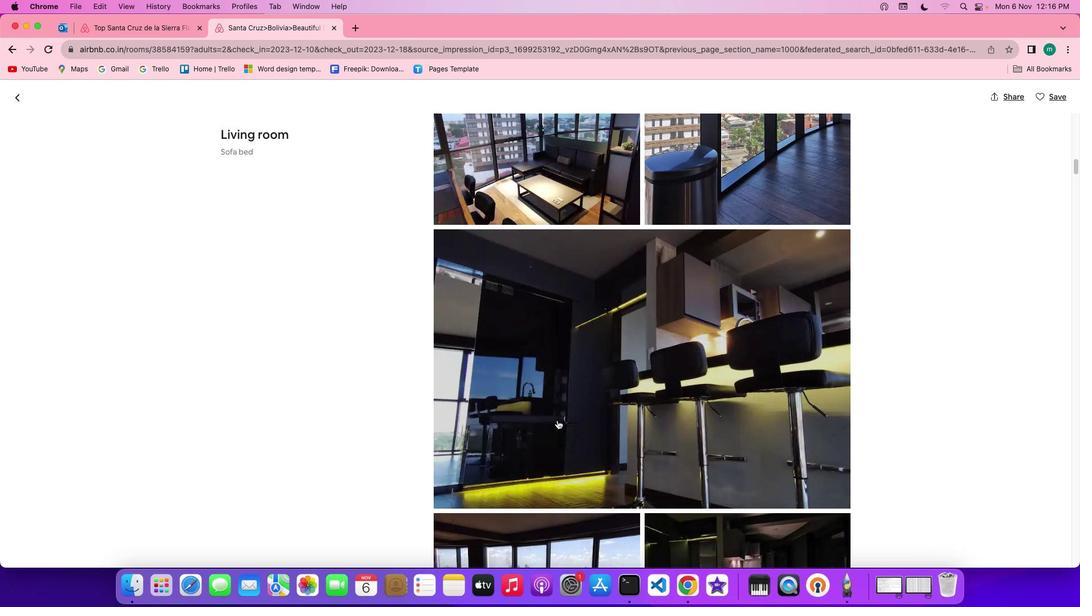 
Action: Mouse moved to (557, 421)
Screenshot: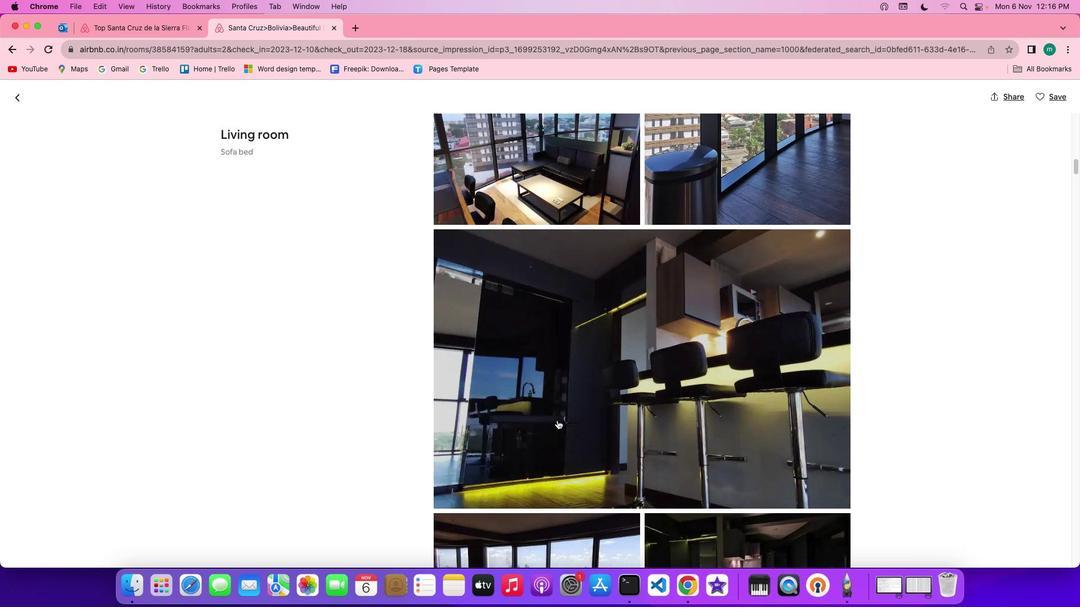 
Action: Mouse scrolled (557, 421) with delta (0, 0)
Screenshot: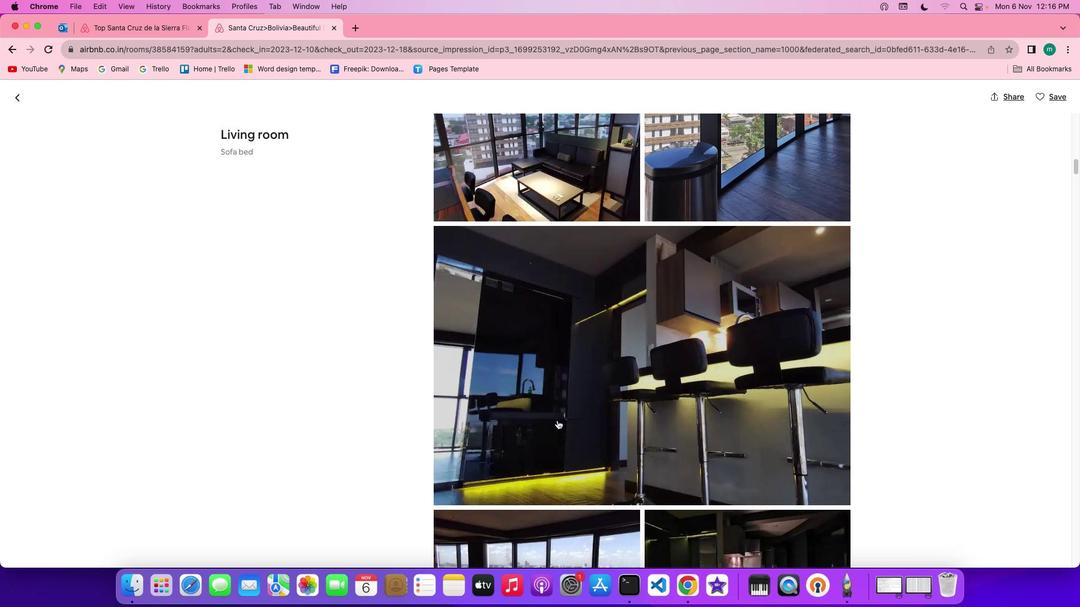 
Action: Mouse scrolled (557, 421) with delta (0, 0)
Screenshot: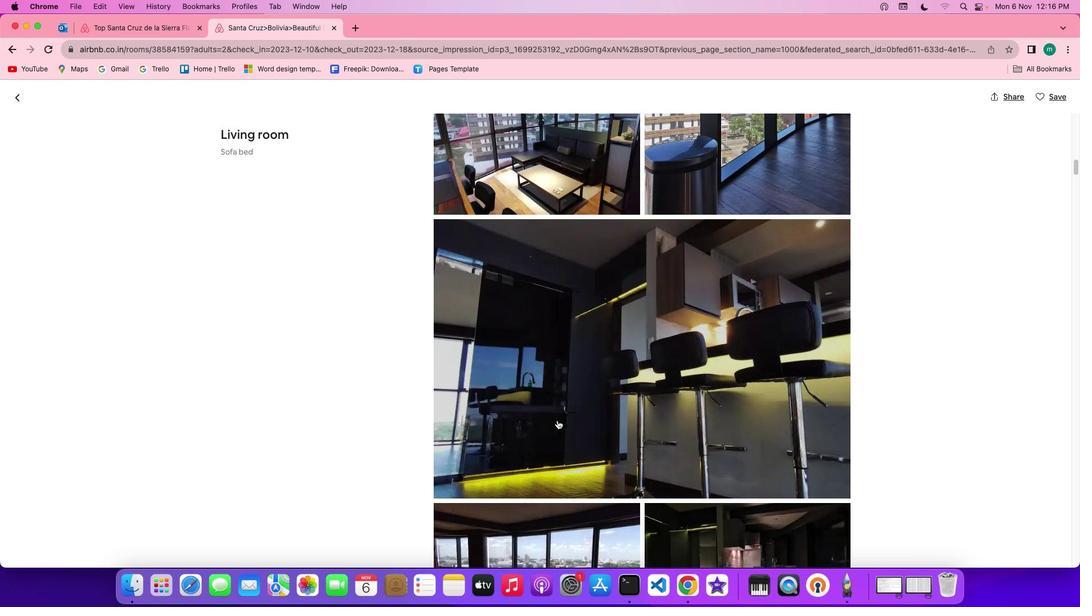 
Action: Mouse scrolled (557, 421) with delta (0, 0)
Screenshot: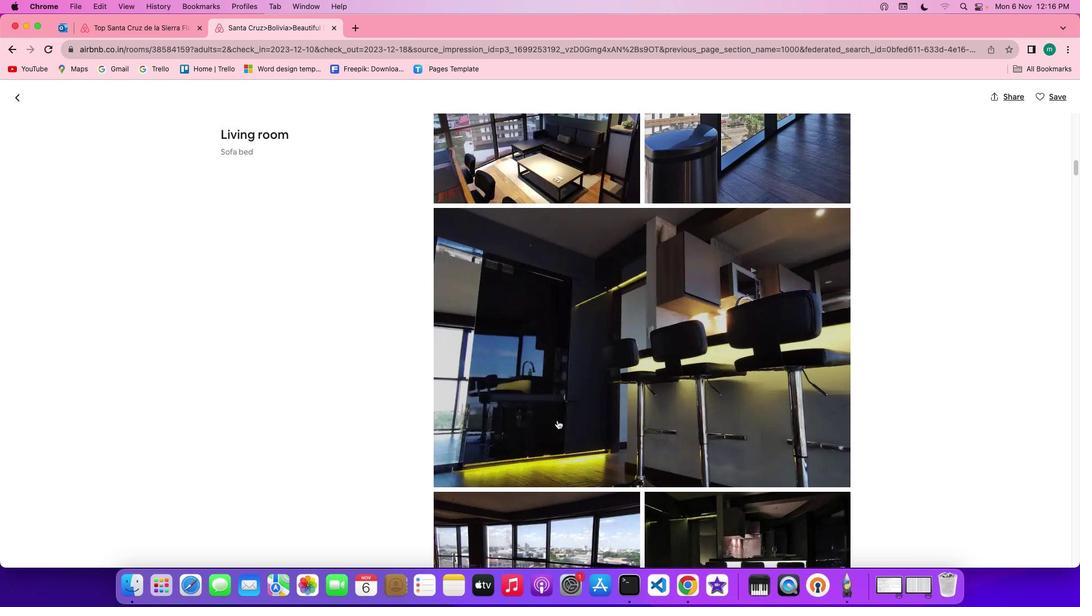 
Action: Mouse scrolled (557, 421) with delta (0, 0)
Screenshot: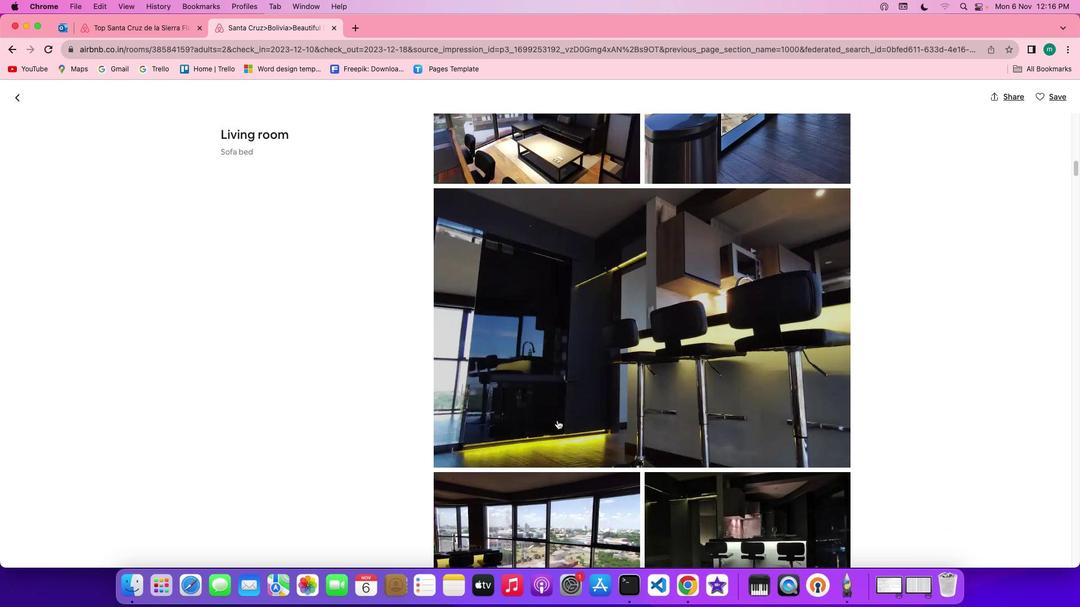 
Action: Mouse scrolled (557, 421) with delta (0, 0)
Screenshot: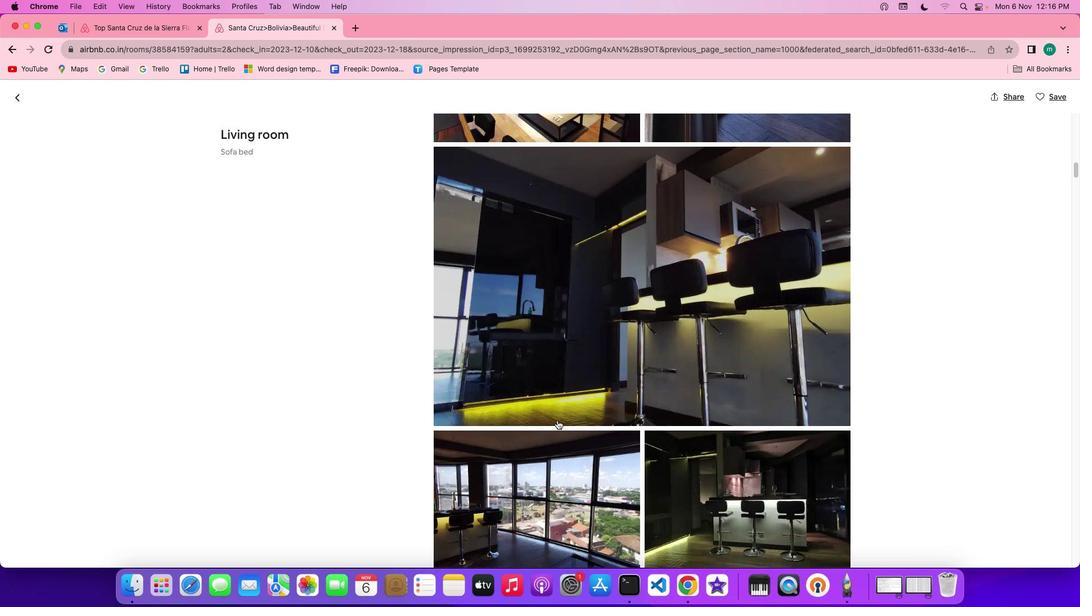 
Action: Mouse scrolled (557, 421) with delta (0, 0)
Screenshot: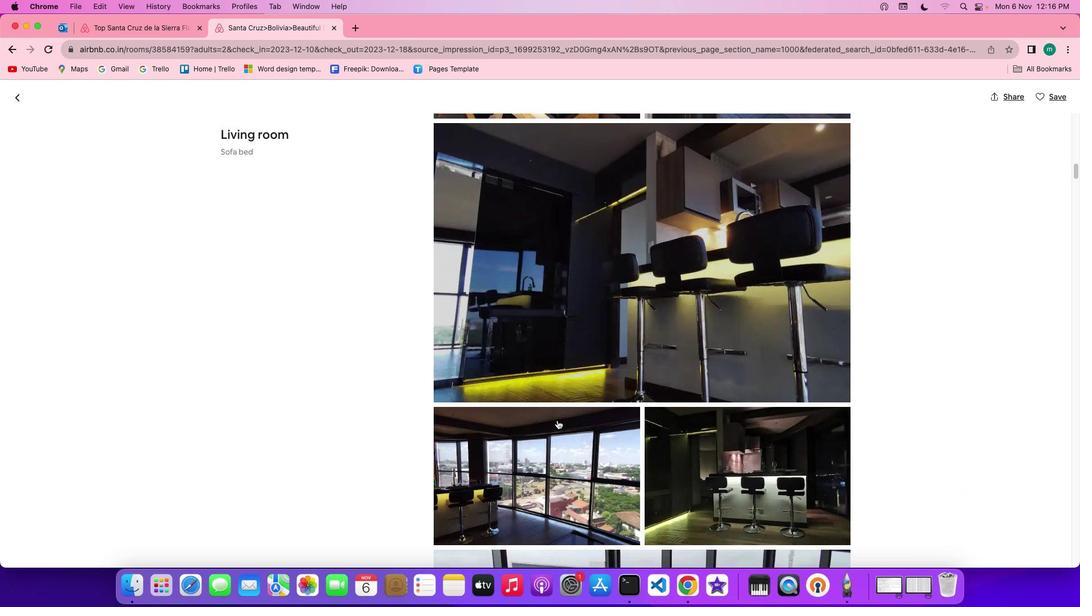 
Action: Mouse scrolled (557, 421) with delta (0, -1)
Screenshot: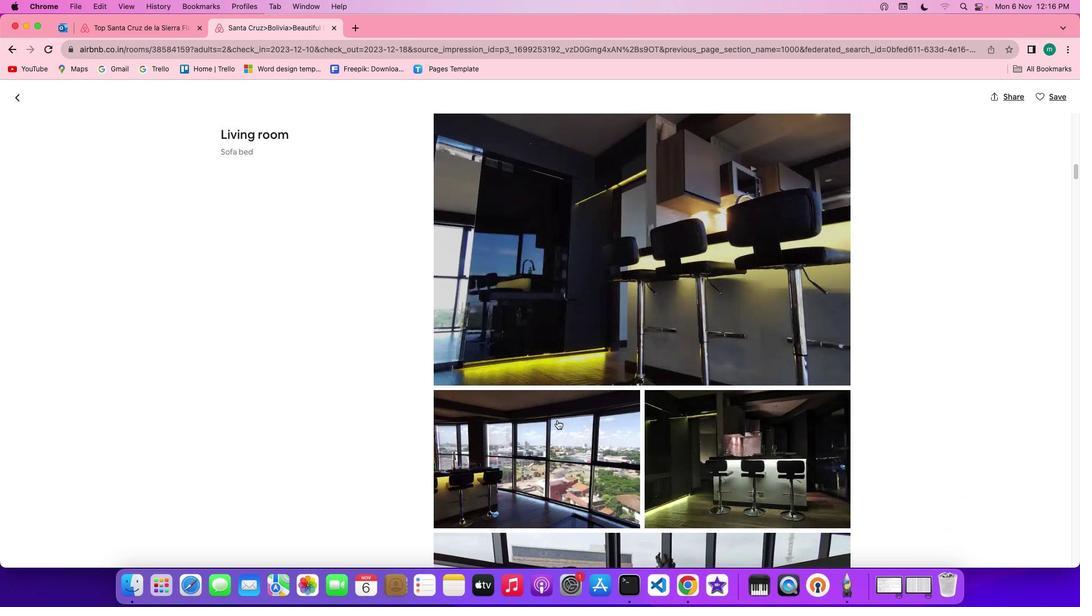 
Action: Mouse scrolled (557, 421) with delta (0, 0)
Screenshot: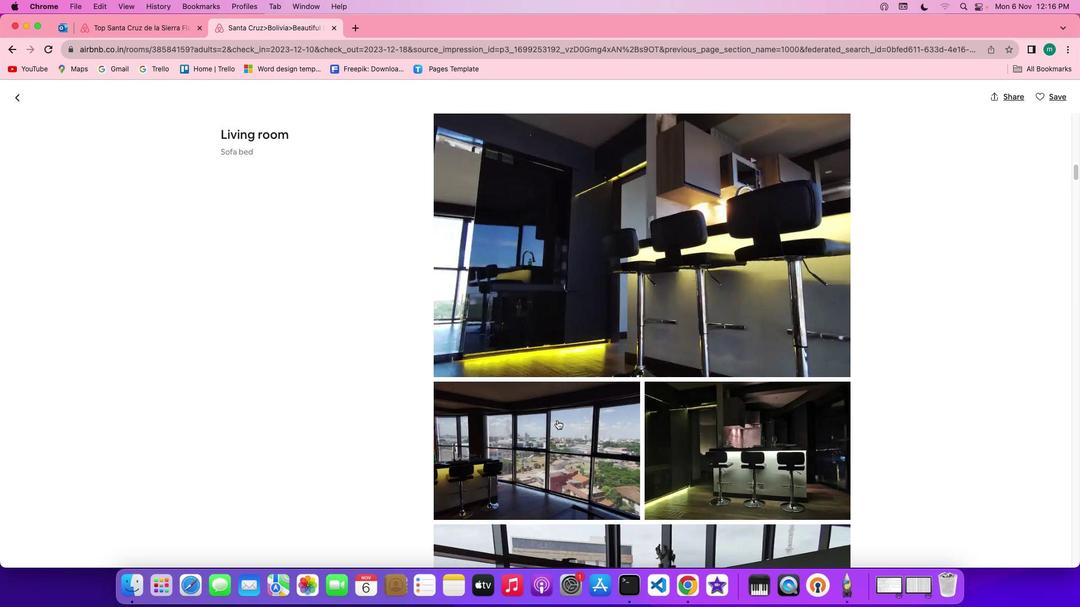 
Action: Mouse scrolled (557, 421) with delta (0, 0)
Screenshot: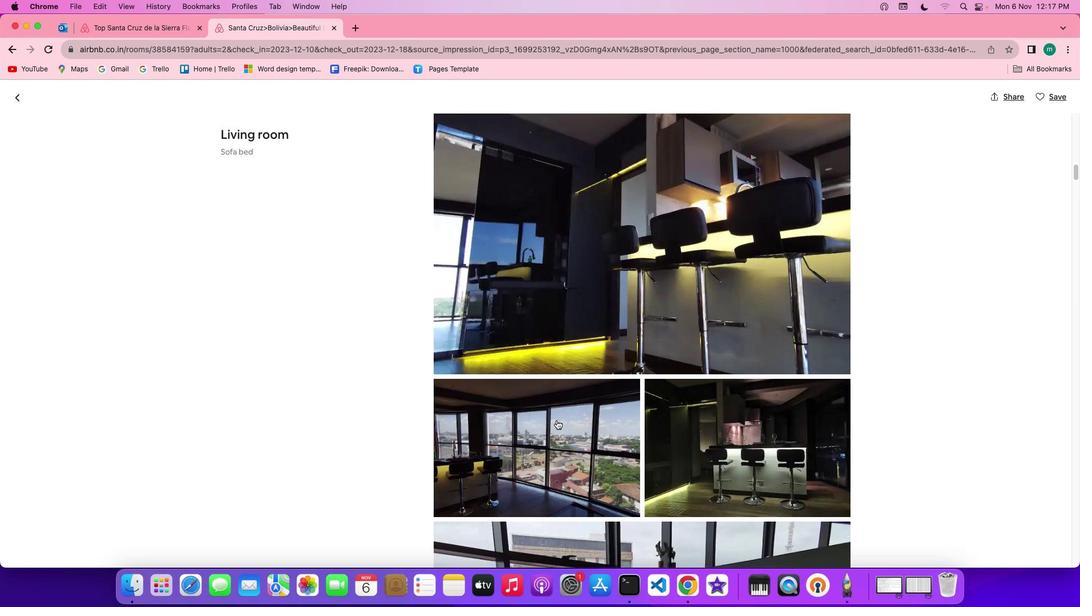 
Action: Mouse moved to (557, 421)
Screenshot: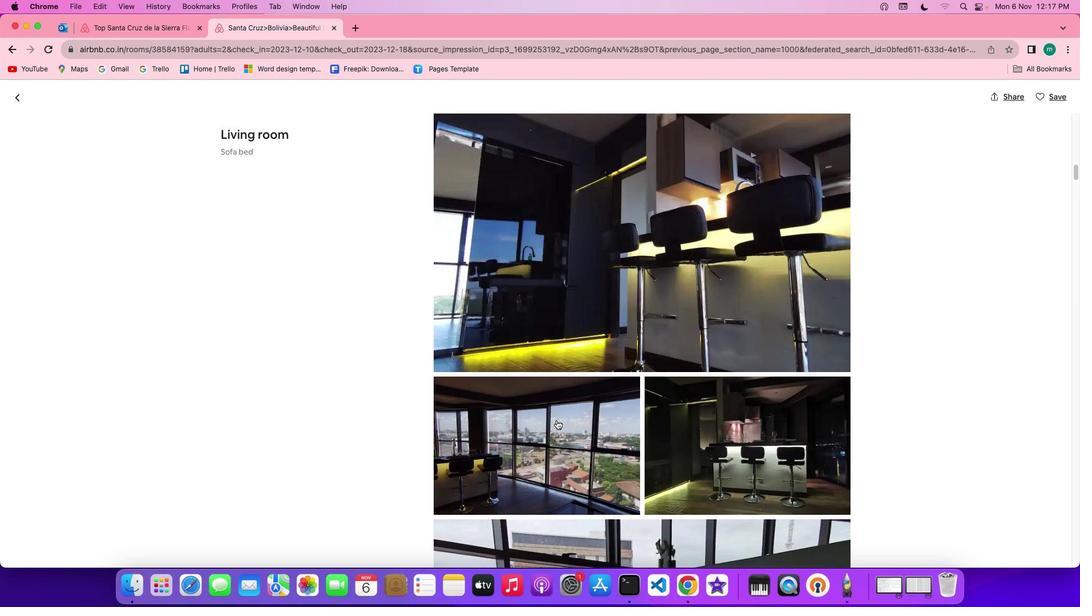 
Action: Mouse scrolled (557, 421) with delta (0, 0)
Screenshot: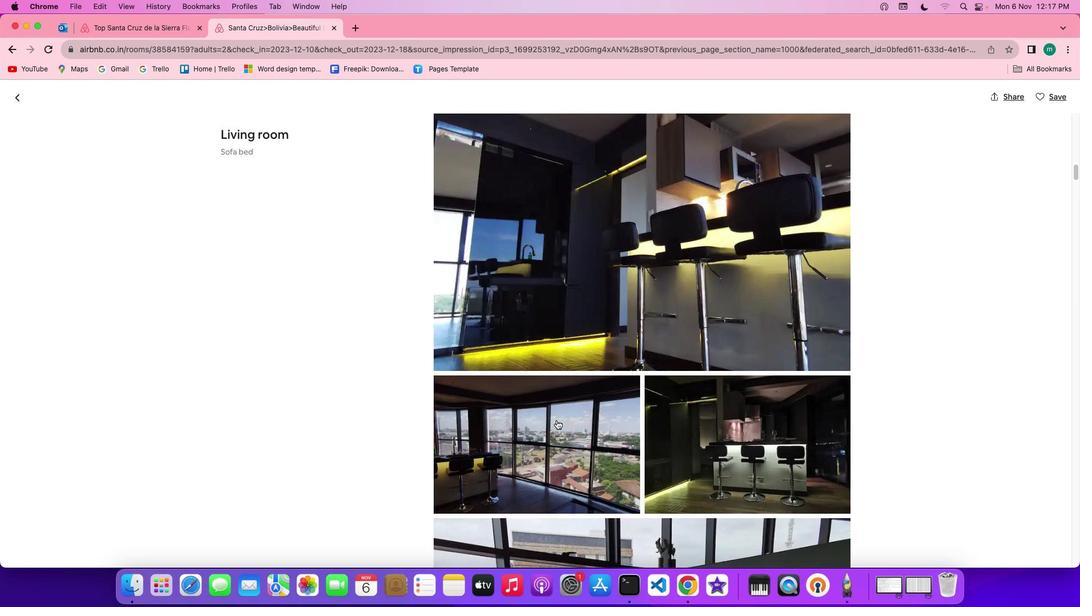 
Action: Mouse scrolled (557, 421) with delta (0, 0)
Screenshot: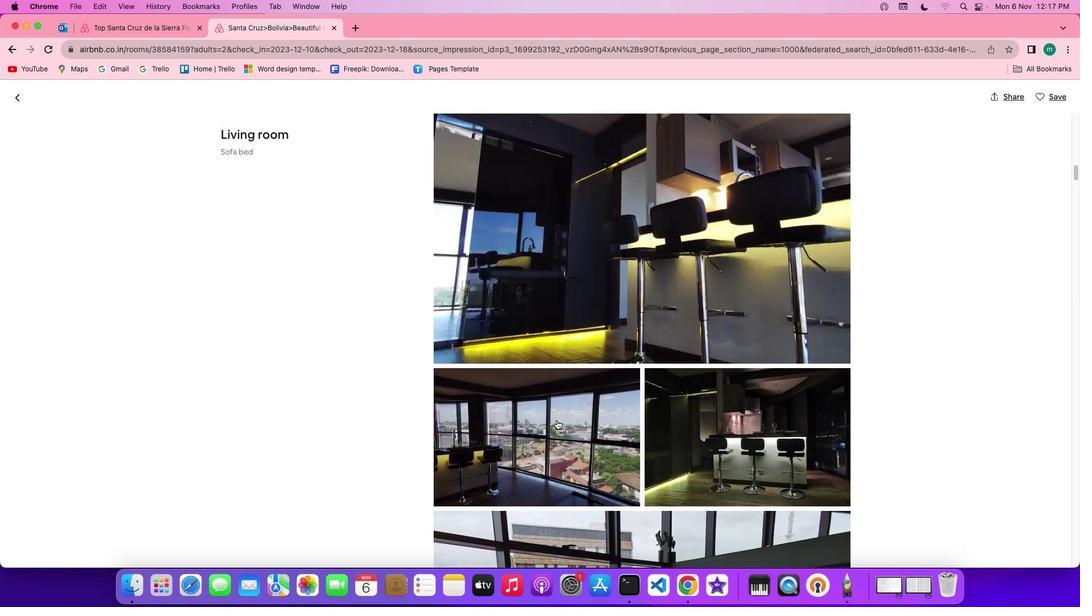 
Action: Mouse scrolled (557, 421) with delta (0, 0)
Screenshot: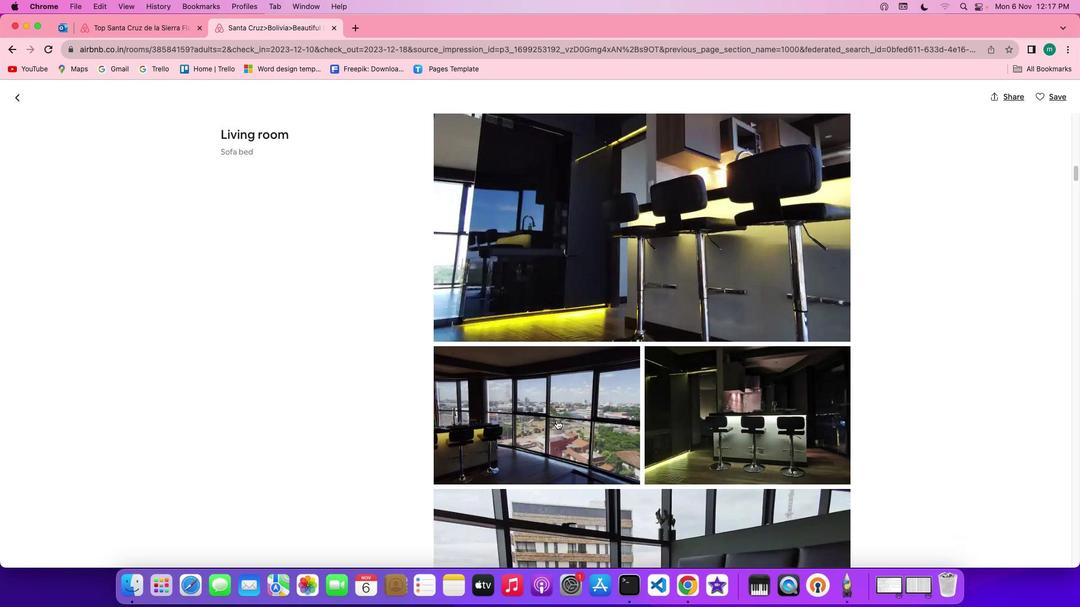 
Action: Mouse scrolled (557, 421) with delta (0, 0)
Screenshot: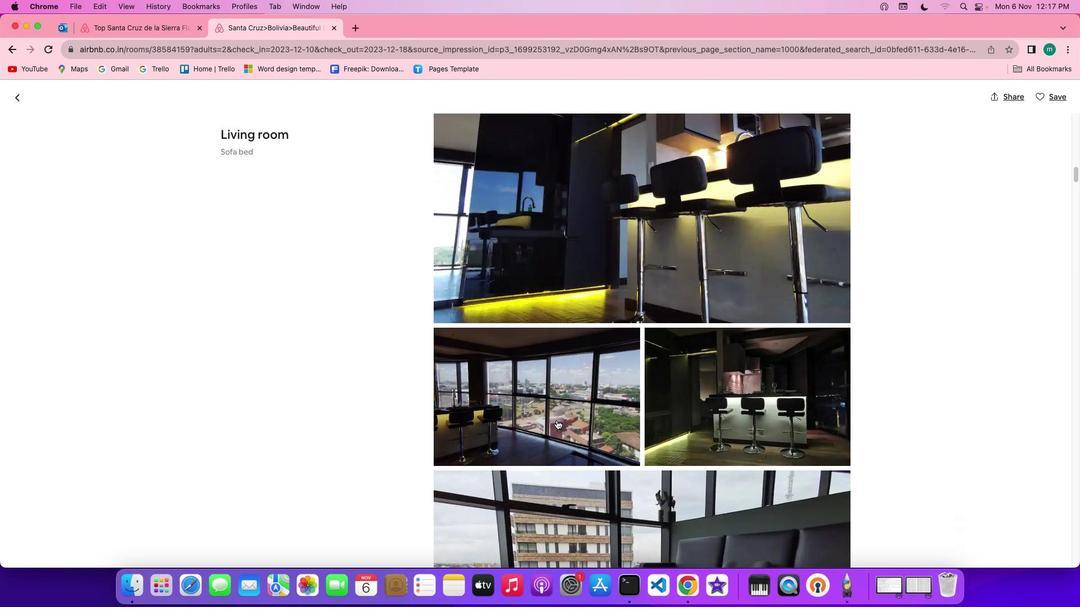 
Action: Mouse scrolled (557, 421) with delta (0, 0)
Screenshot: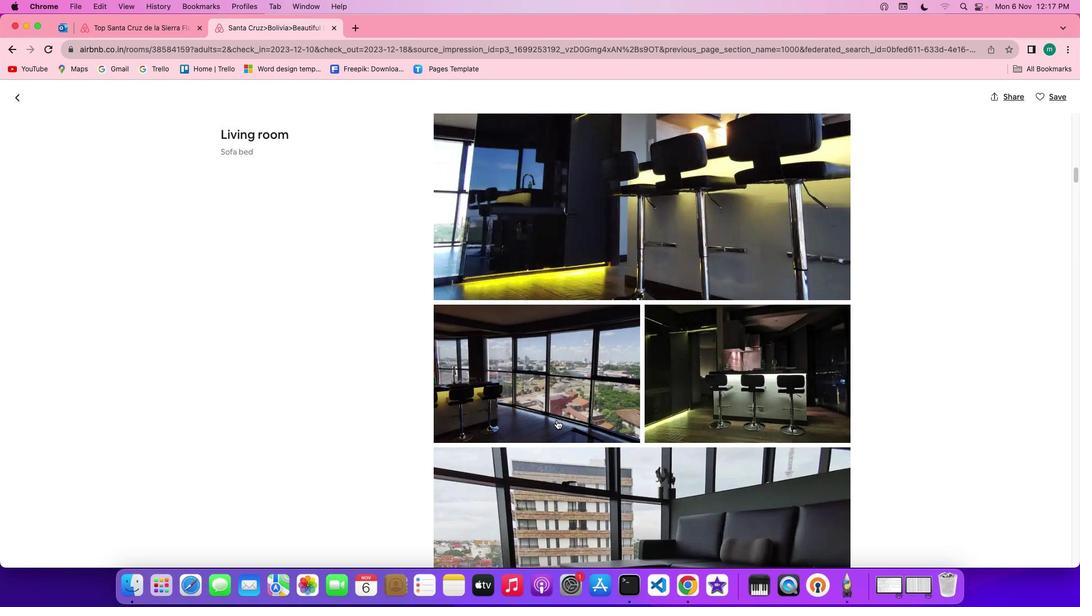 
Action: Mouse scrolled (557, 421) with delta (0, 0)
Screenshot: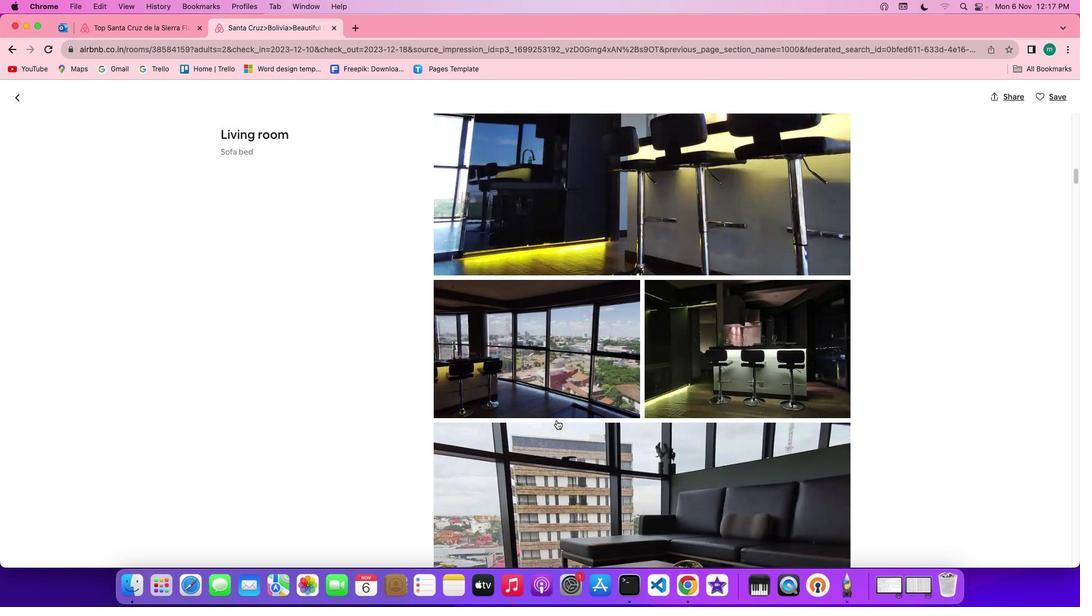 
Action: Mouse scrolled (557, 421) with delta (0, -1)
Screenshot: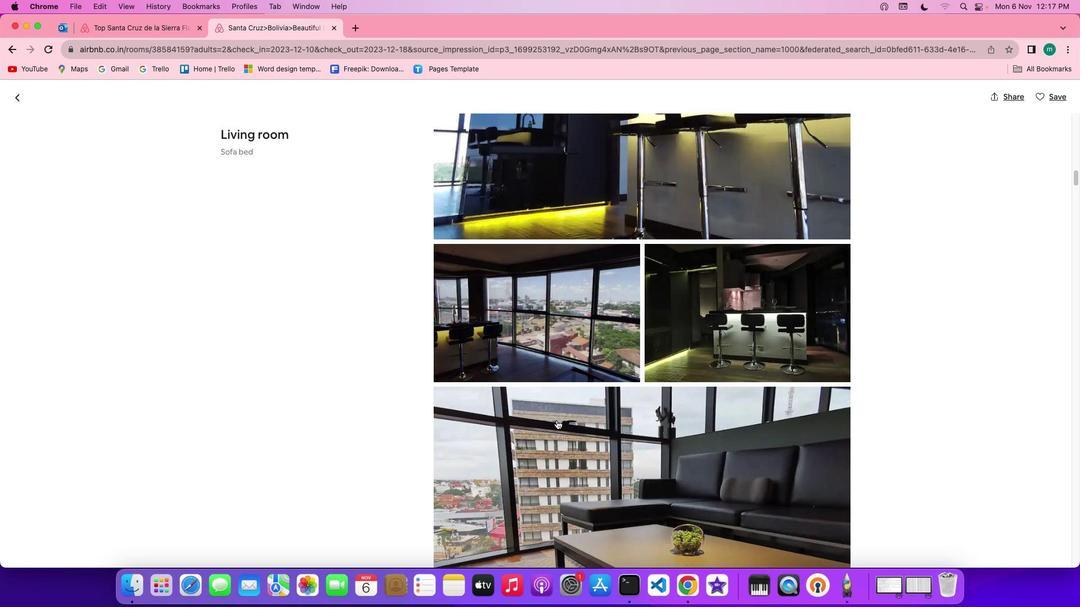 
Action: Mouse scrolled (557, 421) with delta (0, -1)
Screenshot: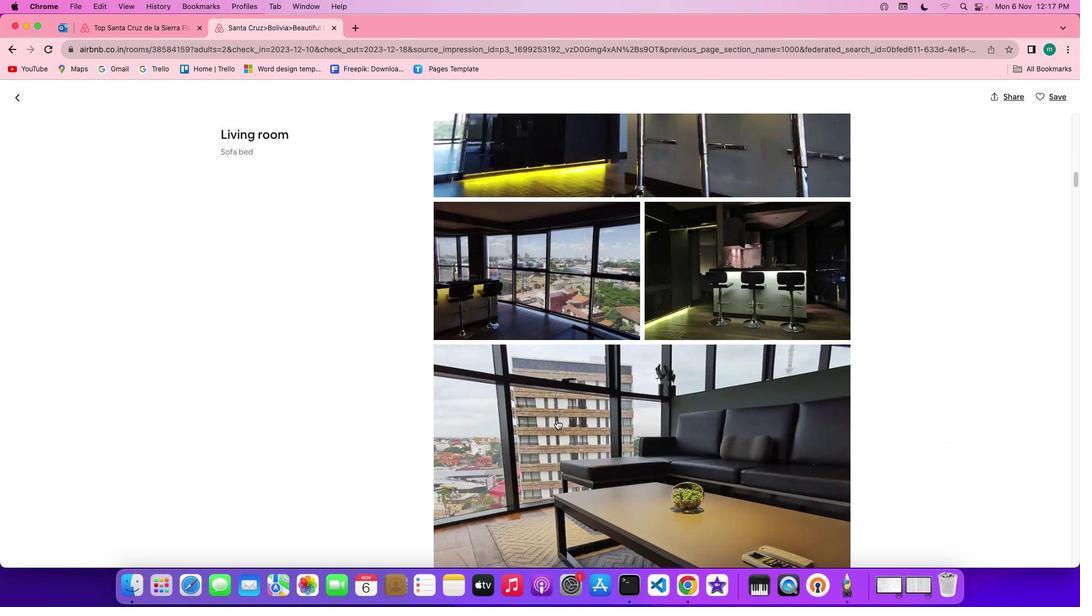 
Action: Mouse scrolled (557, 421) with delta (0, 0)
Screenshot: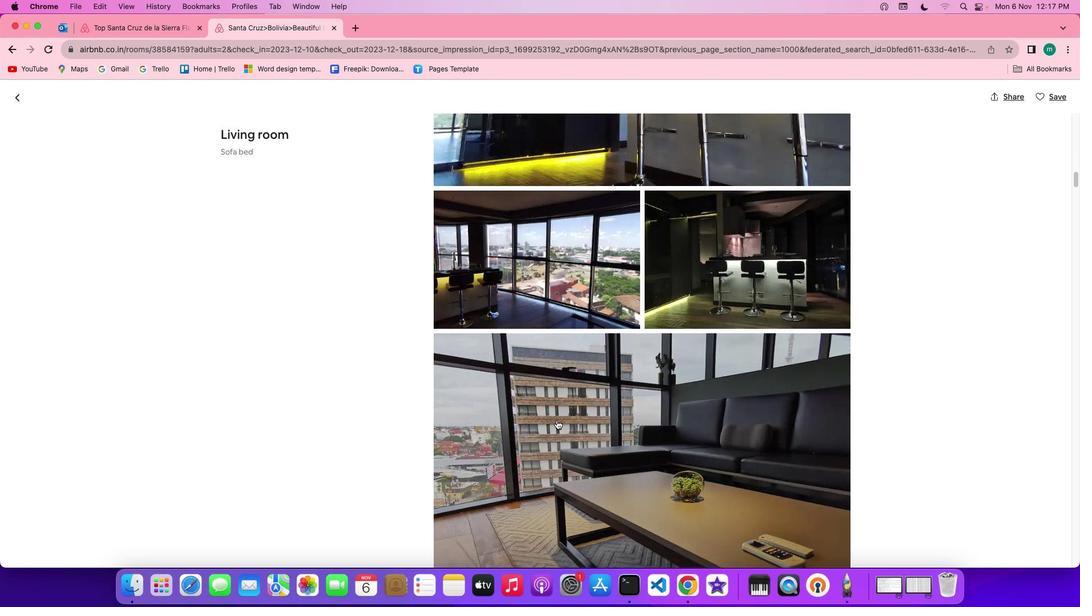 
Action: Mouse scrolled (557, 421) with delta (0, 0)
Screenshot: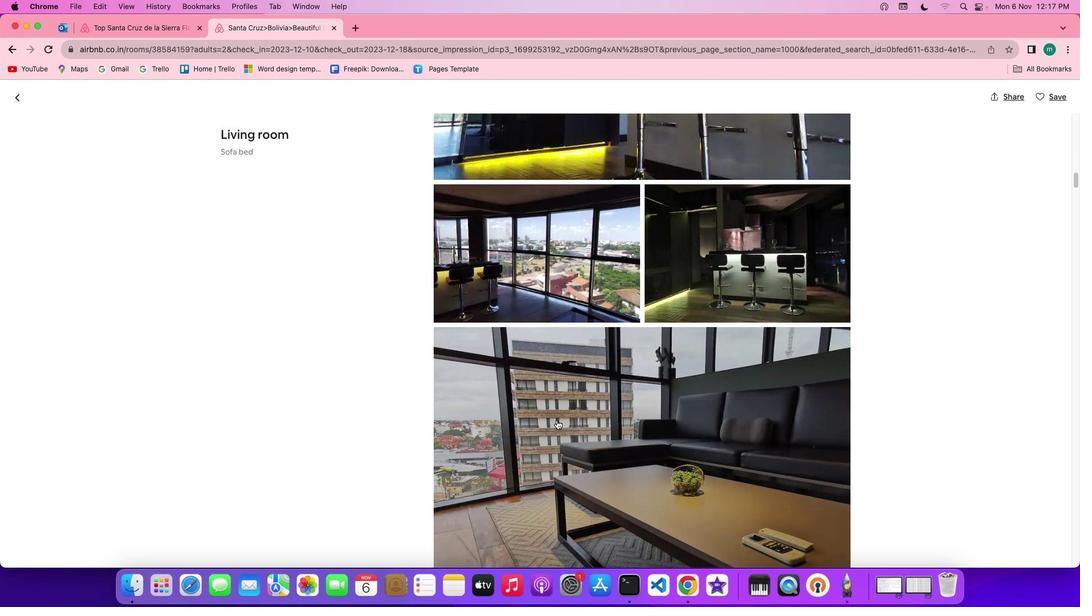 
Action: Mouse scrolled (557, 421) with delta (0, 0)
Screenshot: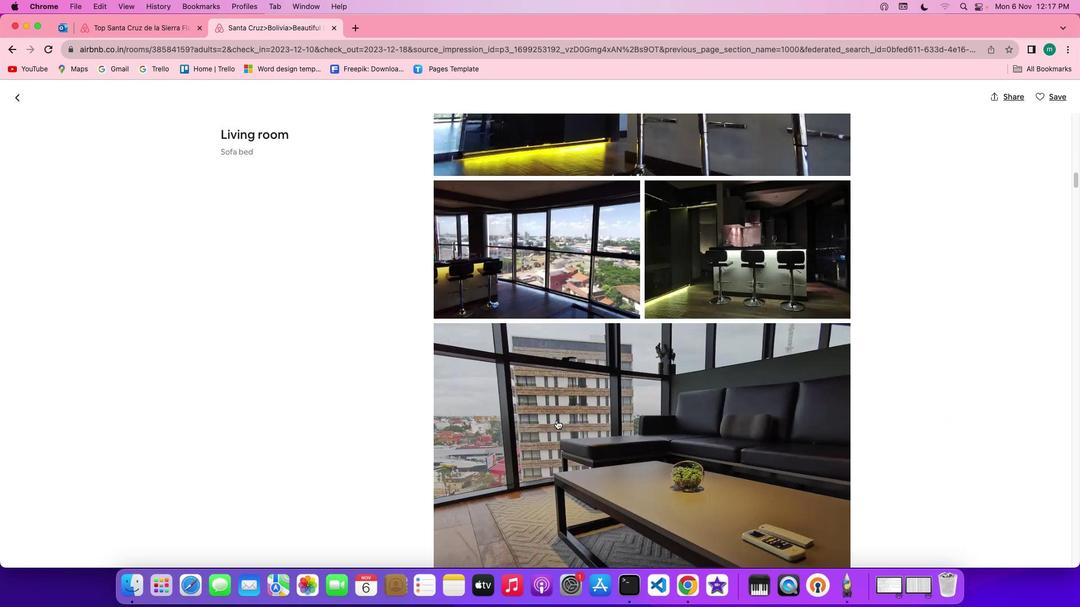 
Action: Mouse scrolled (557, 421) with delta (0, 0)
Screenshot: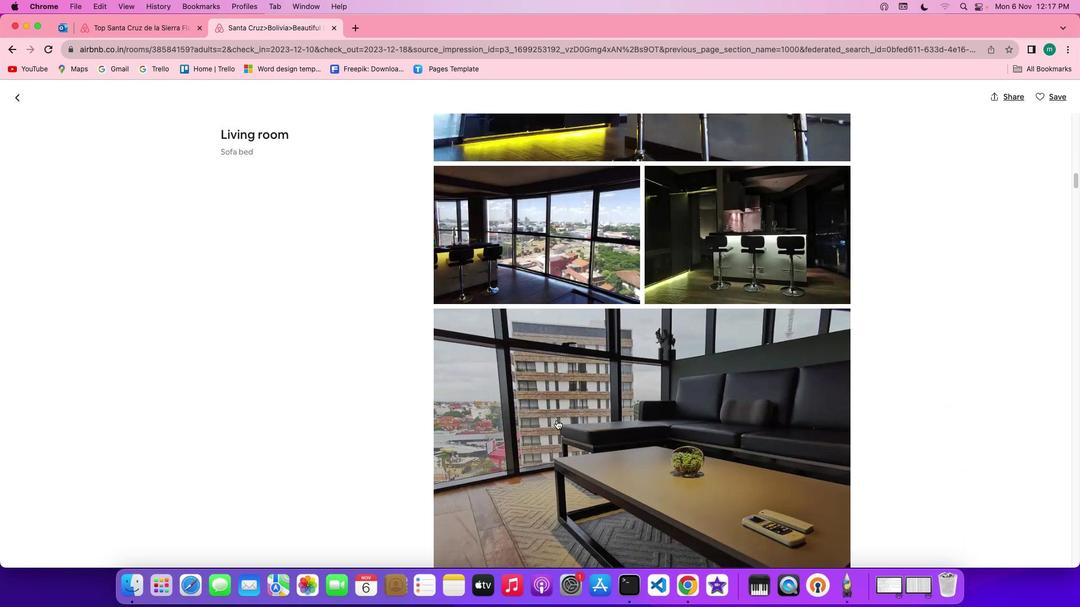 
Action: Mouse scrolled (557, 421) with delta (0, 0)
Screenshot: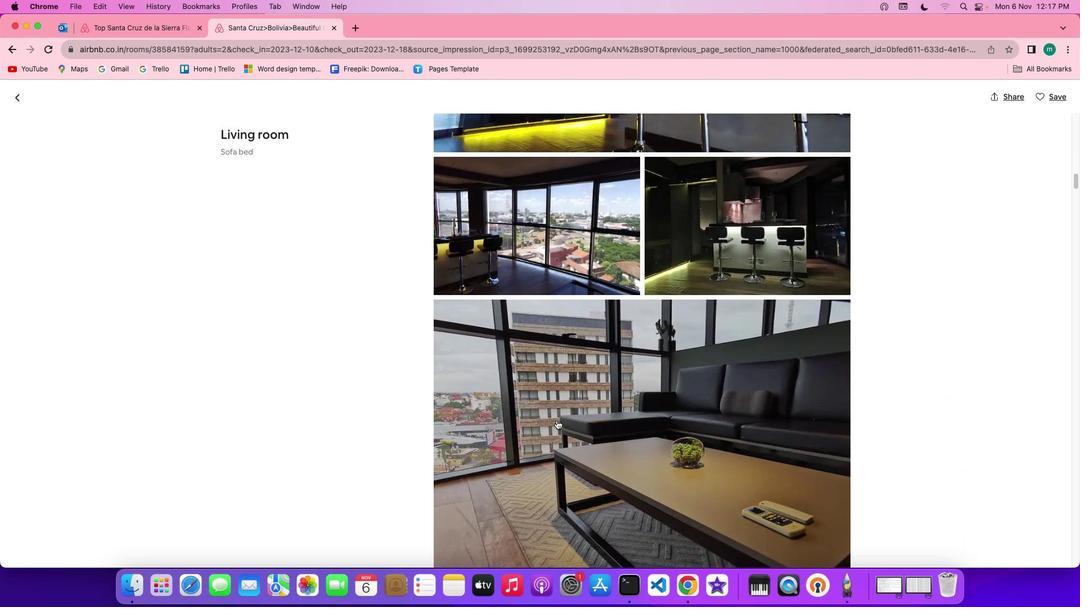 
Action: Mouse moved to (557, 421)
Screenshot: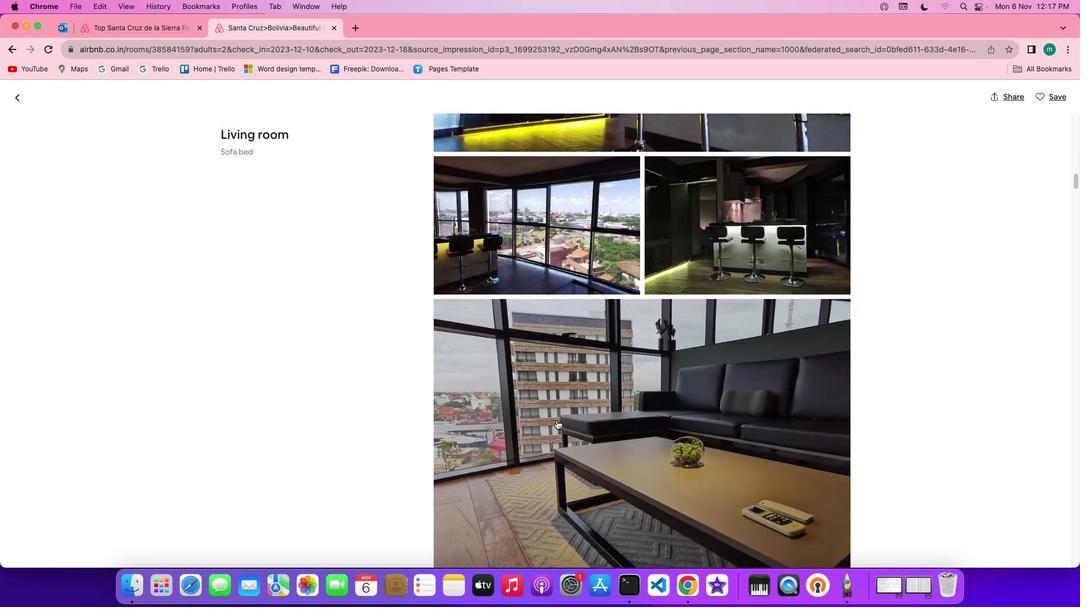 
Action: Mouse scrolled (557, 421) with delta (0, 0)
Screenshot: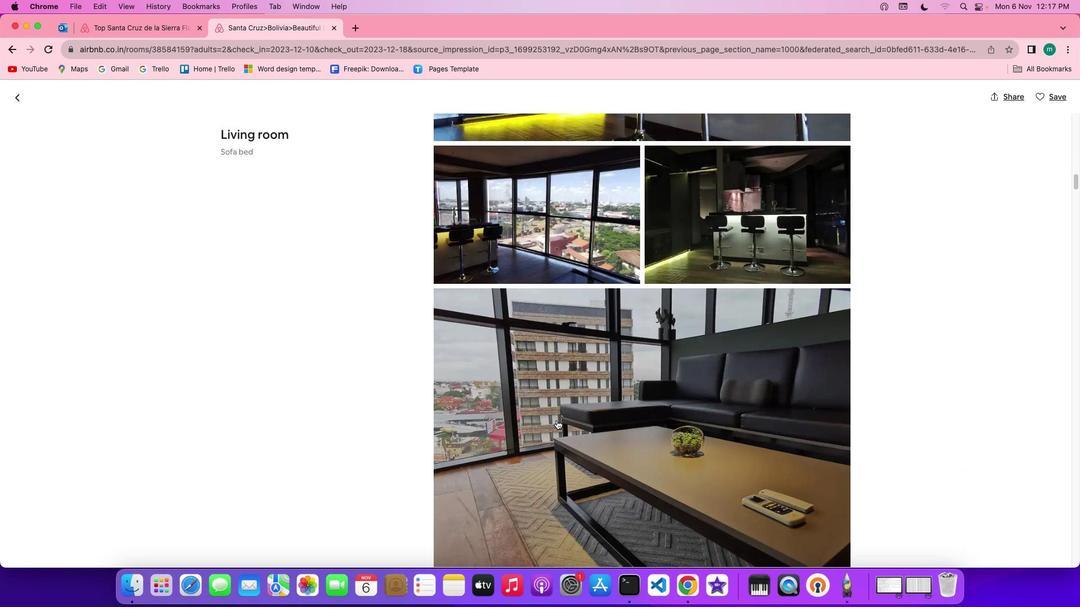
Action: Mouse scrolled (557, 421) with delta (0, 0)
Screenshot: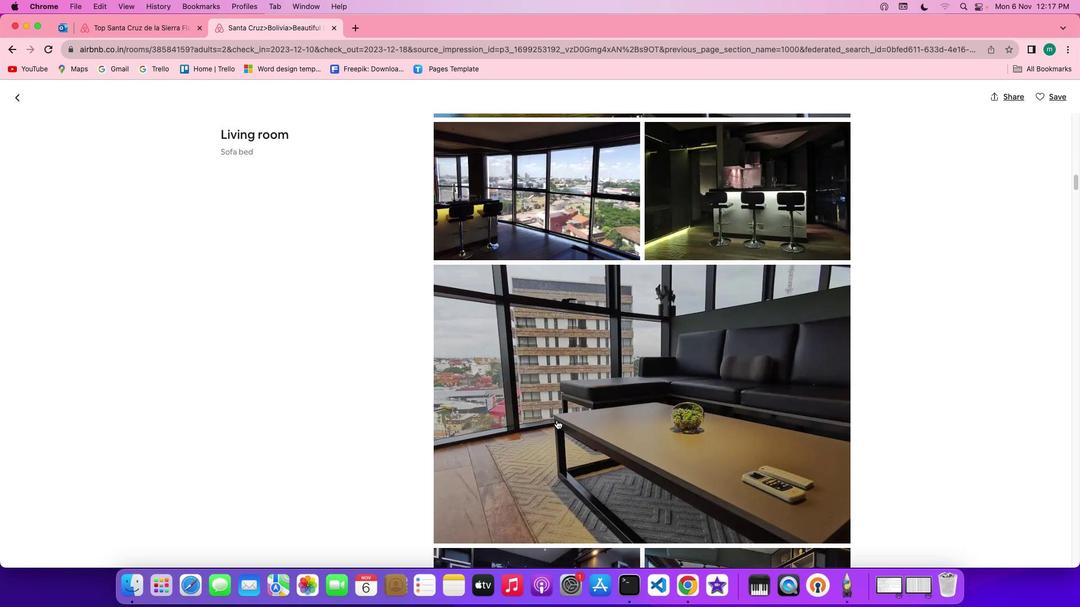 
Action: Mouse scrolled (557, 421) with delta (0, 0)
Screenshot: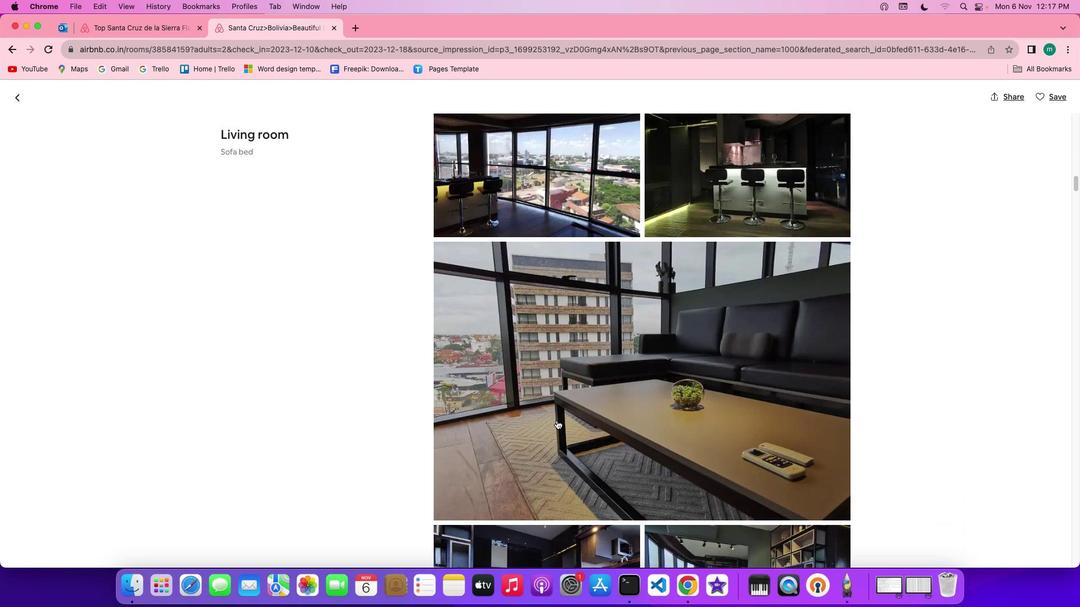 
Action: Mouse scrolled (557, 421) with delta (0, 0)
Screenshot: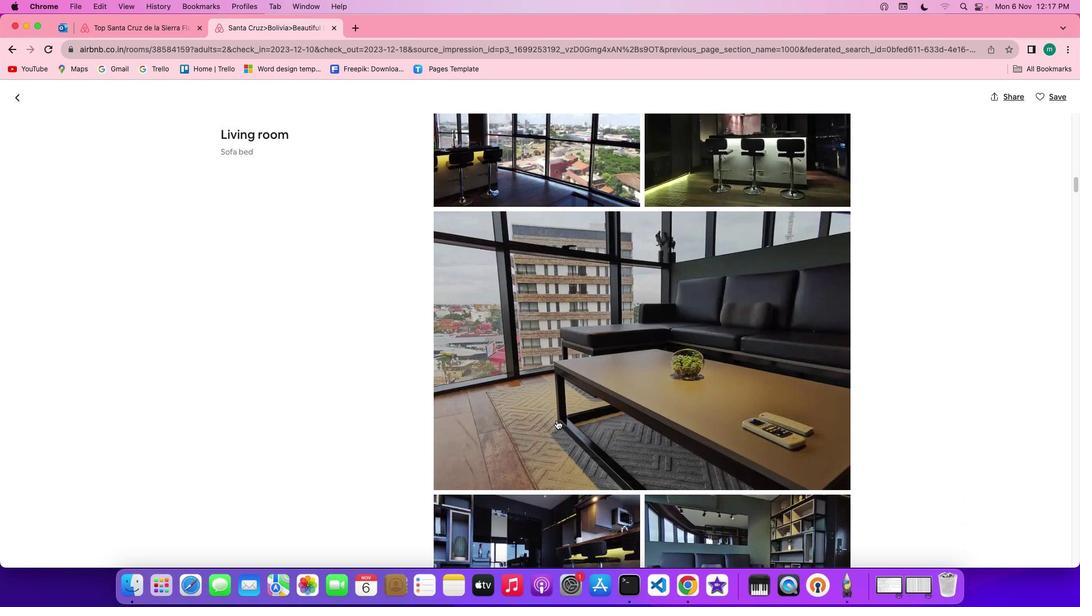 
Action: Mouse scrolled (557, 421) with delta (0, 0)
Screenshot: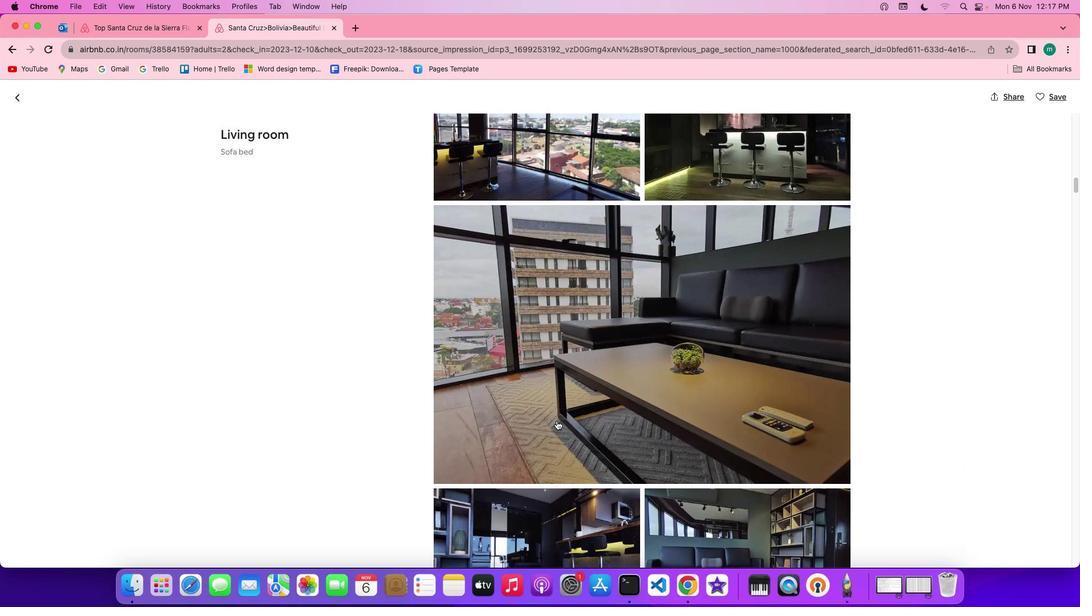 
Action: Mouse scrolled (557, 421) with delta (0, 0)
Screenshot: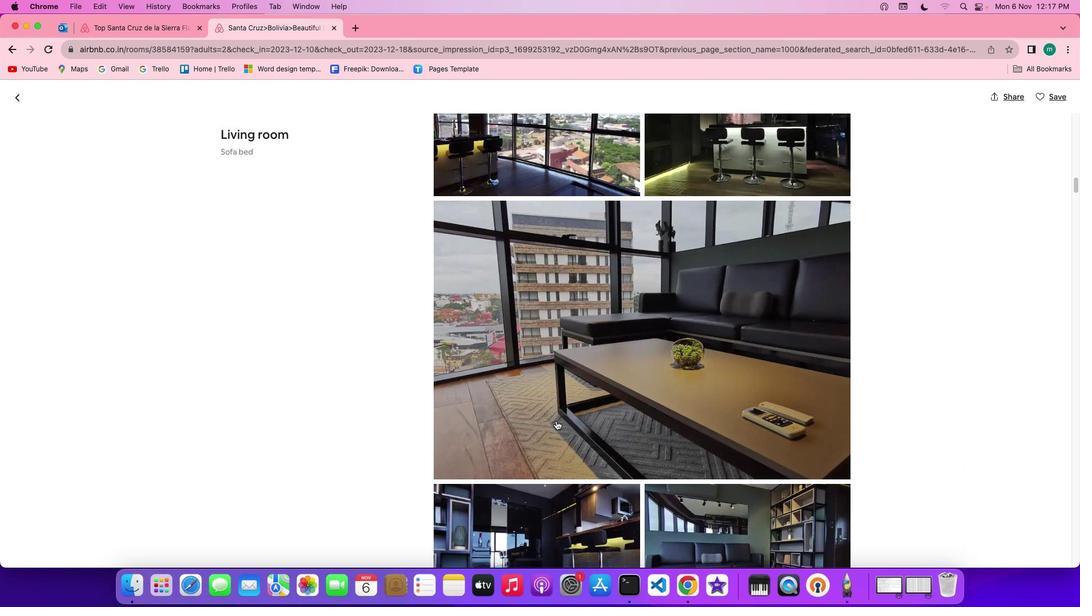 
Action: Mouse moved to (556, 421)
Screenshot: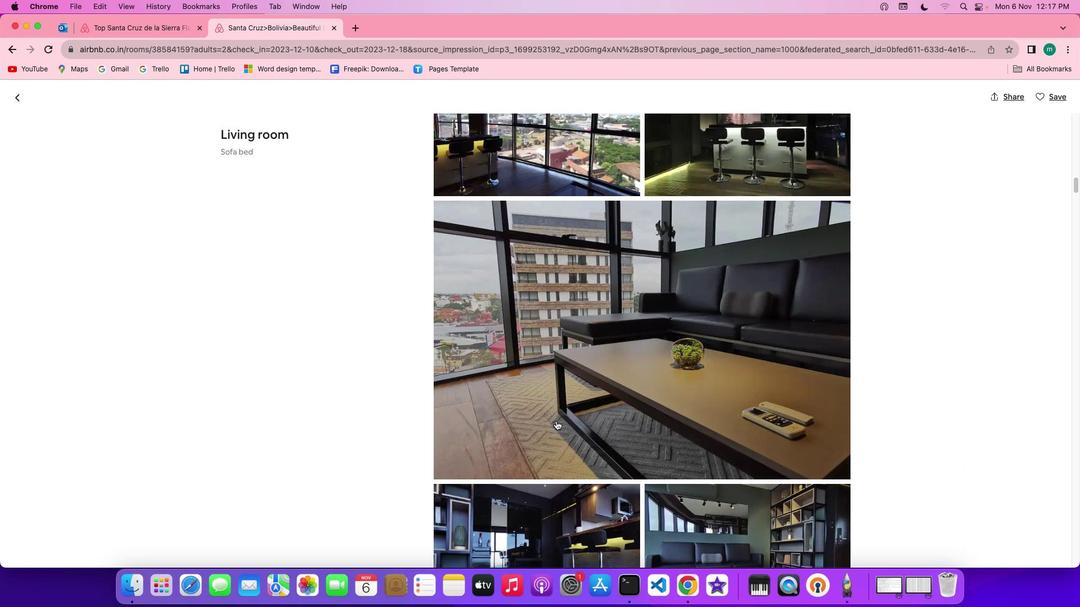 
Action: Mouse scrolled (556, 421) with delta (0, 0)
Screenshot: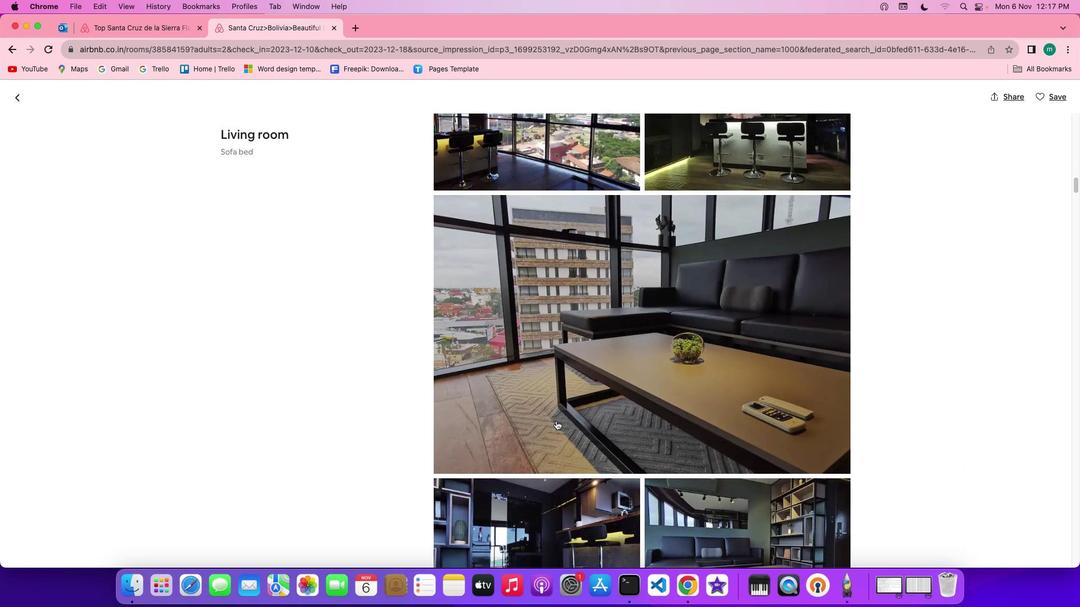 
Action: Mouse scrolled (556, 421) with delta (0, 0)
